 Task: Plan a trip to West Memphis, United States from 9th November, 2023 to 16th November, 2023 for 2 adults.2 bedrooms having 2 beds and 1 bathroom. Property type can be flat. Look for 4 properties as per requirement.
Action: Mouse moved to (443, 79)
Screenshot: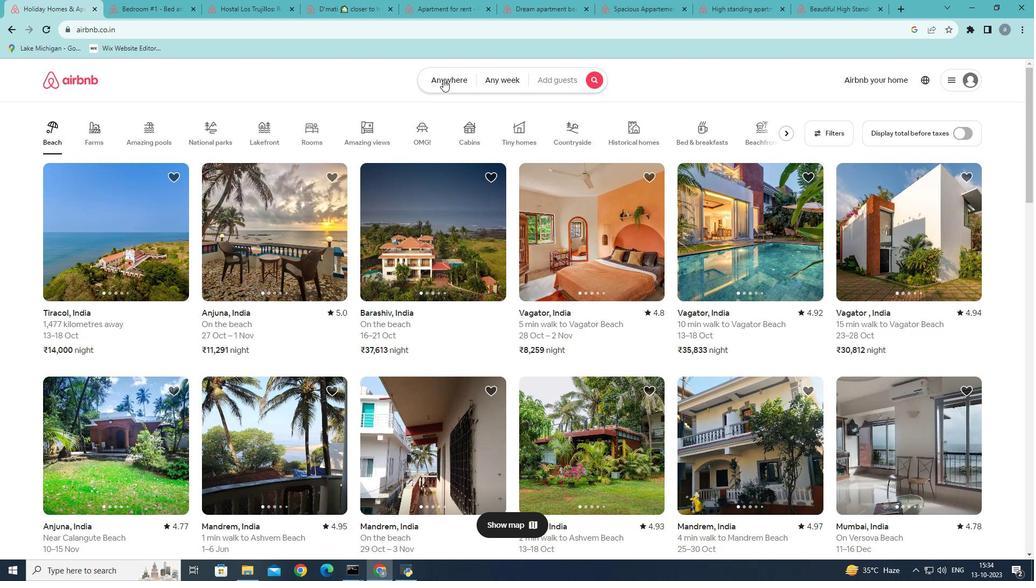 
Action: Mouse pressed left at (443, 79)
Screenshot: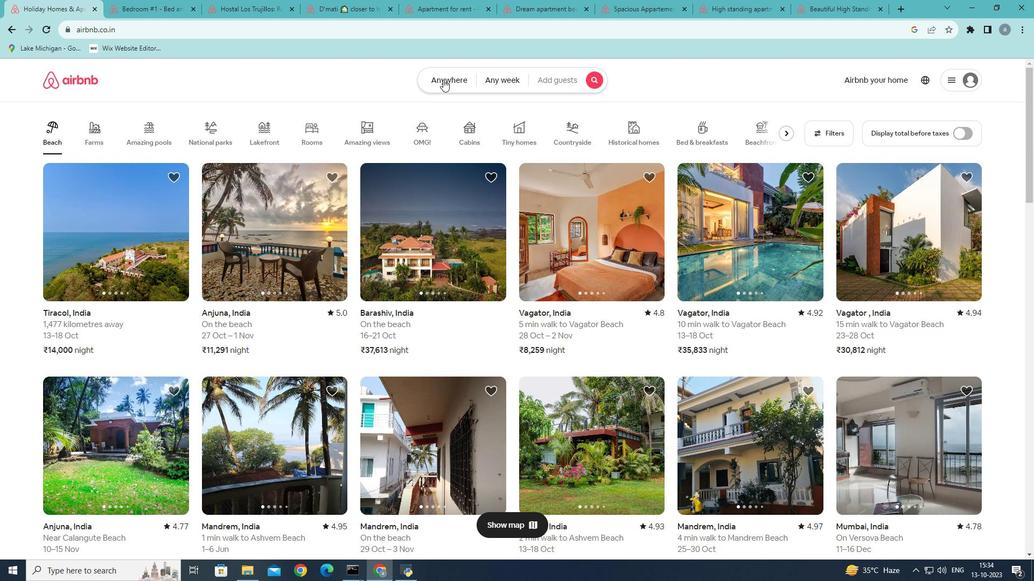 
Action: Mouse moved to (366, 128)
Screenshot: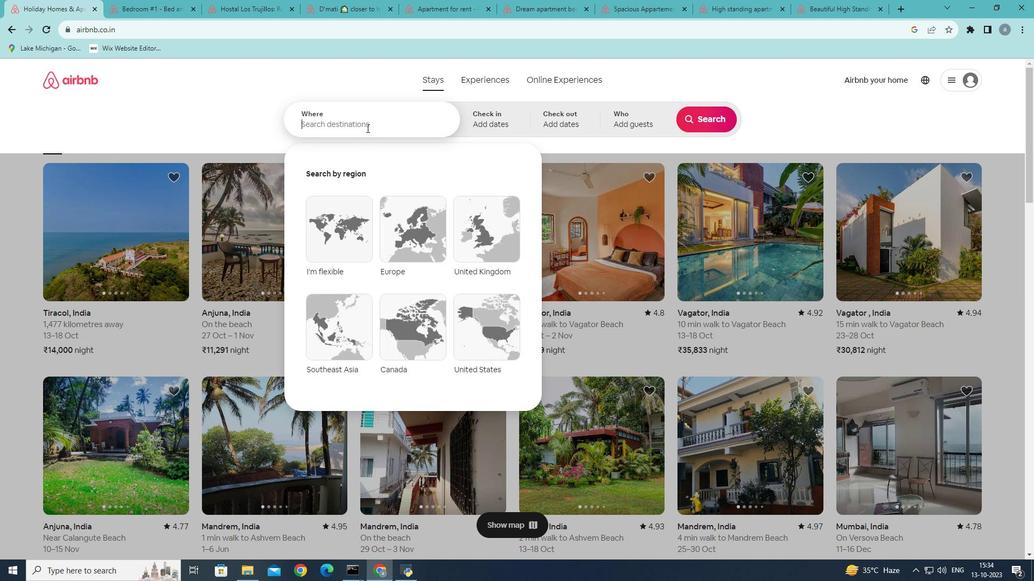 
Action: Mouse pressed left at (366, 128)
Screenshot: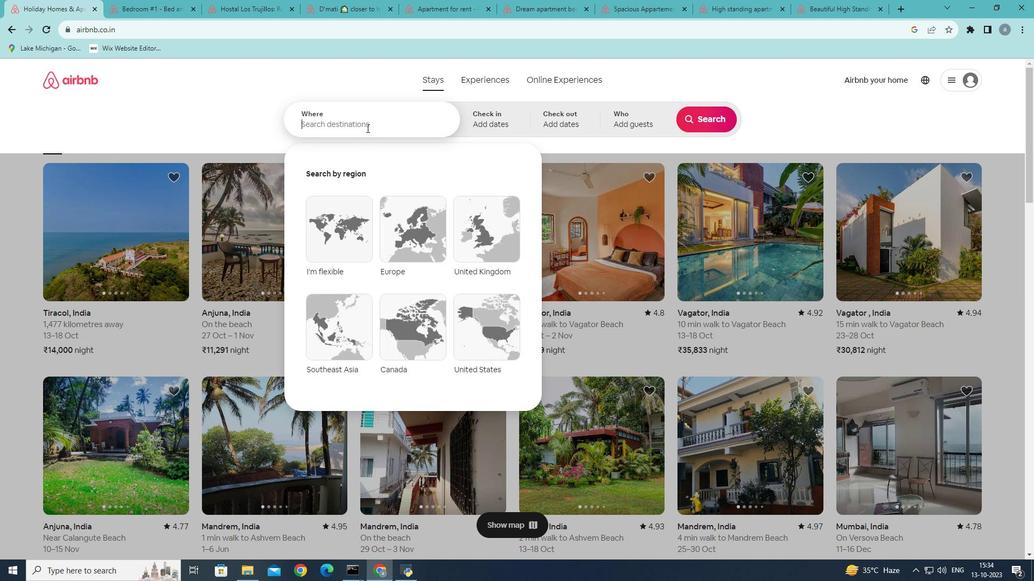 
Action: Mouse moved to (440, 117)
Screenshot: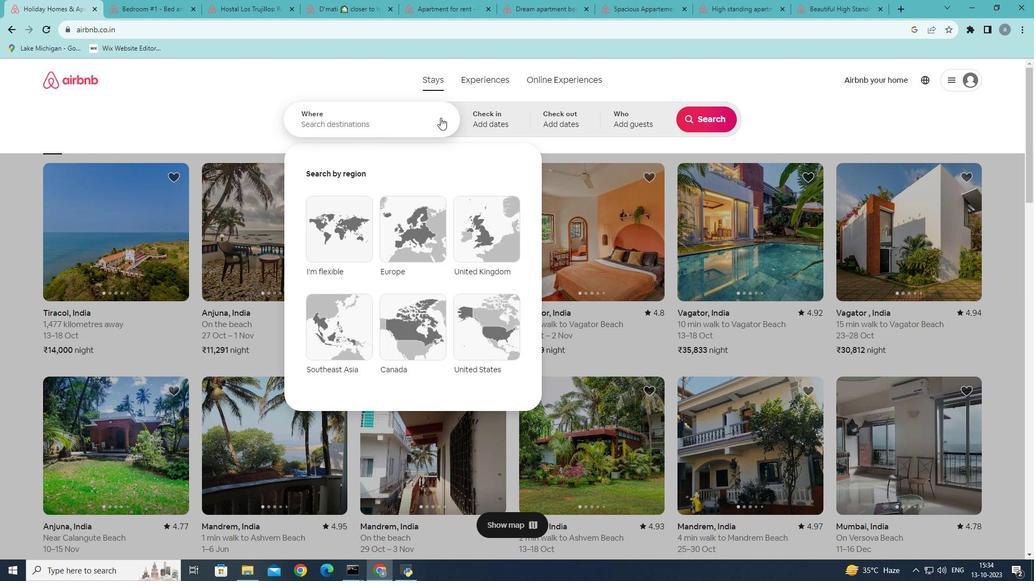 
Action: Key pressed <Key.shift>West<Key.space><Key.shift>Memphis
Screenshot: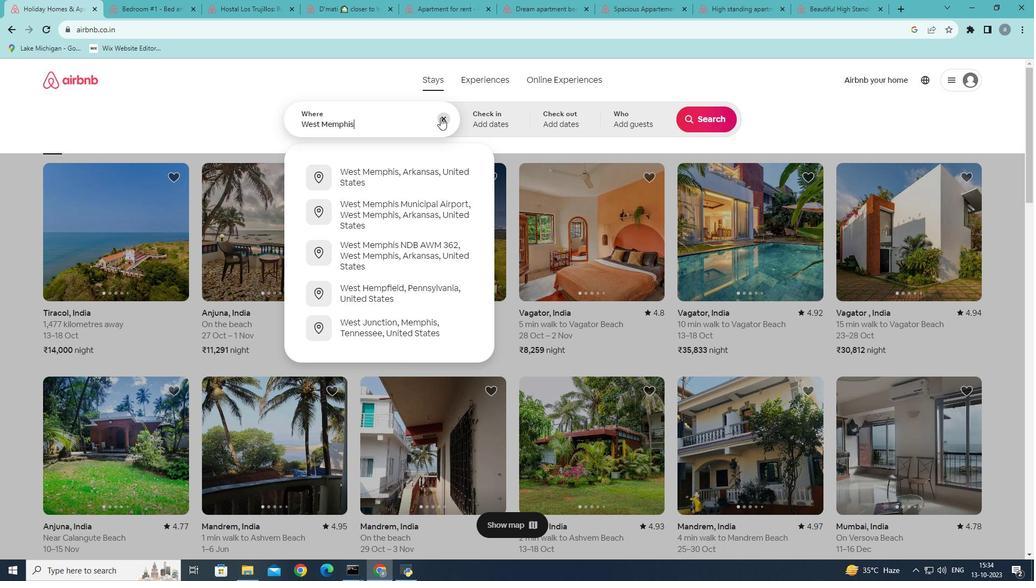 
Action: Mouse moved to (439, 182)
Screenshot: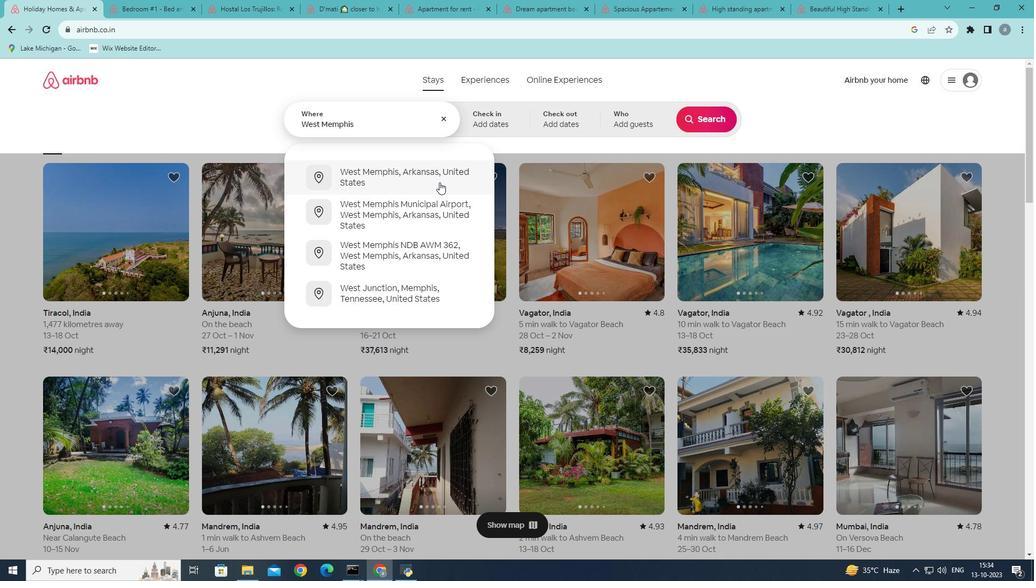 
Action: Mouse pressed left at (439, 182)
Screenshot: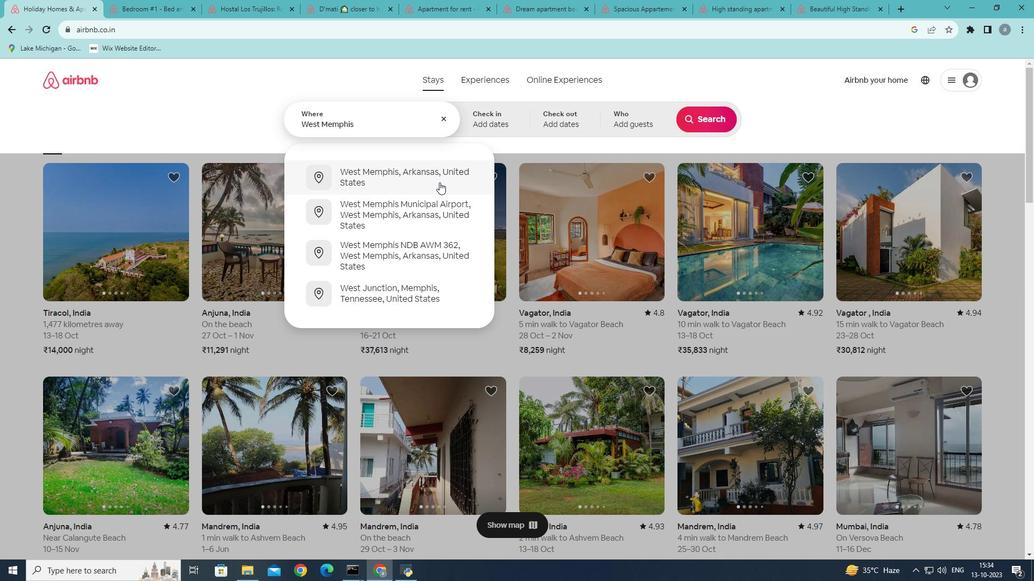
Action: Mouse moved to (690, 210)
Screenshot: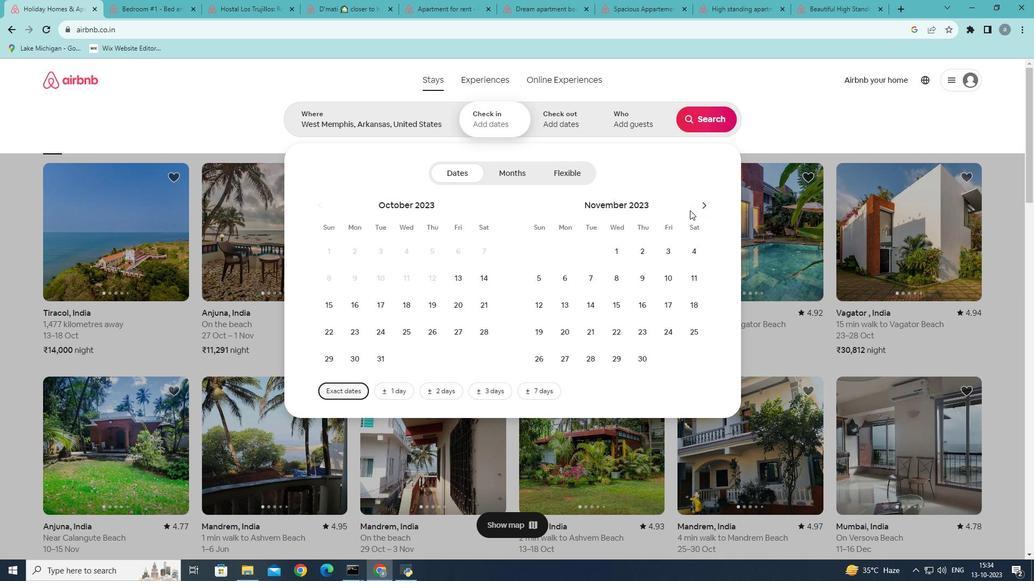 
Action: Mouse pressed left at (690, 210)
Screenshot: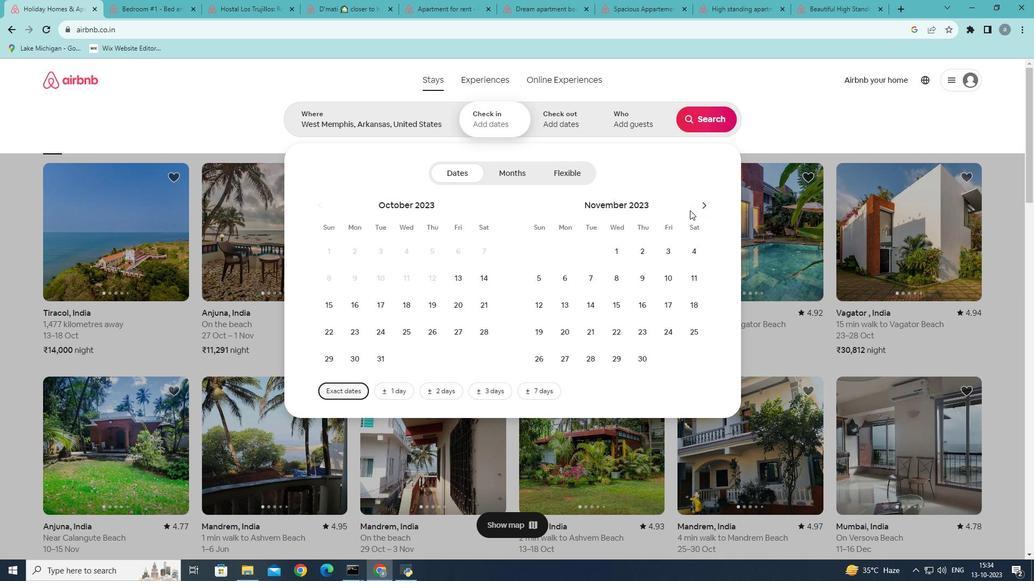 
Action: Mouse moved to (634, 277)
Screenshot: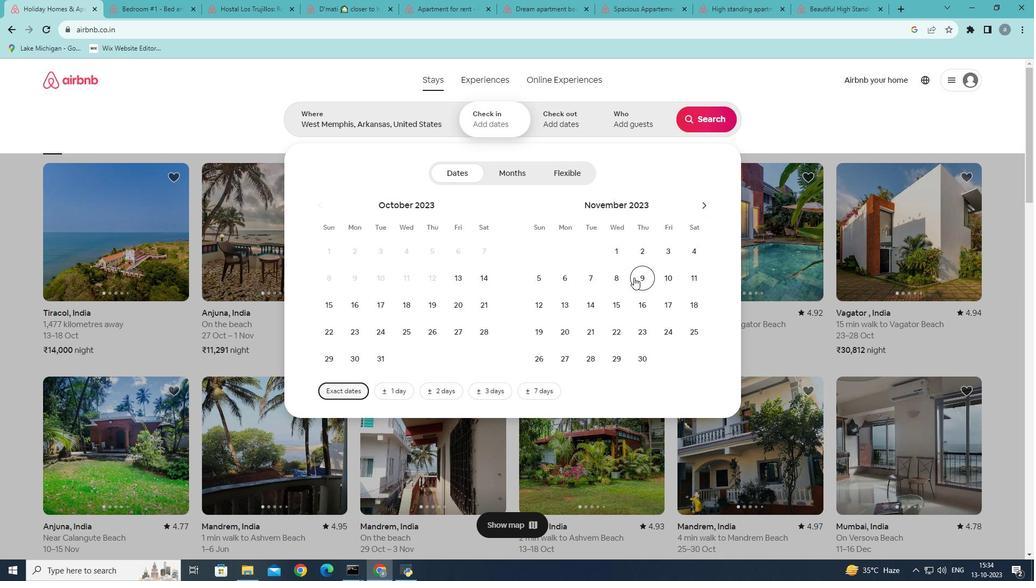 
Action: Mouse pressed left at (634, 277)
Screenshot: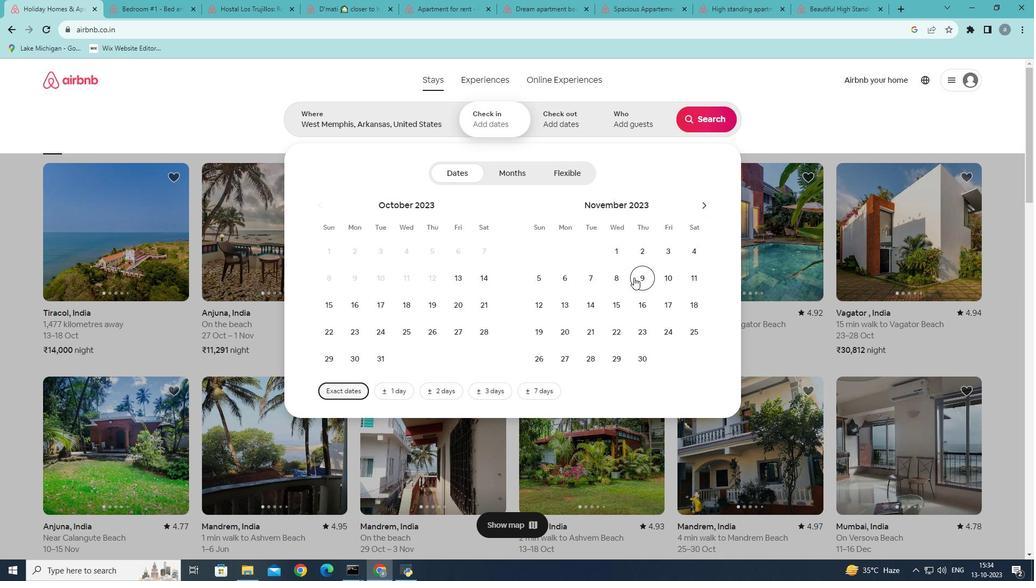 
Action: Mouse moved to (643, 303)
Screenshot: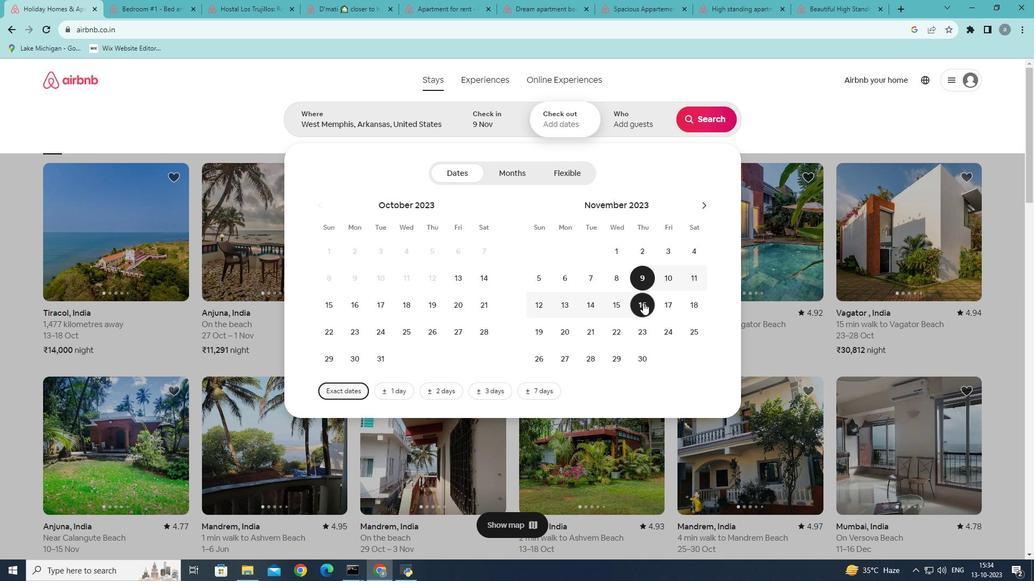 
Action: Mouse pressed left at (643, 303)
Screenshot: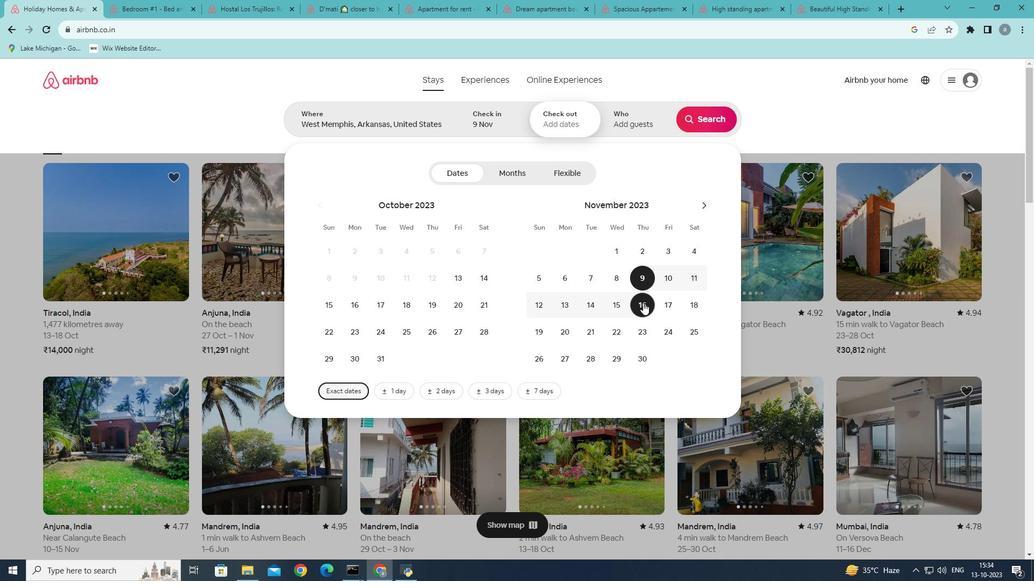 
Action: Mouse moved to (652, 121)
Screenshot: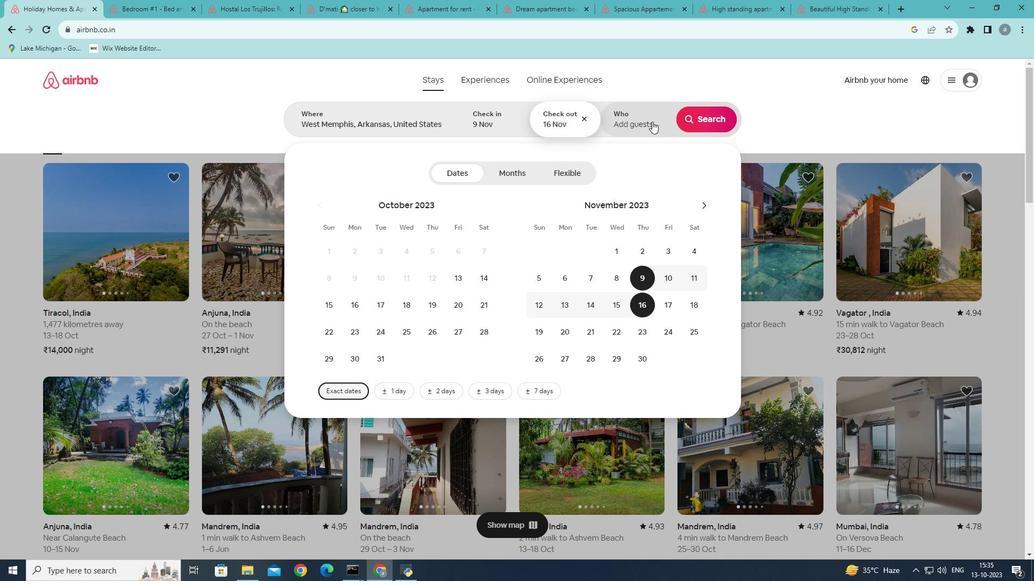 
Action: Mouse pressed left at (652, 121)
Screenshot: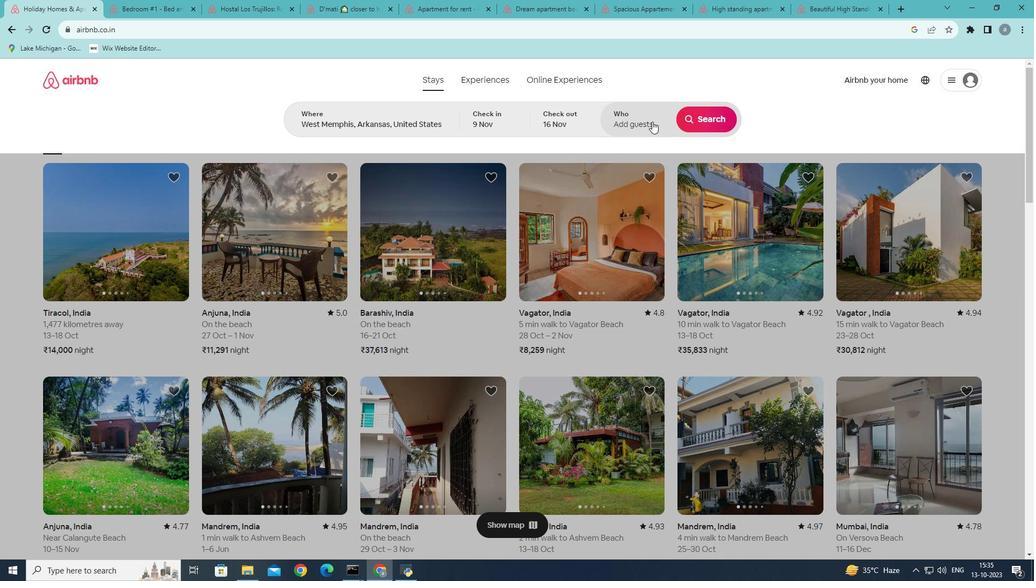 
Action: Mouse moved to (708, 175)
Screenshot: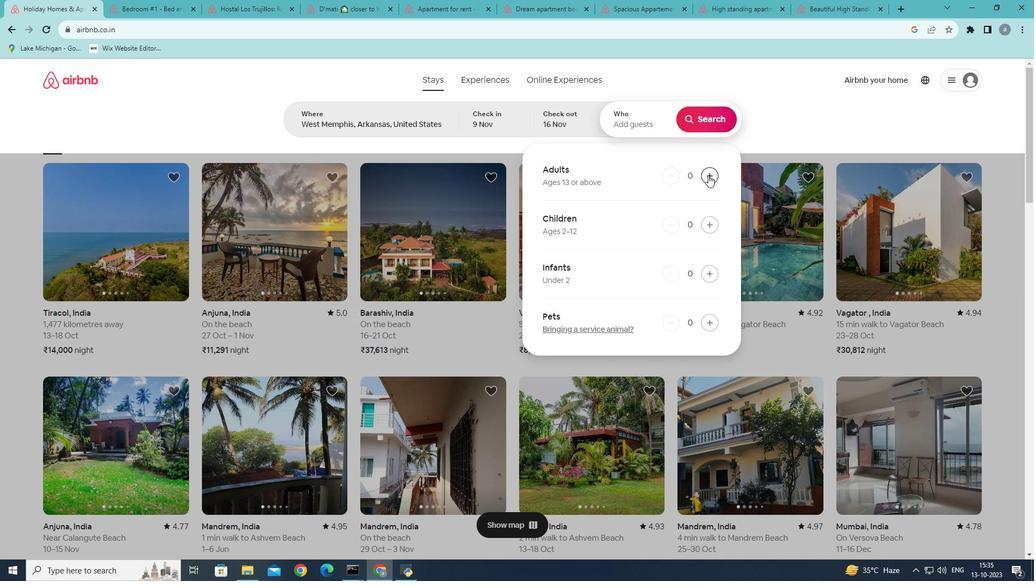
Action: Mouse pressed left at (708, 175)
Screenshot: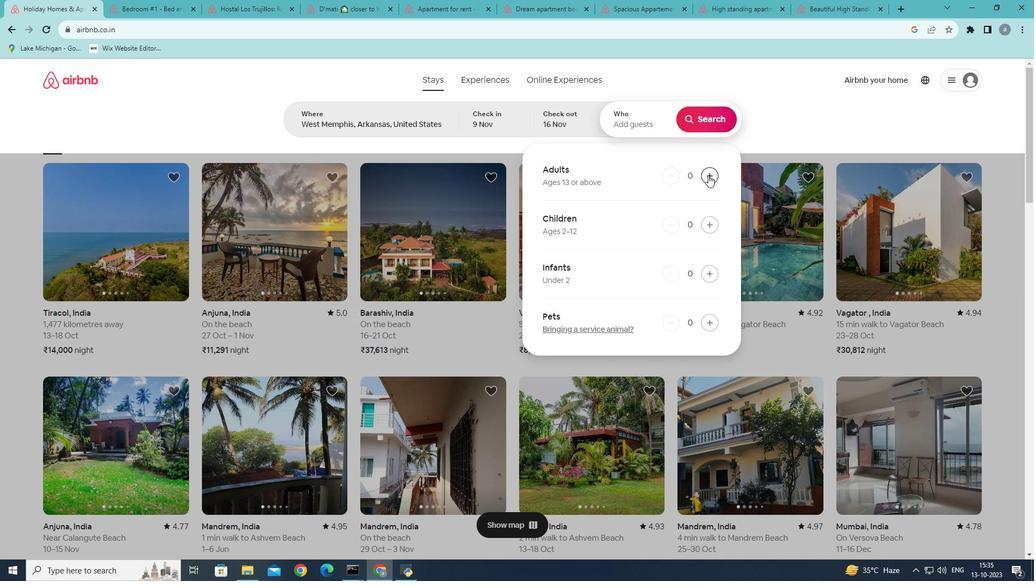 
Action: Mouse pressed left at (708, 175)
Screenshot: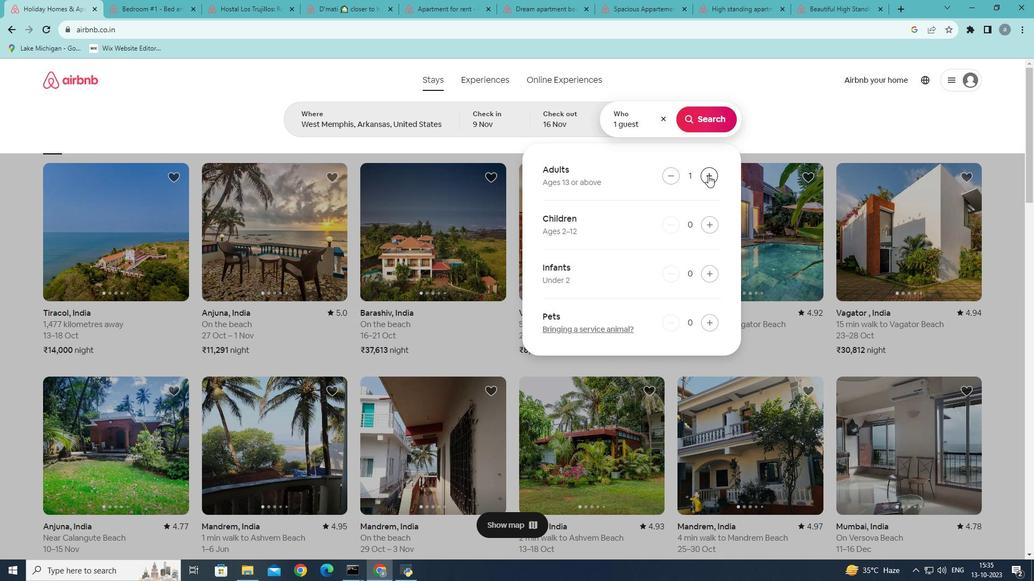 
Action: Mouse moved to (729, 124)
Screenshot: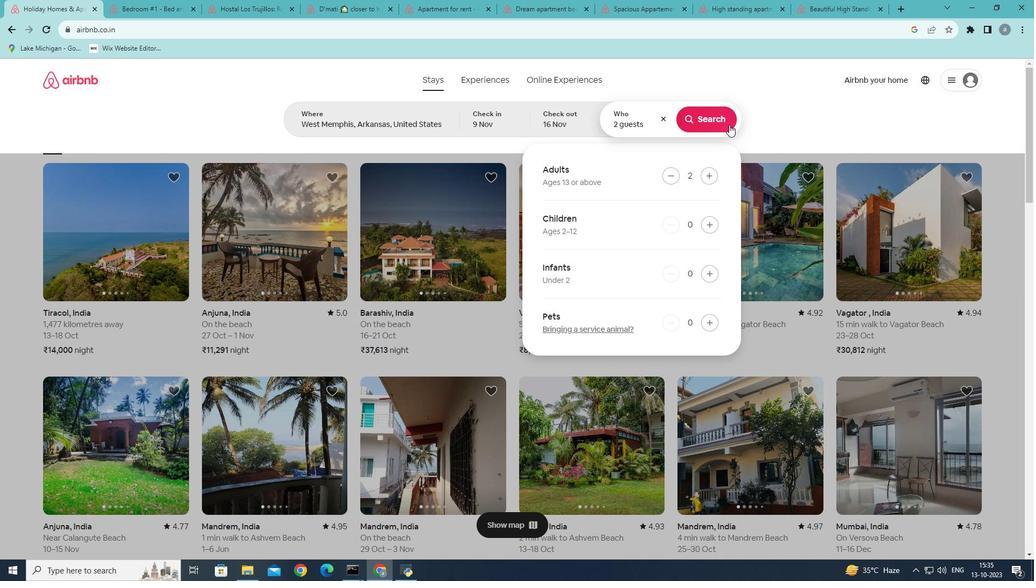 
Action: Mouse pressed left at (729, 124)
Screenshot: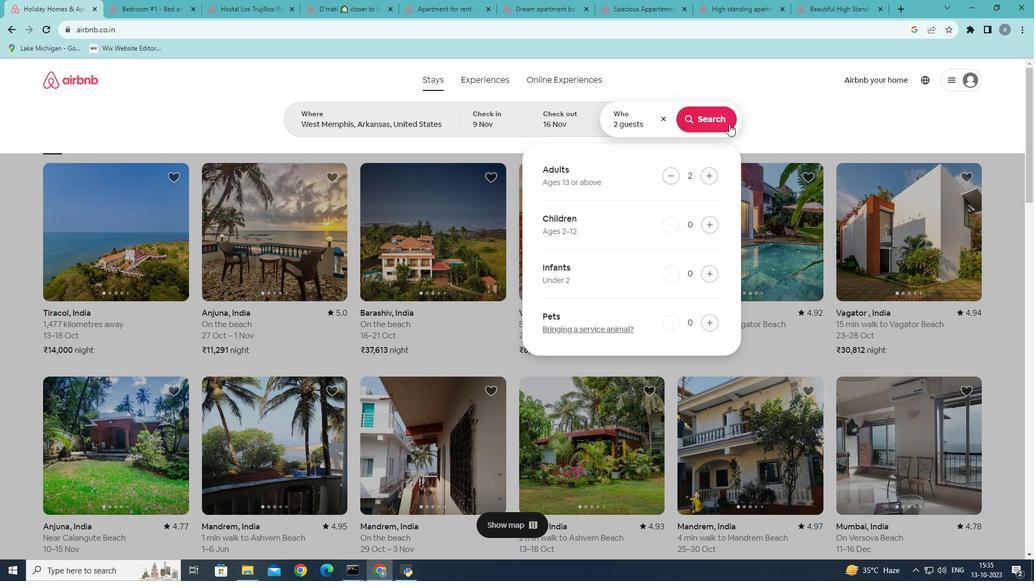 
Action: Mouse moved to (866, 124)
Screenshot: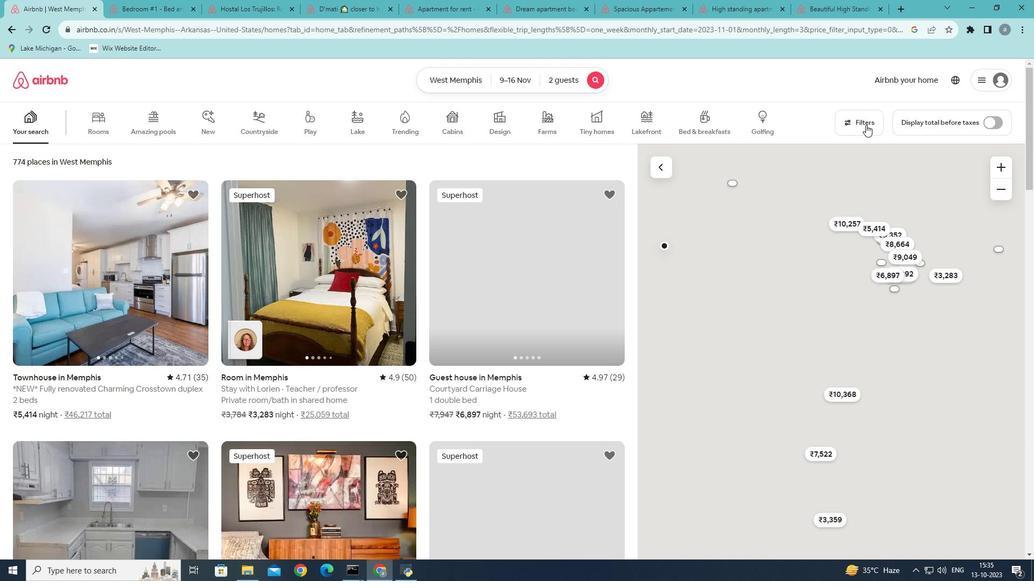 
Action: Mouse pressed left at (866, 124)
Screenshot: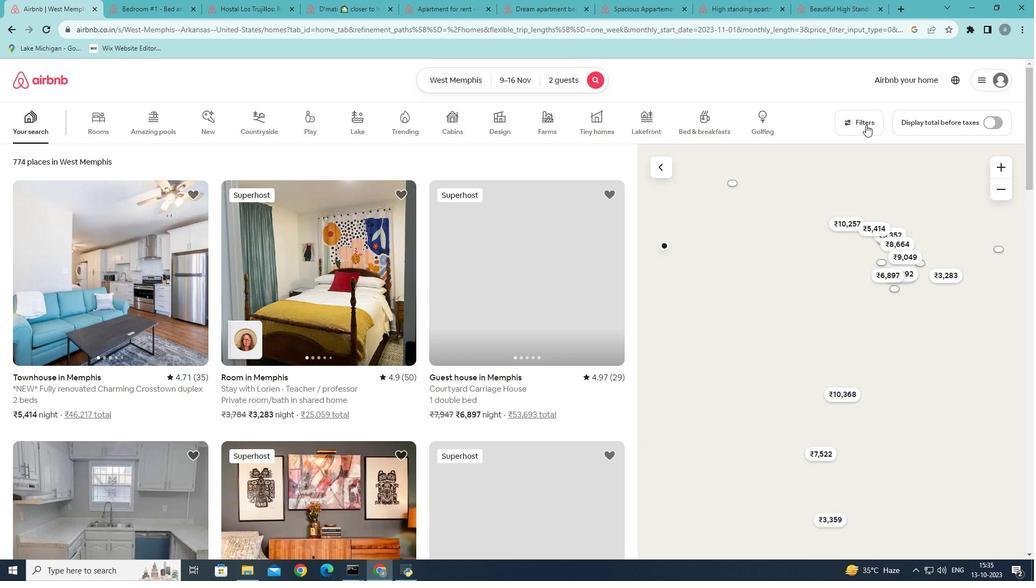 
Action: Mouse moved to (614, 345)
Screenshot: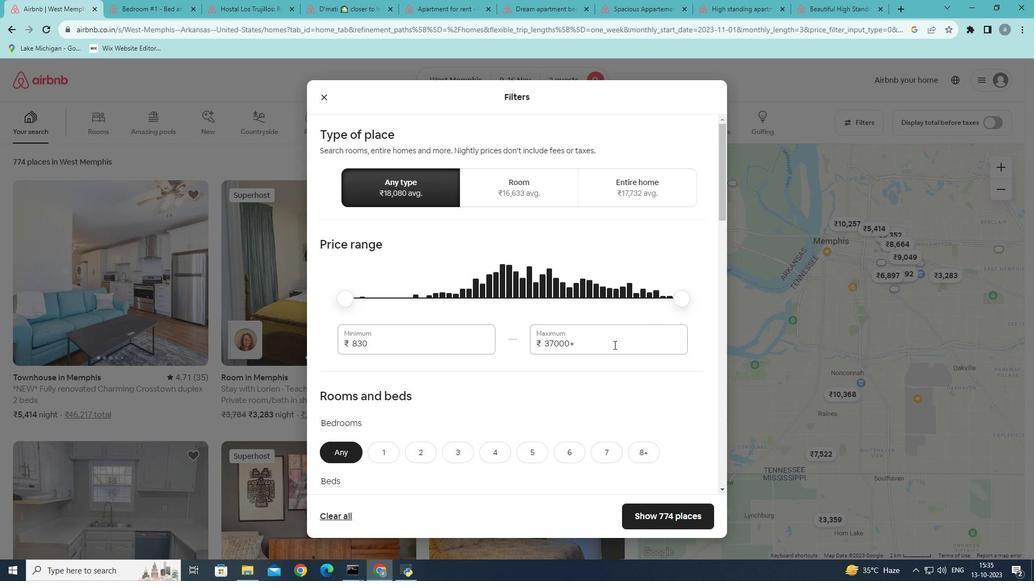 
Action: Mouse scrolled (614, 344) with delta (0, 0)
Screenshot: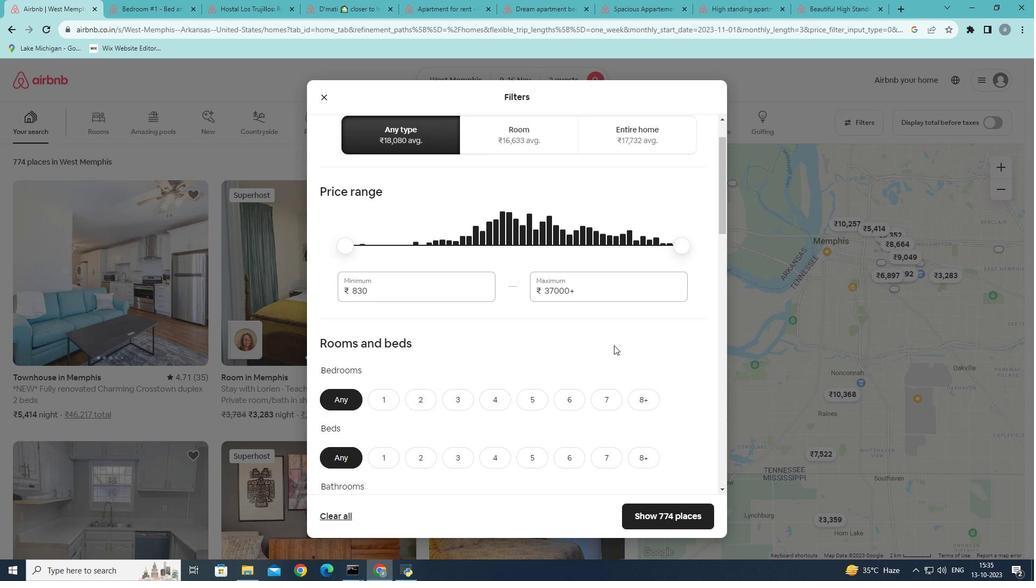 
Action: Mouse scrolled (614, 344) with delta (0, 0)
Screenshot: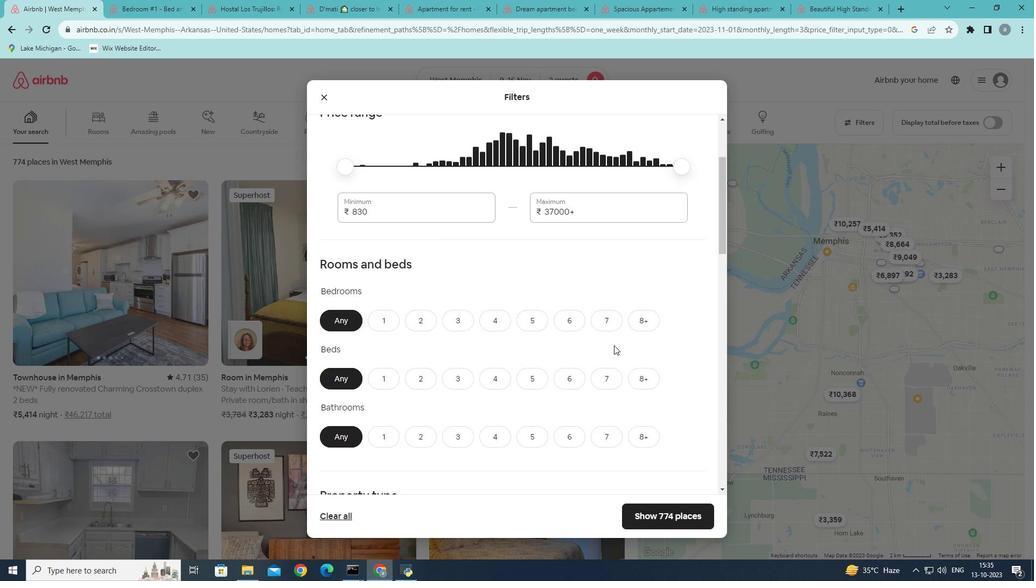 
Action: Mouse moved to (614, 345)
Screenshot: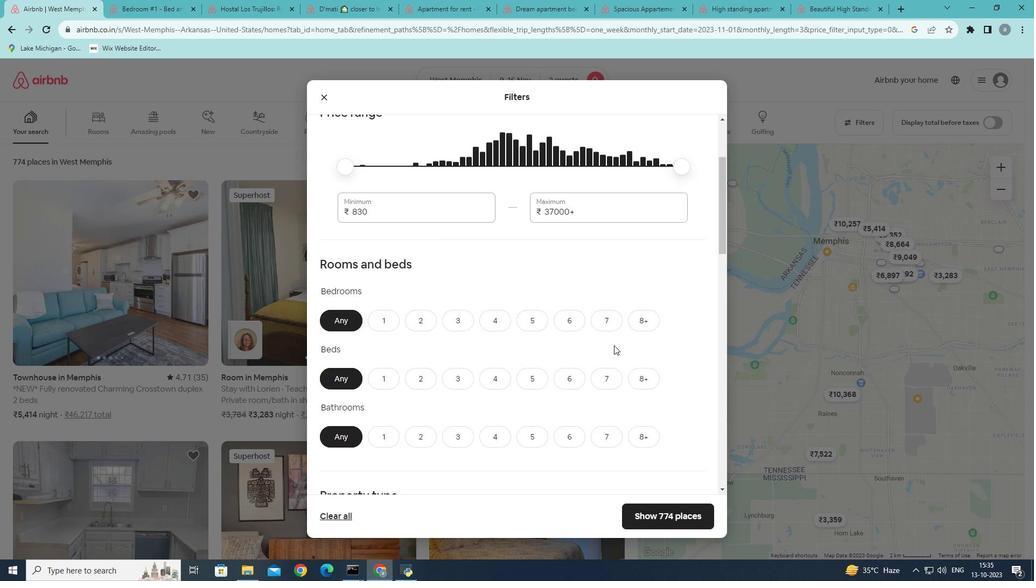 
Action: Mouse scrolled (614, 345) with delta (0, 0)
Screenshot: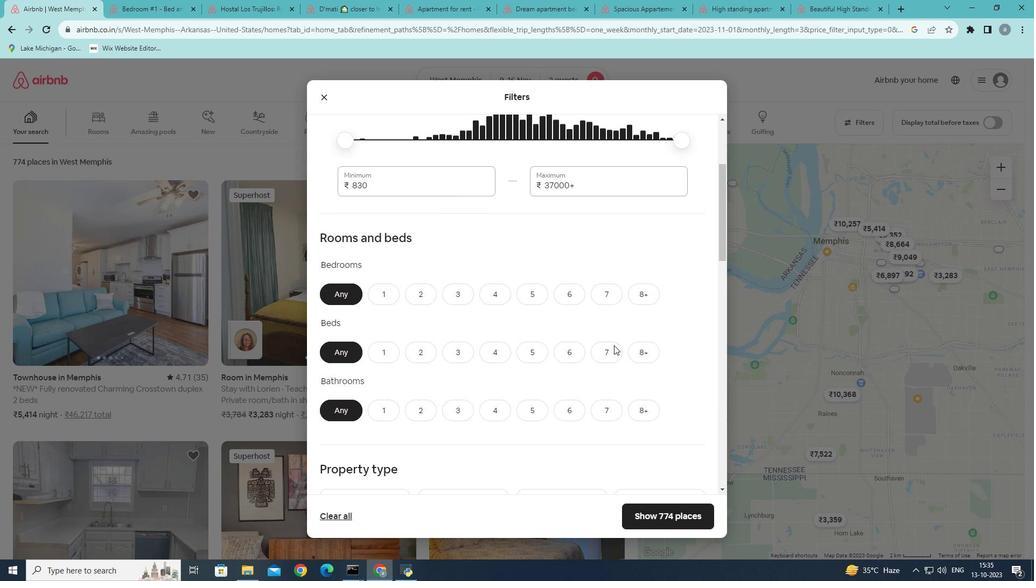
Action: Mouse moved to (411, 291)
Screenshot: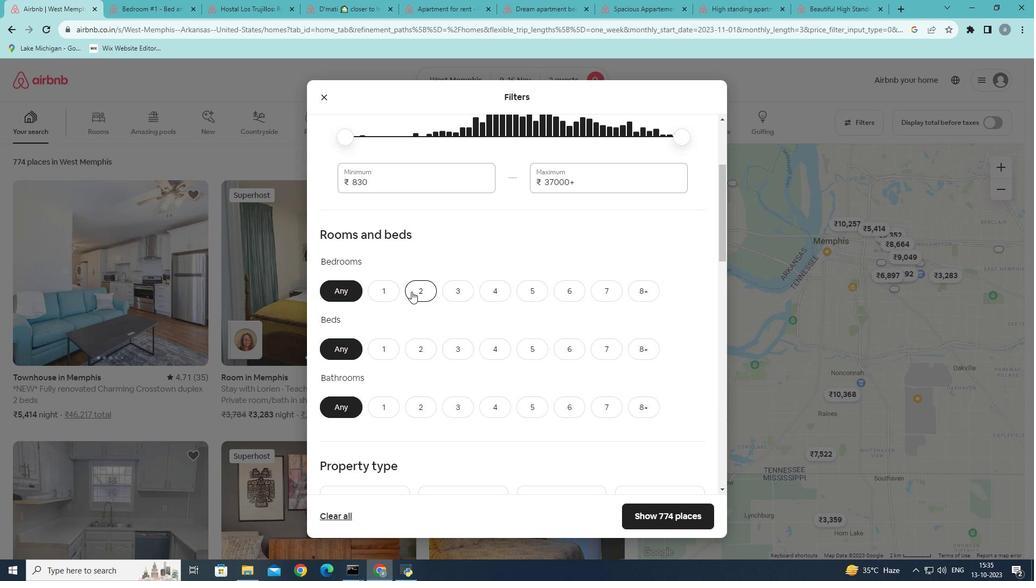 
Action: Mouse pressed left at (411, 291)
Screenshot: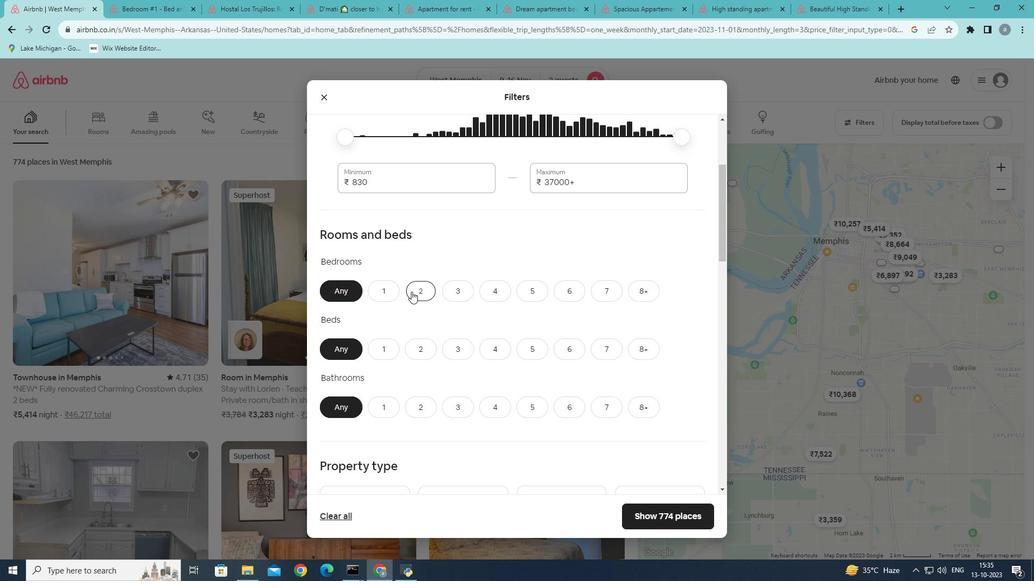 
Action: Mouse moved to (429, 349)
Screenshot: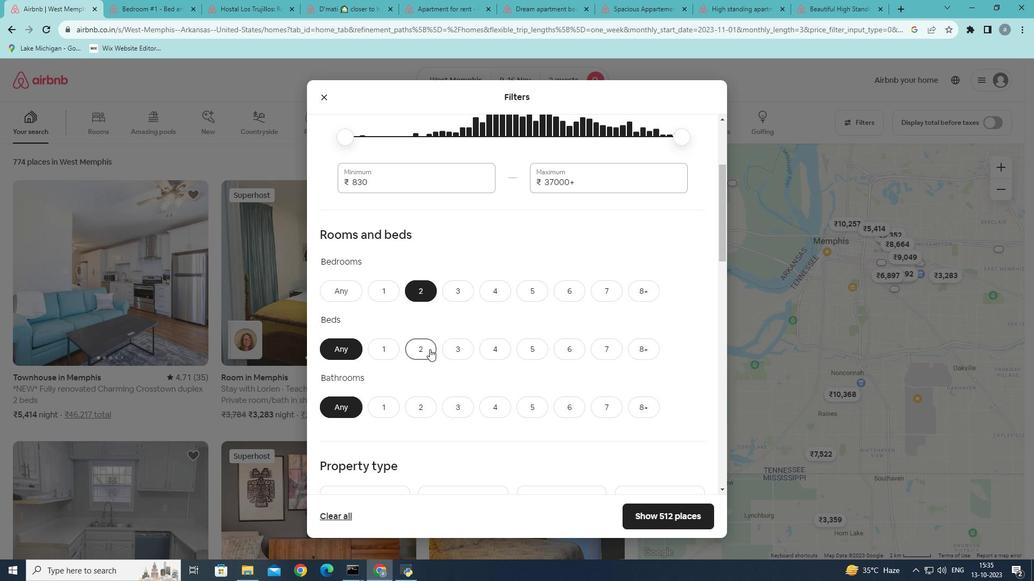 
Action: Mouse pressed left at (429, 349)
Screenshot: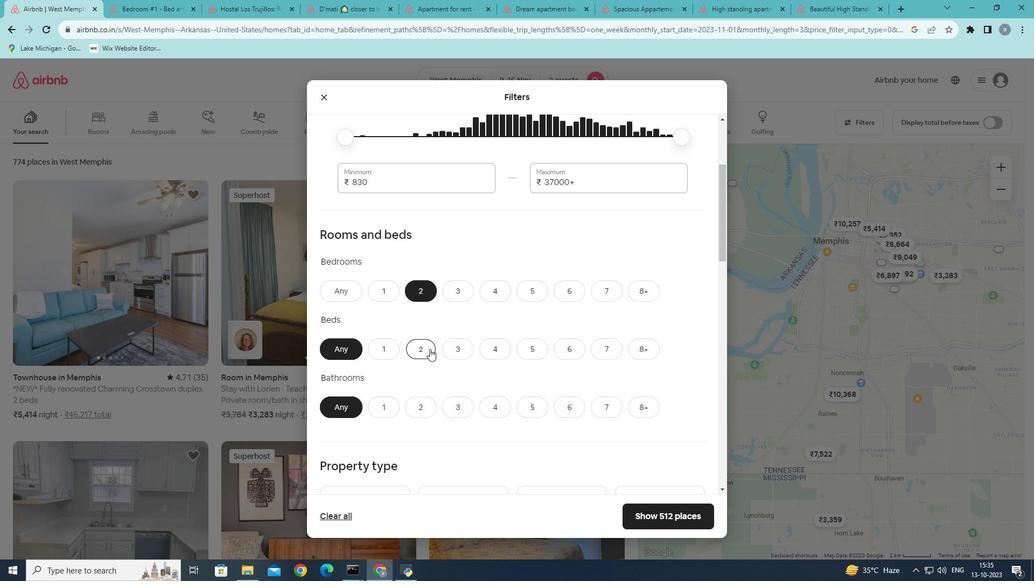 
Action: Mouse moved to (387, 408)
Screenshot: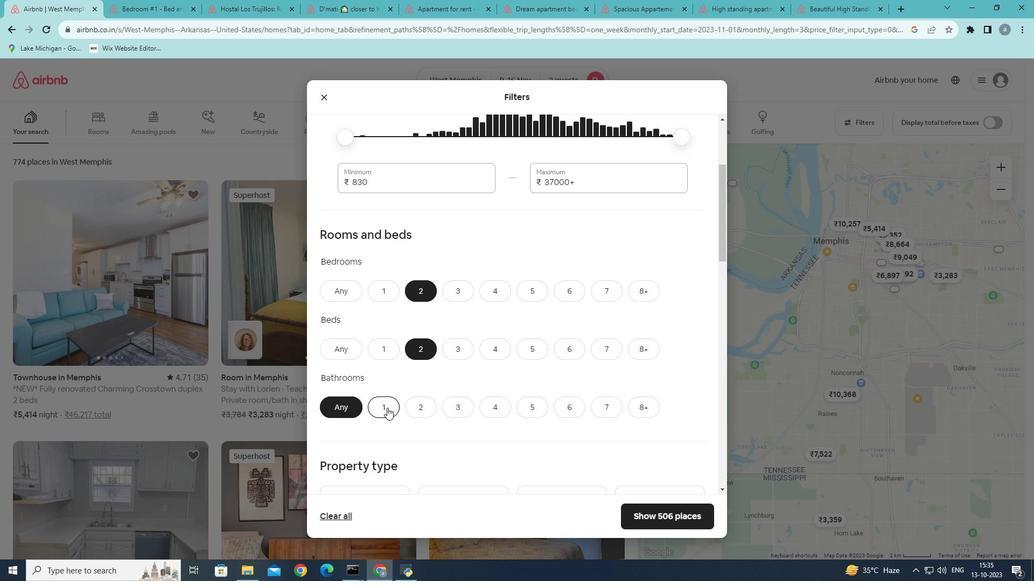 
Action: Mouse pressed left at (387, 408)
Screenshot: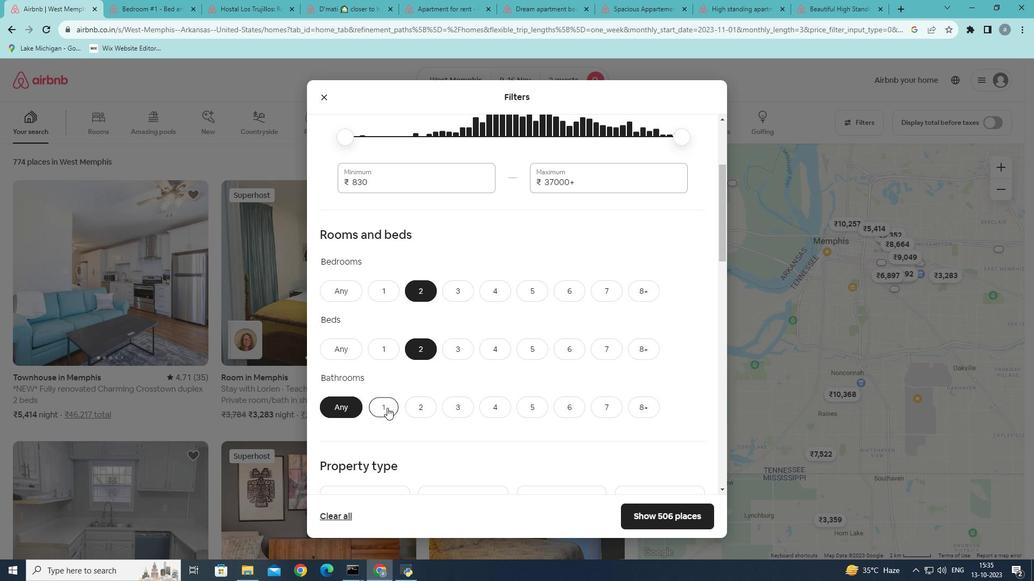 
Action: Mouse moved to (466, 355)
Screenshot: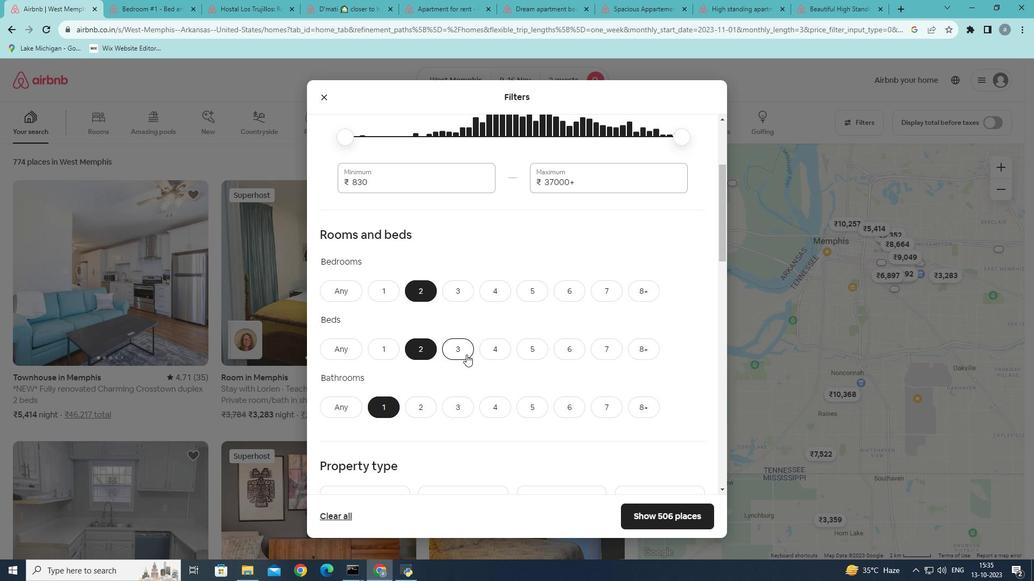 
Action: Mouse scrolled (466, 354) with delta (0, 0)
Screenshot: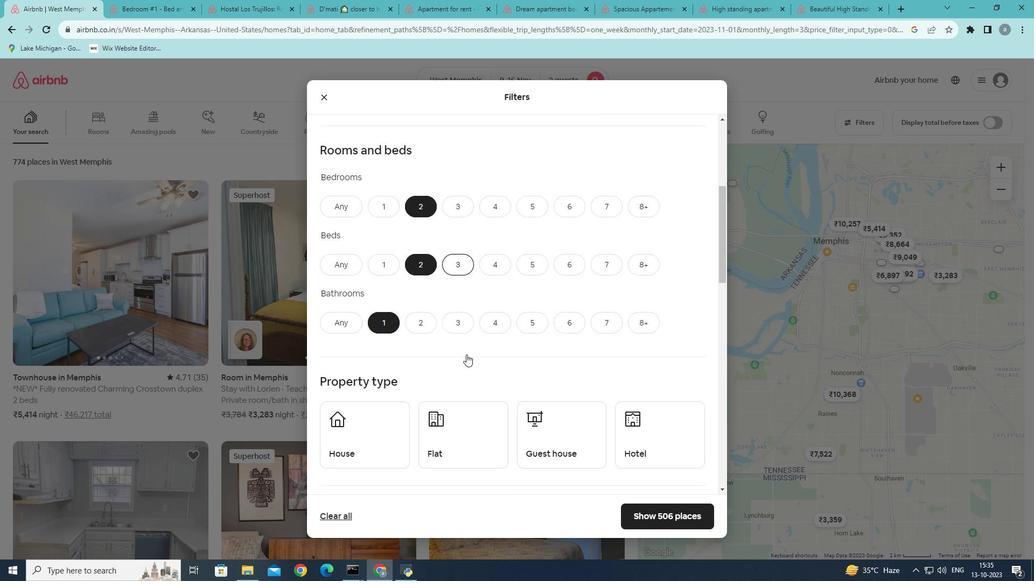 
Action: Mouse scrolled (466, 354) with delta (0, 0)
Screenshot: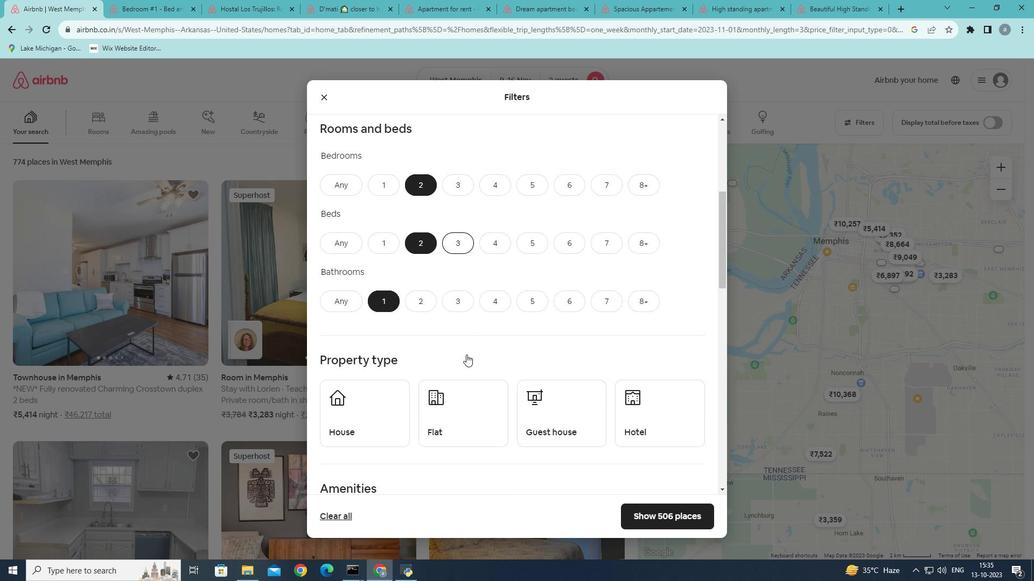 
Action: Mouse scrolled (466, 354) with delta (0, 0)
Screenshot: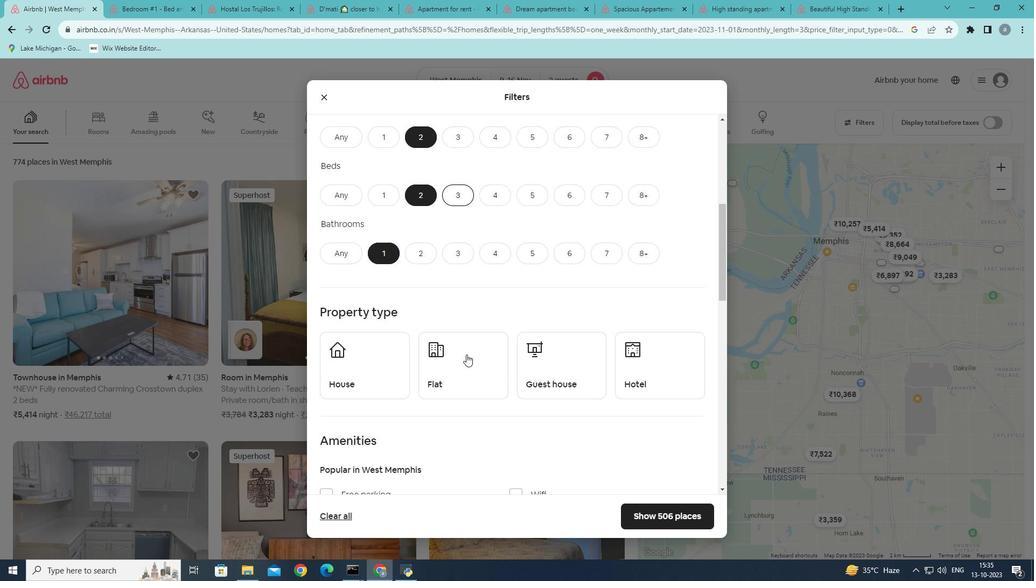 
Action: Mouse moved to (478, 374)
Screenshot: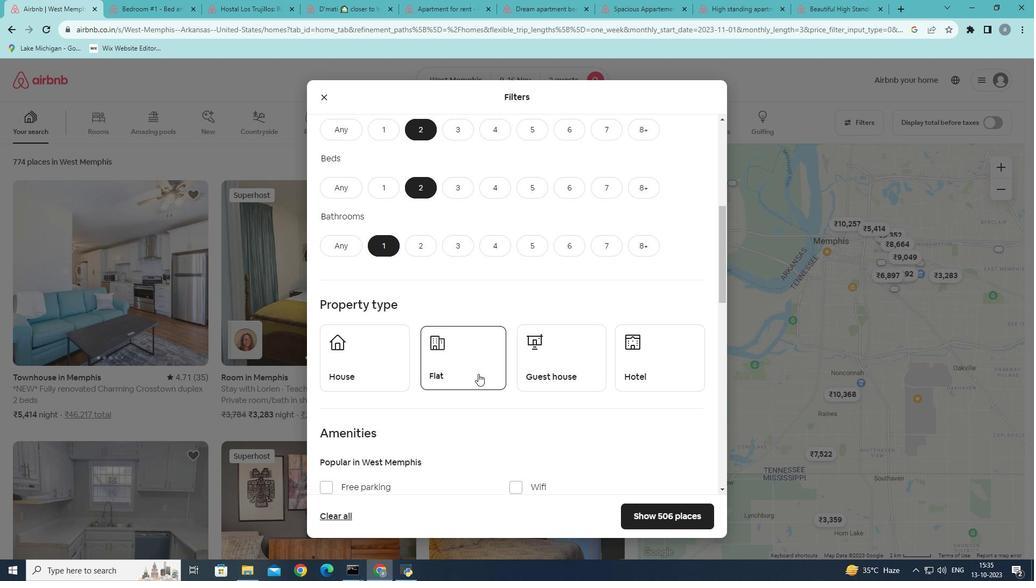 
Action: Mouse pressed left at (478, 374)
Screenshot: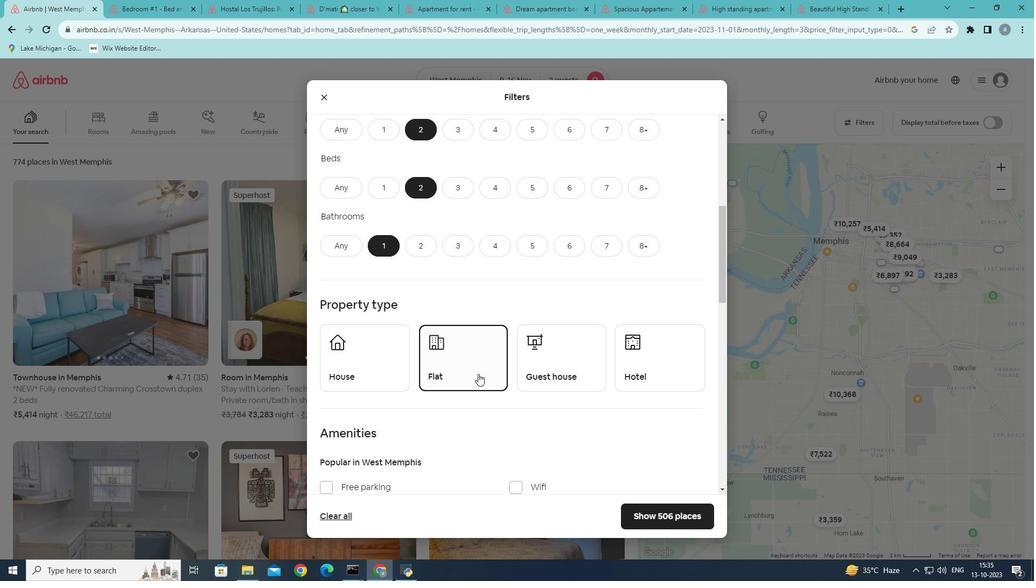 
Action: Mouse moved to (412, 437)
Screenshot: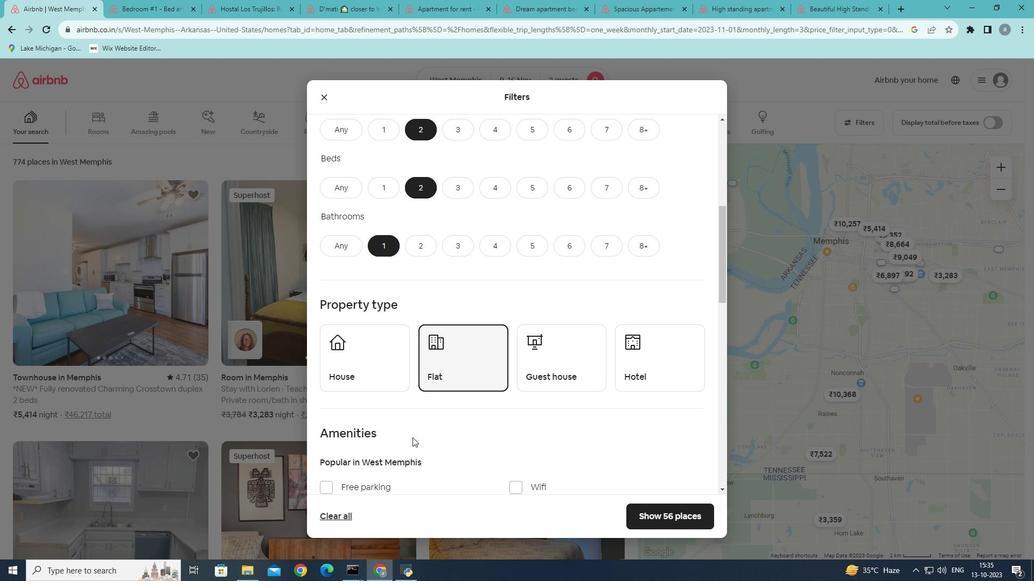 
Action: Mouse scrolled (412, 437) with delta (0, 0)
Screenshot: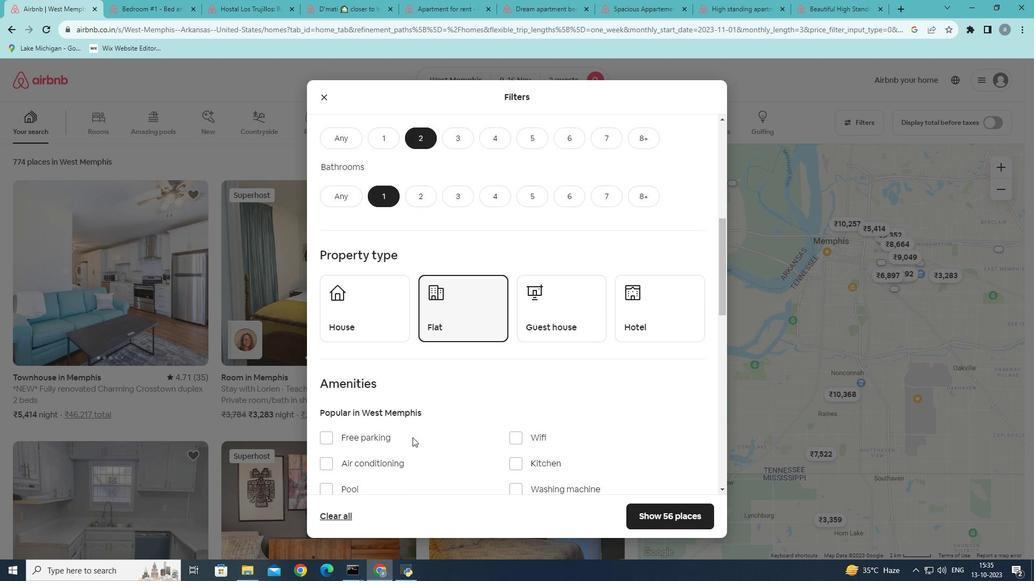 
Action: Mouse scrolled (412, 437) with delta (0, 0)
Screenshot: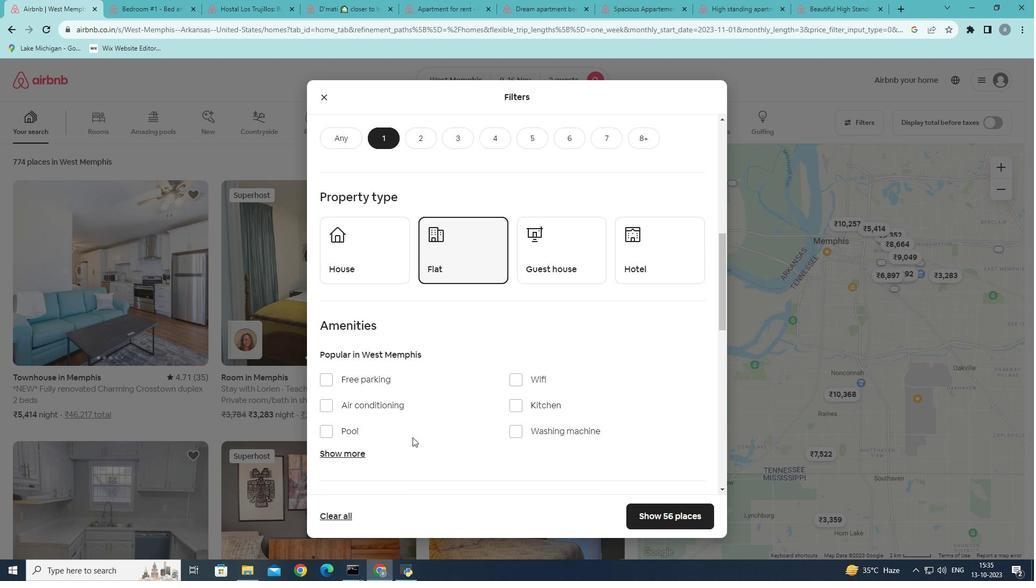 
Action: Mouse scrolled (412, 437) with delta (0, 0)
Screenshot: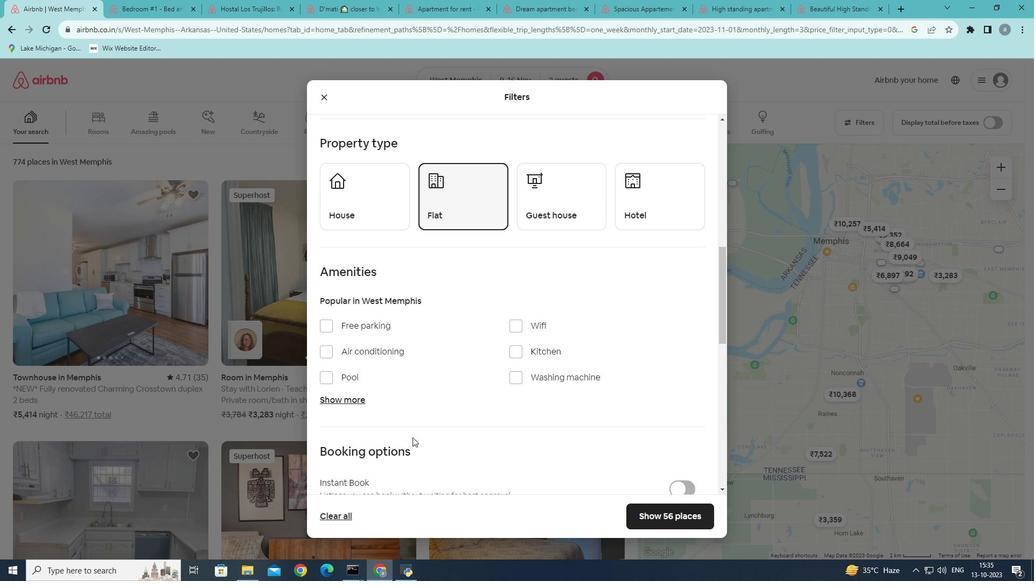 
Action: Mouse scrolled (412, 437) with delta (0, 0)
Screenshot: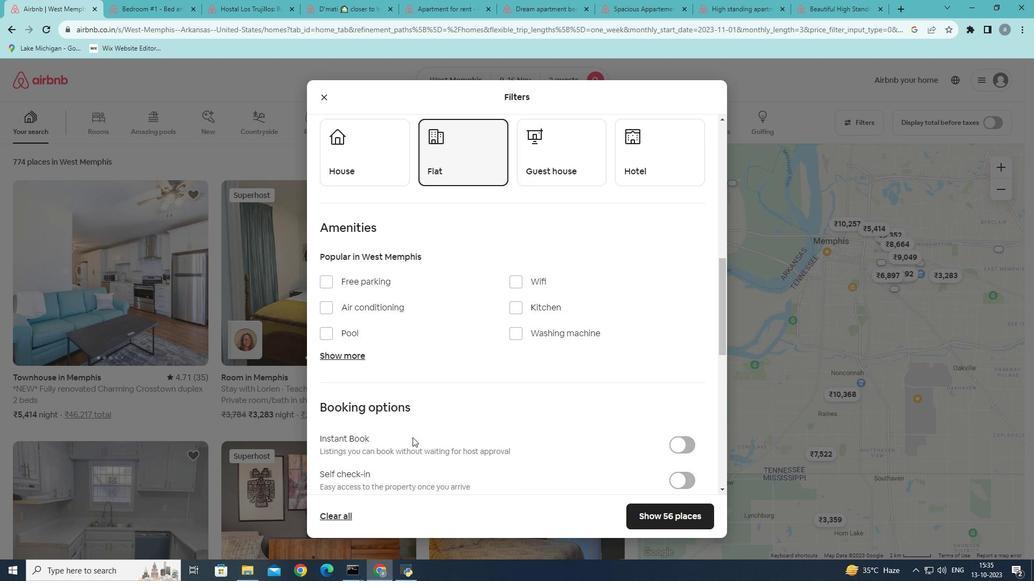 
Action: Mouse scrolled (412, 437) with delta (0, 0)
Screenshot: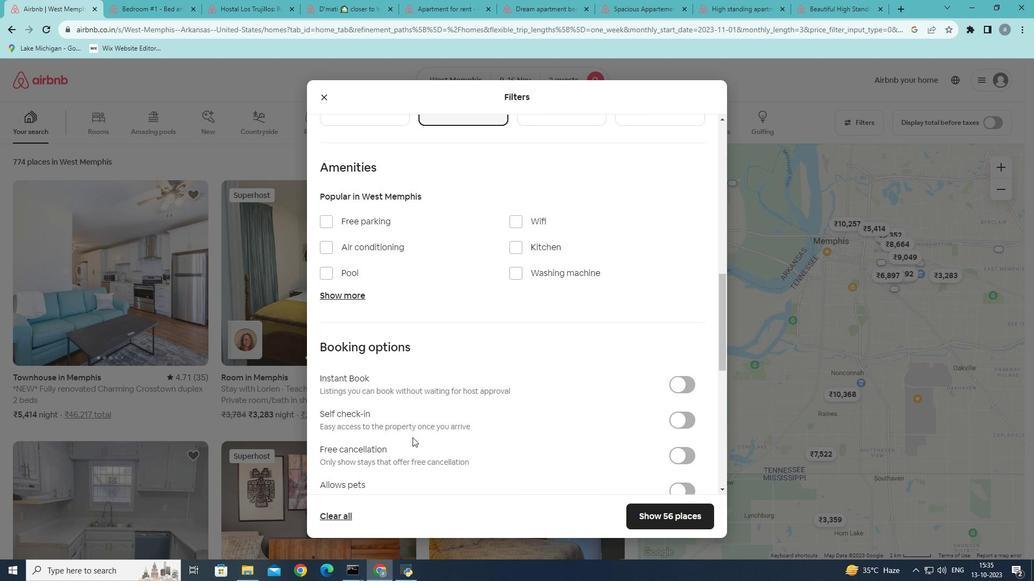 
Action: Mouse scrolled (412, 437) with delta (0, 0)
Screenshot: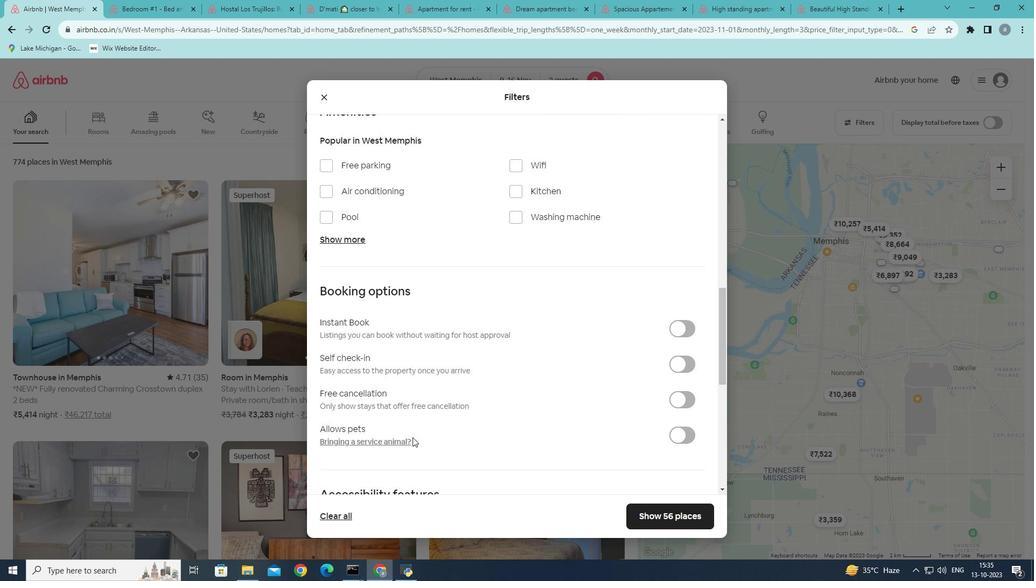 
Action: Mouse moved to (683, 516)
Screenshot: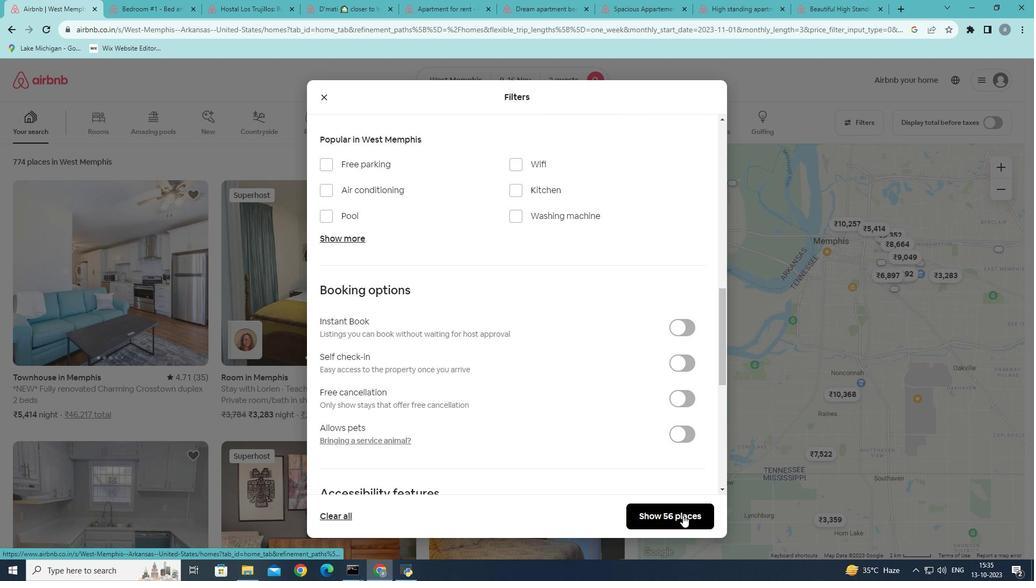 
Action: Mouse pressed left at (683, 516)
Screenshot: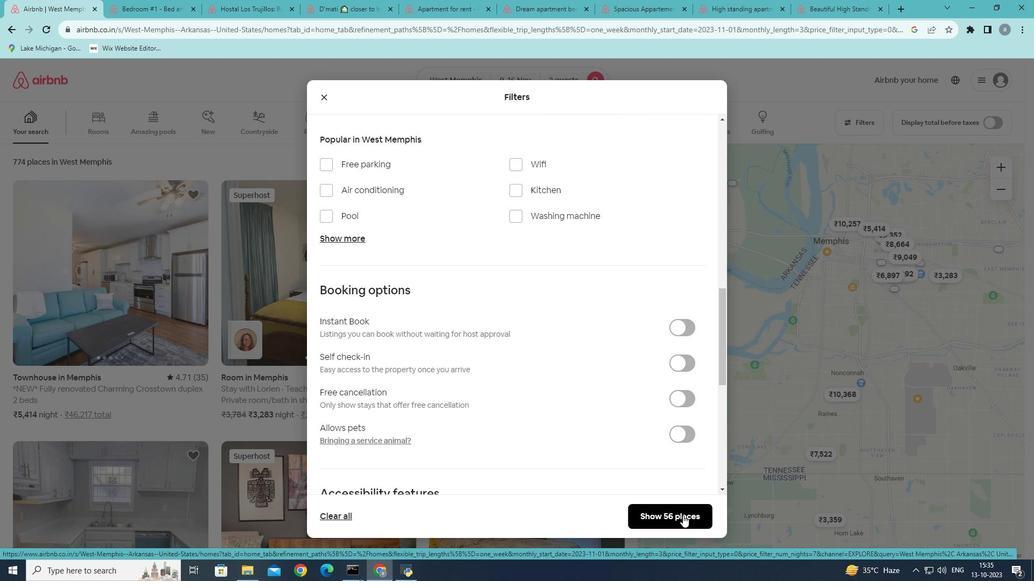 
Action: Mouse moved to (166, 304)
Screenshot: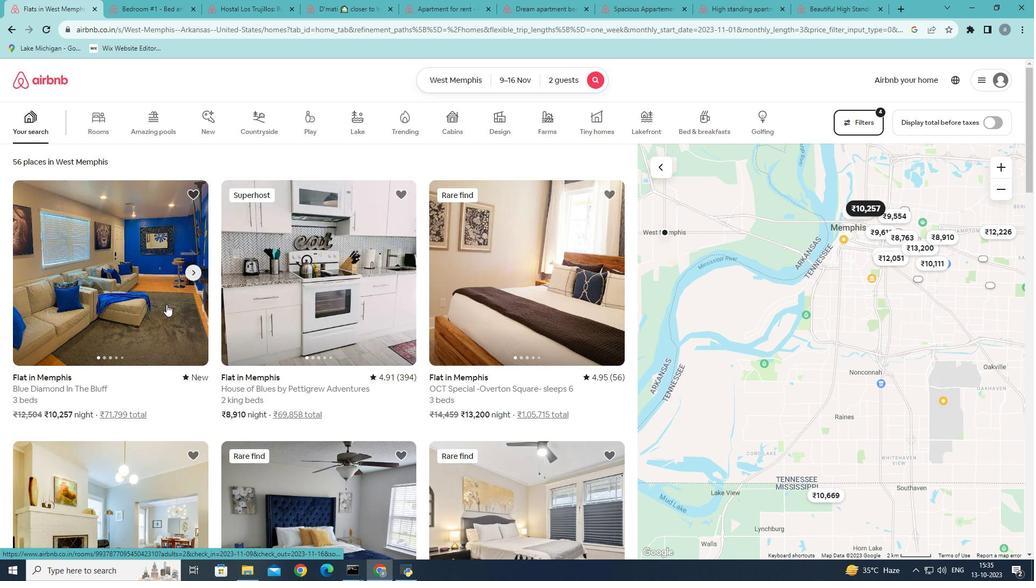 
Action: Mouse pressed left at (166, 304)
Screenshot: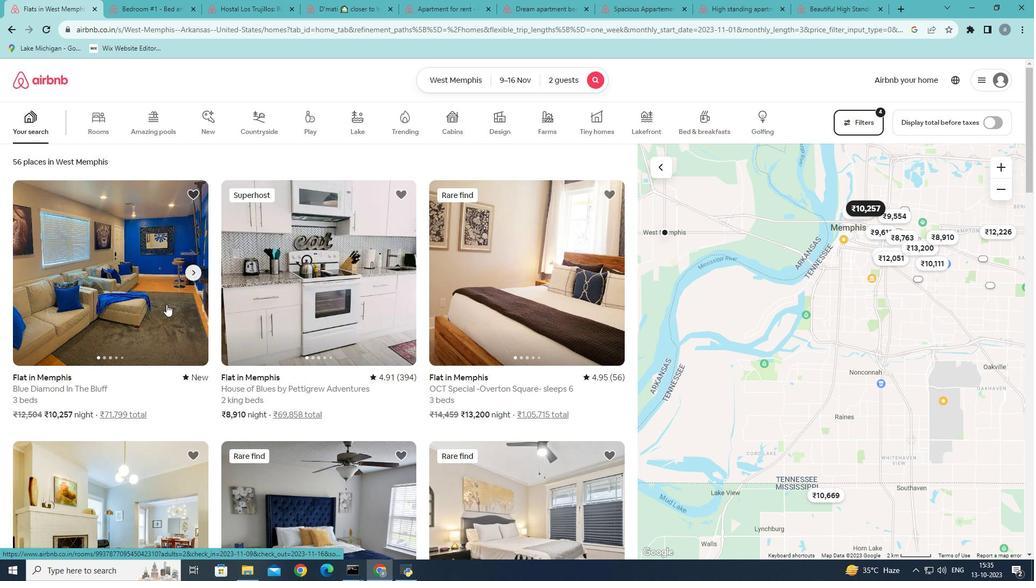 
Action: Mouse moved to (783, 408)
Screenshot: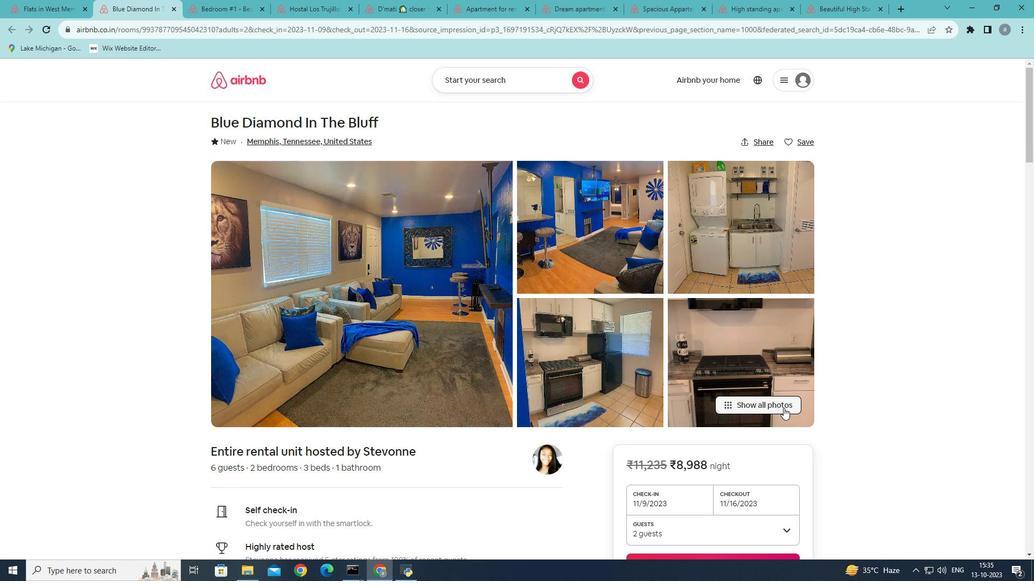
Action: Mouse pressed left at (783, 408)
Screenshot: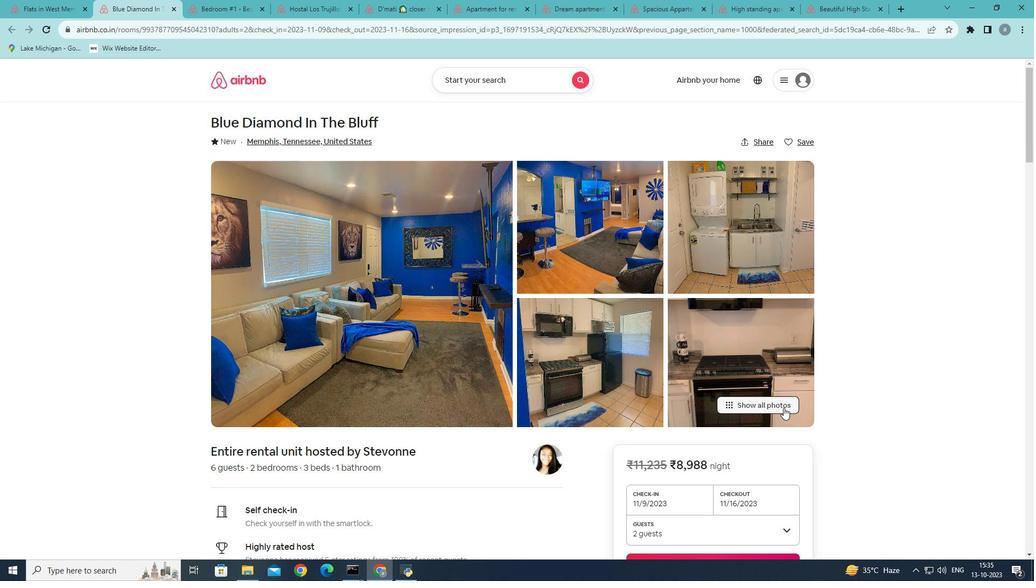 
Action: Mouse moved to (622, 351)
Screenshot: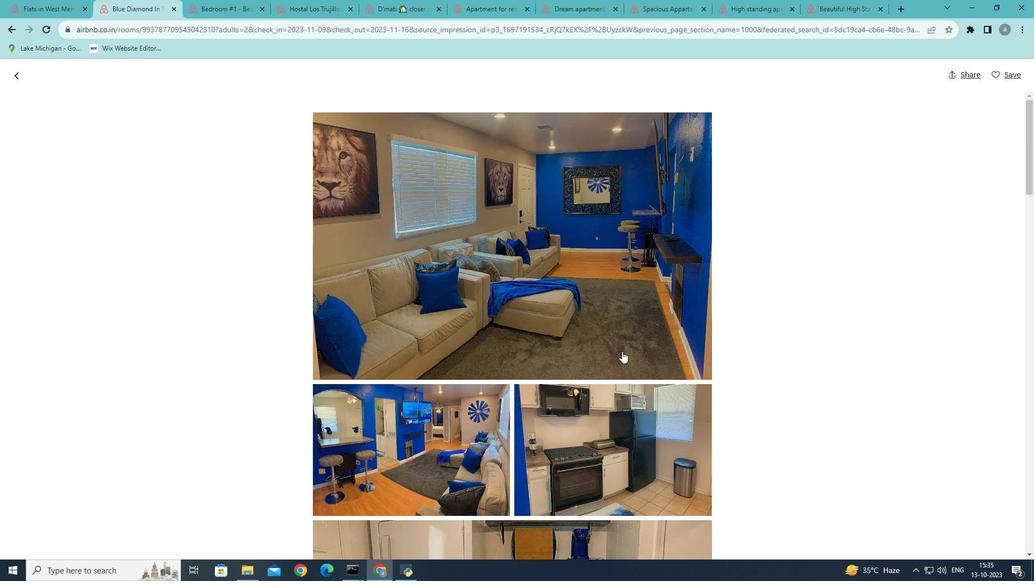 
Action: Mouse scrolled (622, 351) with delta (0, 0)
Screenshot: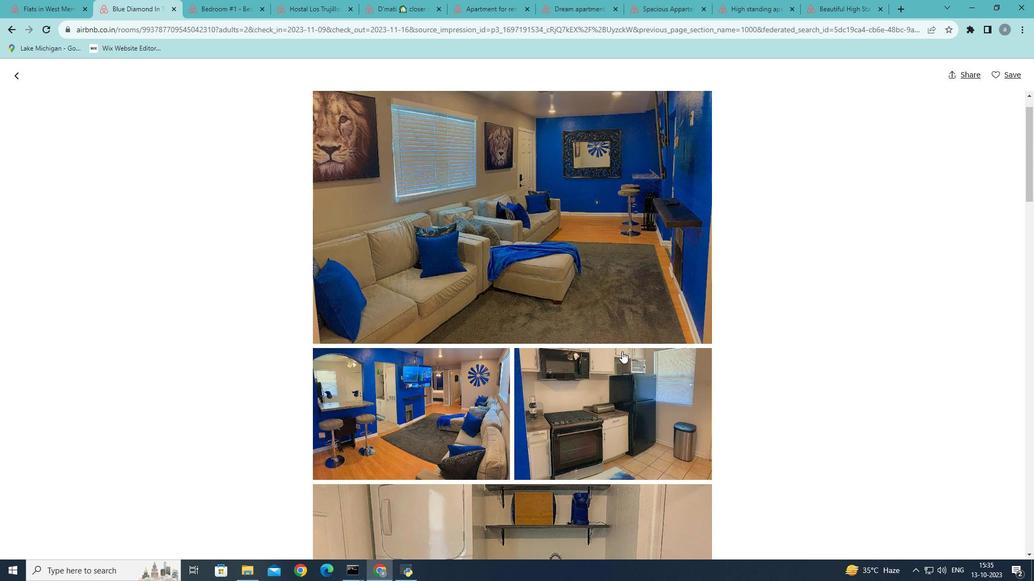 
Action: Mouse scrolled (622, 351) with delta (0, 0)
Screenshot: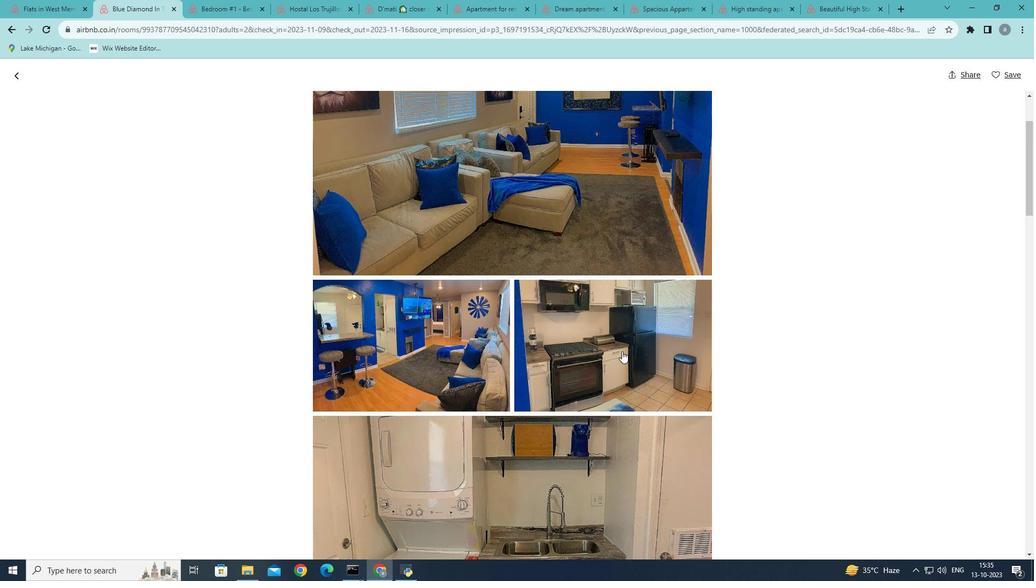 
Action: Mouse scrolled (622, 351) with delta (0, 0)
Screenshot: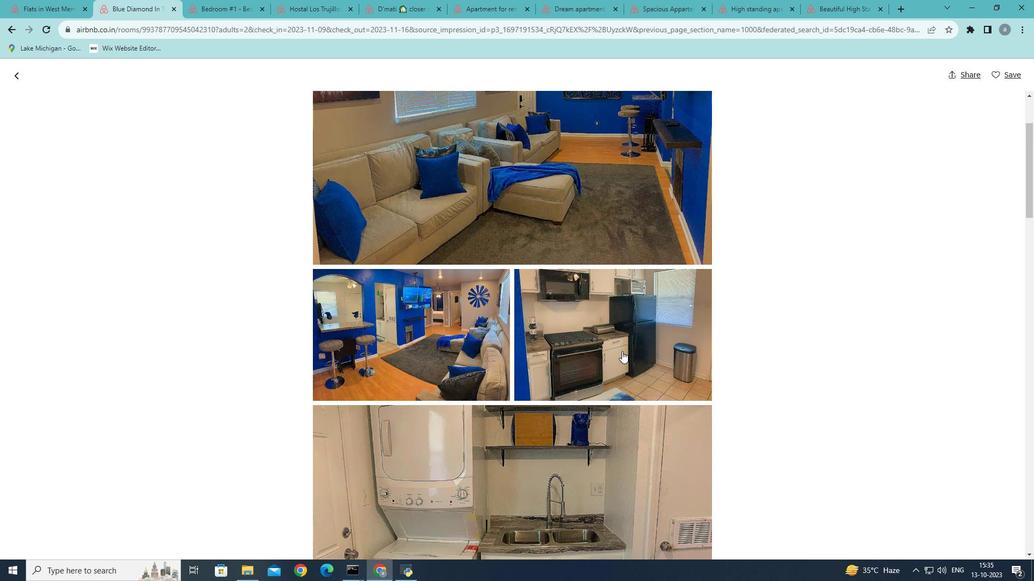 
Action: Mouse scrolled (622, 351) with delta (0, 0)
Screenshot: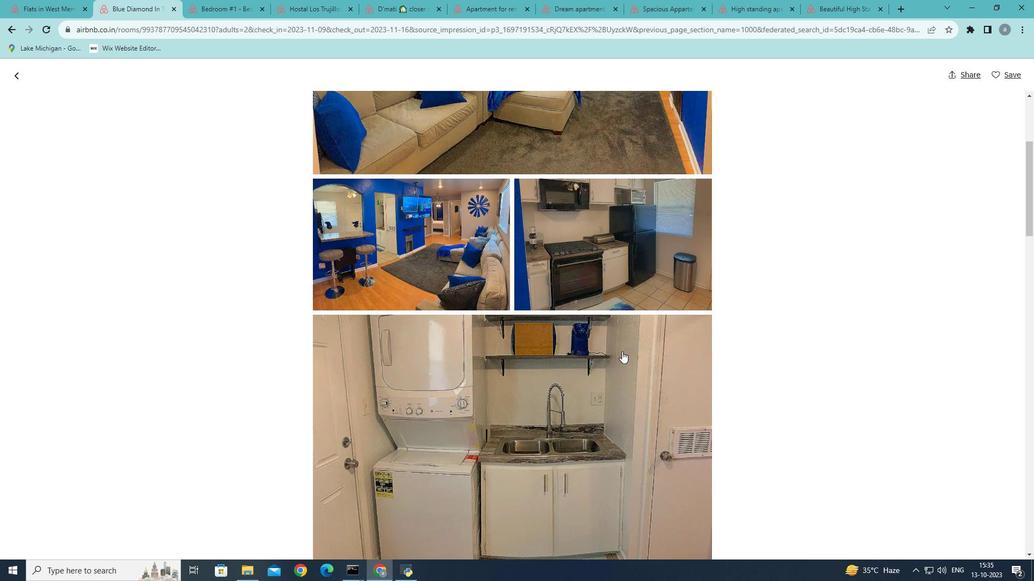 
Action: Mouse scrolled (622, 351) with delta (0, 0)
Screenshot: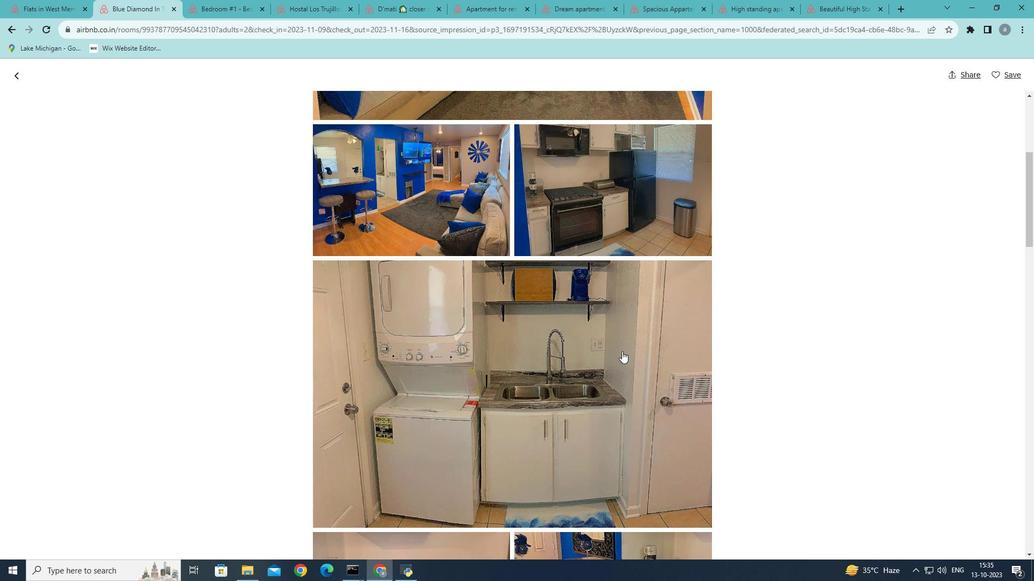 
Action: Mouse scrolled (622, 351) with delta (0, 0)
Screenshot: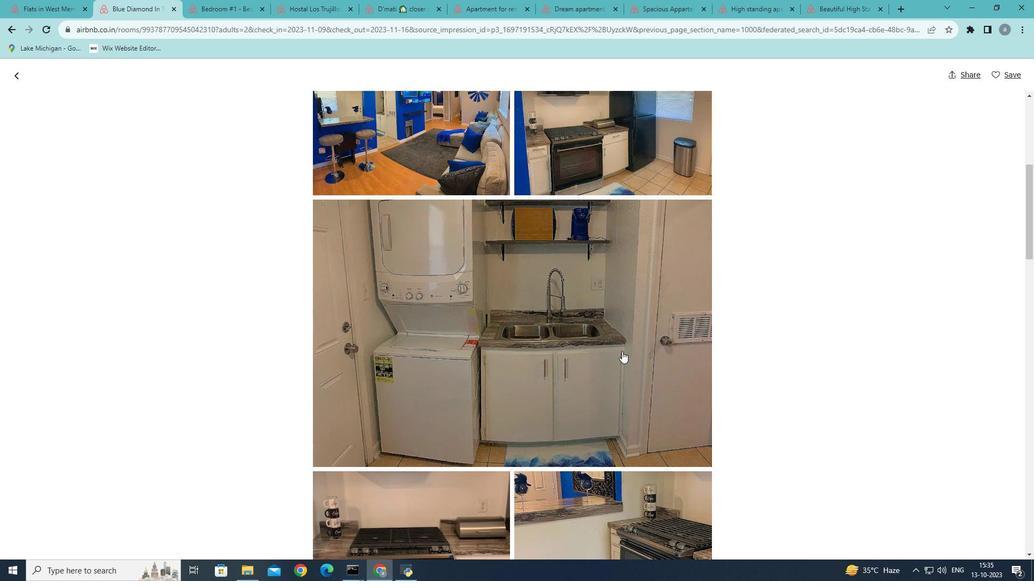 
Action: Mouse scrolled (622, 351) with delta (0, 0)
Screenshot: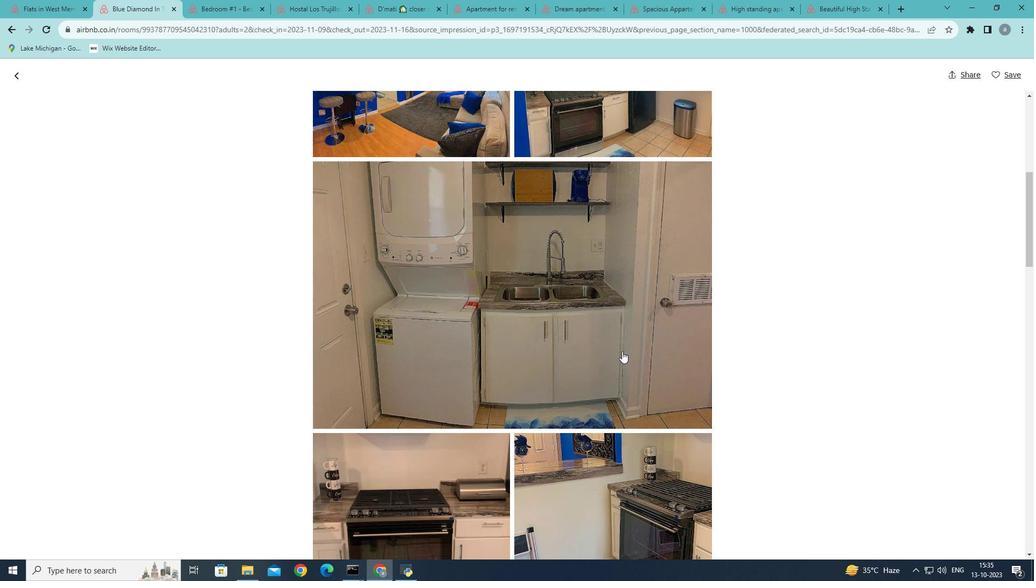
Action: Mouse scrolled (622, 351) with delta (0, 0)
Screenshot: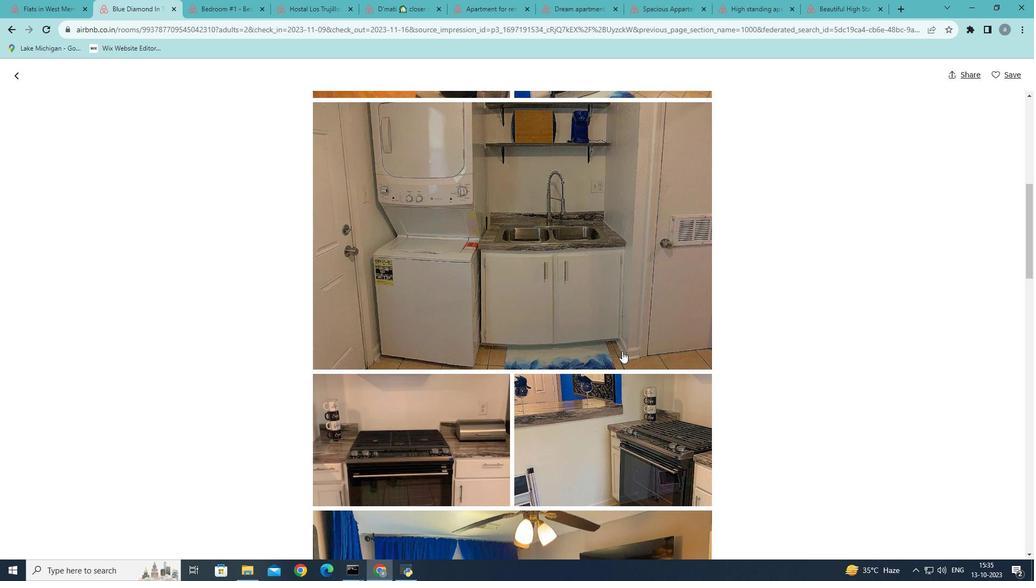 
Action: Mouse scrolled (622, 351) with delta (0, 0)
Screenshot: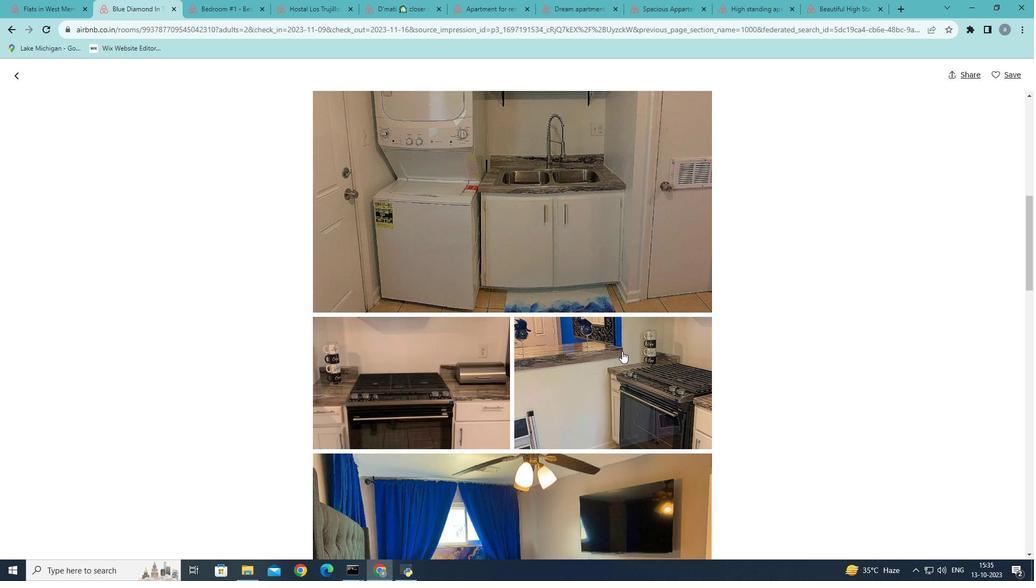 
Action: Mouse scrolled (622, 351) with delta (0, 0)
Screenshot: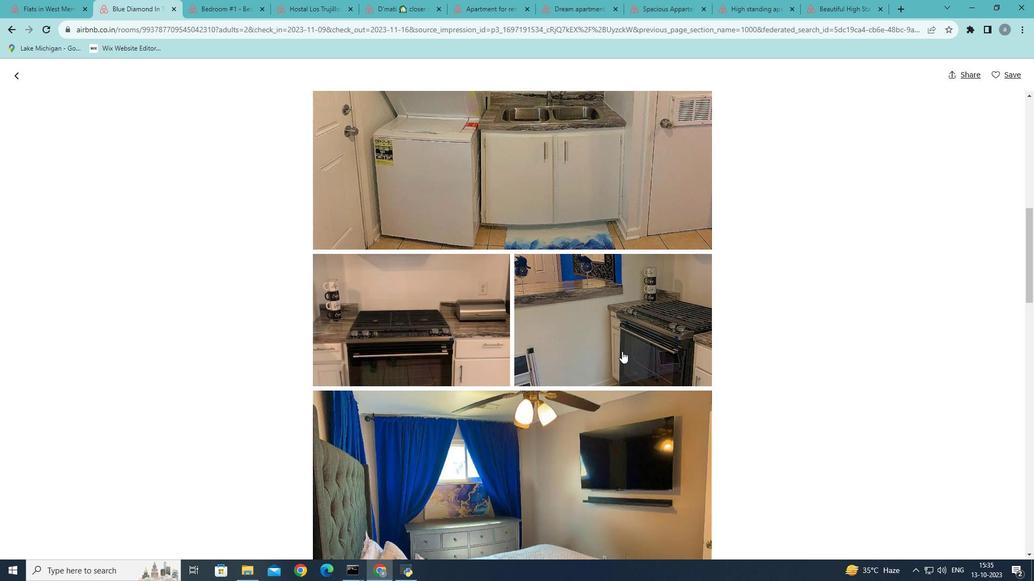 
Action: Mouse scrolled (622, 351) with delta (0, 0)
Screenshot: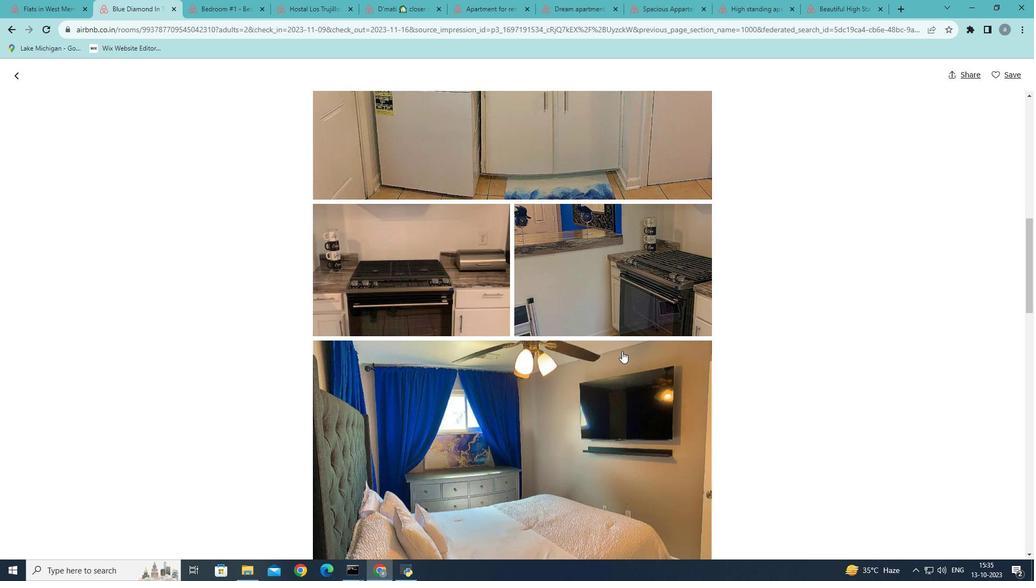 
Action: Mouse scrolled (622, 351) with delta (0, 0)
Screenshot: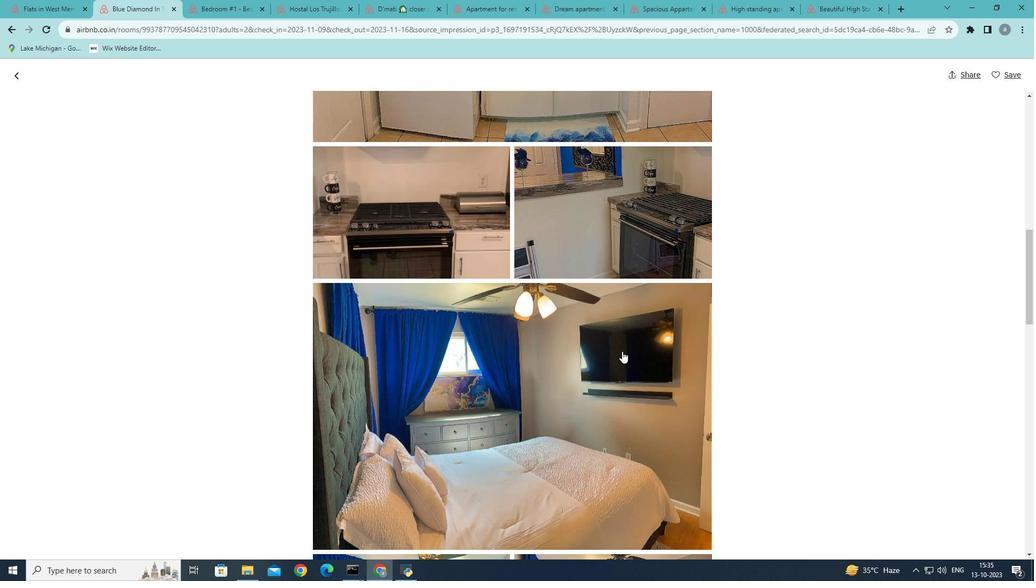 
Action: Mouse scrolled (622, 351) with delta (0, 0)
Screenshot: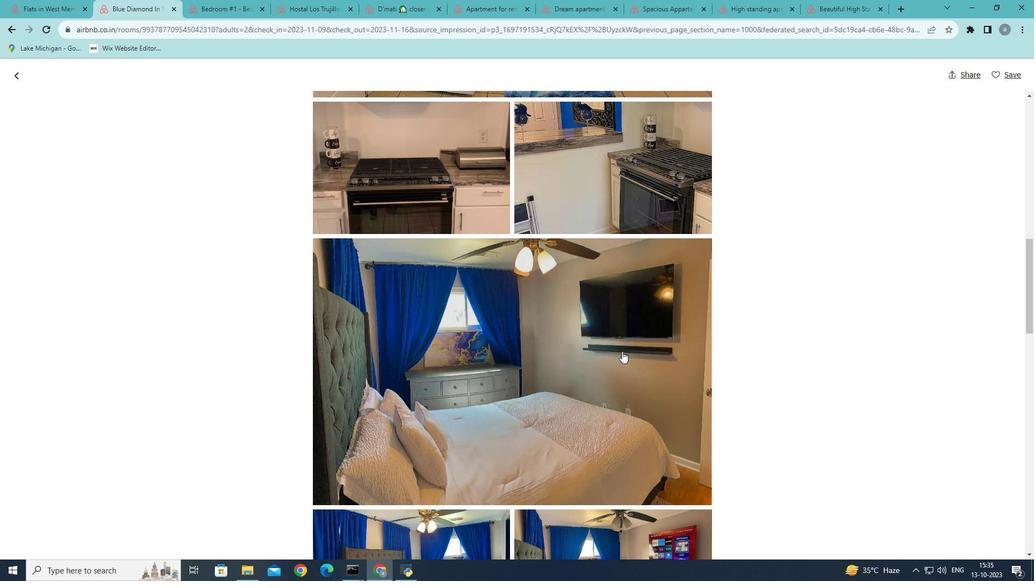 
Action: Mouse scrolled (622, 351) with delta (0, 0)
Screenshot: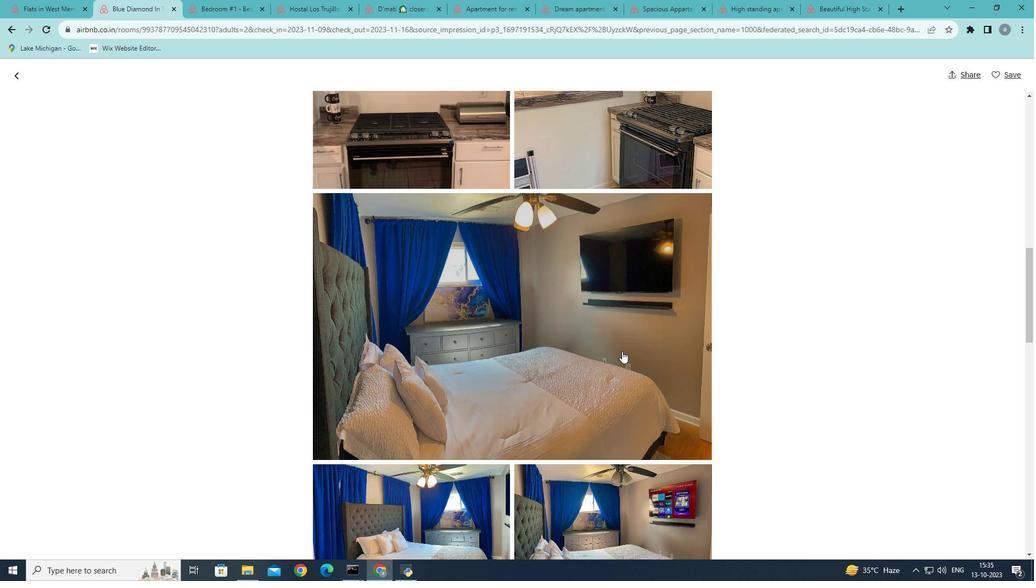 
Action: Mouse scrolled (622, 351) with delta (0, 0)
Screenshot: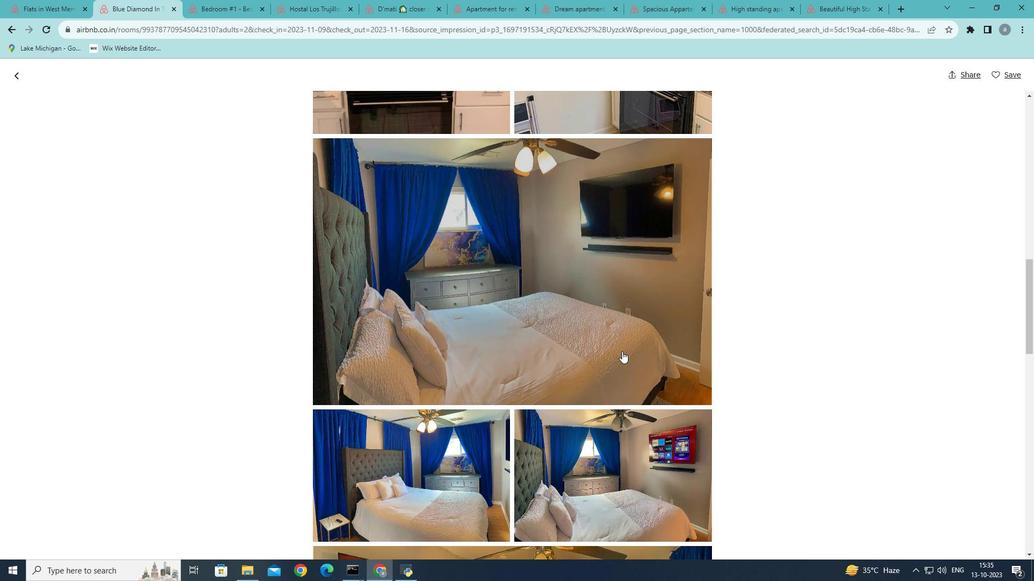 
Action: Mouse scrolled (622, 351) with delta (0, 0)
Screenshot: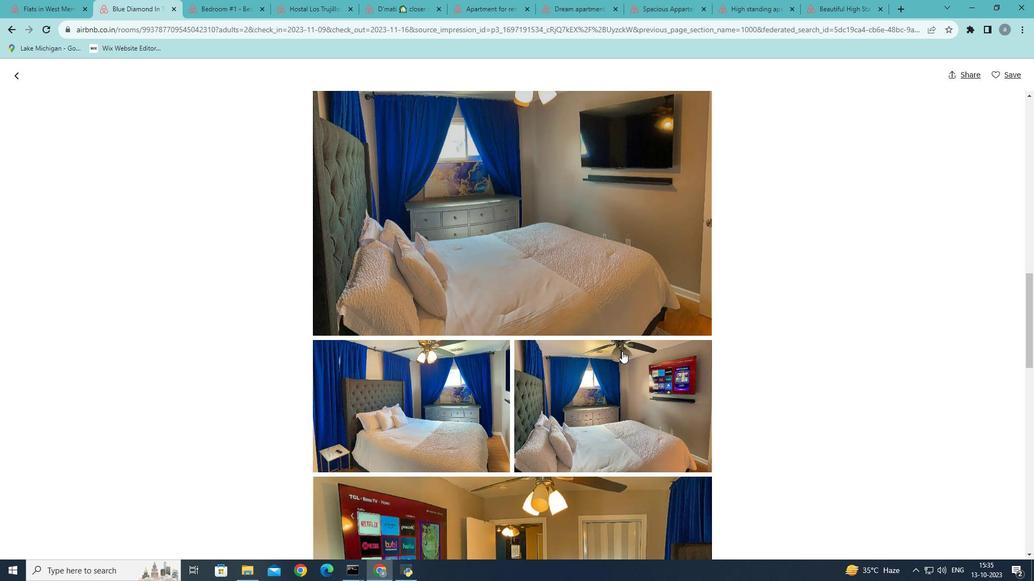 
Action: Mouse scrolled (622, 351) with delta (0, 0)
Screenshot: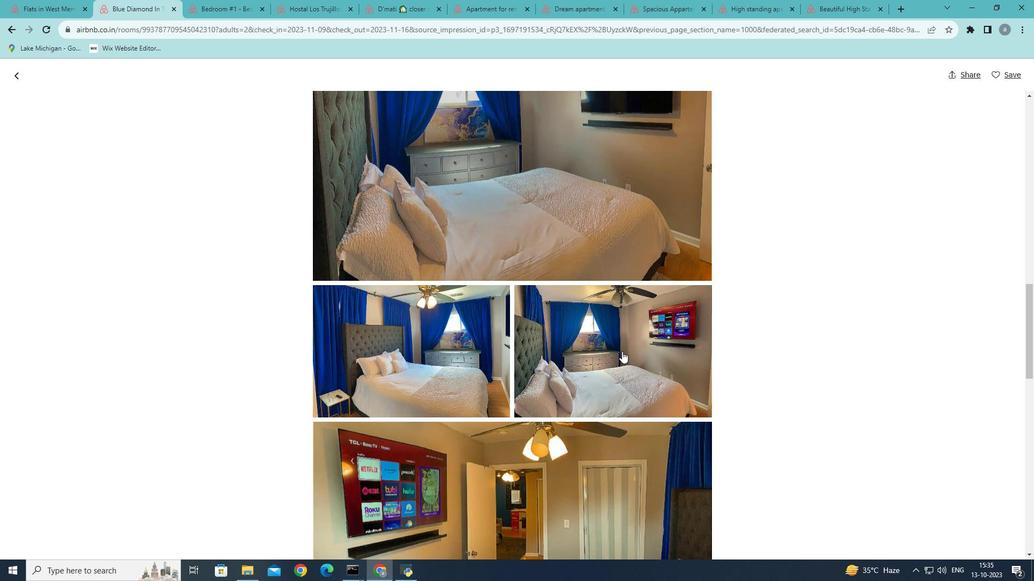 
Action: Mouse scrolled (622, 351) with delta (0, 0)
Screenshot: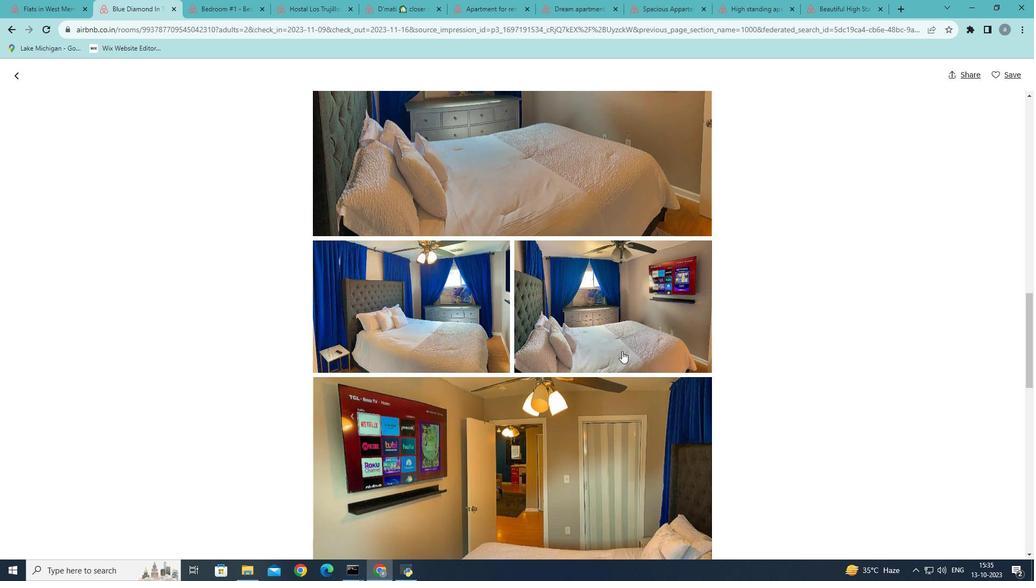 
Action: Mouse scrolled (622, 351) with delta (0, 0)
Screenshot: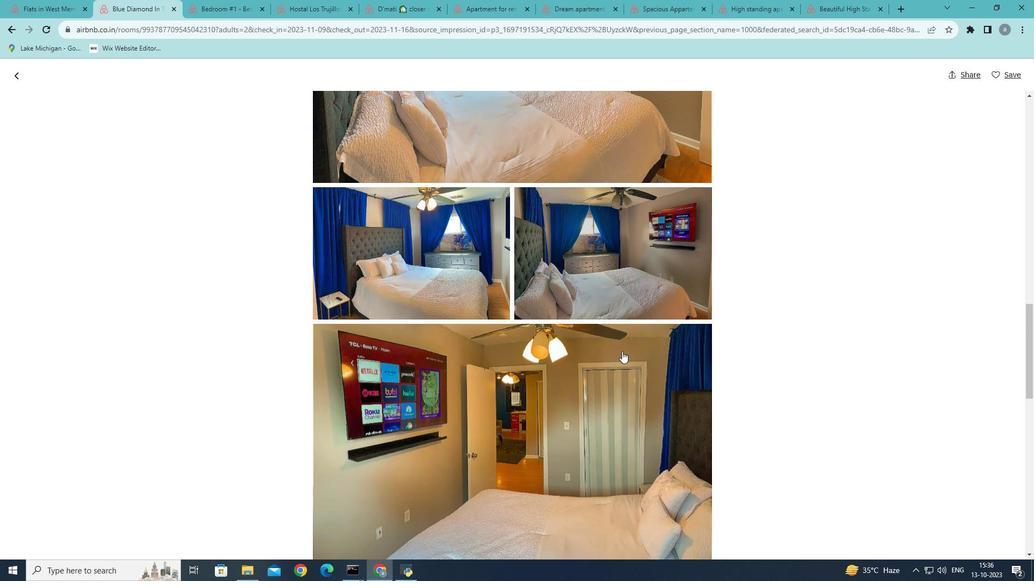 
Action: Mouse scrolled (622, 351) with delta (0, 0)
Screenshot: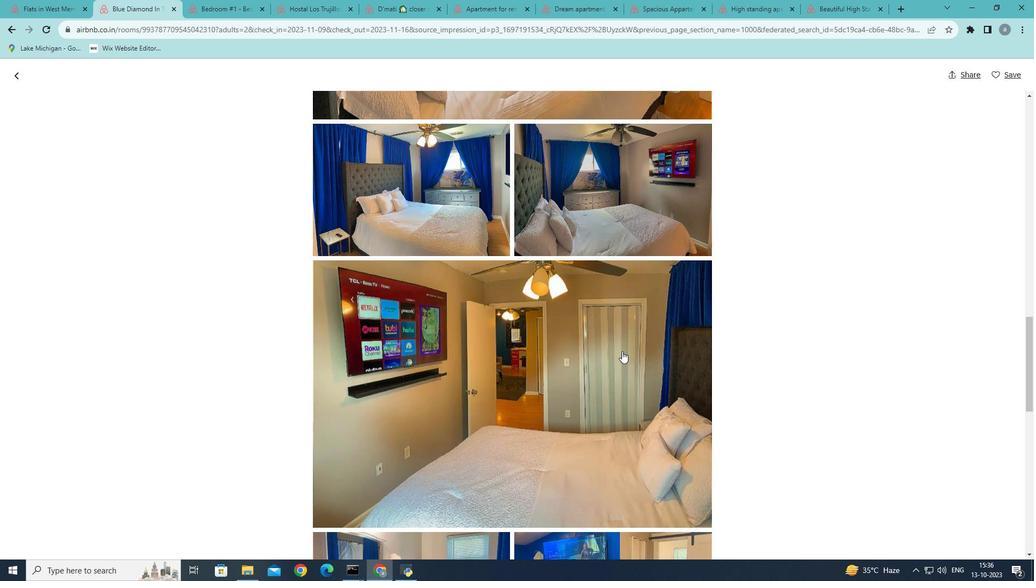 
Action: Mouse scrolled (622, 351) with delta (0, 0)
Screenshot: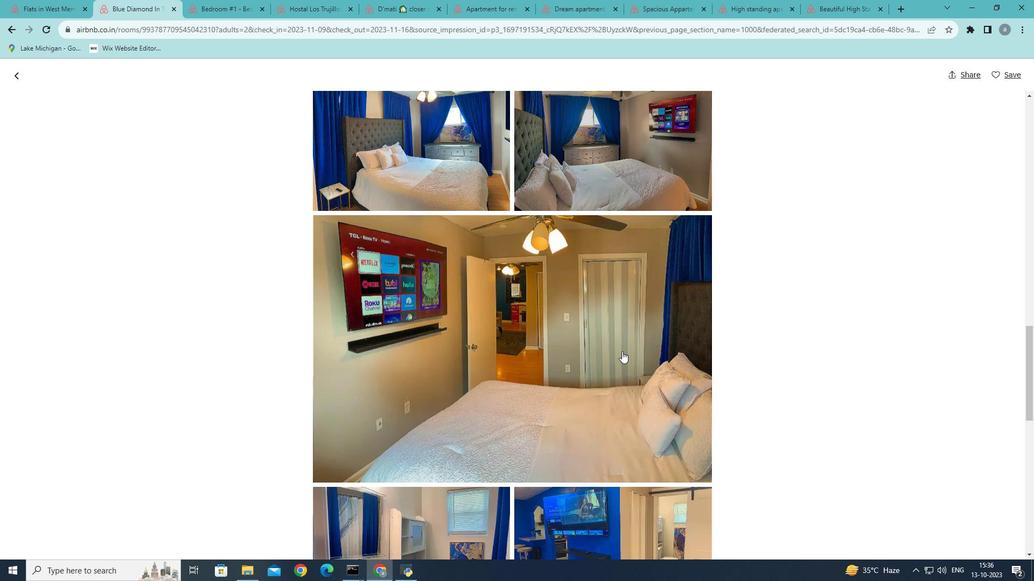 
Action: Mouse scrolled (622, 351) with delta (0, 0)
Screenshot: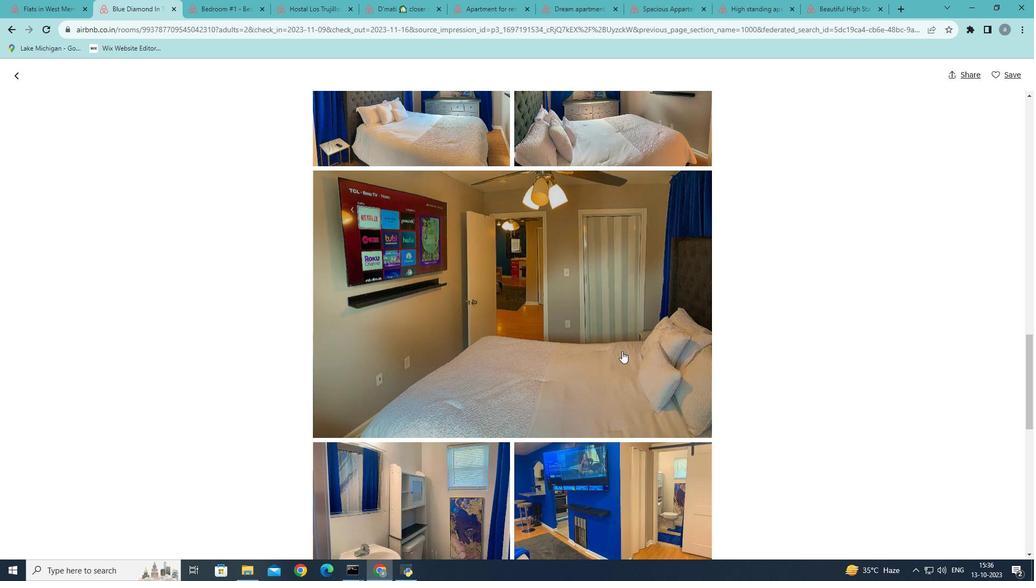 
Action: Mouse scrolled (622, 351) with delta (0, 0)
Screenshot: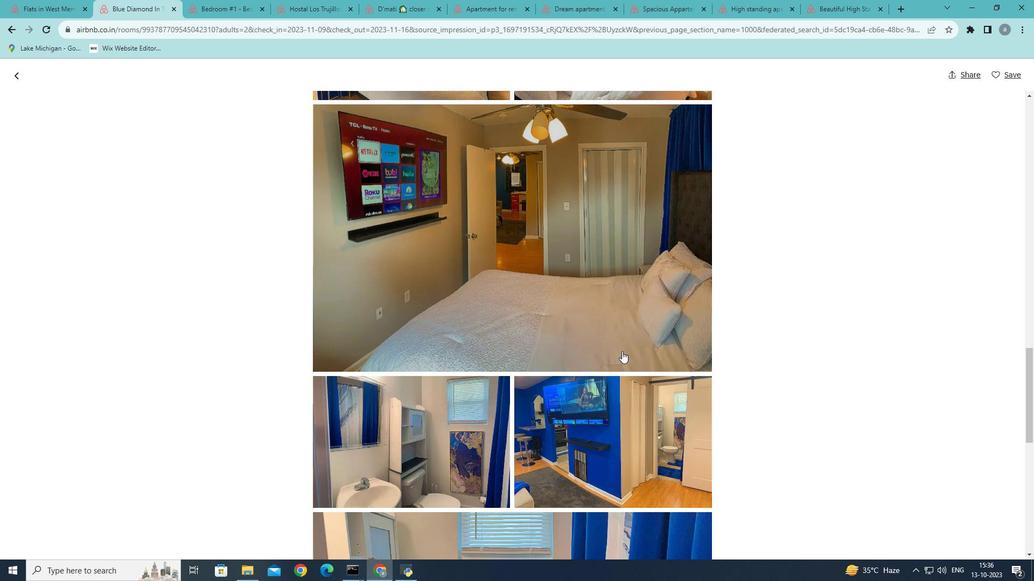 
Action: Mouse scrolled (622, 351) with delta (0, 0)
Screenshot: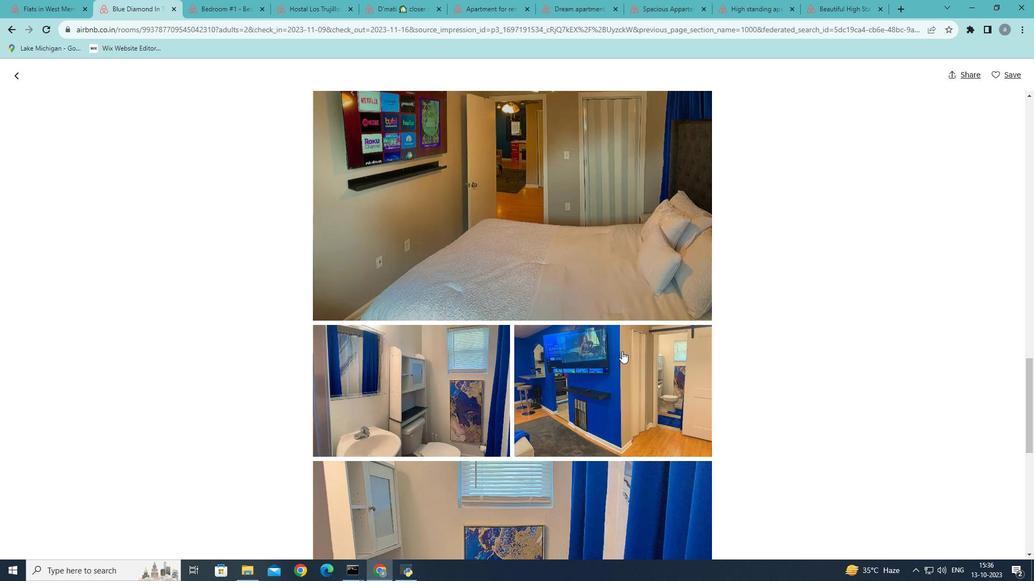 
Action: Mouse scrolled (622, 351) with delta (0, 0)
Screenshot: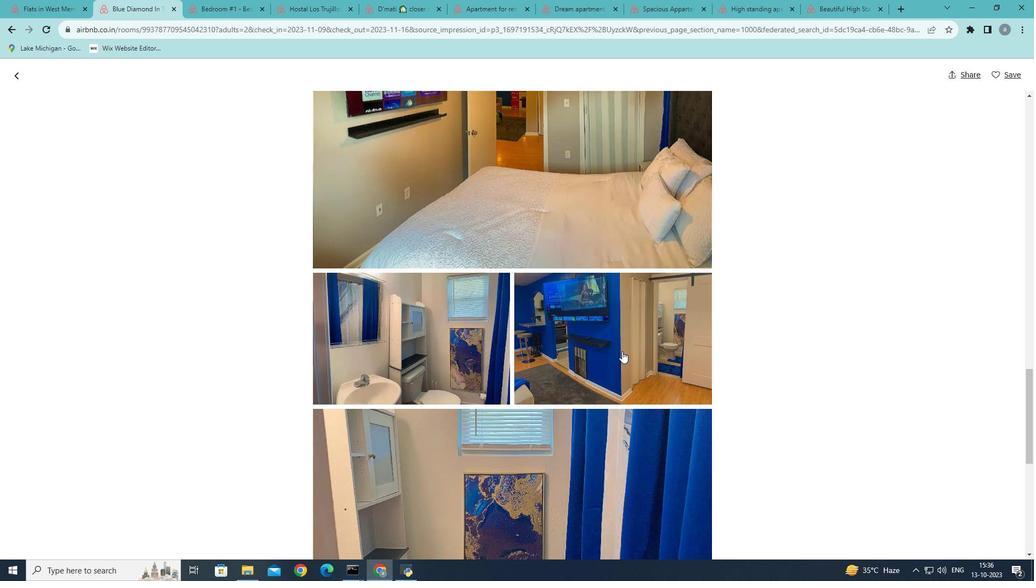 
Action: Mouse scrolled (622, 351) with delta (0, 0)
Screenshot: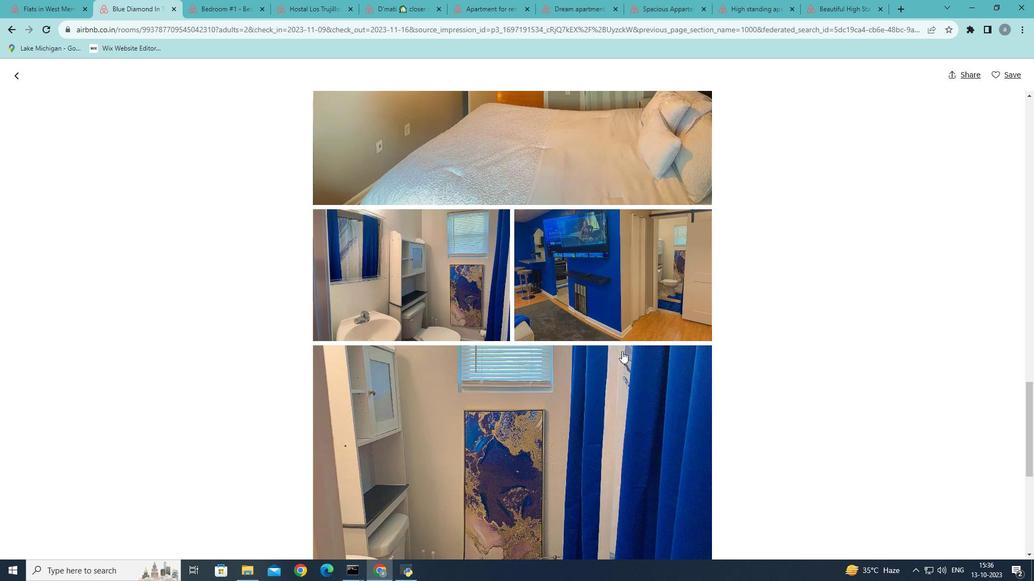
Action: Mouse scrolled (622, 351) with delta (0, 0)
Screenshot: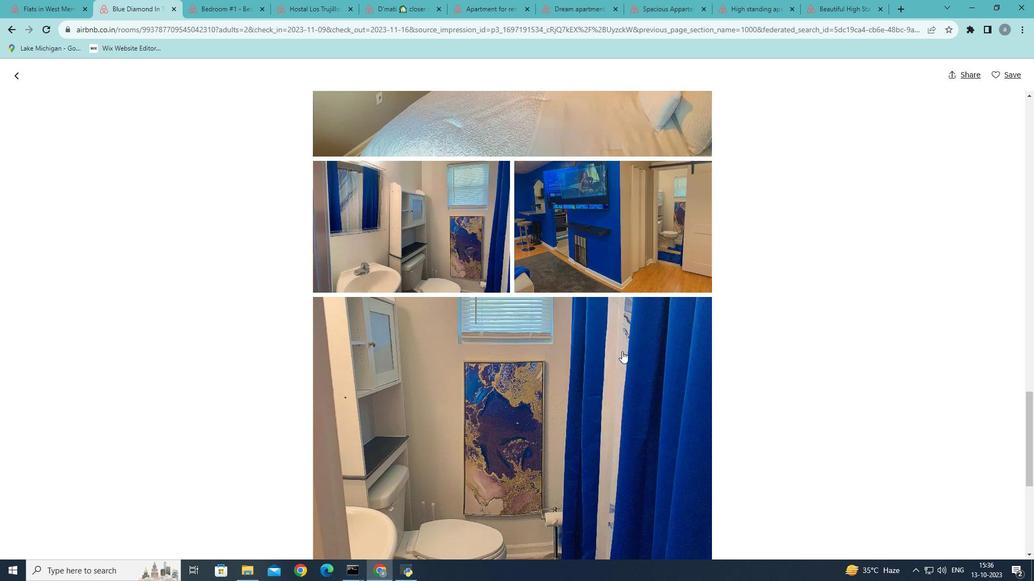 
Action: Mouse scrolled (622, 351) with delta (0, 0)
Screenshot: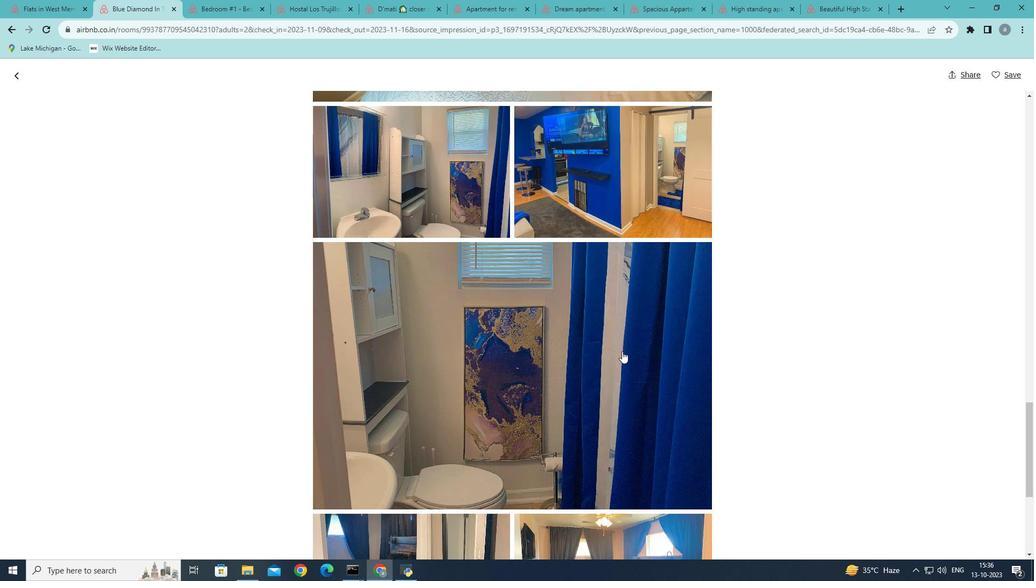 
Action: Mouse scrolled (622, 351) with delta (0, 0)
Screenshot: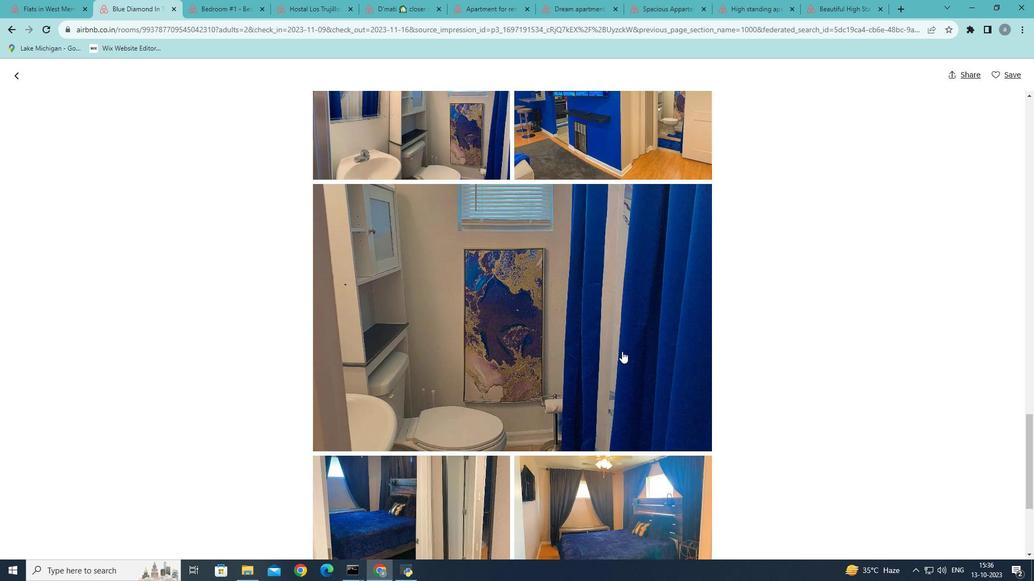 
Action: Mouse scrolled (622, 351) with delta (0, 0)
Screenshot: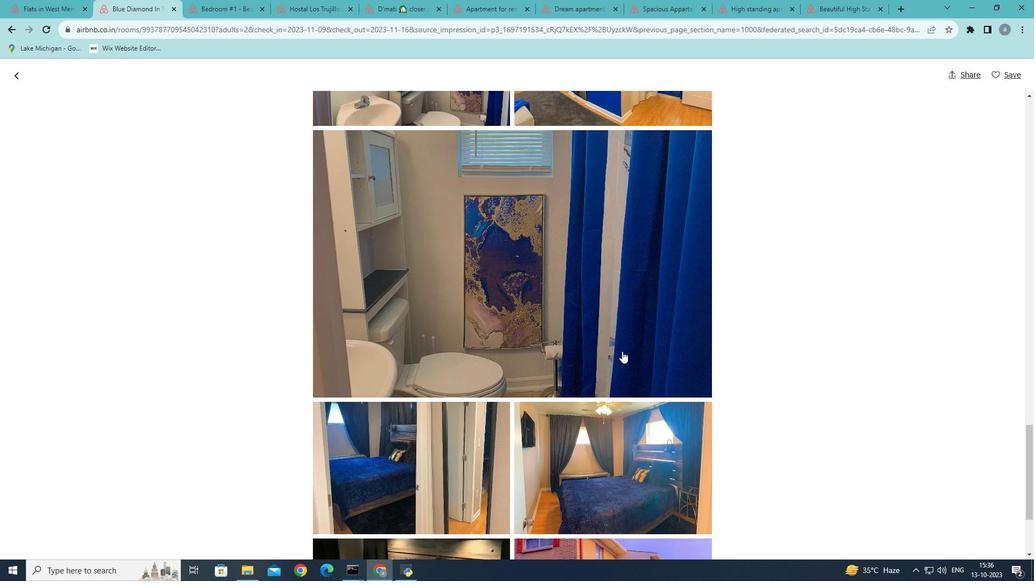 
Action: Mouse scrolled (622, 351) with delta (0, 0)
Screenshot: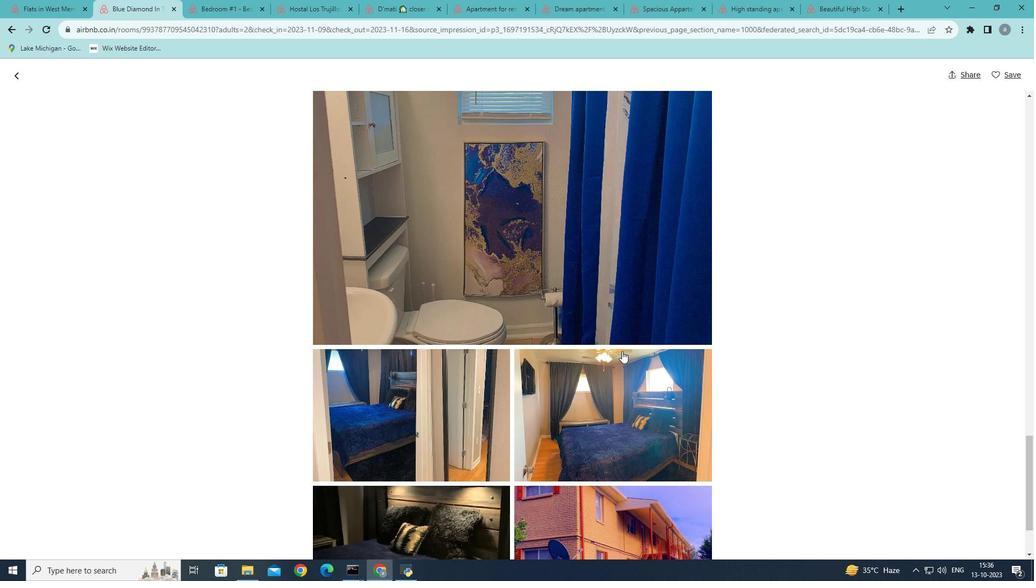 
Action: Mouse scrolled (622, 351) with delta (0, 0)
Screenshot: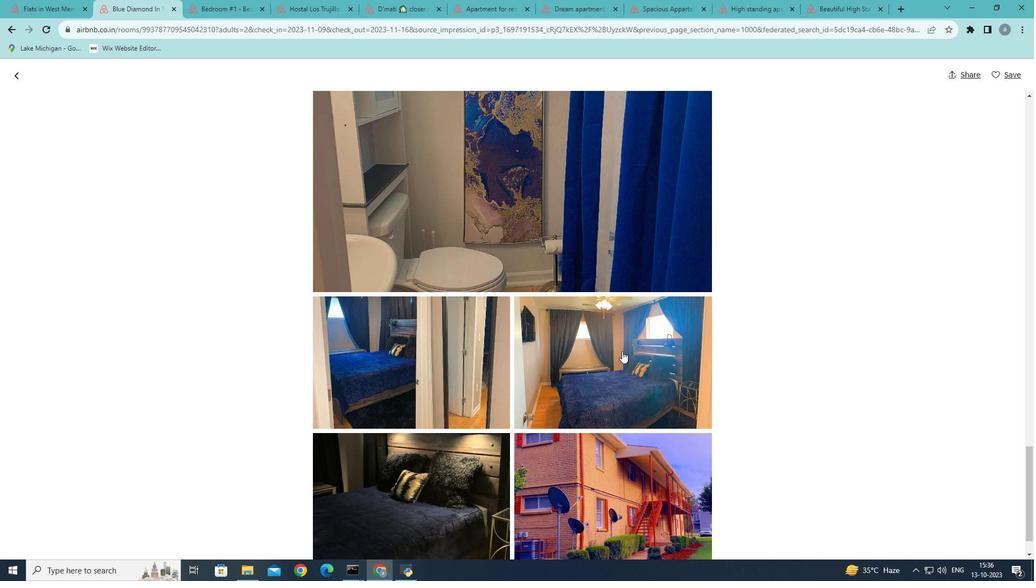 
Action: Mouse scrolled (622, 351) with delta (0, 0)
Screenshot: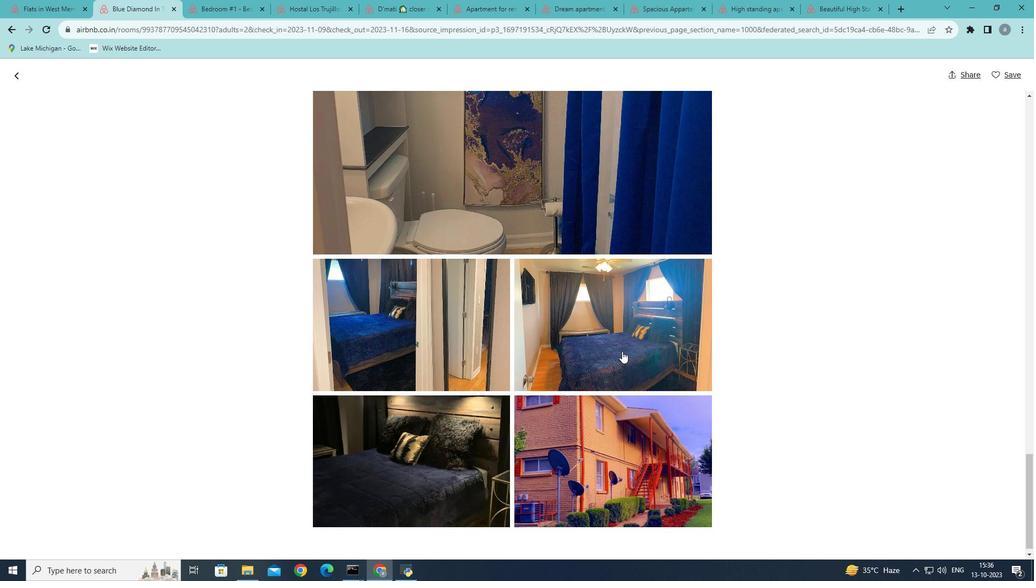 
Action: Mouse scrolled (622, 351) with delta (0, 0)
Screenshot: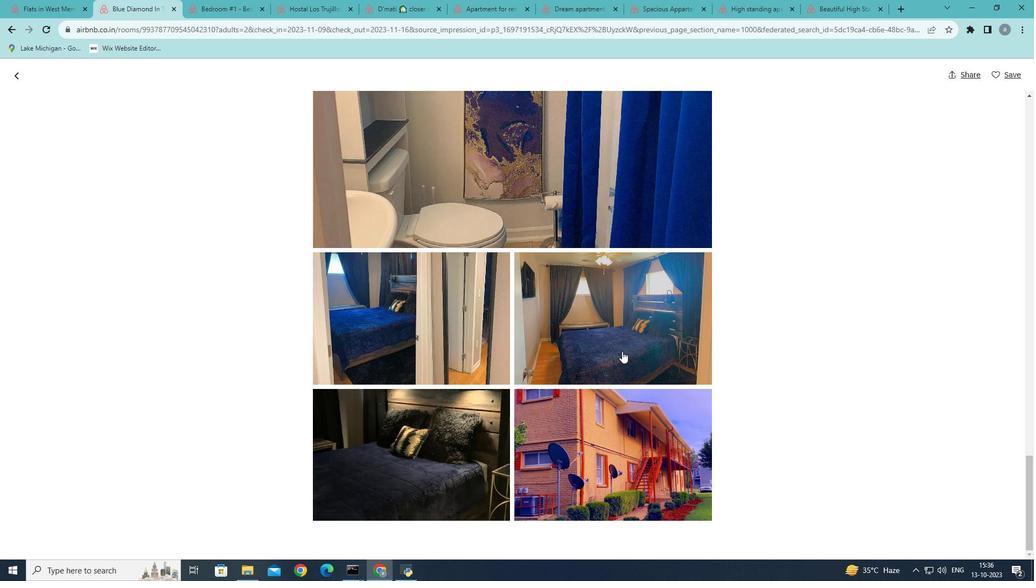 
Action: Mouse scrolled (622, 351) with delta (0, 0)
Screenshot: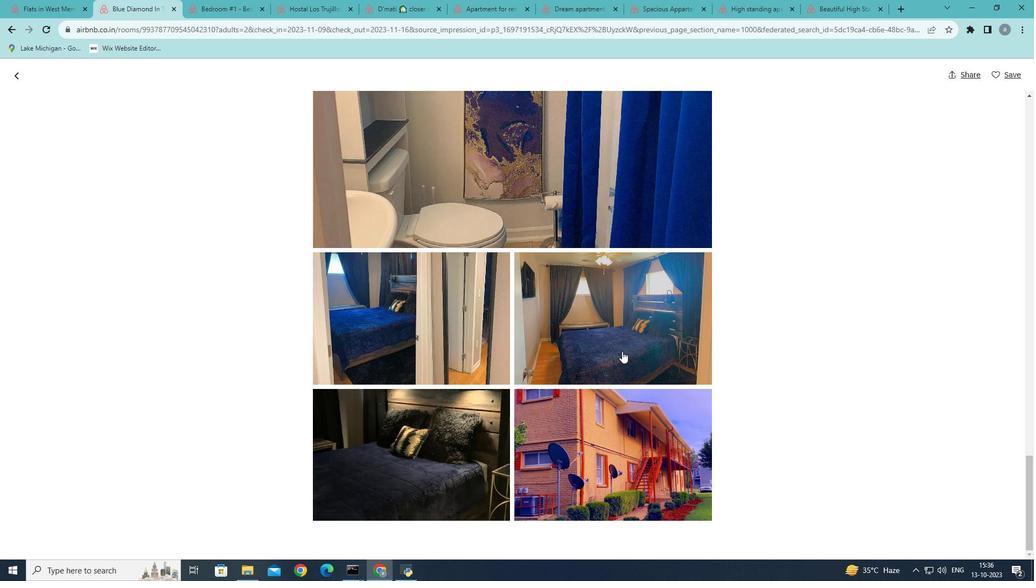 
Action: Mouse scrolled (622, 351) with delta (0, 0)
Screenshot: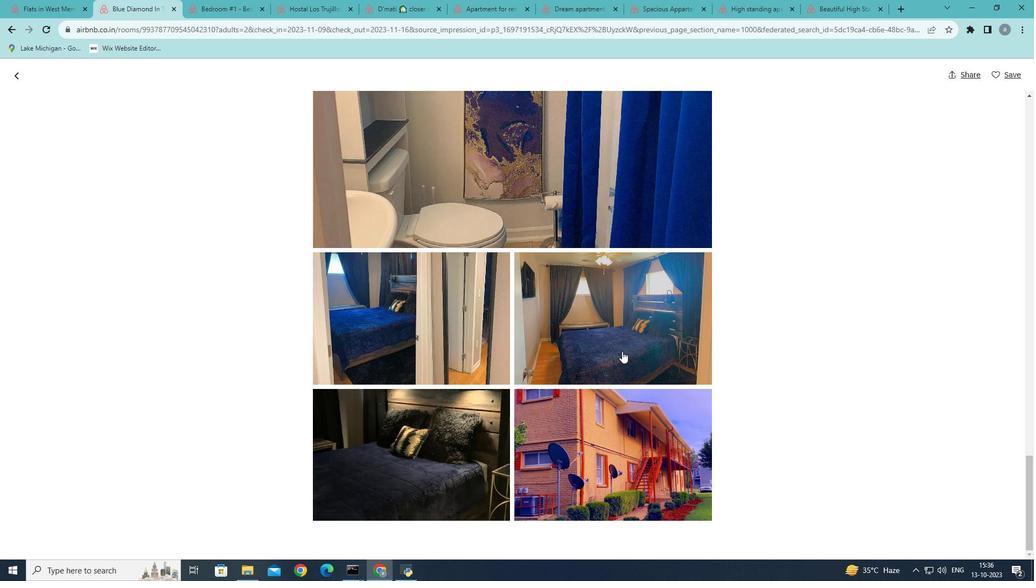 
Action: Mouse scrolled (622, 351) with delta (0, 0)
Screenshot: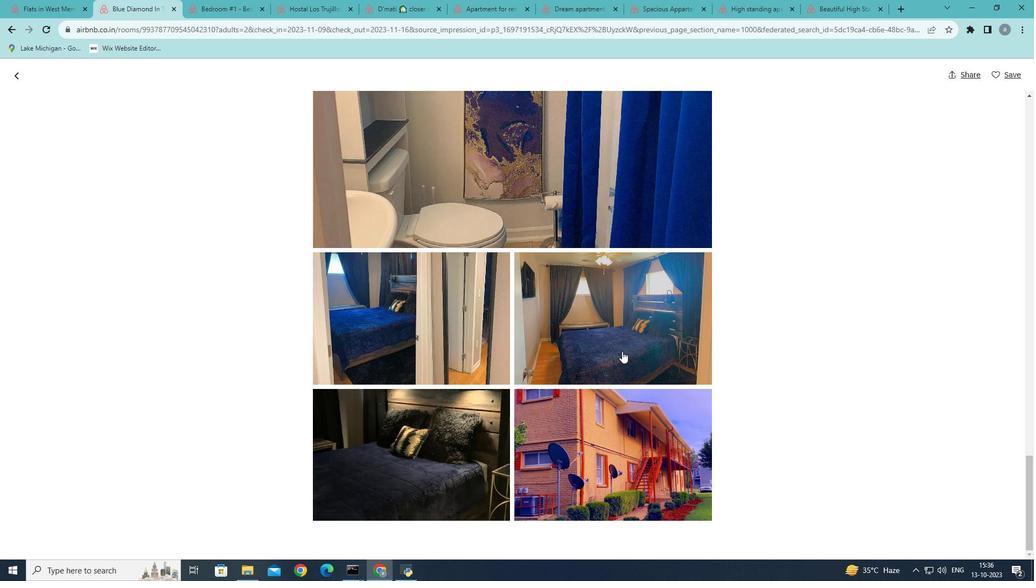 
Action: Mouse moved to (13, 74)
Screenshot: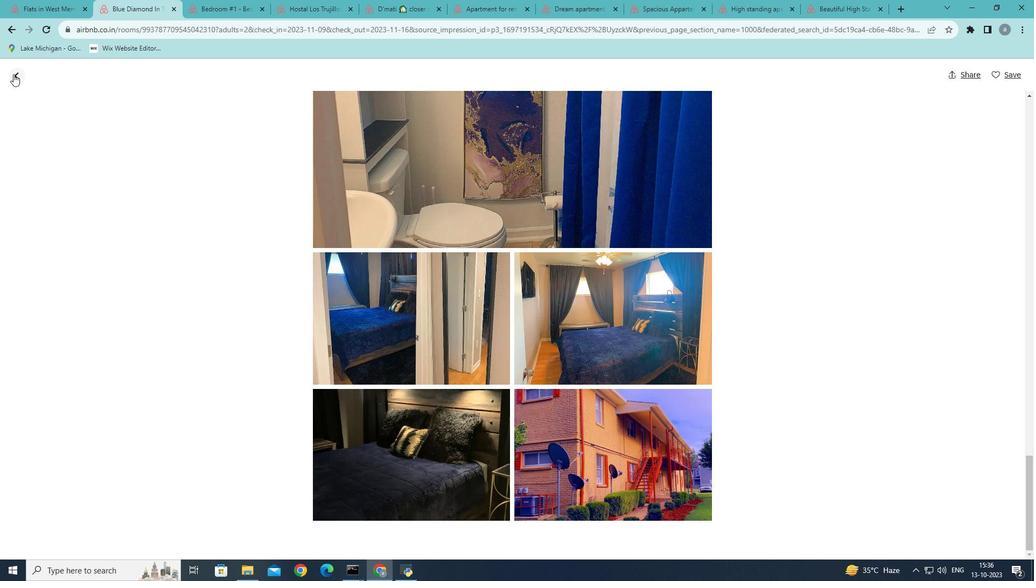 
Action: Mouse pressed left at (13, 74)
Screenshot: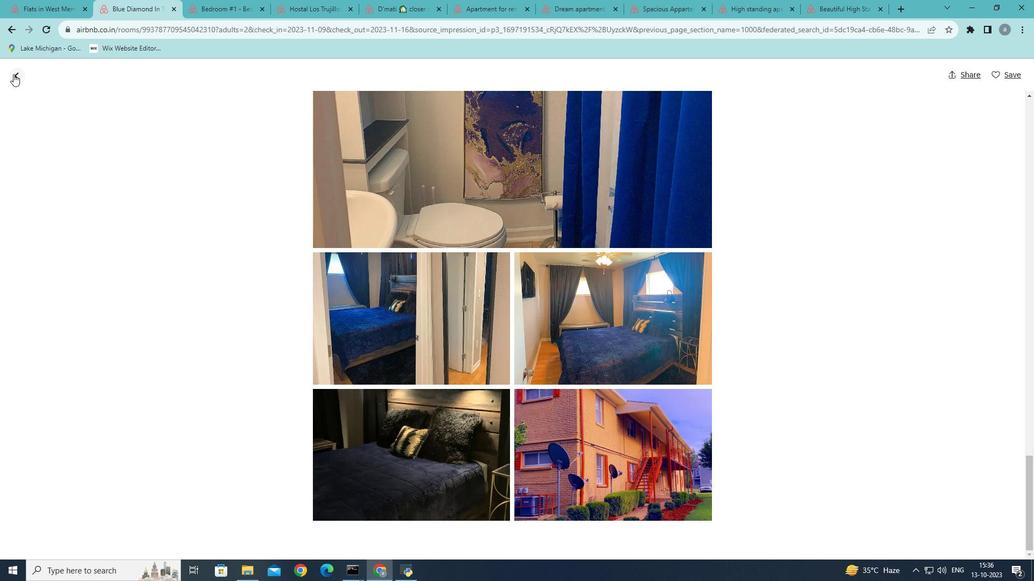 
Action: Mouse moved to (596, 436)
Screenshot: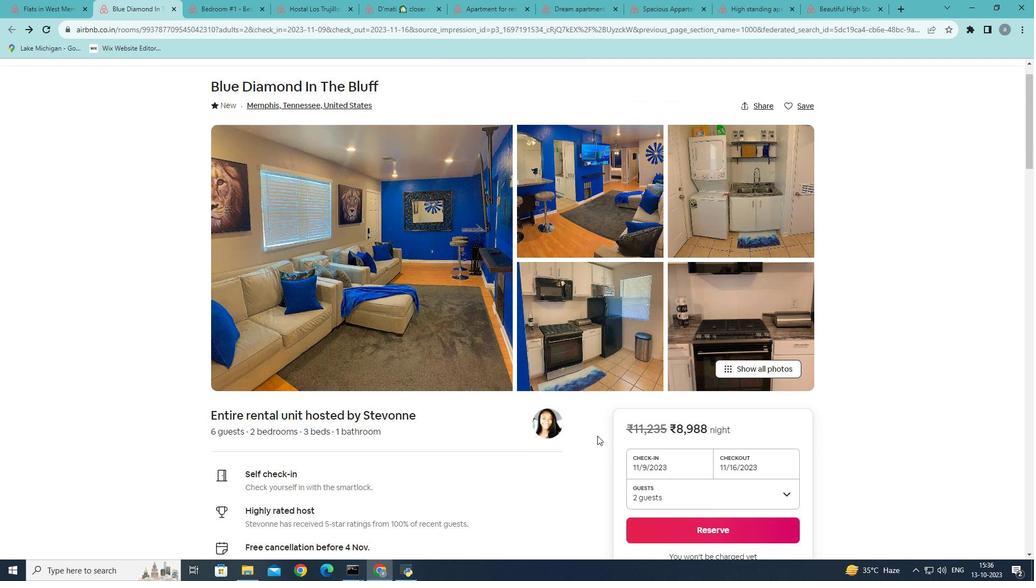 
Action: Mouse scrolled (596, 435) with delta (0, 0)
Screenshot: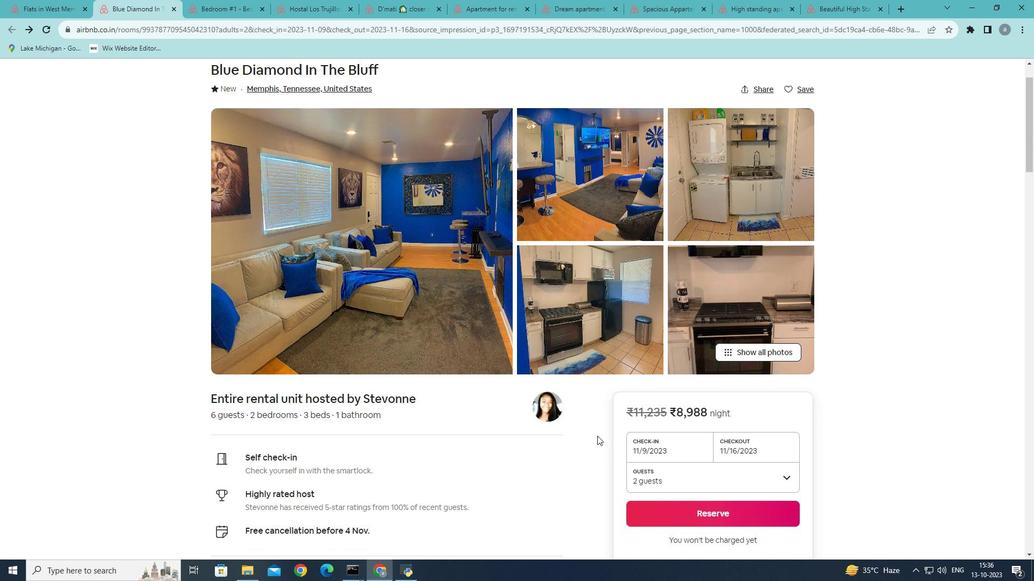 
Action: Mouse moved to (597, 436)
Screenshot: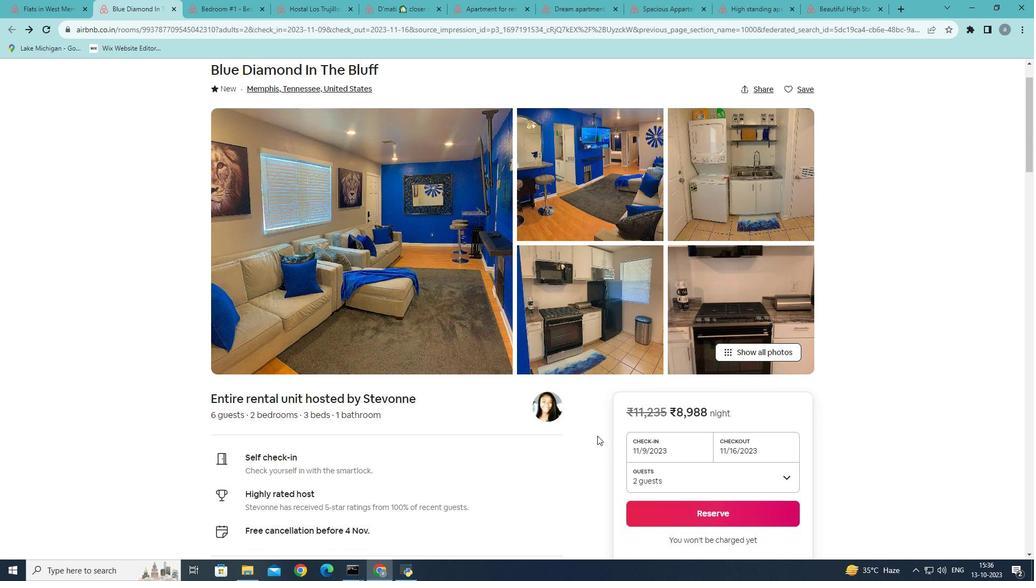 
Action: Mouse scrolled (597, 435) with delta (0, 0)
Screenshot: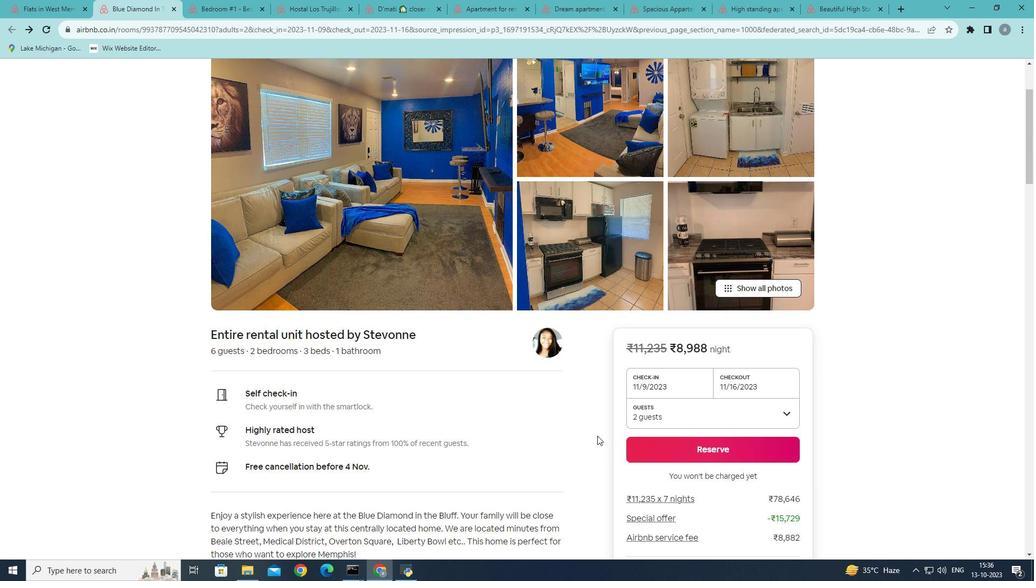 
Action: Mouse scrolled (597, 435) with delta (0, 0)
Screenshot: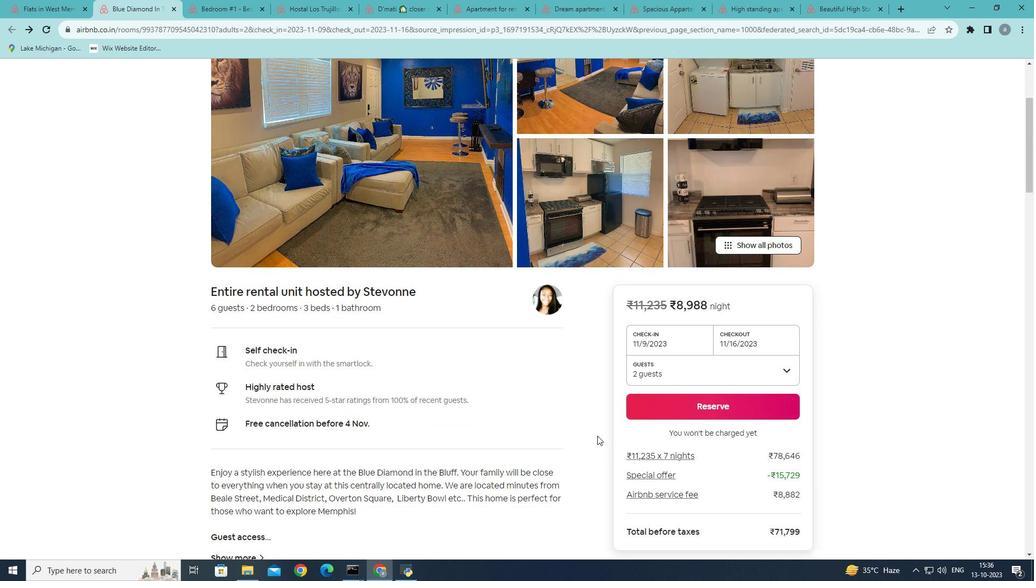 
Action: Mouse scrolled (597, 435) with delta (0, 0)
Screenshot: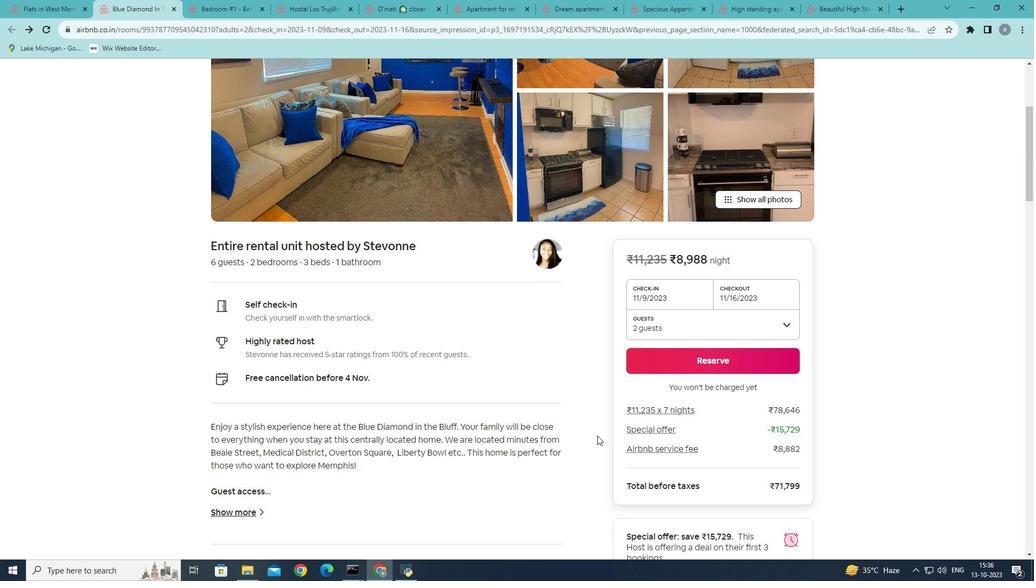 
Action: Mouse scrolled (597, 435) with delta (0, 0)
Screenshot: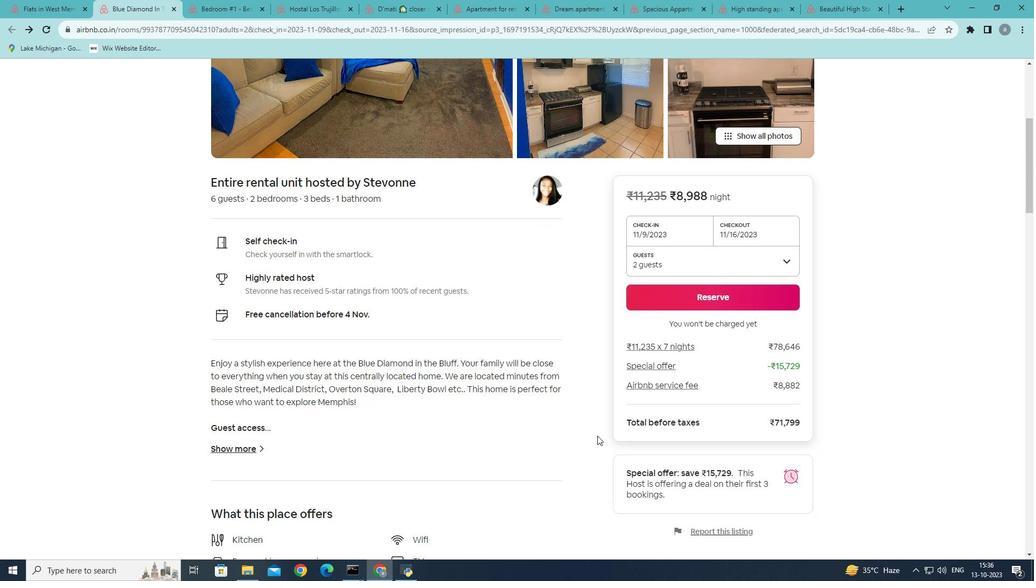 
Action: Mouse scrolled (597, 435) with delta (0, 0)
Screenshot: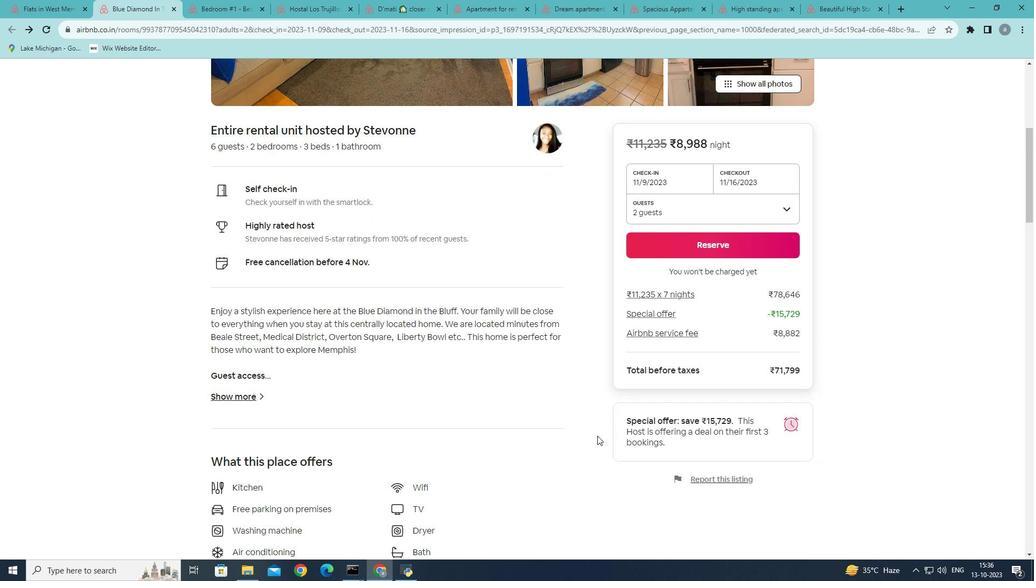 
Action: Mouse scrolled (597, 435) with delta (0, 0)
Screenshot: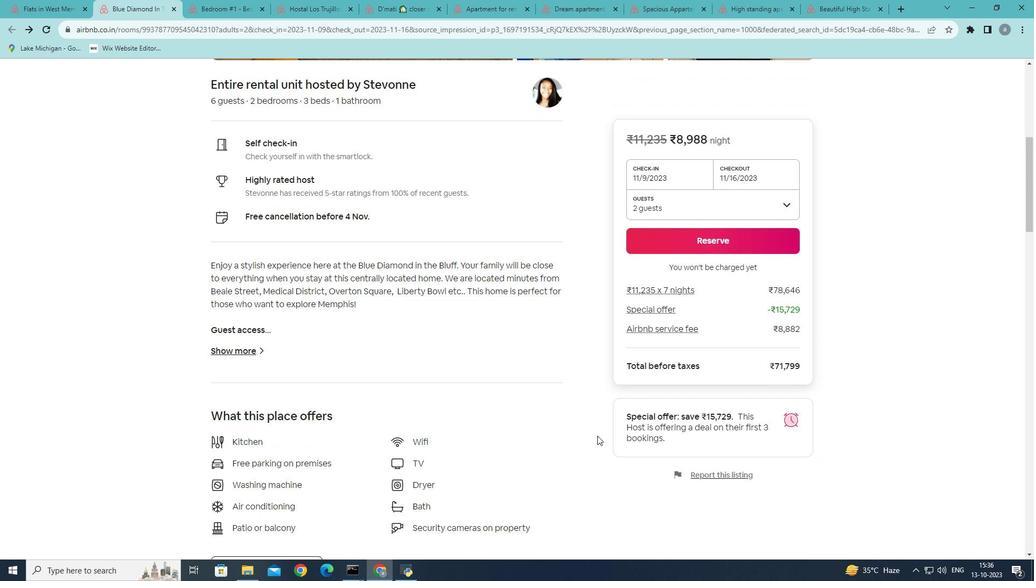 
Action: Mouse moved to (493, 421)
Screenshot: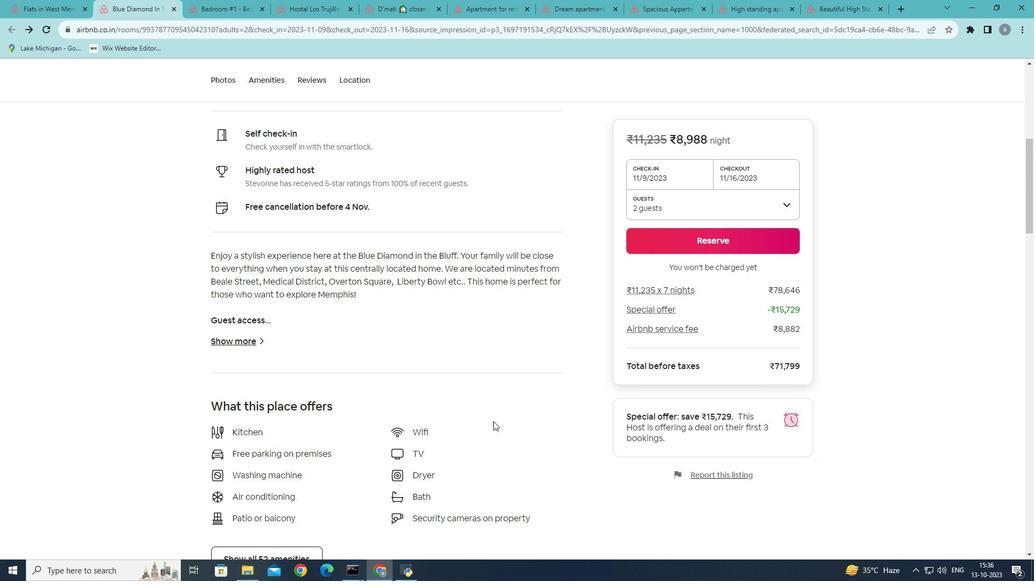 
Action: Mouse scrolled (493, 421) with delta (0, 0)
Screenshot: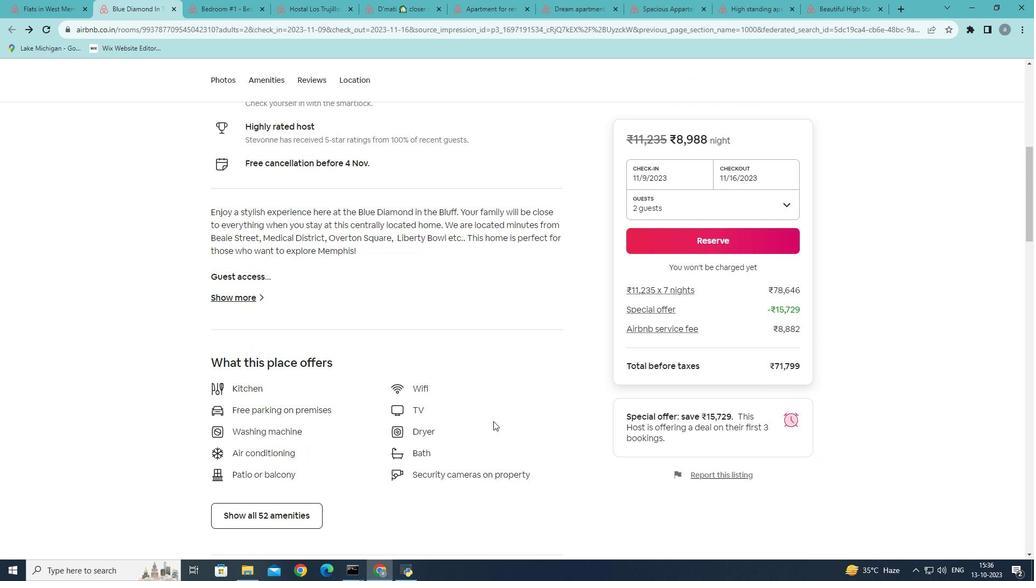 
Action: Mouse scrolled (493, 421) with delta (0, 0)
Screenshot: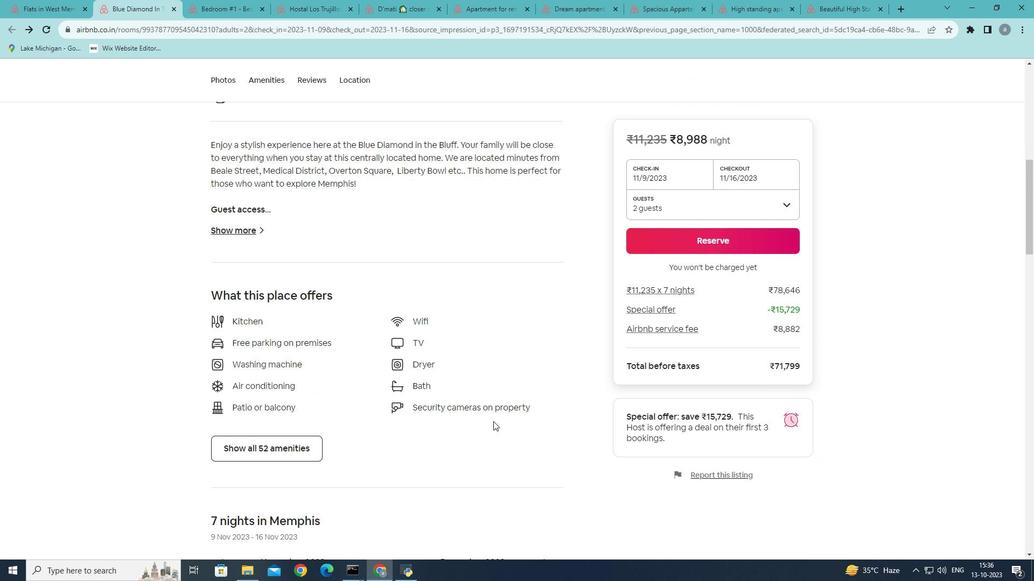 
Action: Mouse scrolled (493, 421) with delta (0, 0)
Screenshot: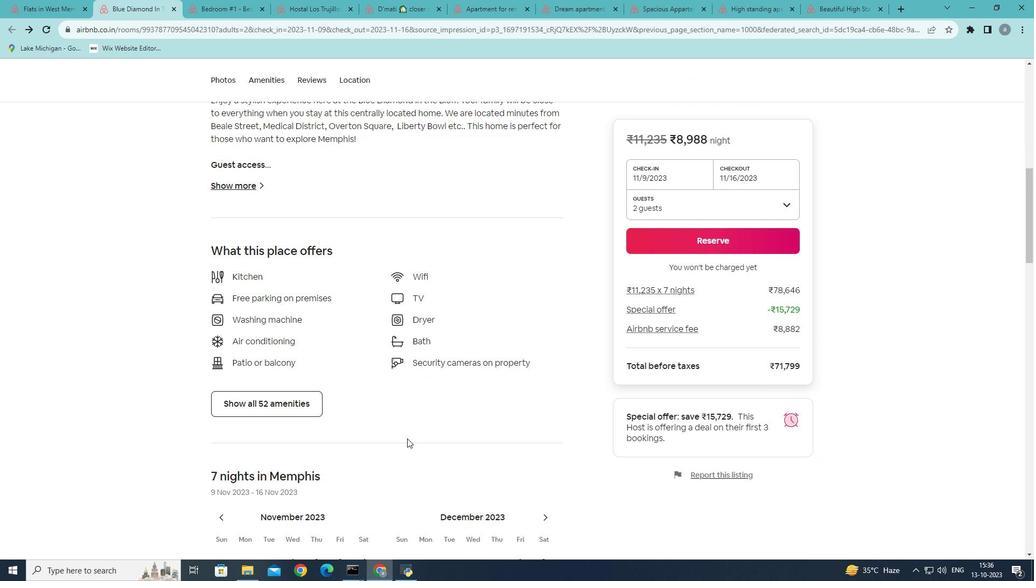 
Action: Mouse moved to (295, 403)
Screenshot: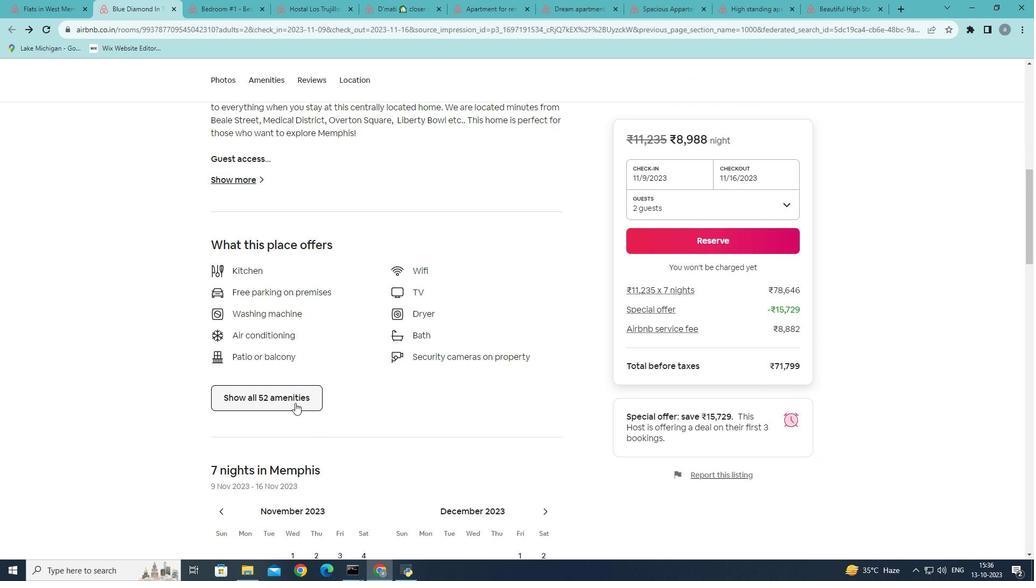 
Action: Mouse pressed left at (295, 403)
Screenshot: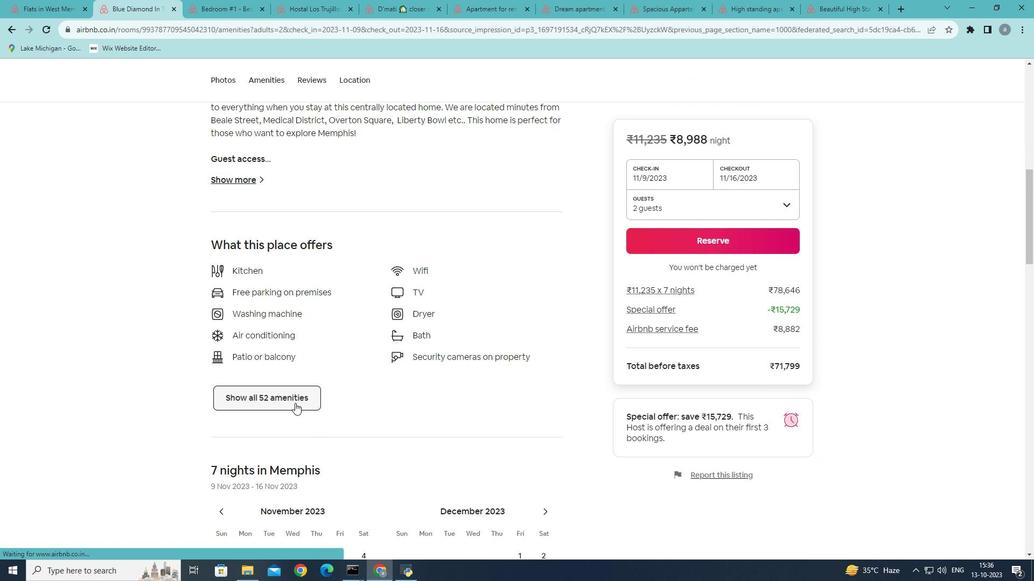 
Action: Mouse moved to (527, 178)
Screenshot: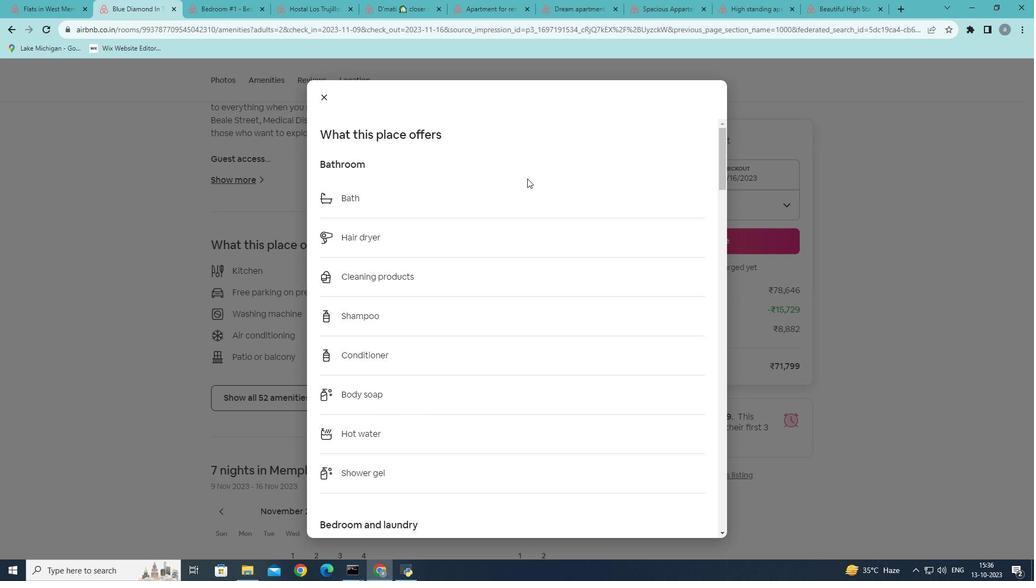 
Action: Mouse scrolled (527, 178) with delta (0, 0)
Screenshot: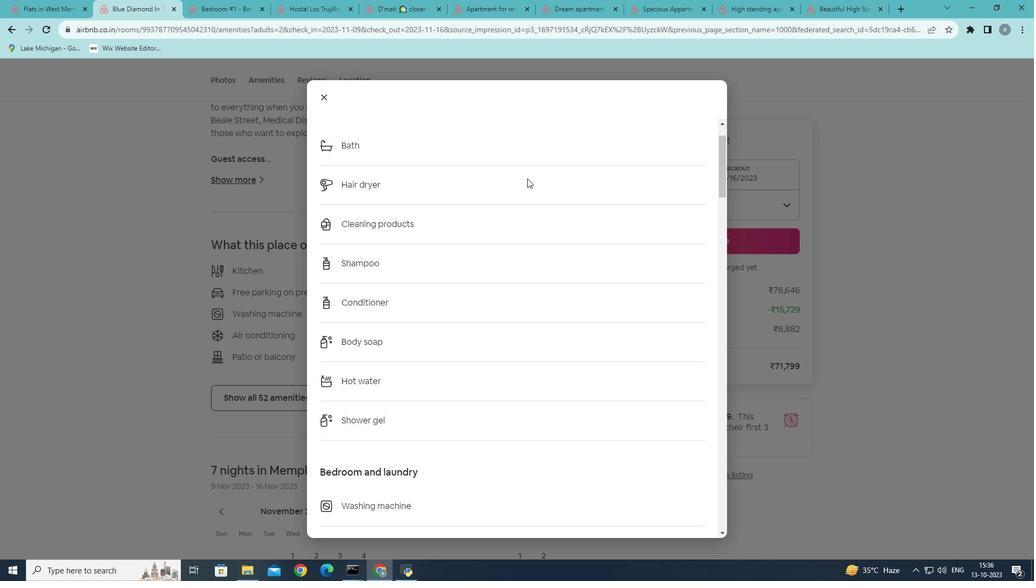 
Action: Mouse scrolled (527, 178) with delta (0, 0)
Screenshot: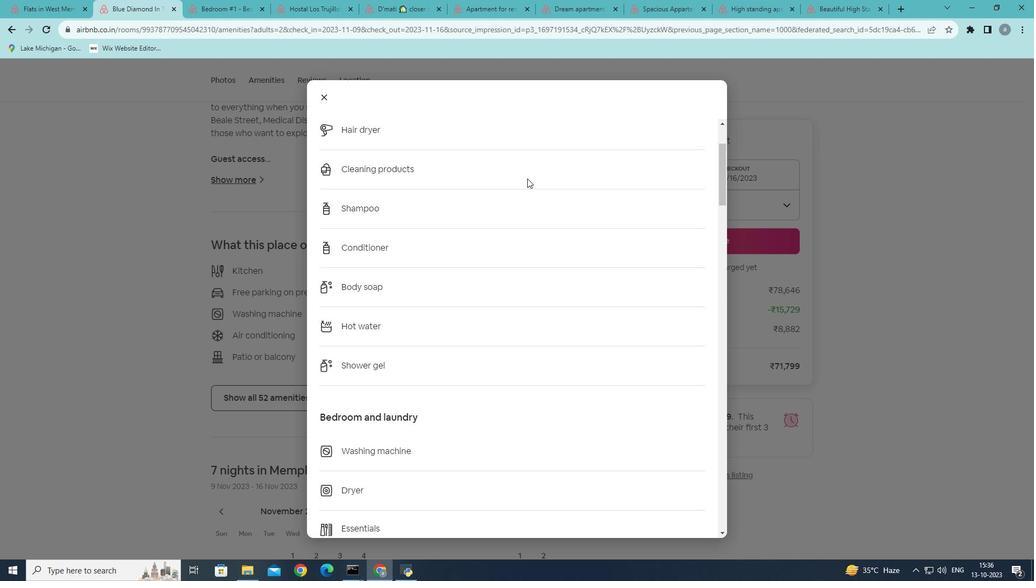 
Action: Mouse scrolled (527, 178) with delta (0, 0)
Screenshot: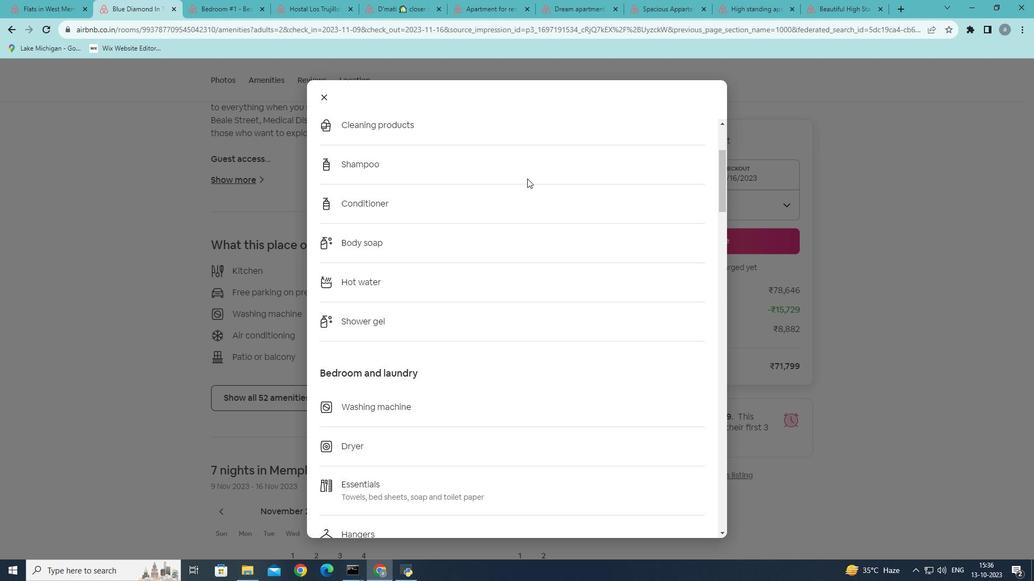 
Action: Mouse scrolled (527, 178) with delta (0, 0)
Screenshot: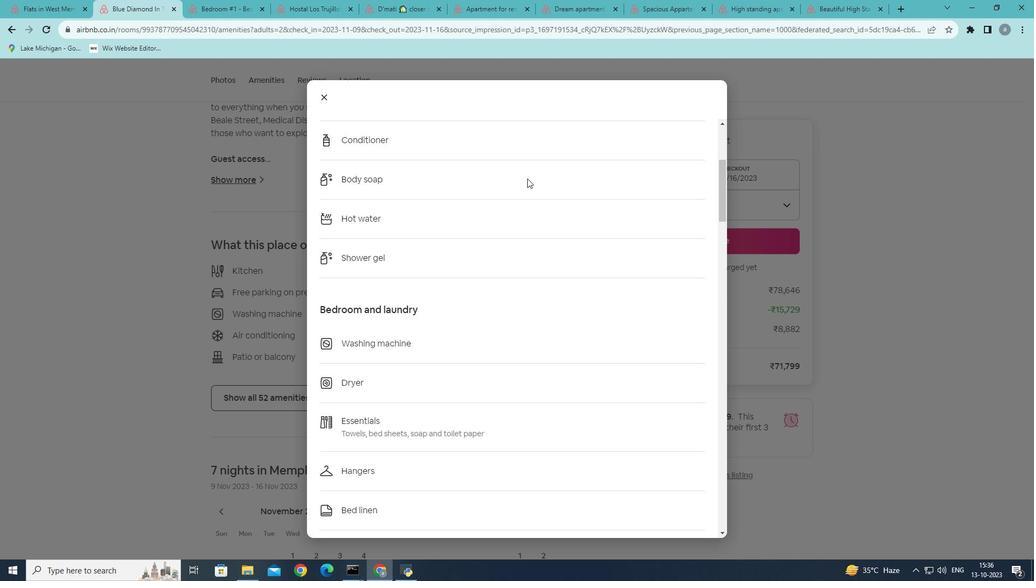 
Action: Mouse scrolled (527, 178) with delta (0, 0)
Screenshot: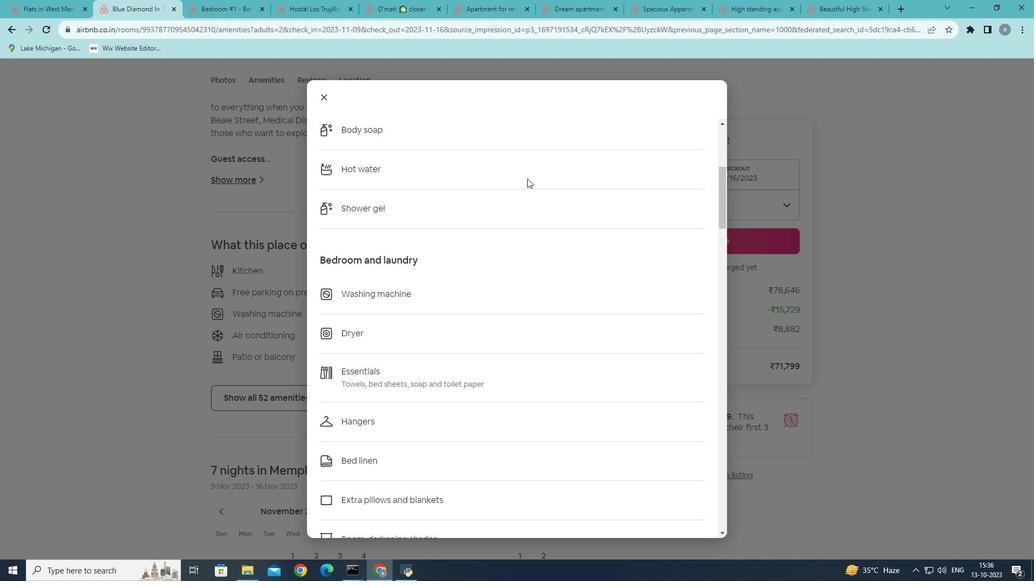 
Action: Mouse scrolled (527, 178) with delta (0, 0)
Screenshot: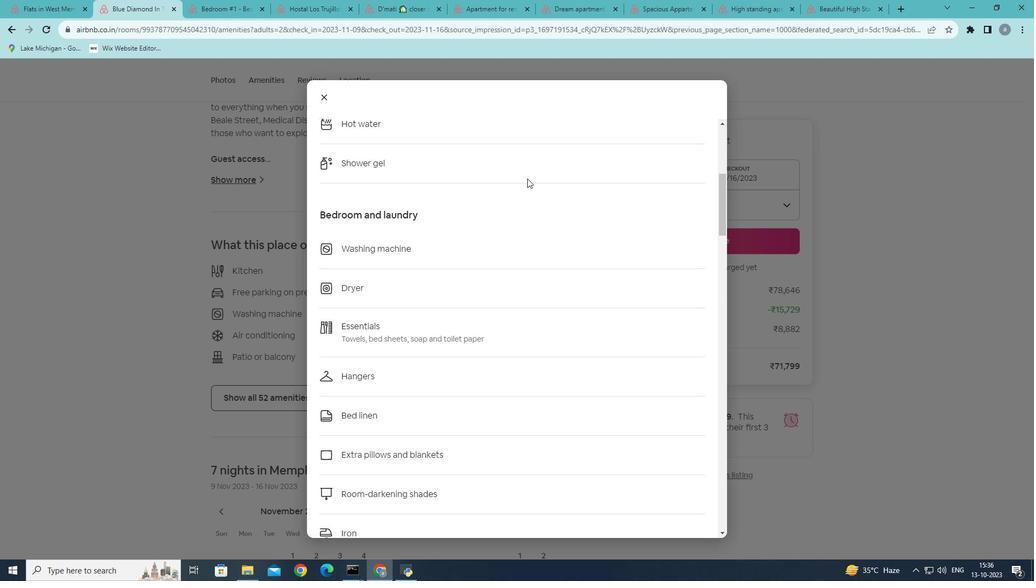 
Action: Mouse scrolled (527, 178) with delta (0, 0)
Screenshot: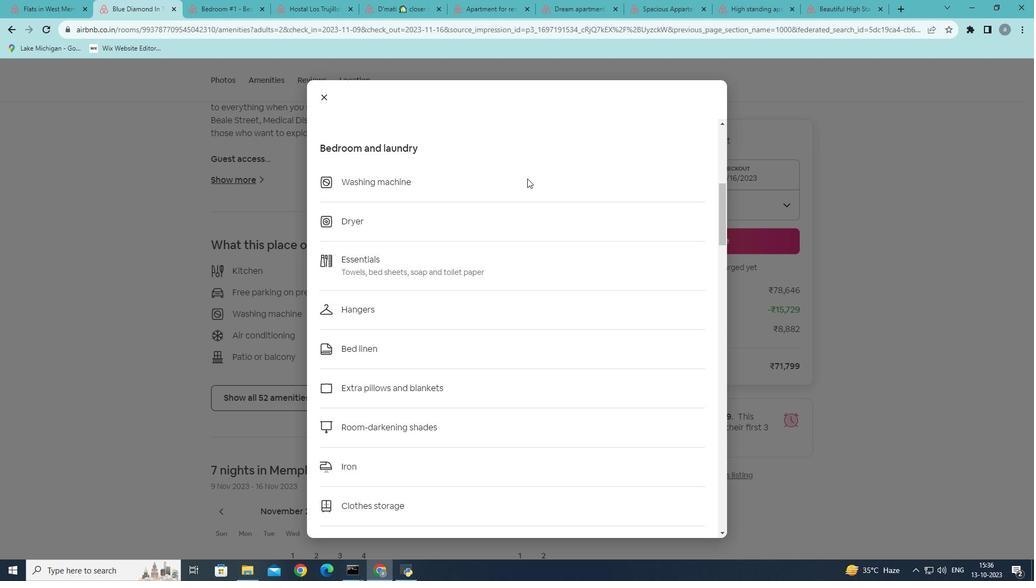 
Action: Mouse scrolled (527, 178) with delta (0, 0)
Screenshot: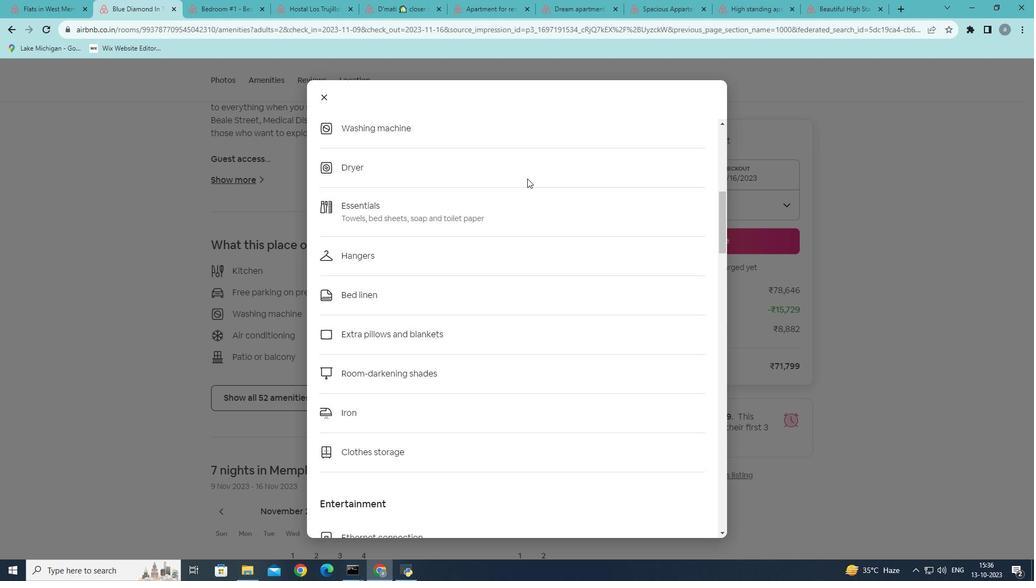 
Action: Mouse scrolled (527, 178) with delta (0, 0)
Screenshot: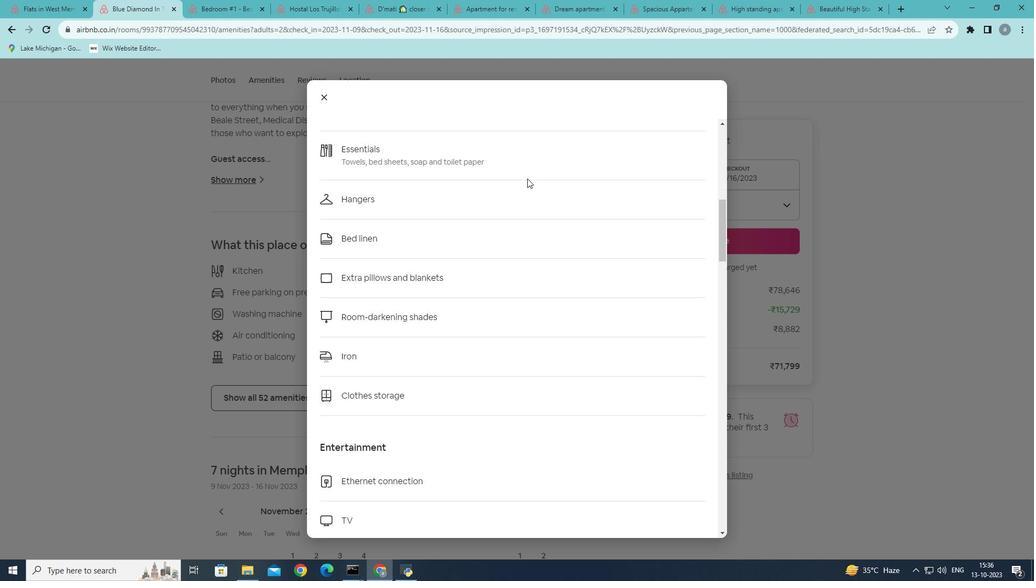 
Action: Mouse scrolled (527, 178) with delta (0, 0)
Screenshot: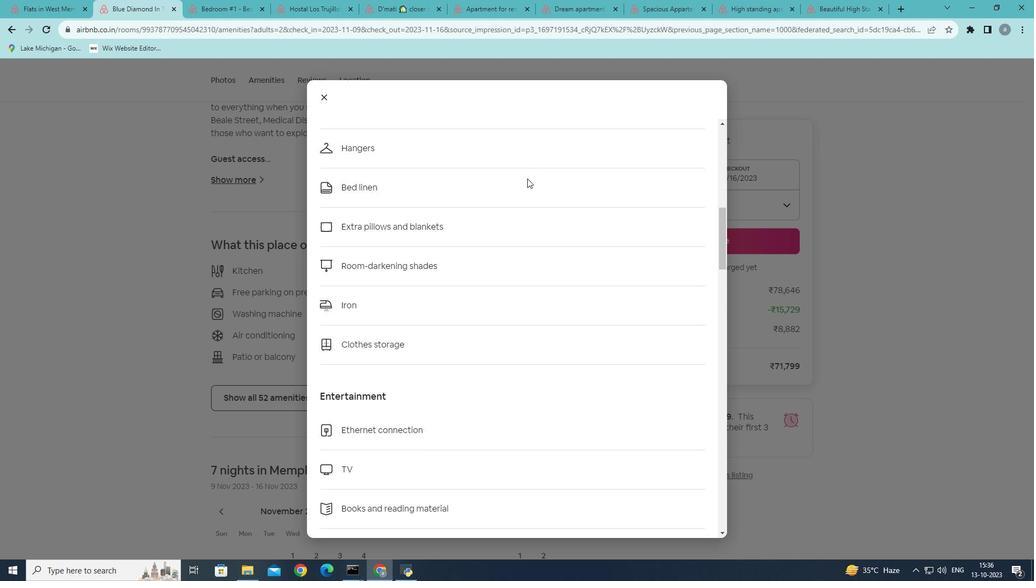 
Action: Mouse scrolled (527, 178) with delta (0, 0)
Screenshot: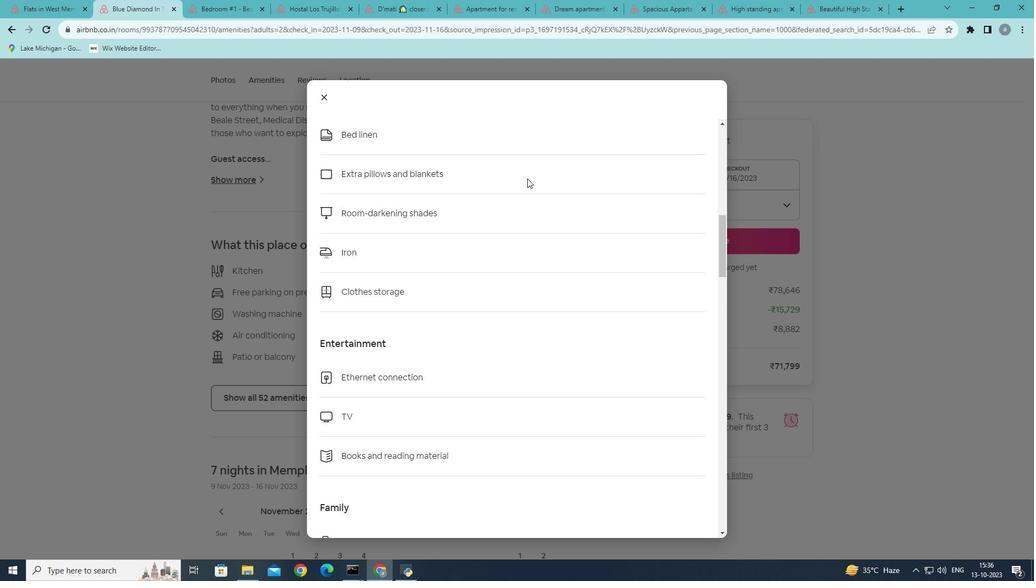 
Action: Mouse scrolled (527, 178) with delta (0, 0)
Screenshot: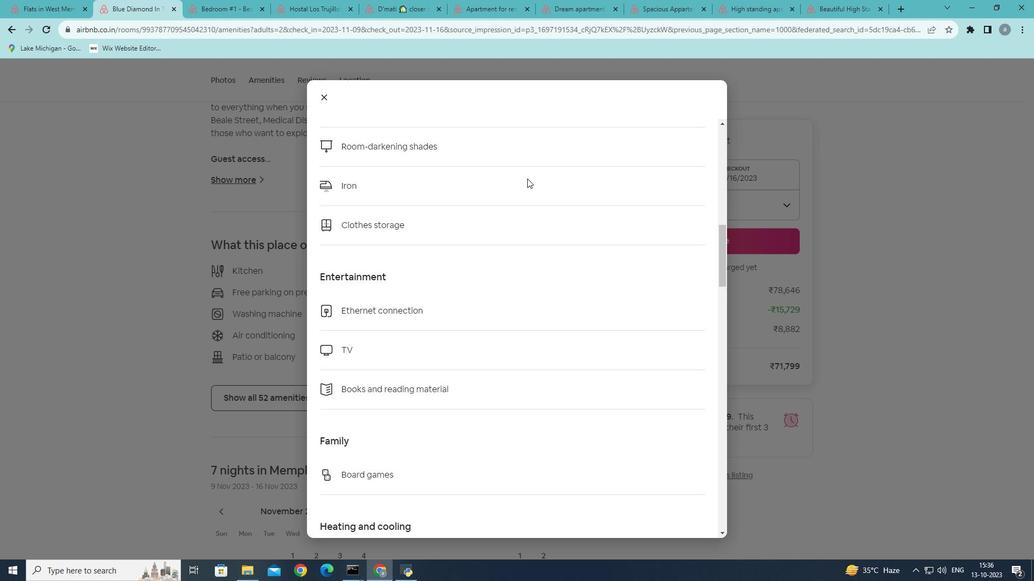 
Action: Mouse scrolled (527, 178) with delta (0, 0)
Screenshot: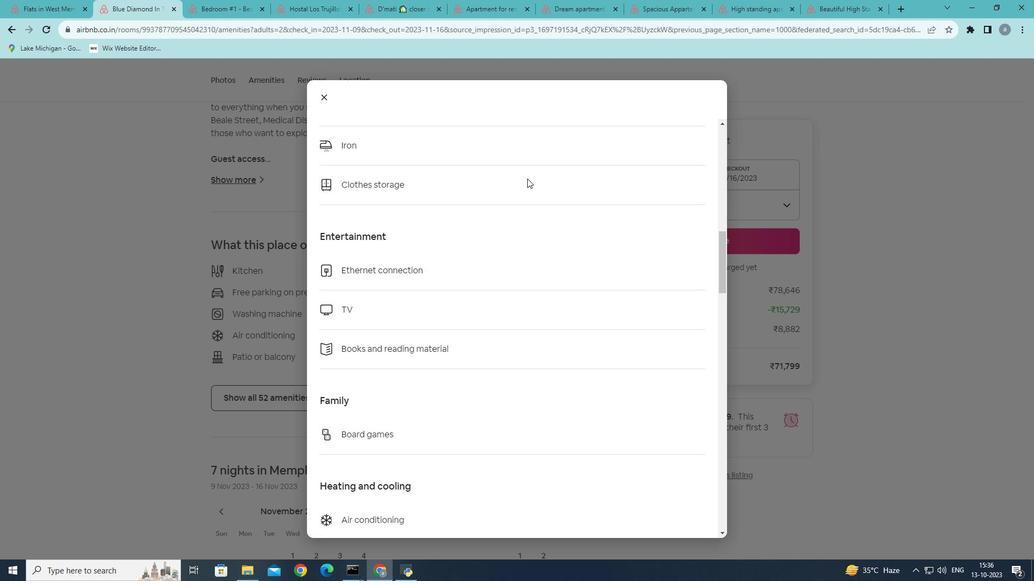 
Action: Mouse scrolled (527, 178) with delta (0, 0)
Screenshot: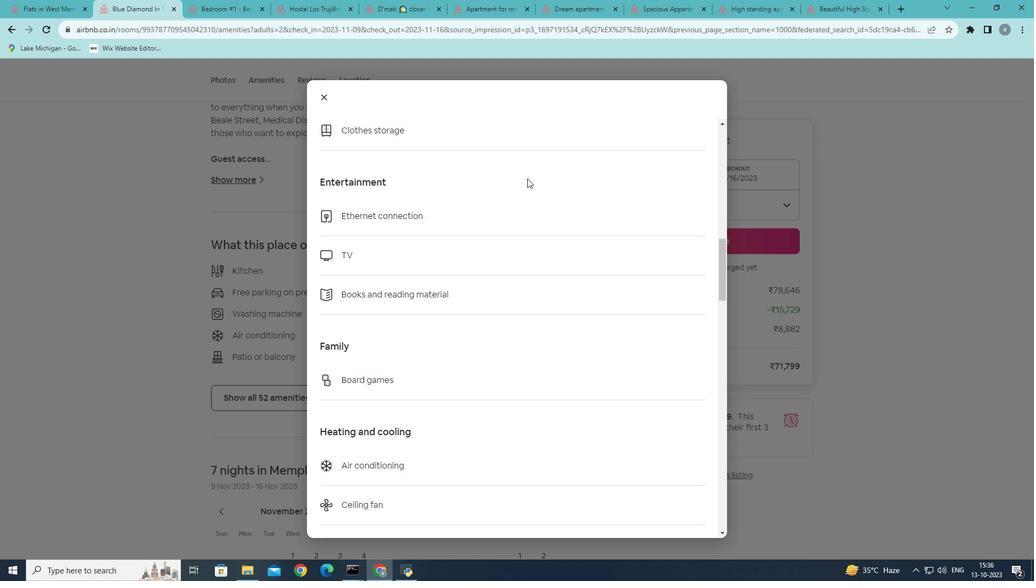 
Action: Mouse scrolled (527, 178) with delta (0, 0)
Screenshot: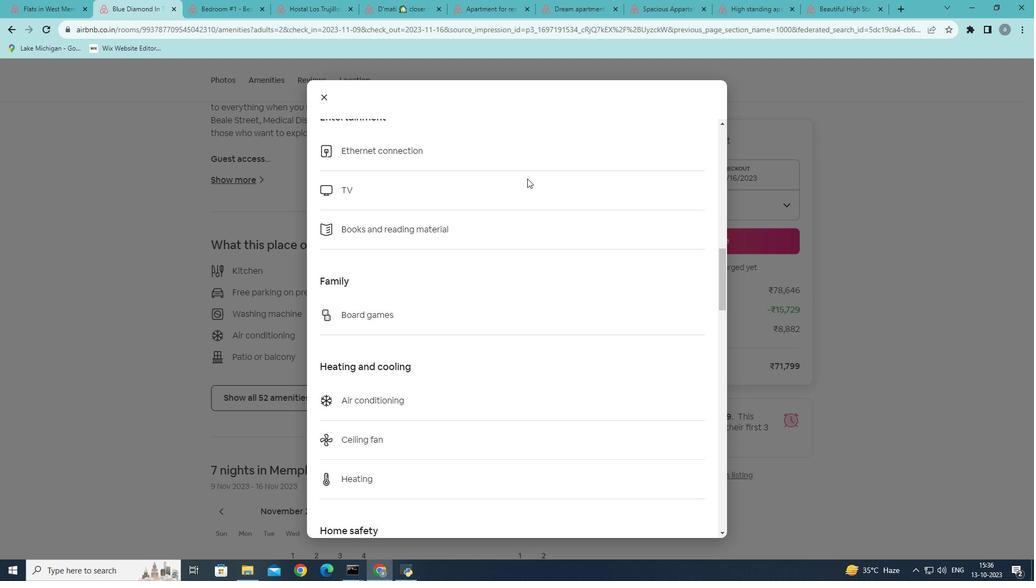 
Action: Mouse scrolled (527, 178) with delta (0, 0)
Screenshot: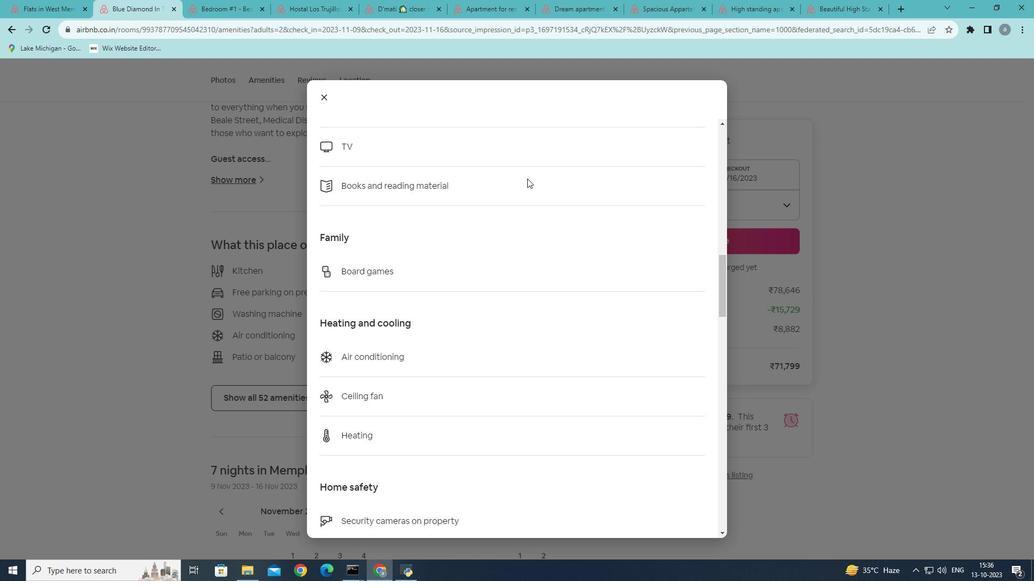 
Action: Mouse scrolled (527, 178) with delta (0, 0)
Screenshot: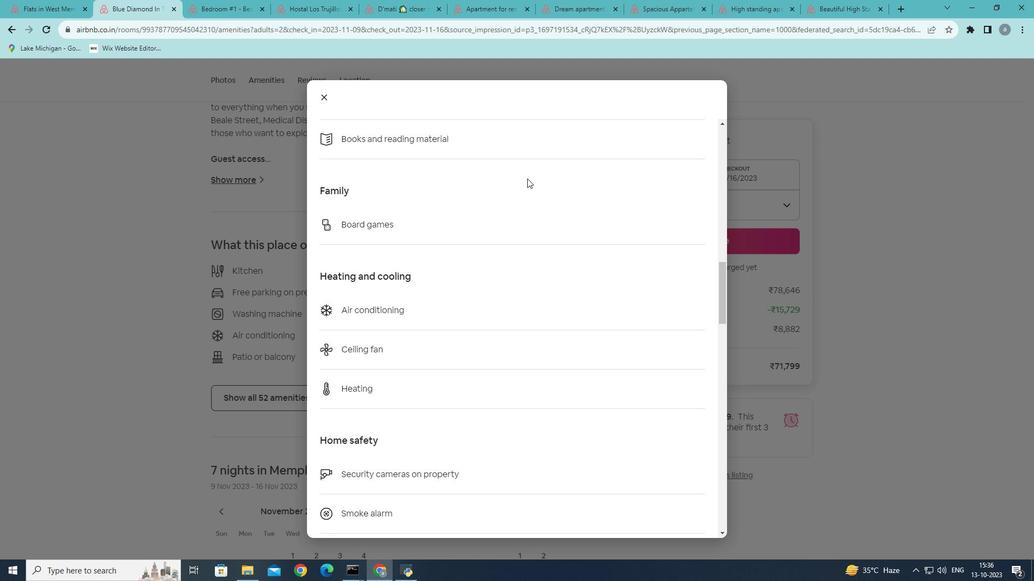 
Action: Mouse scrolled (527, 178) with delta (0, 0)
Screenshot: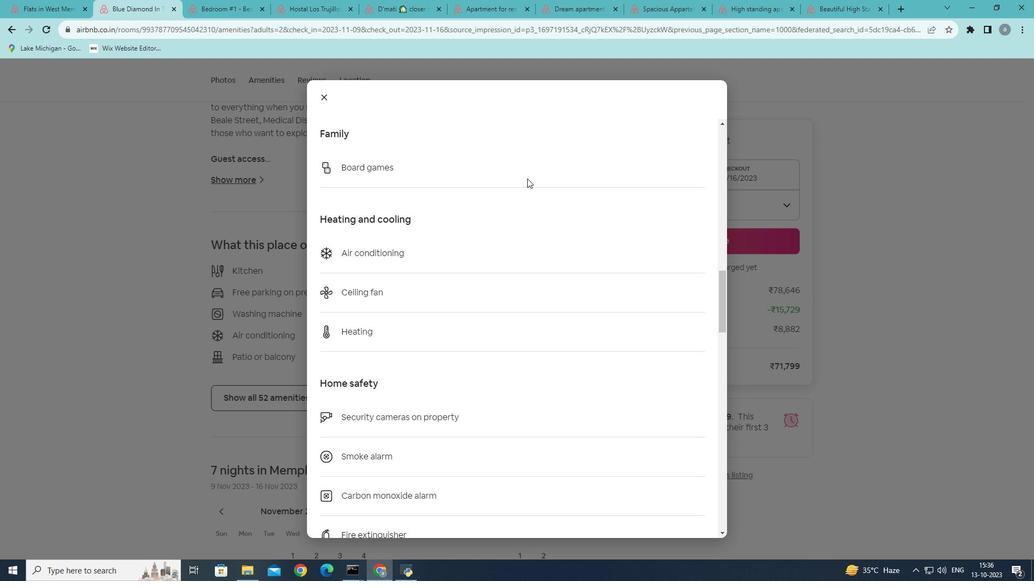 
Action: Mouse scrolled (527, 178) with delta (0, 0)
Screenshot: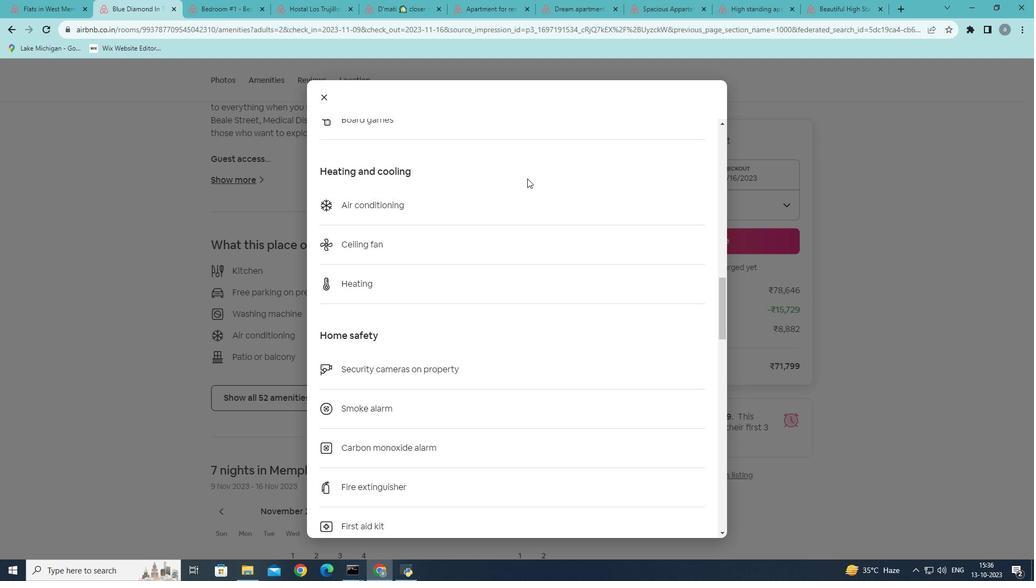 
Action: Mouse scrolled (527, 178) with delta (0, 0)
Screenshot: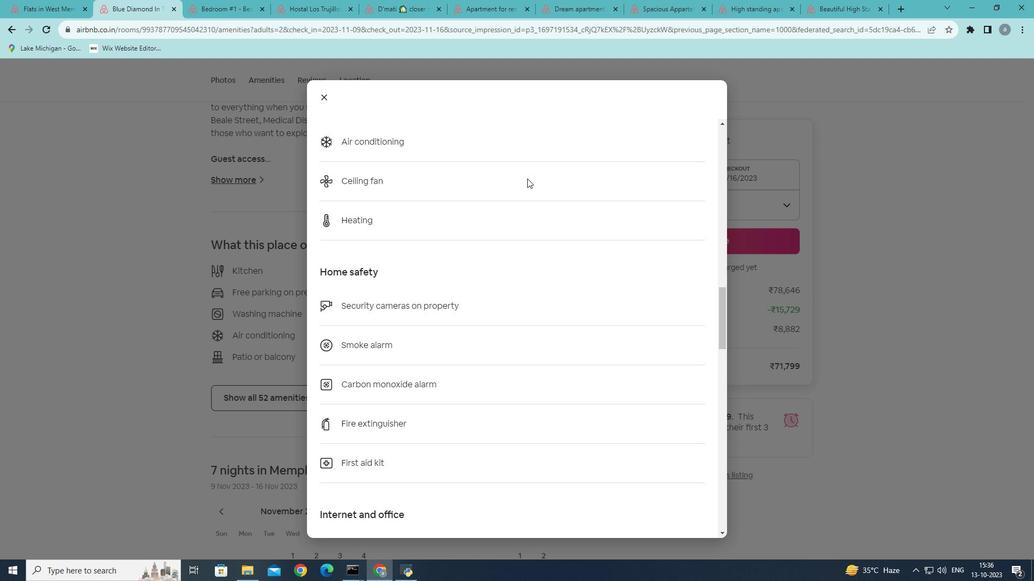 
Action: Mouse scrolled (527, 178) with delta (0, 0)
Screenshot: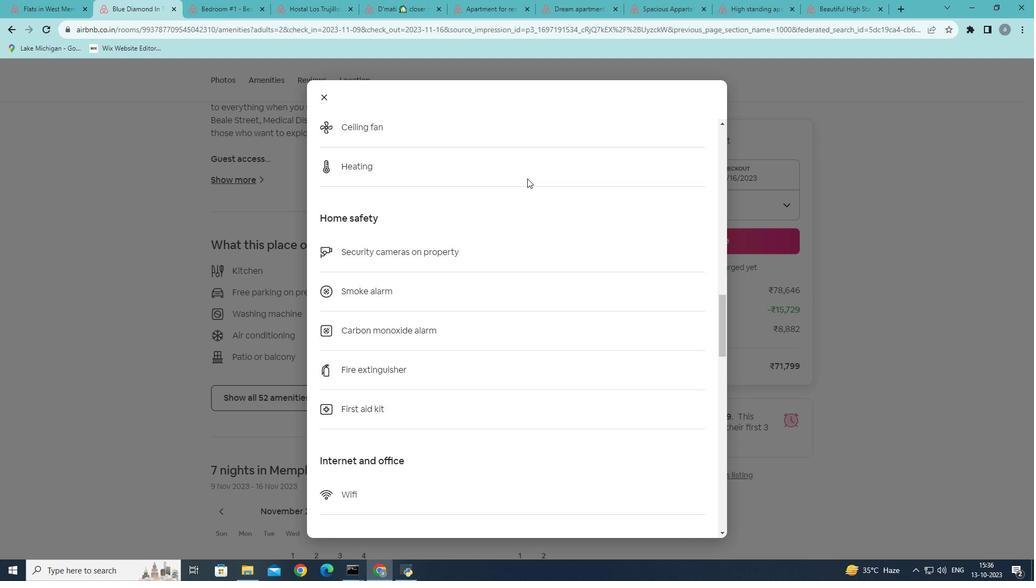 
Action: Mouse scrolled (527, 178) with delta (0, 0)
Screenshot: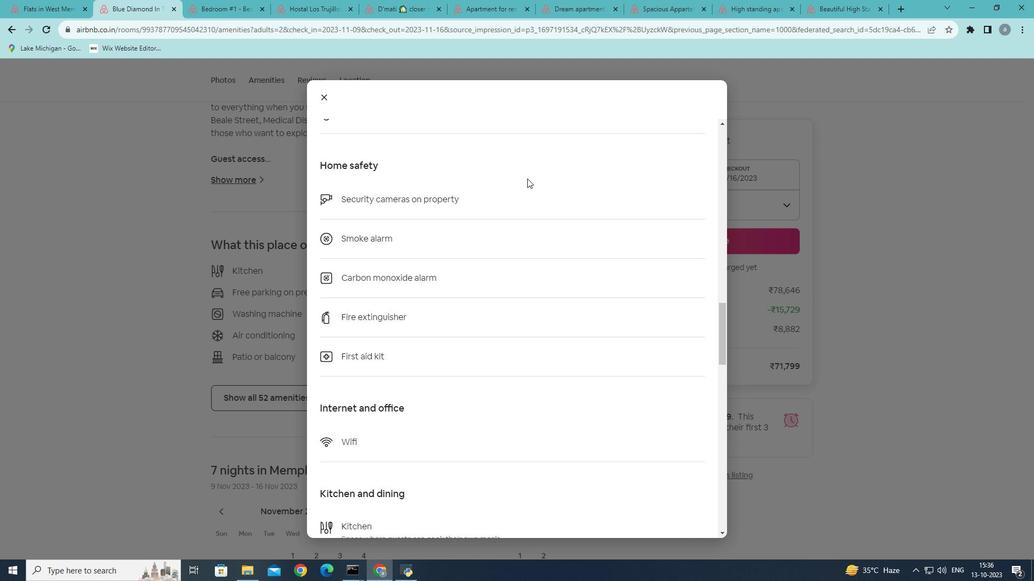 
Action: Mouse scrolled (527, 178) with delta (0, 0)
Screenshot: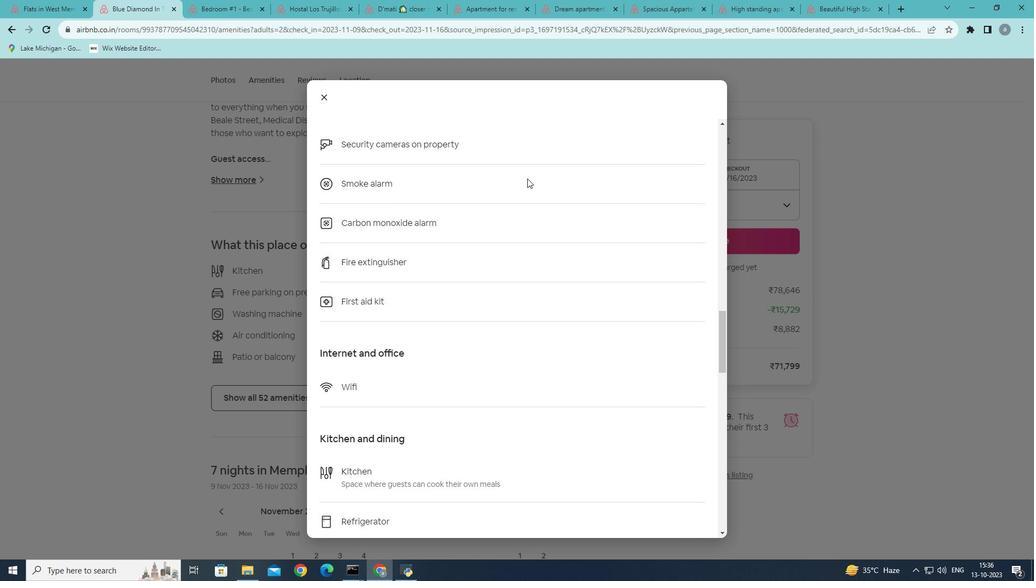 
Action: Mouse scrolled (527, 178) with delta (0, 0)
Screenshot: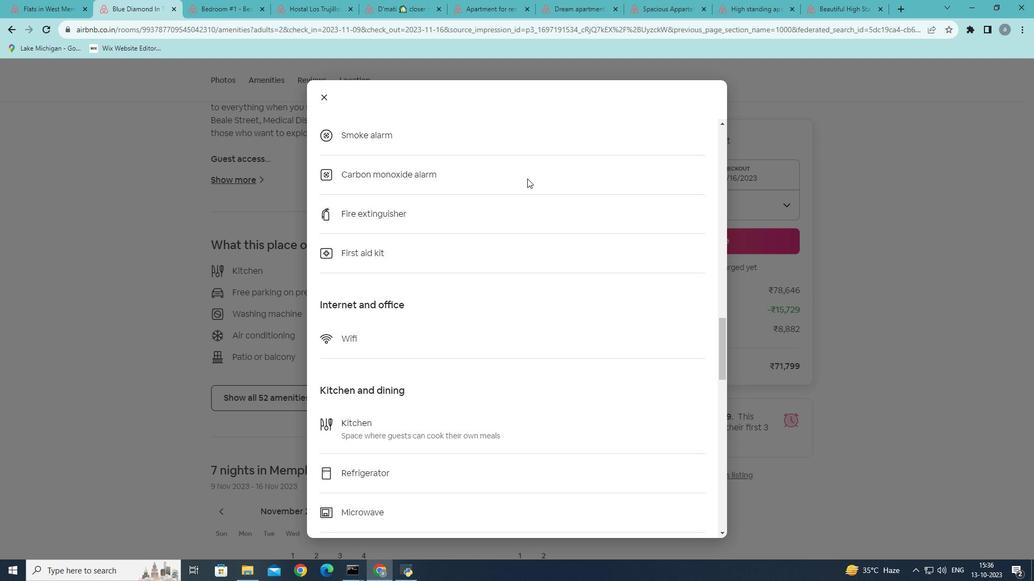 
Action: Mouse scrolled (527, 178) with delta (0, 0)
Screenshot: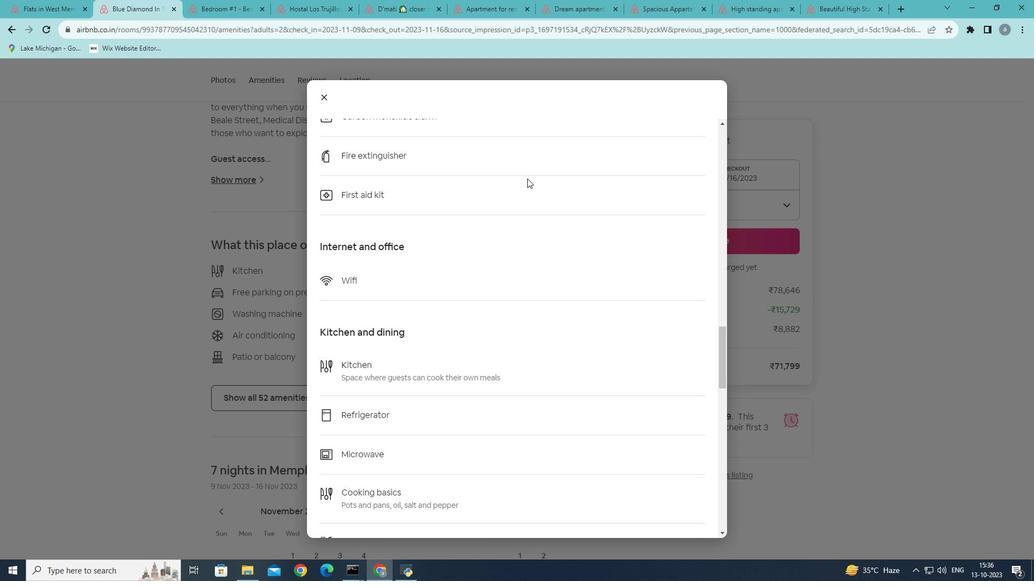 
Action: Mouse scrolled (527, 178) with delta (0, 0)
Screenshot: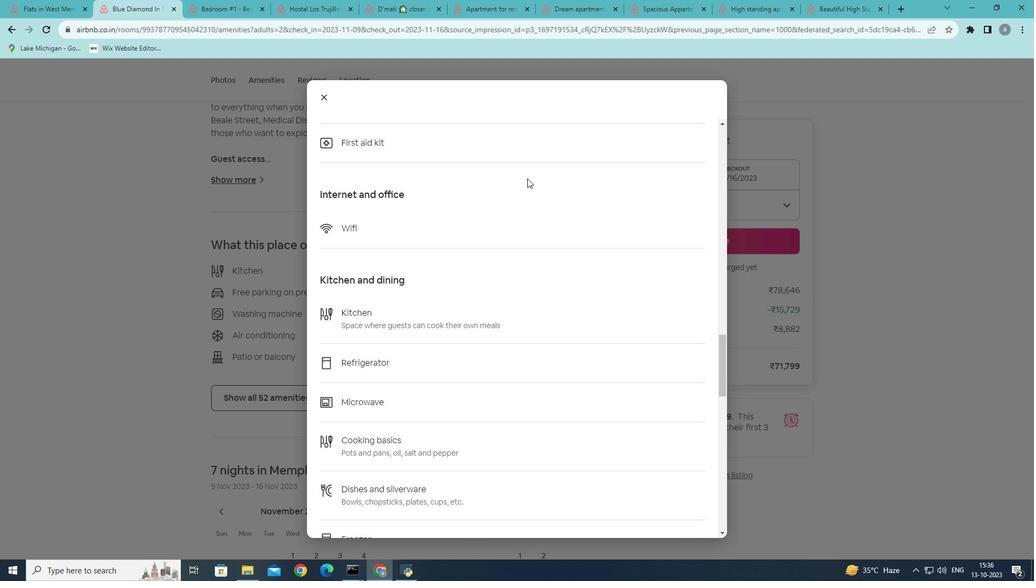 
Action: Mouse scrolled (527, 178) with delta (0, 0)
Screenshot: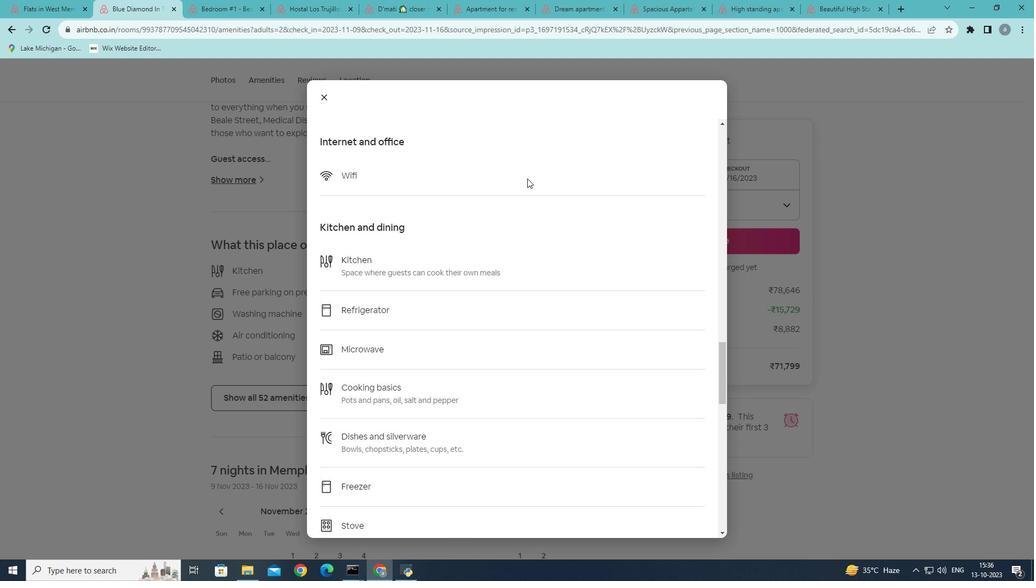 
Action: Mouse scrolled (527, 178) with delta (0, 0)
Screenshot: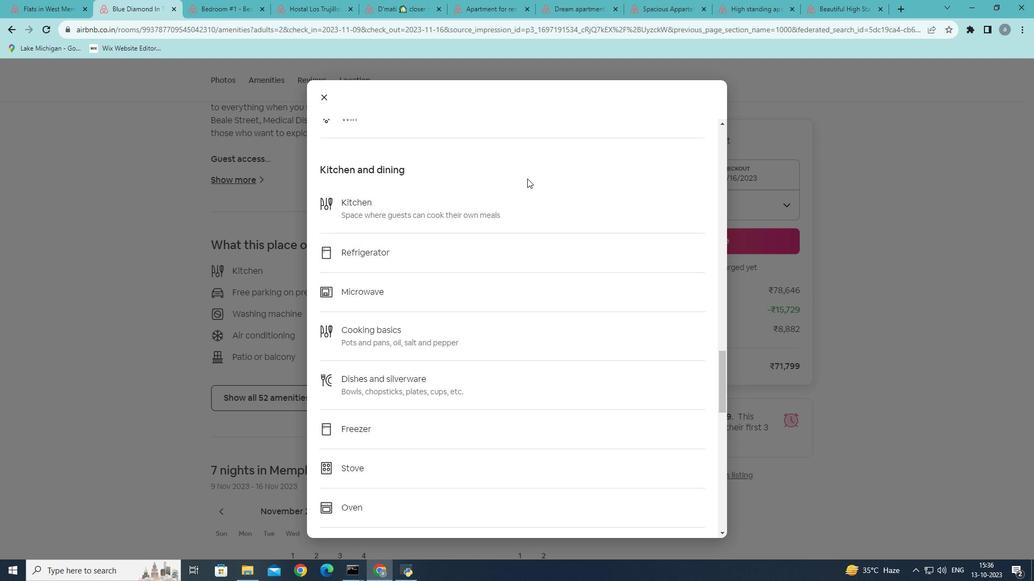 
Action: Mouse scrolled (527, 178) with delta (0, 0)
Screenshot: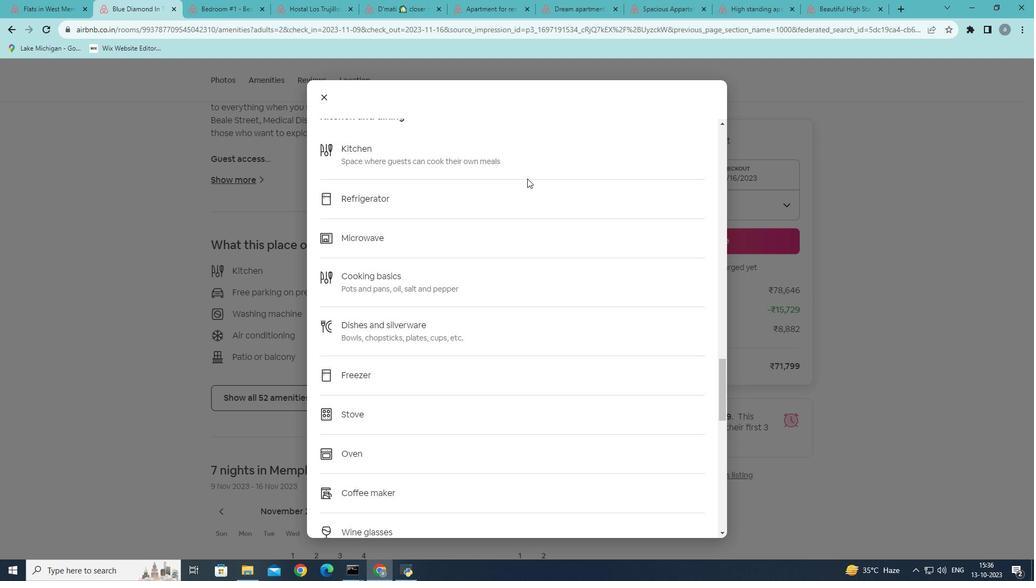 
Action: Mouse scrolled (527, 178) with delta (0, 0)
Screenshot: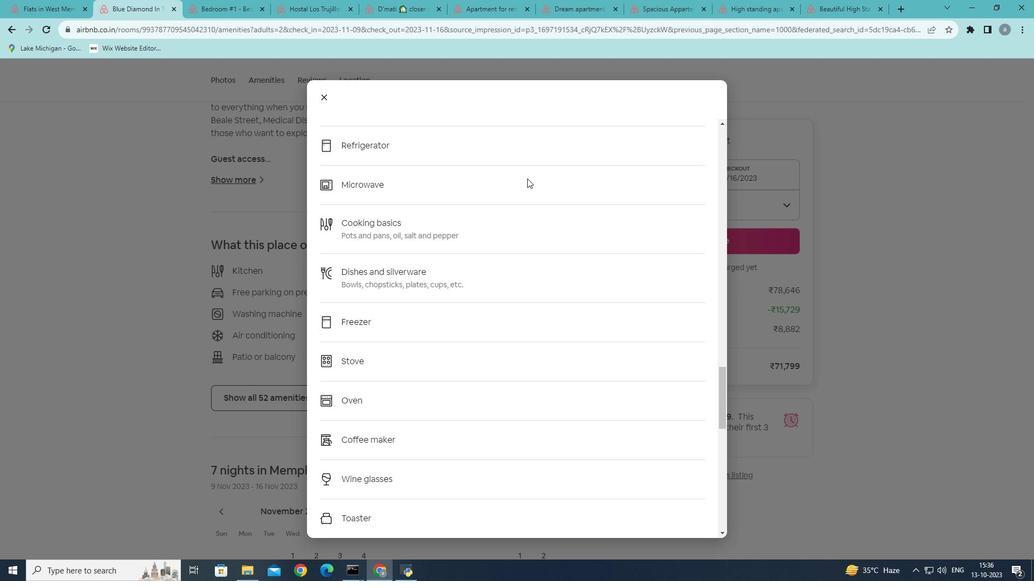 
Action: Mouse scrolled (527, 178) with delta (0, 0)
Screenshot: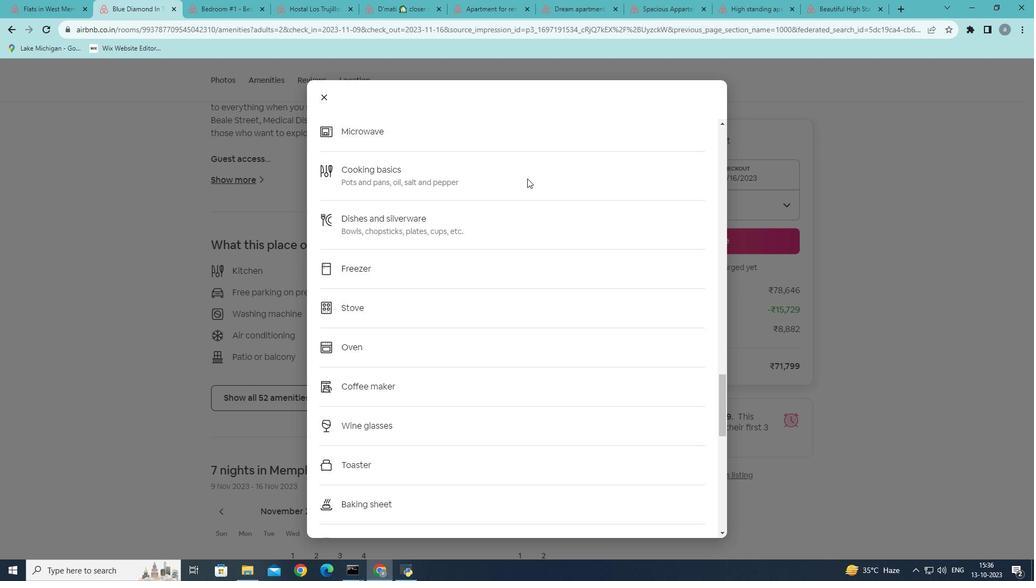 
Action: Mouse scrolled (527, 178) with delta (0, 0)
Screenshot: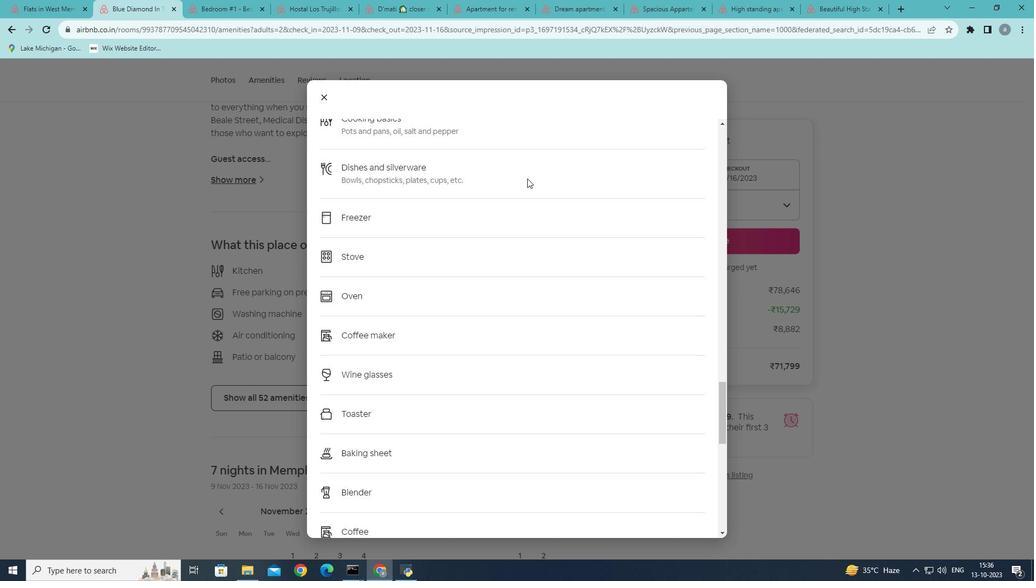 
Action: Mouse scrolled (527, 178) with delta (0, 0)
Screenshot: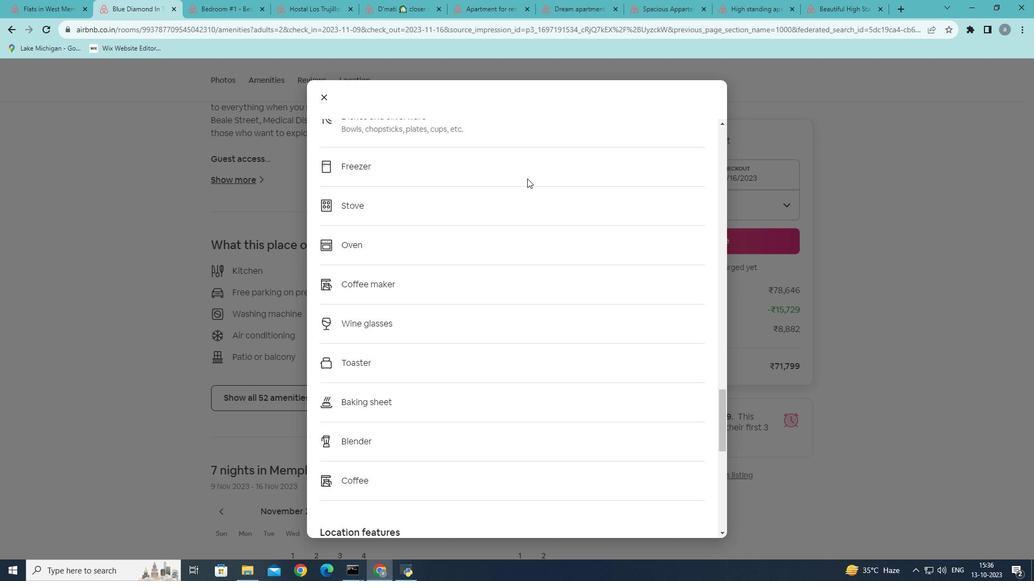 
Action: Mouse scrolled (527, 178) with delta (0, 0)
Screenshot: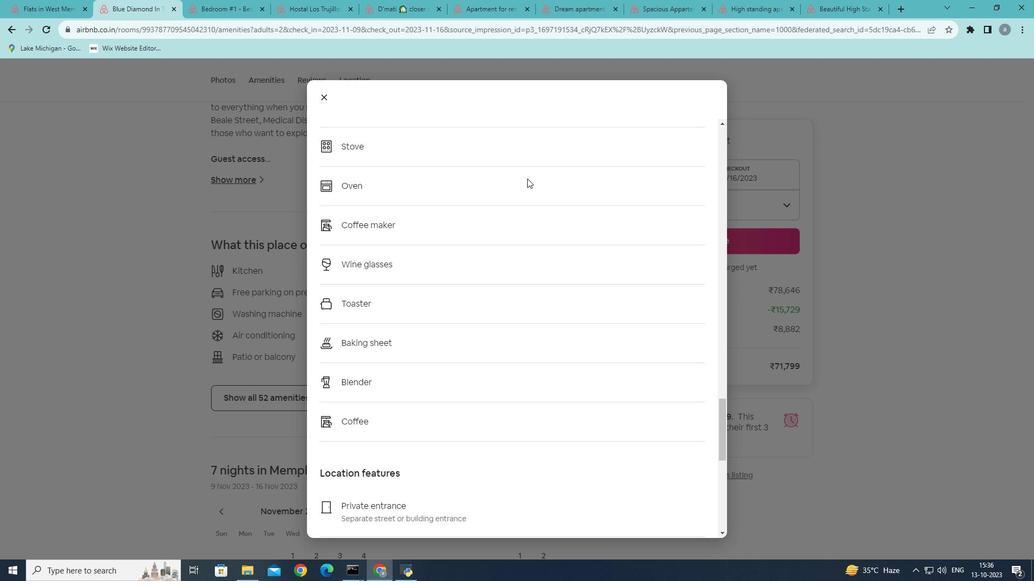 
Action: Mouse scrolled (527, 178) with delta (0, 0)
Screenshot: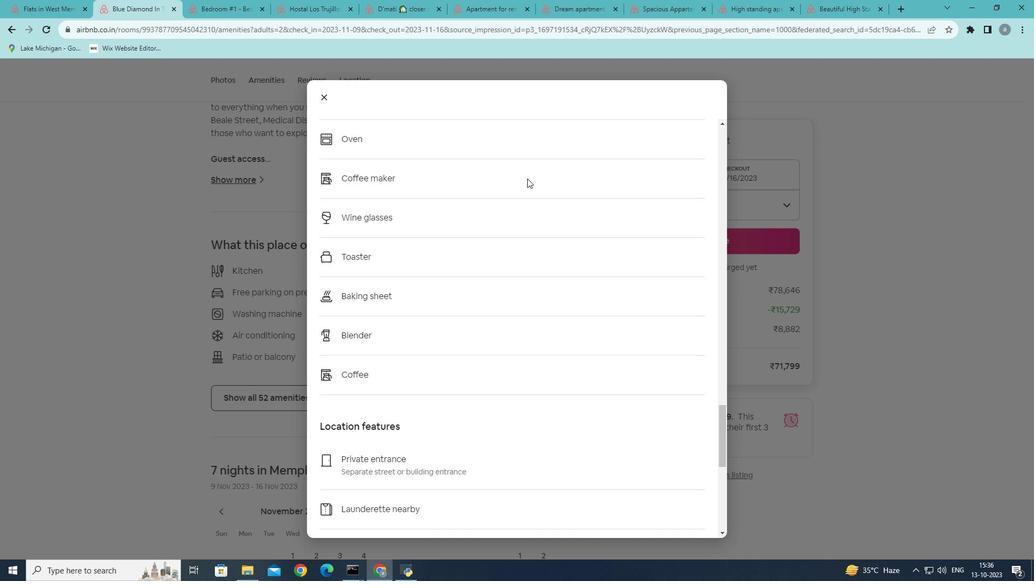 
Action: Mouse scrolled (527, 178) with delta (0, 0)
Screenshot: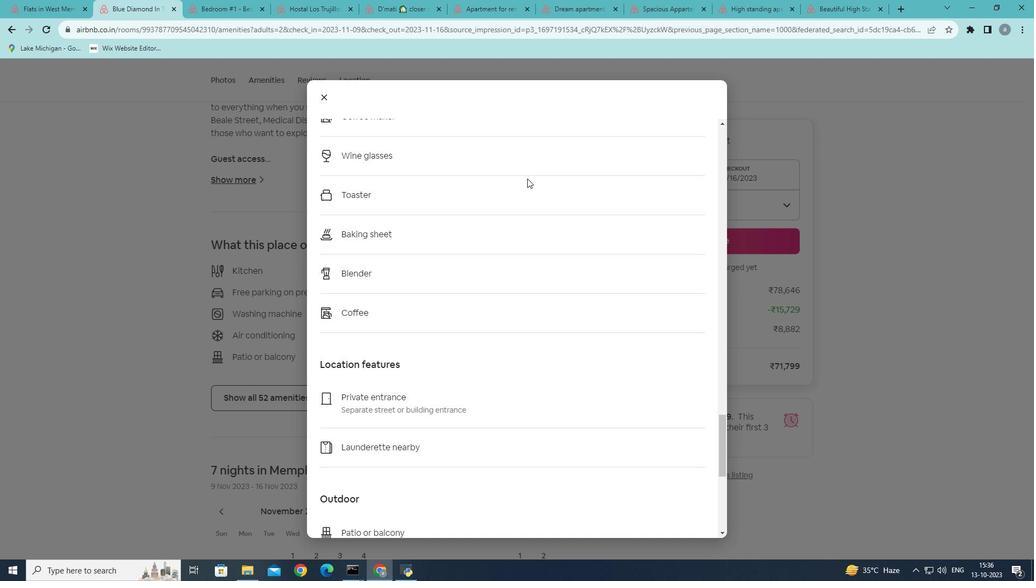 
Action: Mouse scrolled (527, 178) with delta (0, 0)
Screenshot: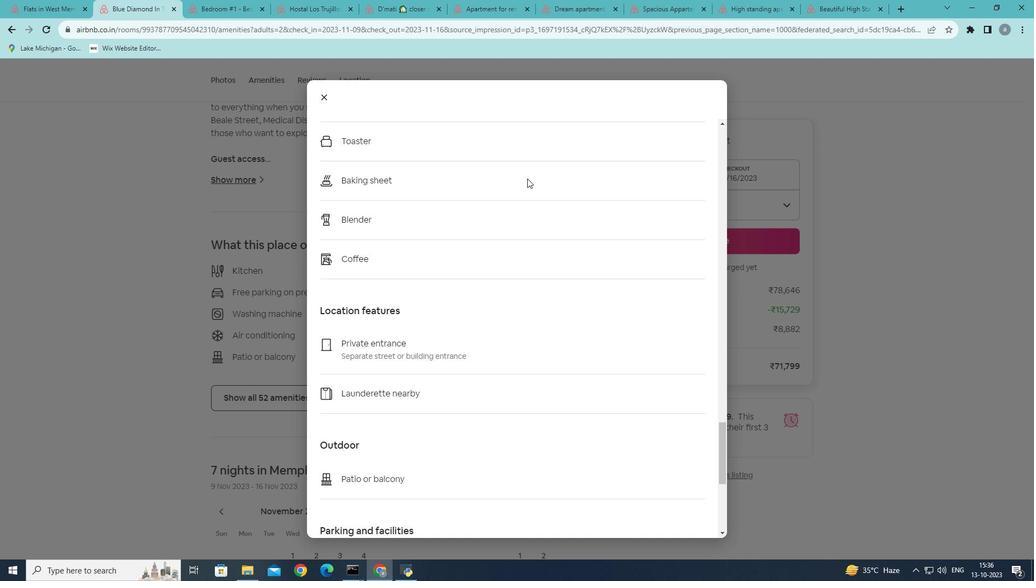 
Action: Mouse scrolled (527, 178) with delta (0, 0)
Screenshot: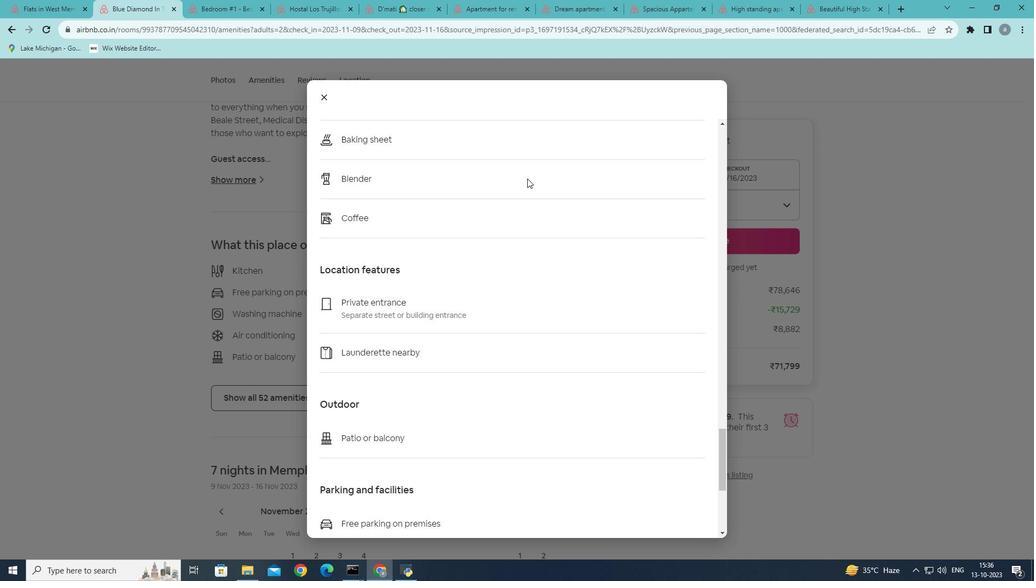
Action: Mouse scrolled (527, 178) with delta (0, 0)
Screenshot: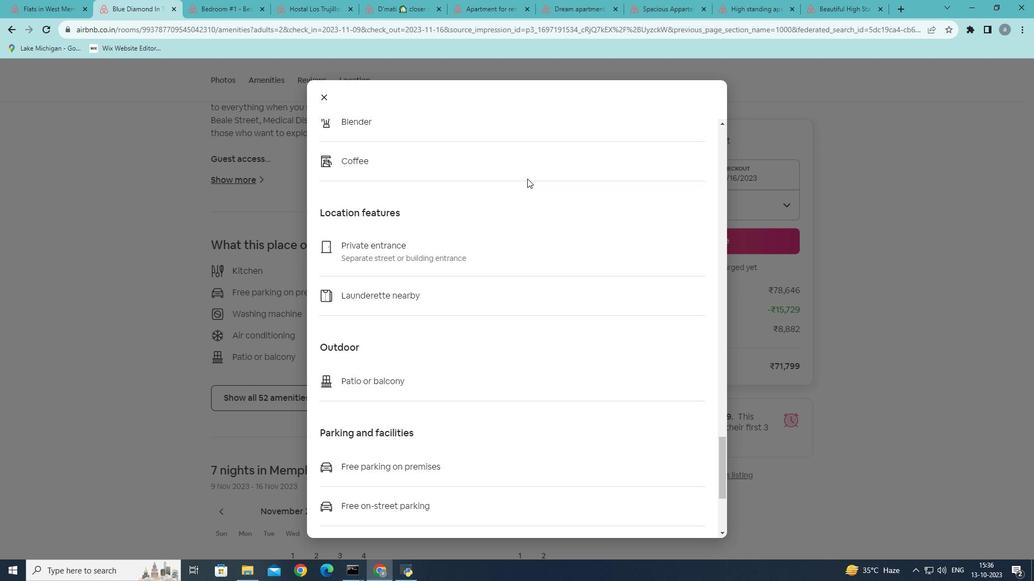 
Action: Mouse scrolled (527, 178) with delta (0, 0)
Screenshot: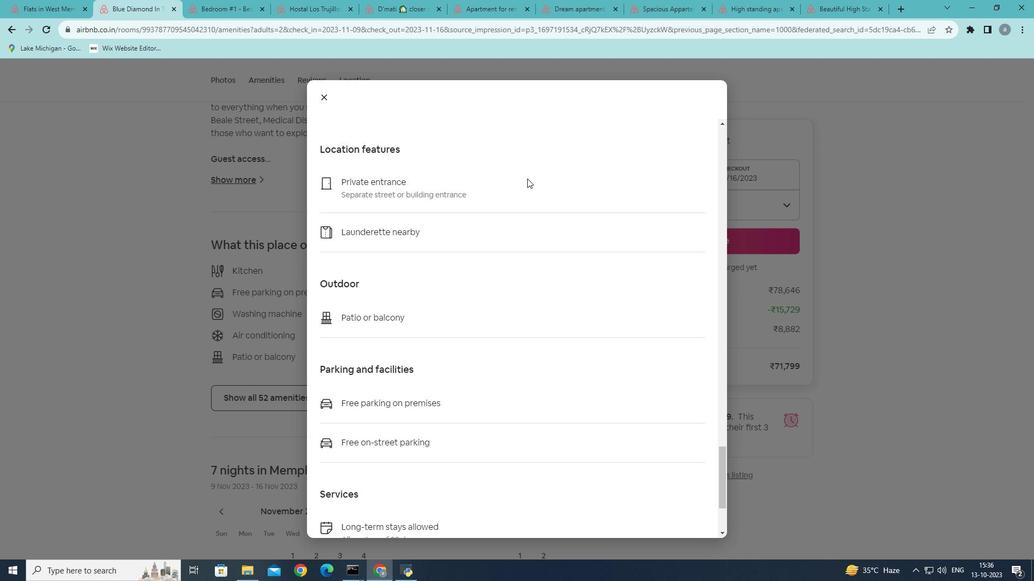 
Action: Mouse scrolled (527, 178) with delta (0, 0)
Screenshot: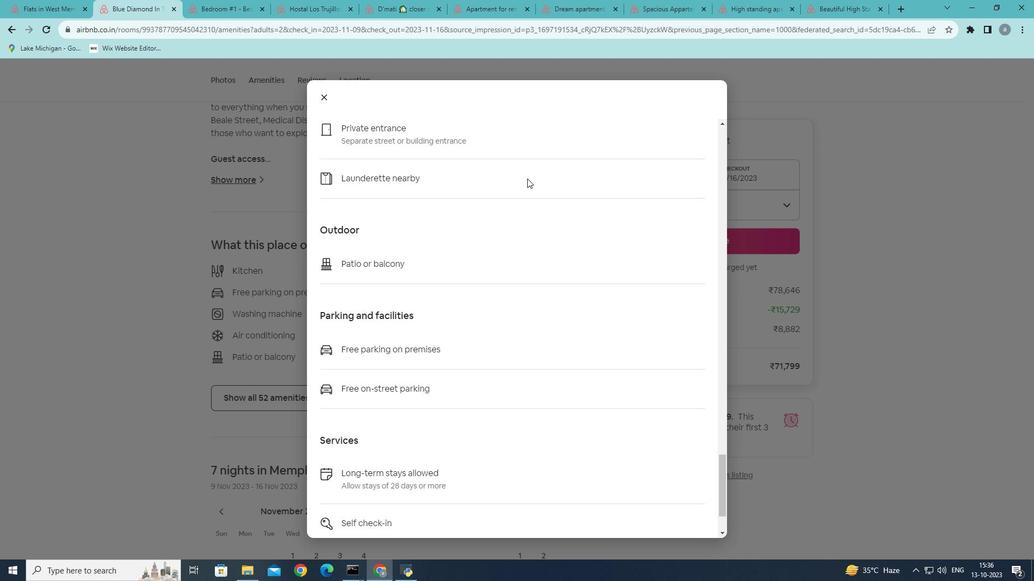 
Action: Mouse scrolled (527, 178) with delta (0, 0)
Screenshot: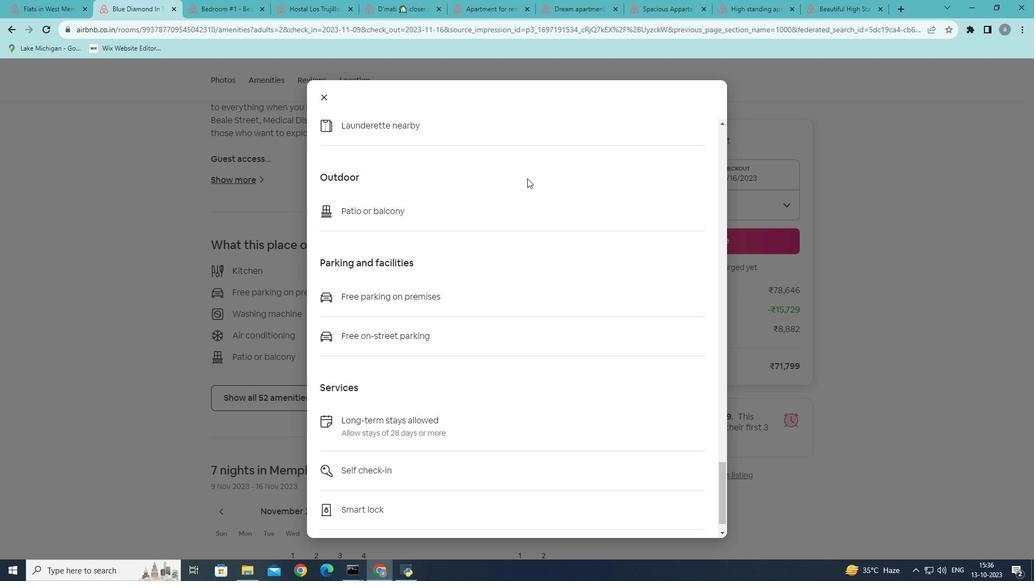 
Action: Mouse scrolled (527, 178) with delta (0, 0)
Screenshot: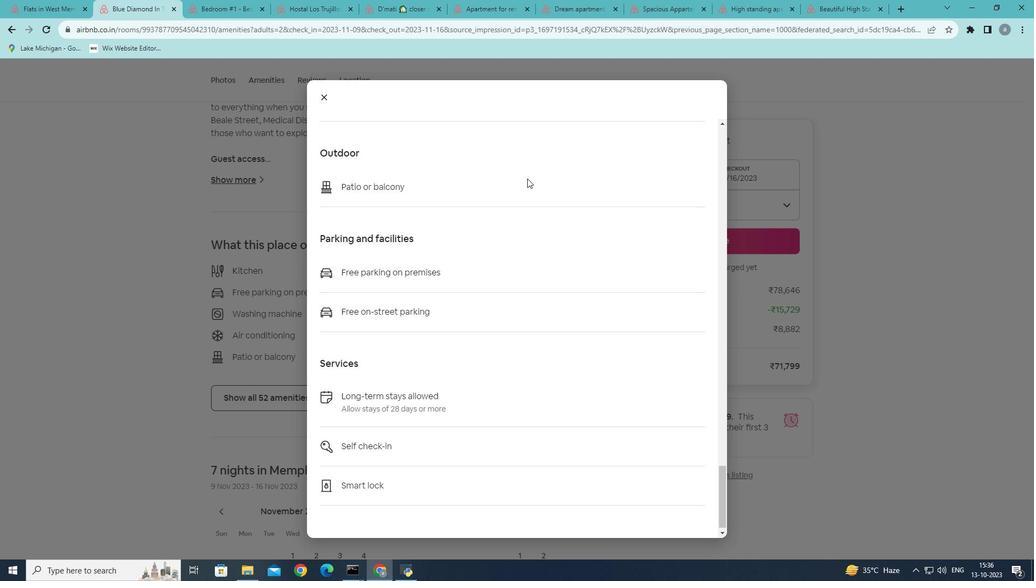 
Action: Mouse scrolled (527, 178) with delta (0, 0)
Screenshot: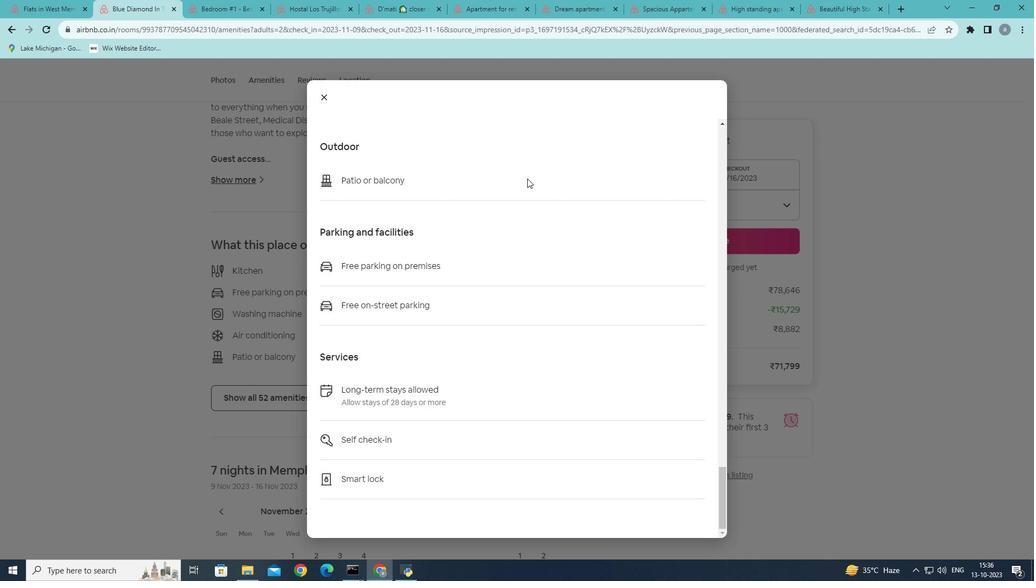
Action: Mouse scrolled (527, 178) with delta (0, 0)
Screenshot: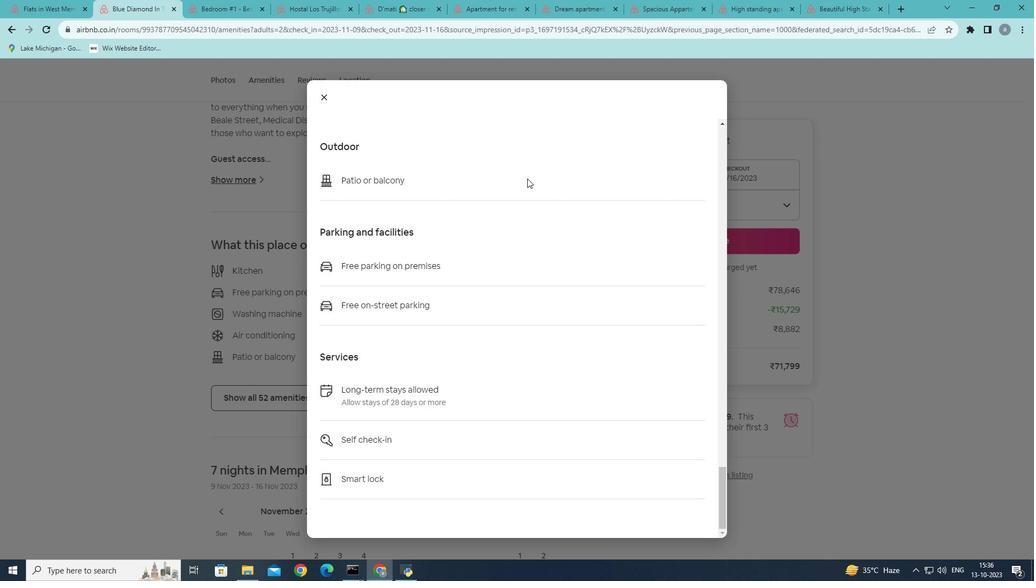 
Action: Mouse scrolled (527, 178) with delta (0, 0)
Screenshot: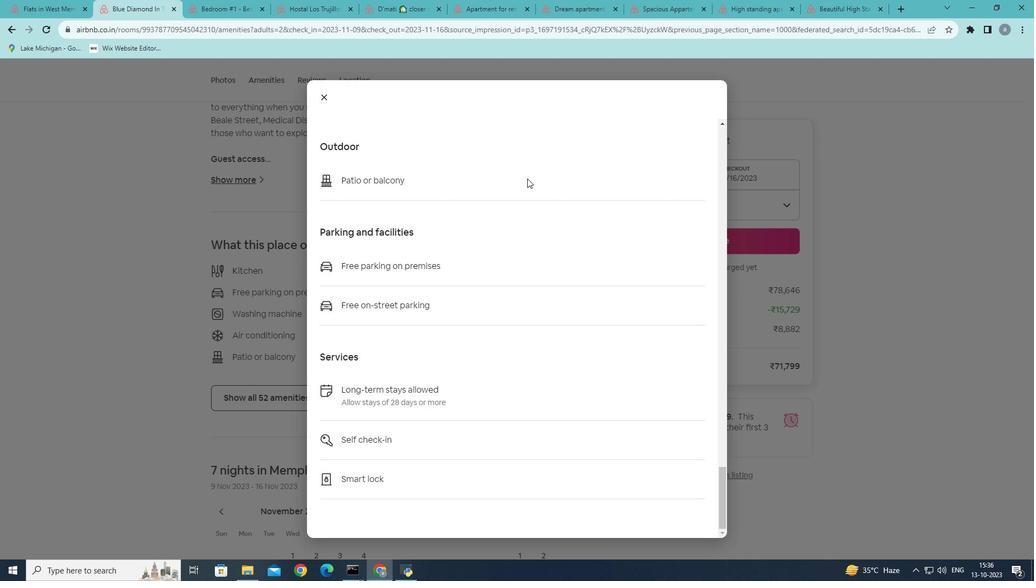
Action: Mouse moved to (437, 192)
Screenshot: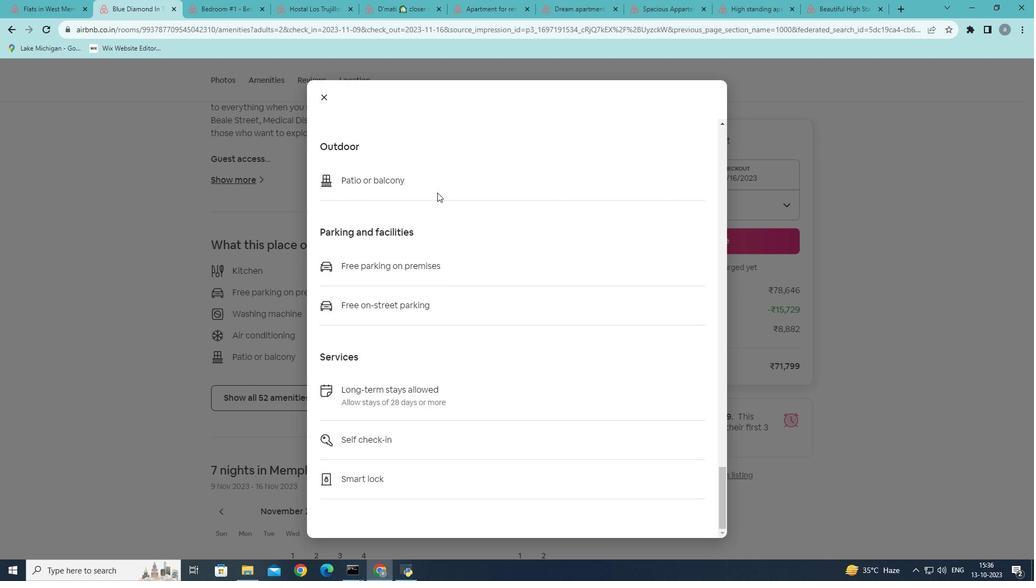 
Action: Mouse scrolled (437, 192) with delta (0, 0)
Screenshot: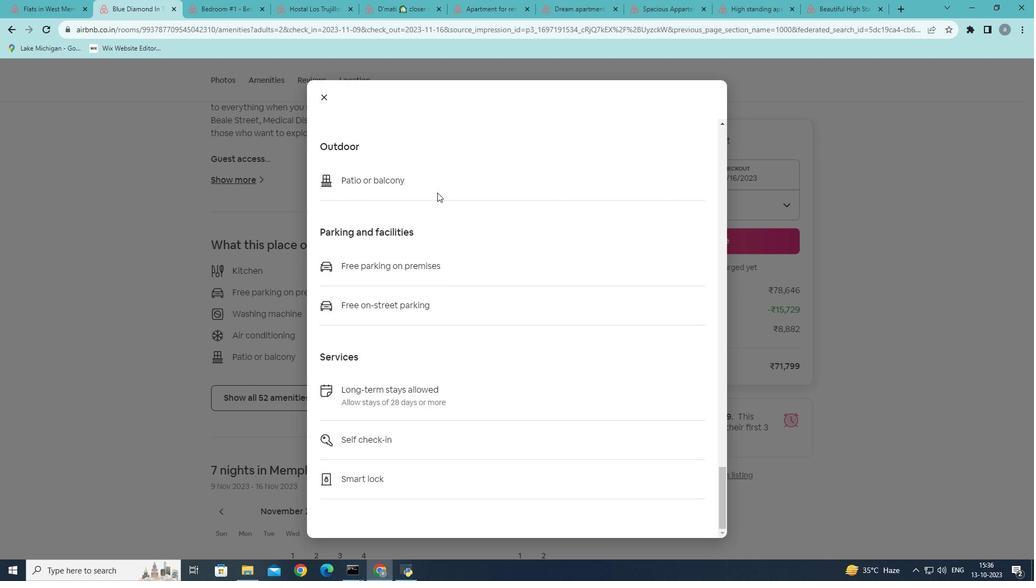 
Action: Mouse scrolled (437, 192) with delta (0, 0)
Screenshot: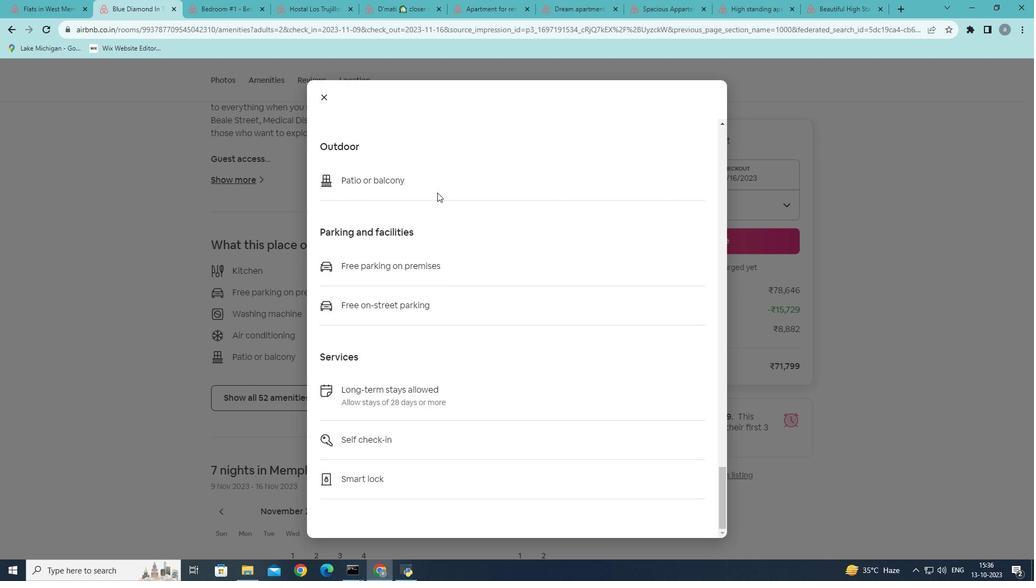 
Action: Mouse scrolled (437, 192) with delta (0, 0)
Screenshot: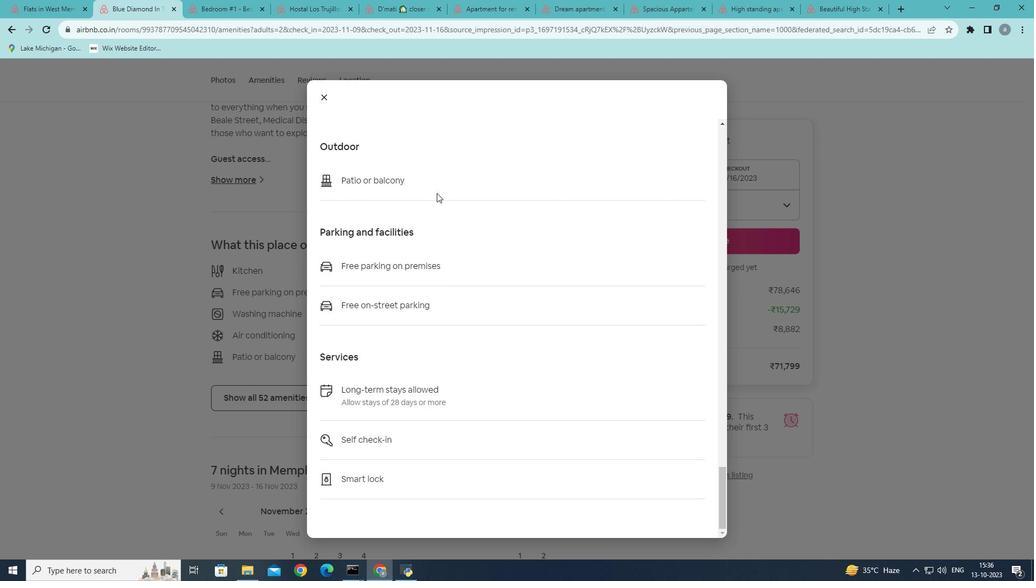 
Action: Mouse moved to (325, 96)
Screenshot: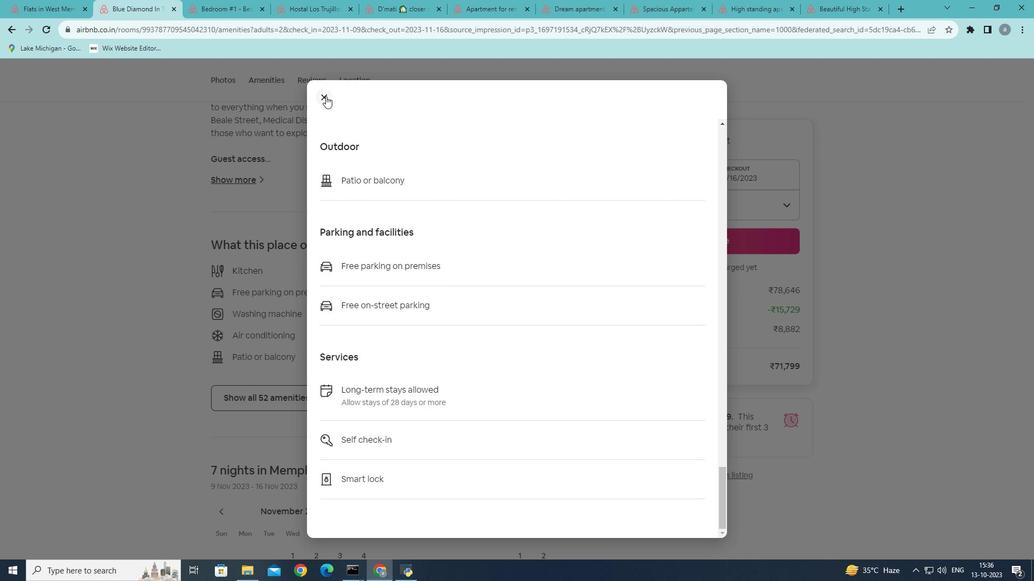 
Action: Mouse pressed left at (325, 96)
Screenshot: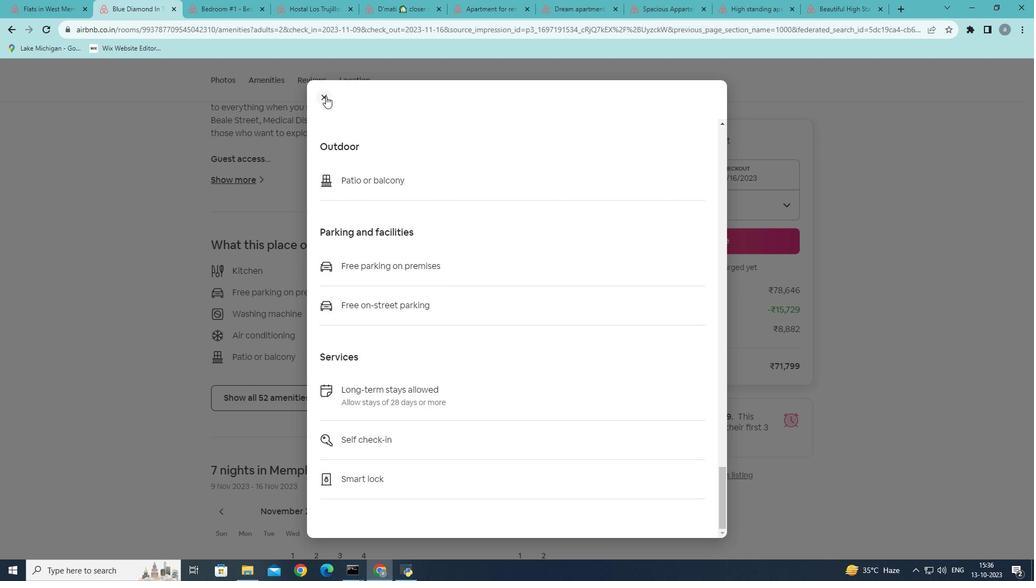 
Action: Mouse moved to (497, 296)
Screenshot: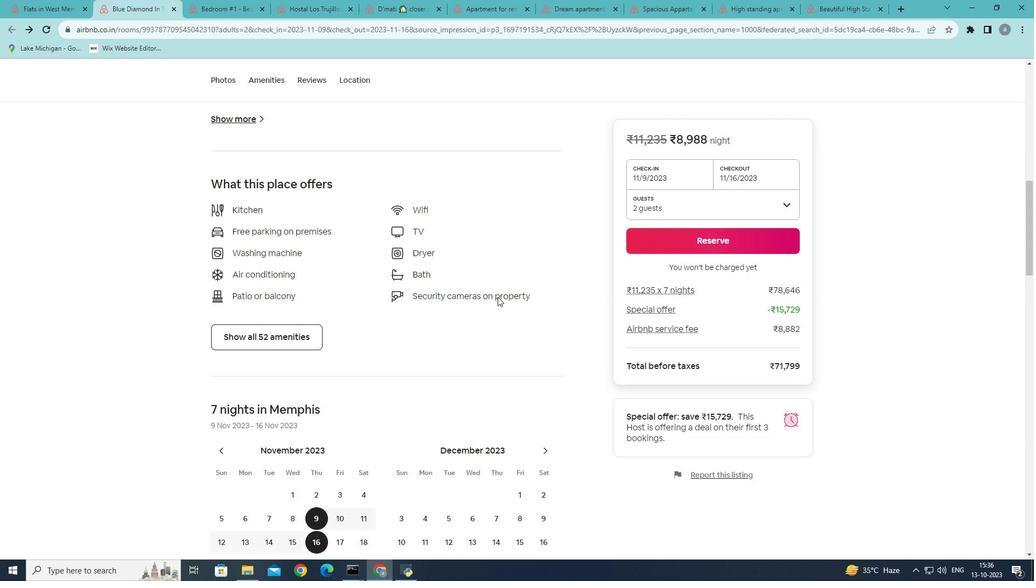 
Action: Mouse scrolled (497, 296) with delta (0, 0)
Screenshot: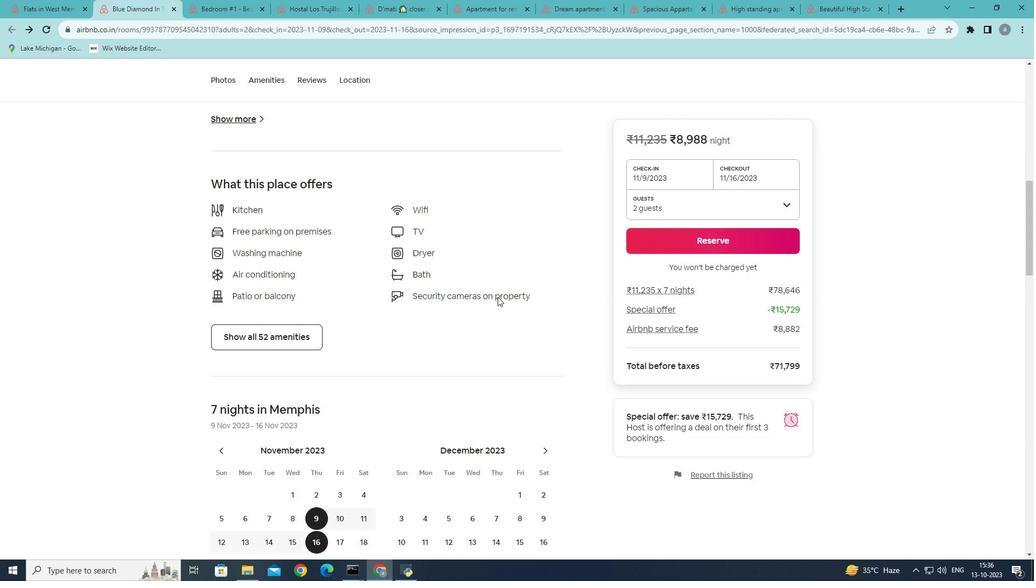
Action: Mouse moved to (497, 297)
Screenshot: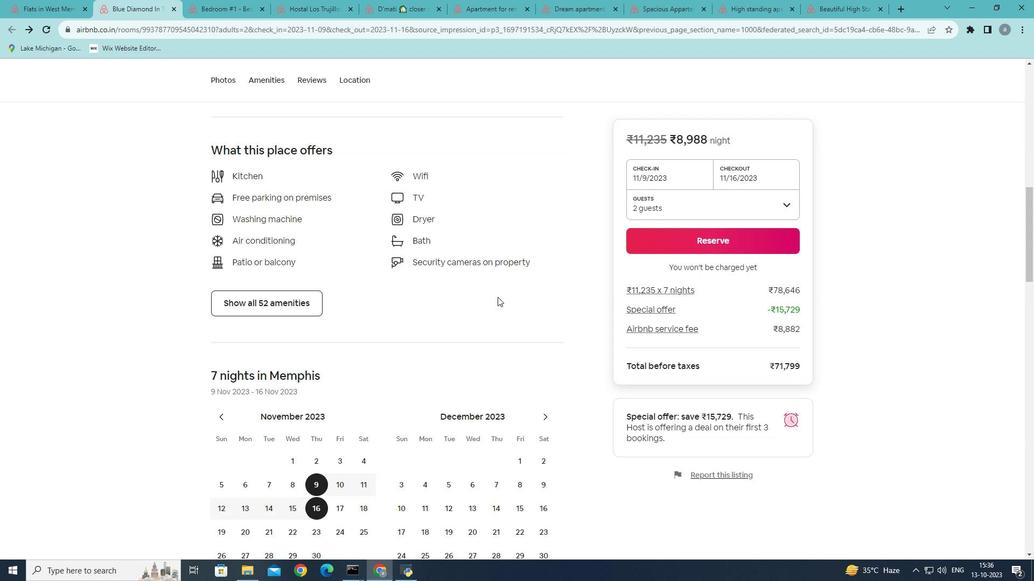 
Action: Mouse scrolled (497, 296) with delta (0, 0)
Screenshot: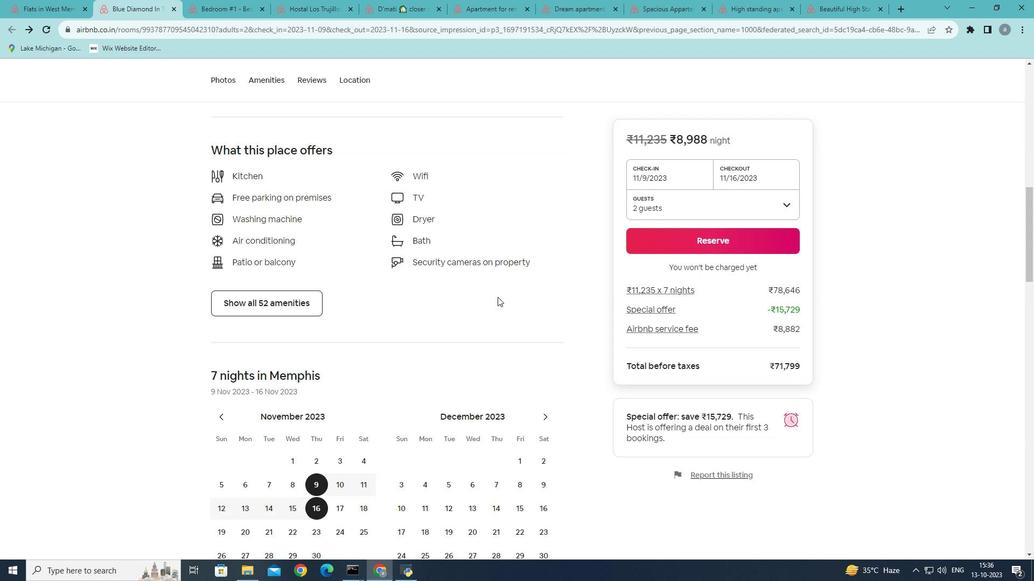 
Action: Mouse scrolled (497, 296) with delta (0, 0)
Screenshot: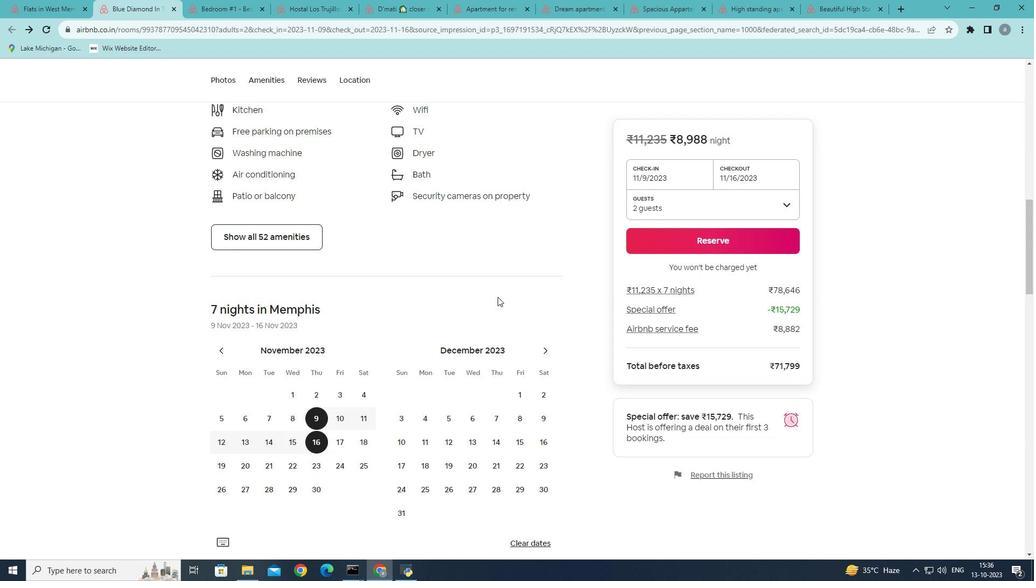 
Action: Mouse scrolled (497, 296) with delta (0, 0)
Screenshot: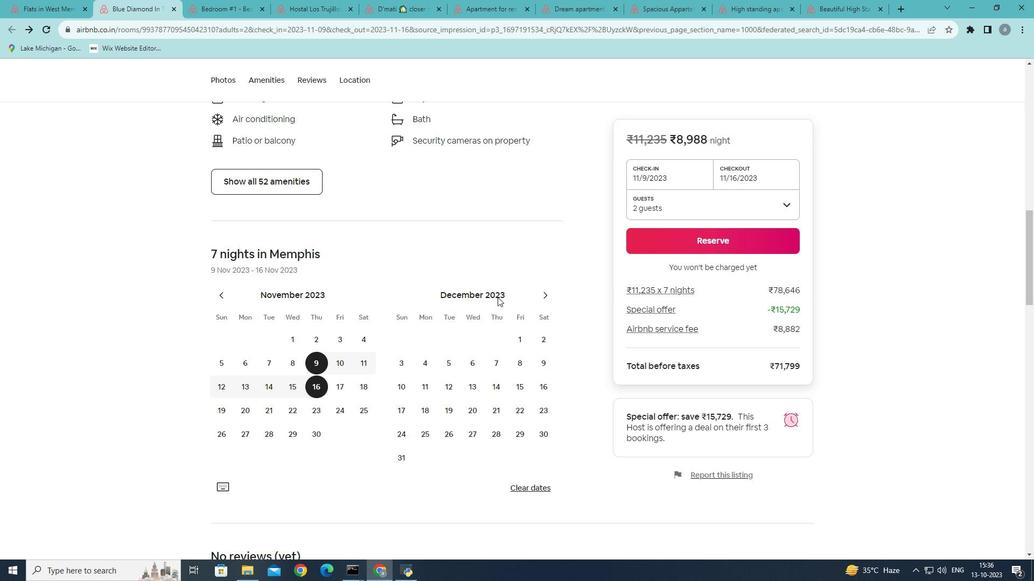 
Action: Mouse scrolled (497, 296) with delta (0, 0)
Screenshot: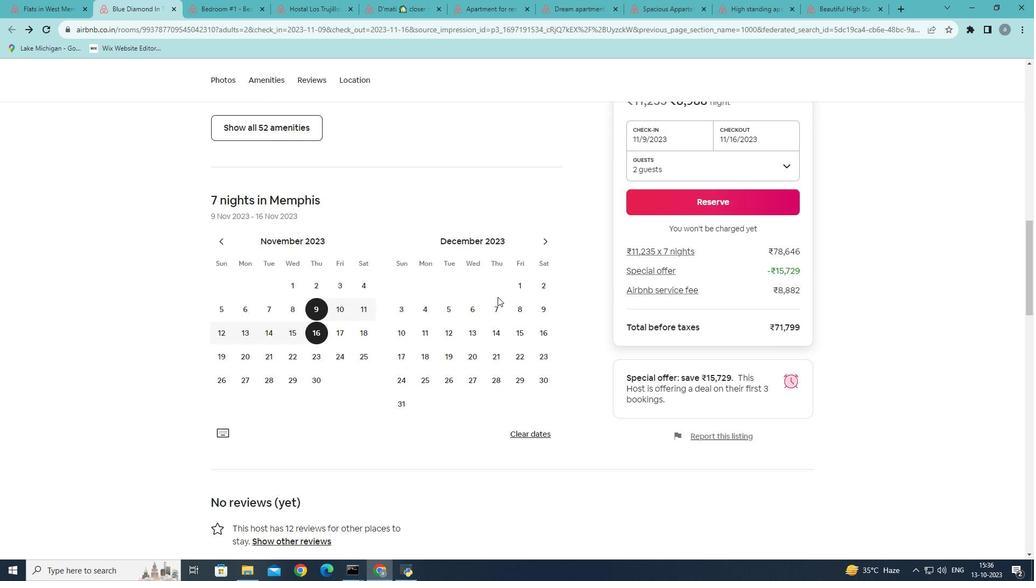 
Action: Mouse scrolled (497, 296) with delta (0, 0)
Screenshot: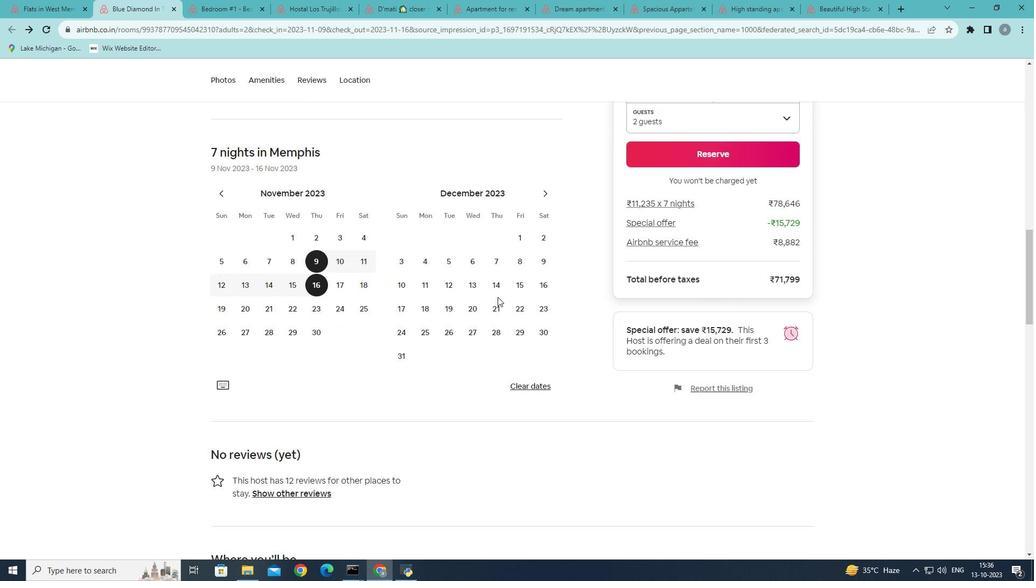 
Action: Mouse scrolled (497, 296) with delta (0, 0)
Screenshot: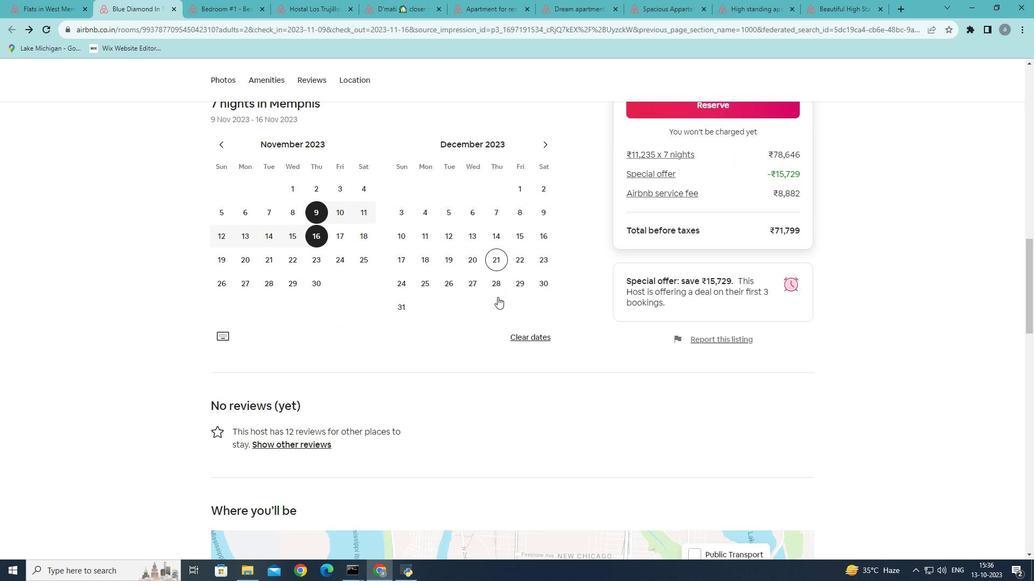 
Action: Mouse scrolled (497, 296) with delta (0, 0)
Screenshot: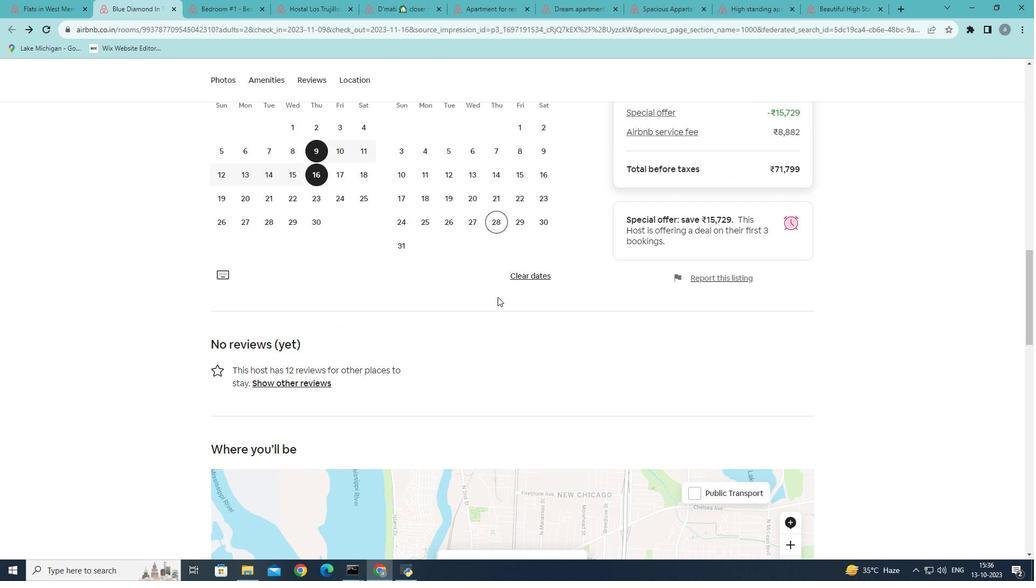 
Action: Mouse scrolled (497, 296) with delta (0, 0)
Screenshot: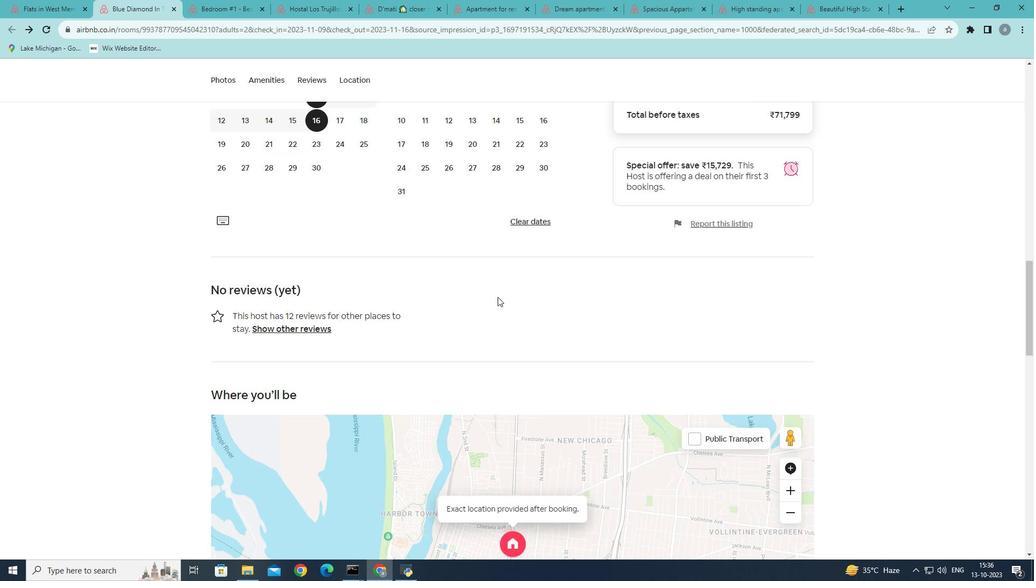 
Action: Mouse moved to (497, 297)
Screenshot: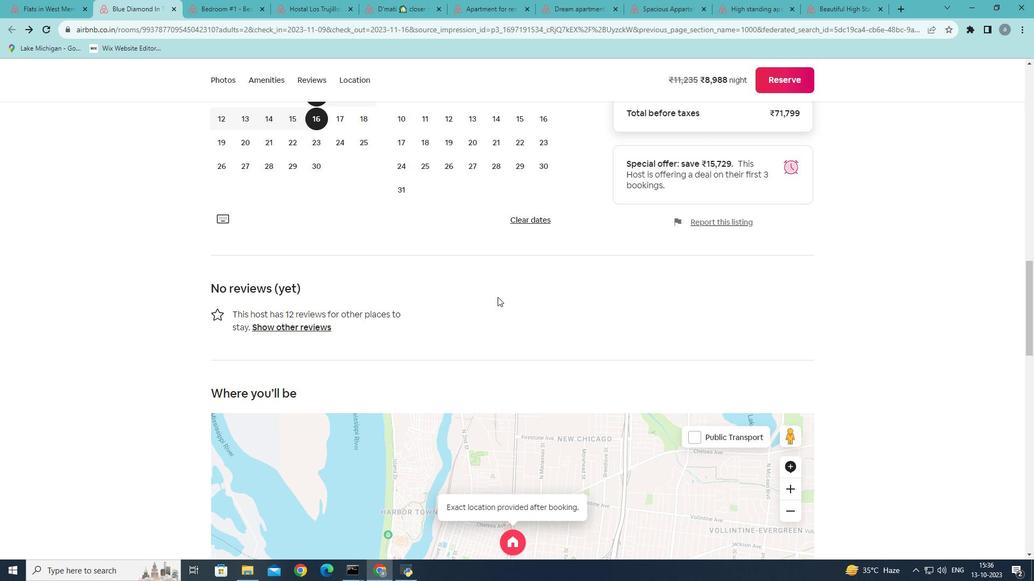 
Action: Mouse scrolled (497, 296) with delta (0, 0)
Screenshot: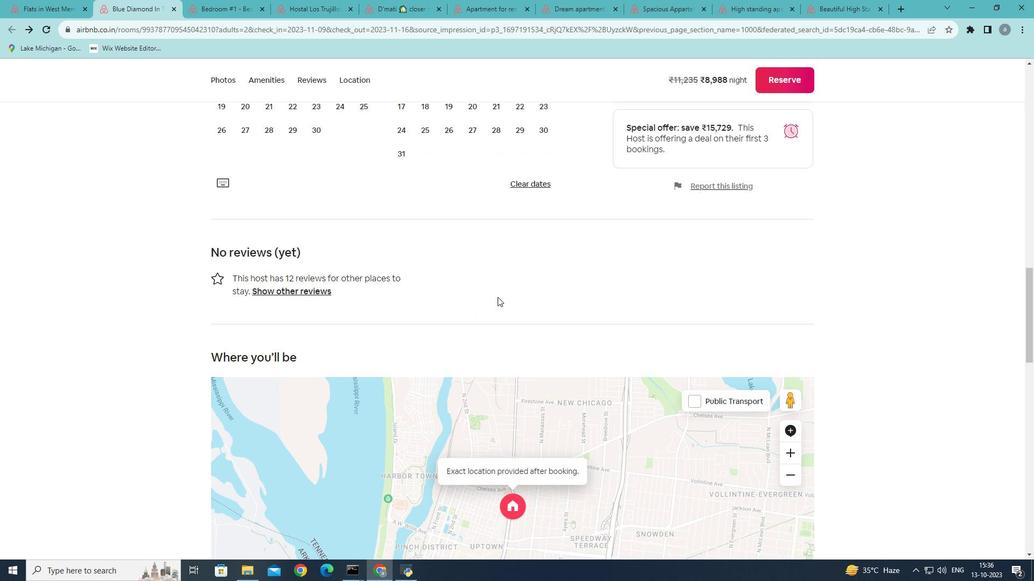 
Action: Mouse scrolled (497, 296) with delta (0, 0)
Screenshot: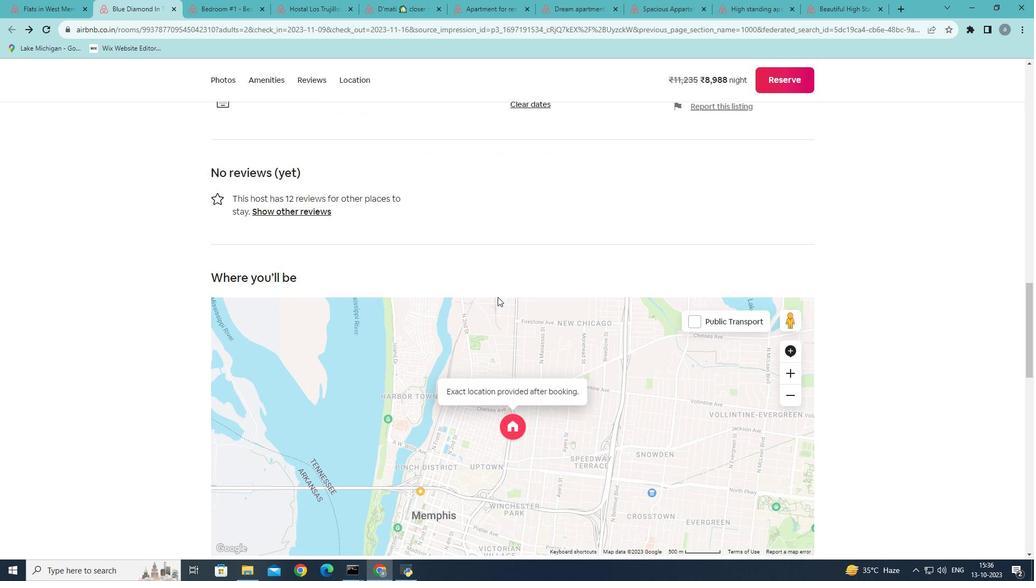 
Action: Mouse scrolled (497, 296) with delta (0, 0)
Screenshot: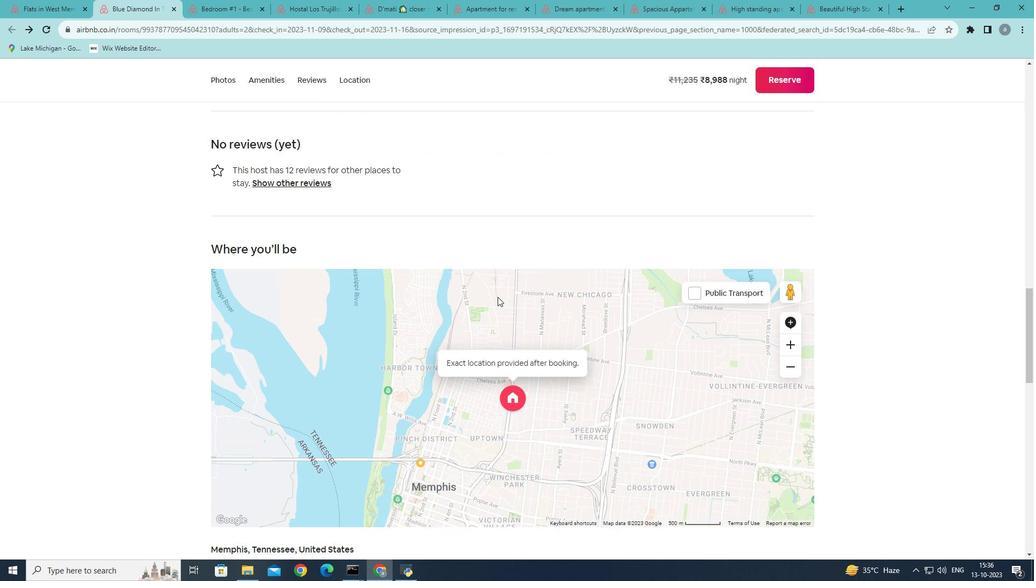 
Action: Mouse scrolled (497, 296) with delta (0, 0)
Screenshot: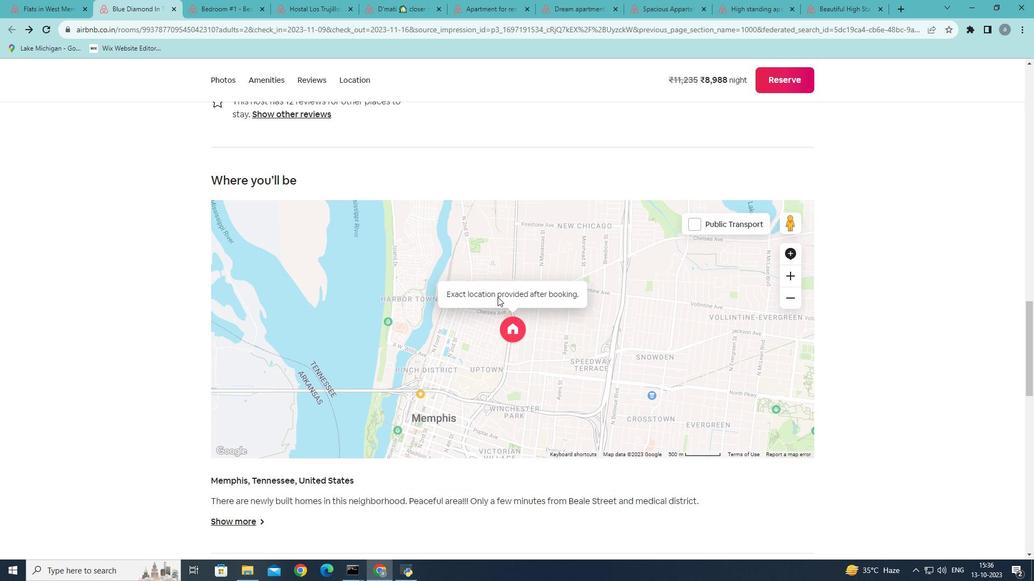 
Action: Mouse scrolled (497, 296) with delta (0, 0)
Screenshot: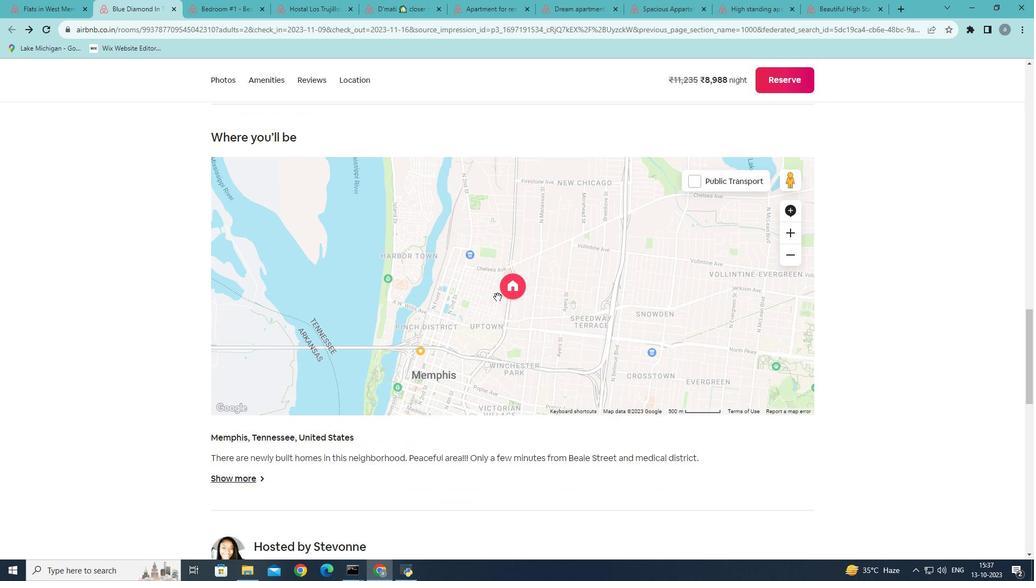 
Action: Mouse scrolled (497, 296) with delta (0, 0)
Screenshot: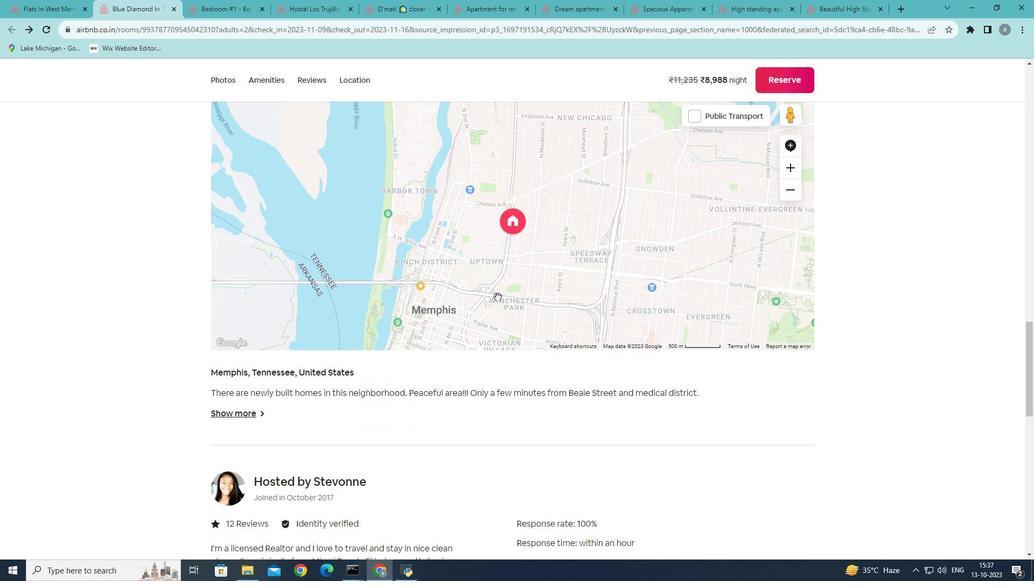
Action: Mouse scrolled (497, 296) with delta (0, 0)
Screenshot: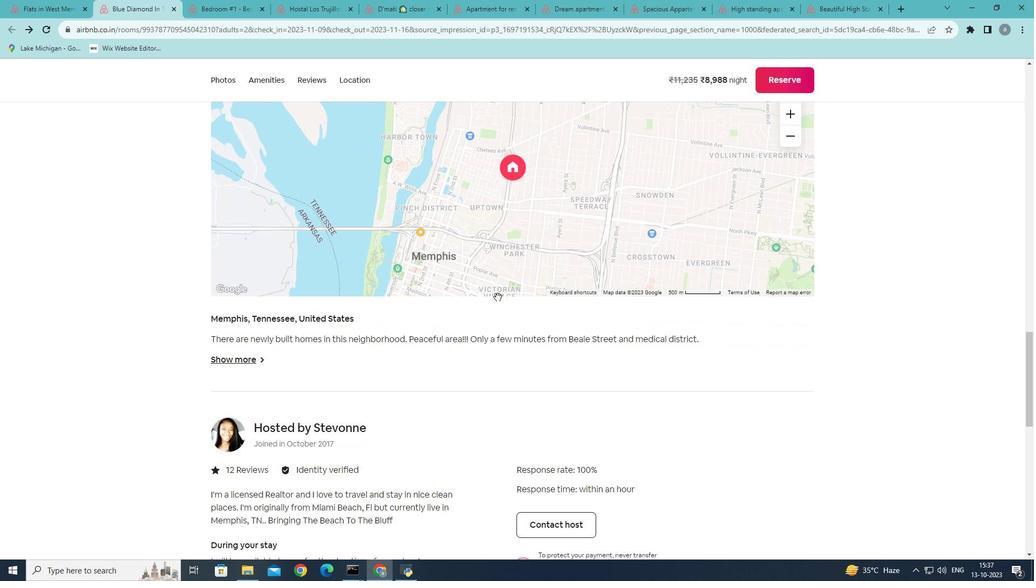 
Action: Mouse scrolled (497, 296) with delta (0, 0)
Screenshot: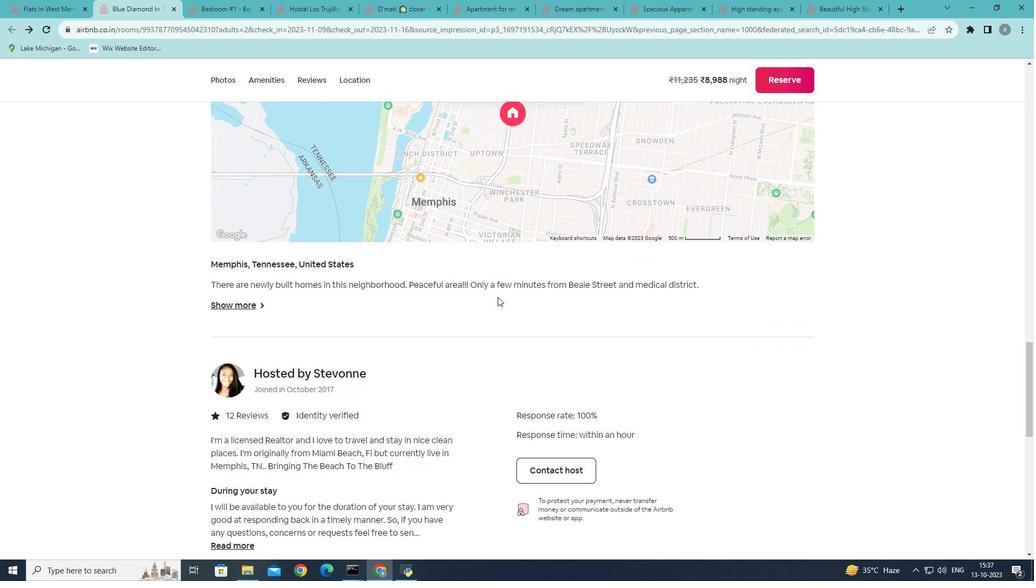 
Action: Mouse scrolled (497, 296) with delta (0, 0)
Screenshot: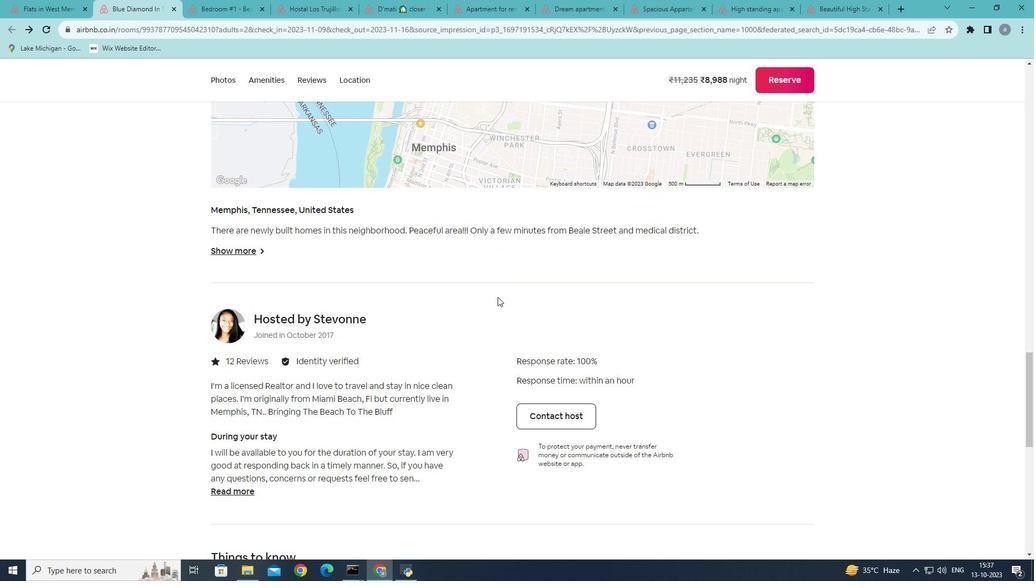 
Action: Mouse scrolled (497, 296) with delta (0, 0)
Screenshot: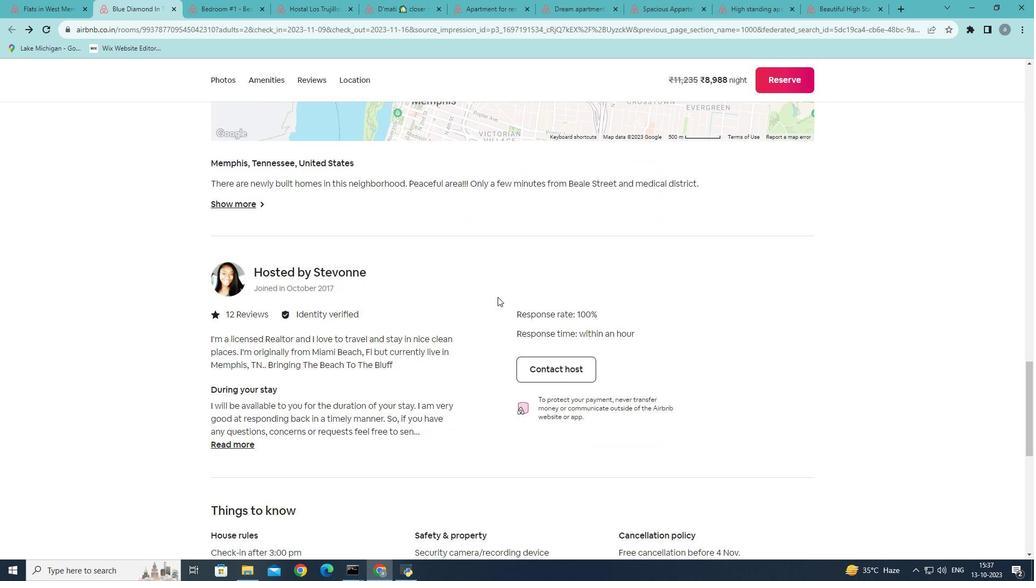 
Action: Mouse scrolled (497, 296) with delta (0, 0)
Screenshot: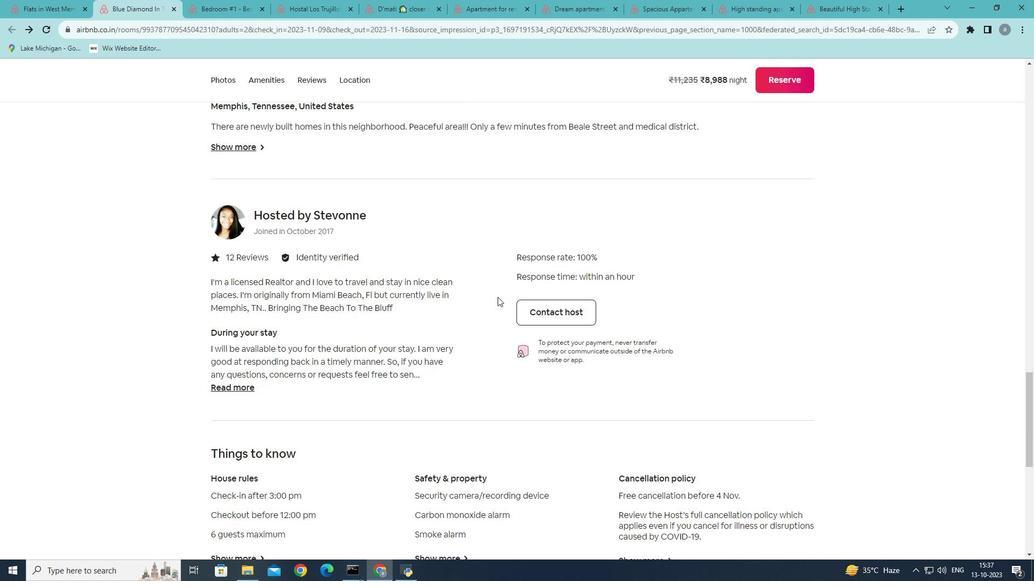 
Action: Mouse scrolled (497, 296) with delta (0, 0)
Screenshot: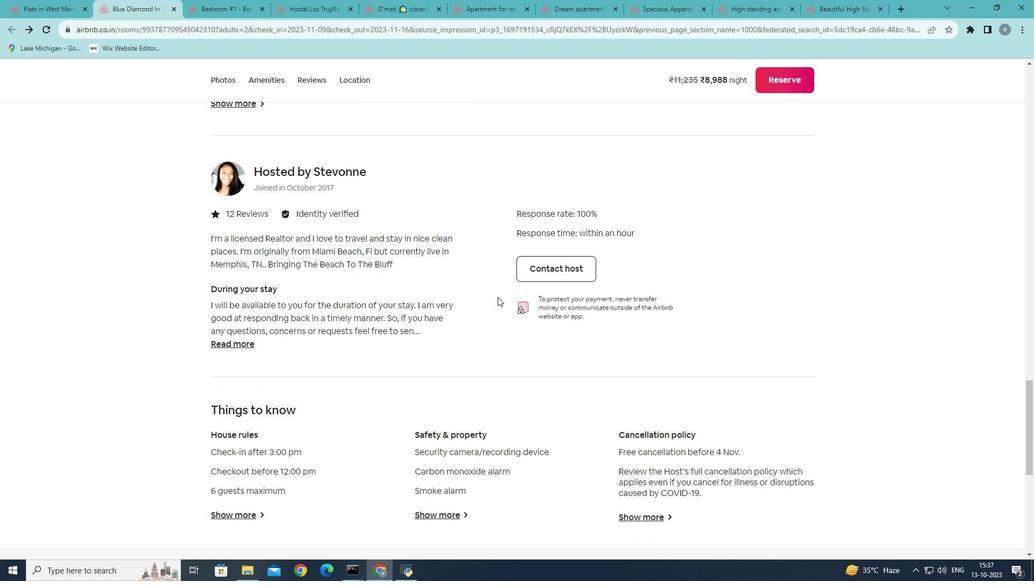 
Action: Mouse scrolled (497, 296) with delta (0, 0)
Screenshot: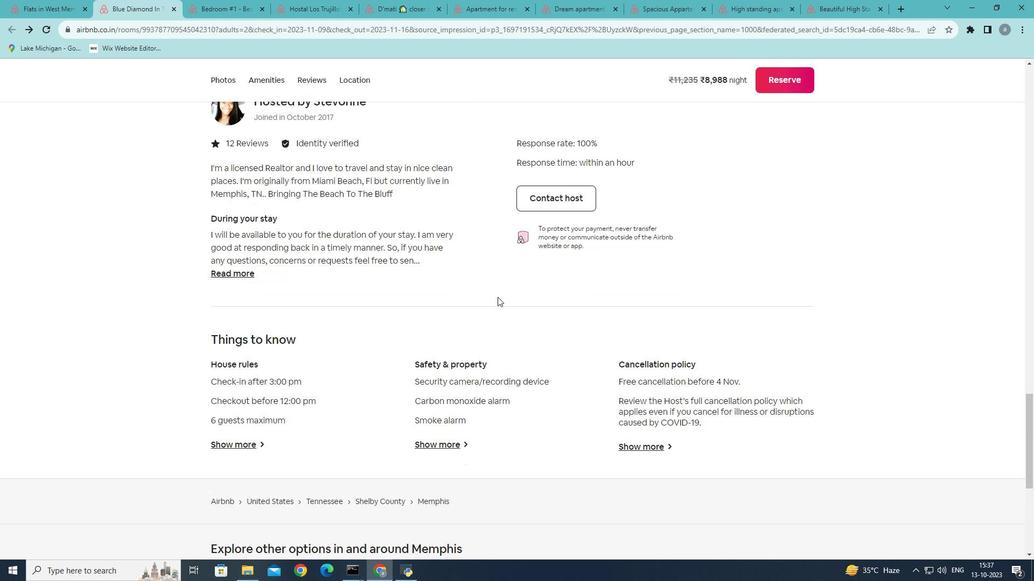 
Action: Mouse scrolled (497, 296) with delta (0, 0)
Screenshot: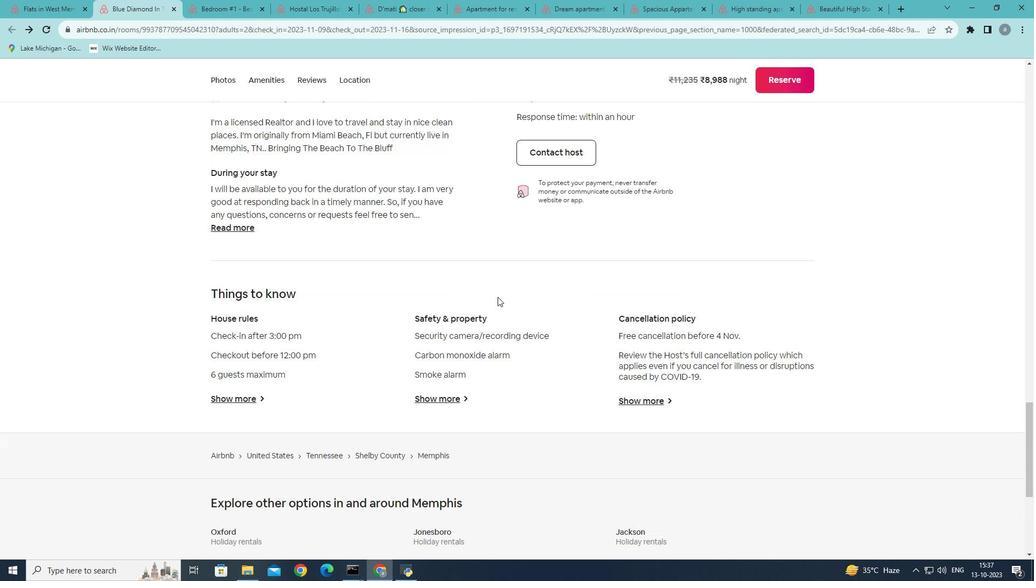 
Action: Mouse scrolled (497, 296) with delta (0, 0)
Screenshot: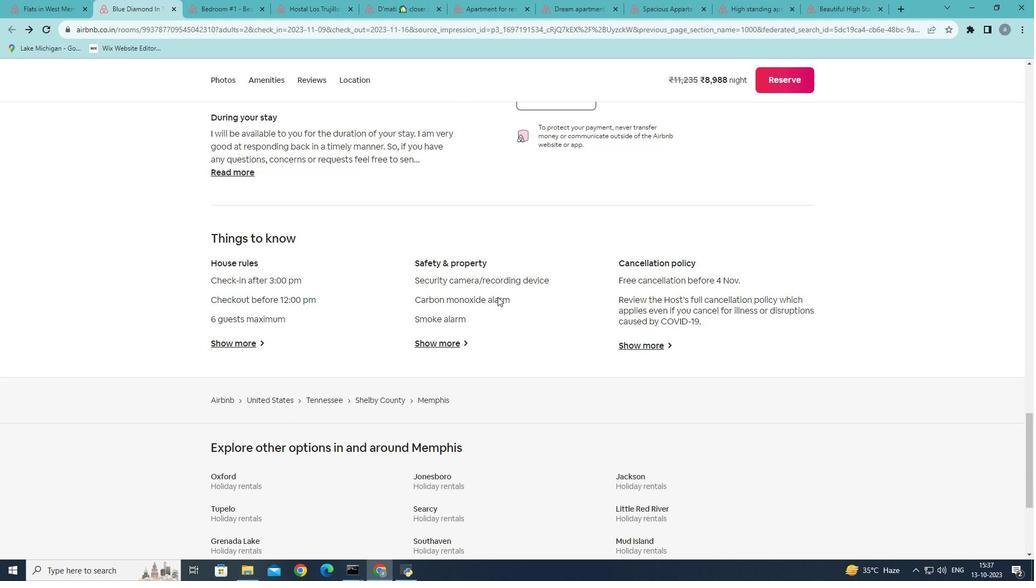 
Action: Mouse scrolled (497, 296) with delta (0, 0)
Screenshot: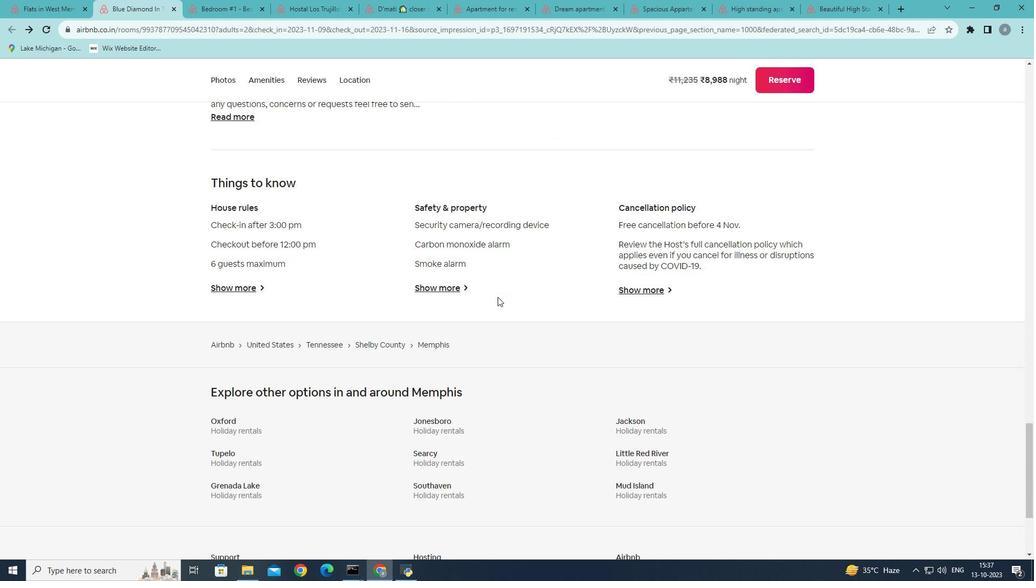 
Action: Mouse moved to (496, 301)
Screenshot: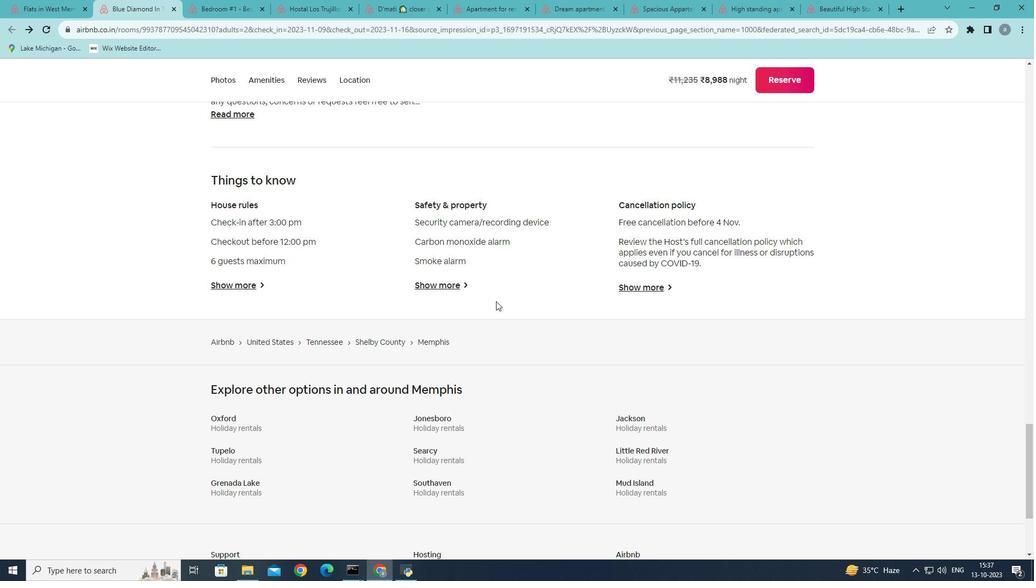 
Action: Mouse scrolled (496, 301) with delta (0, 0)
Screenshot: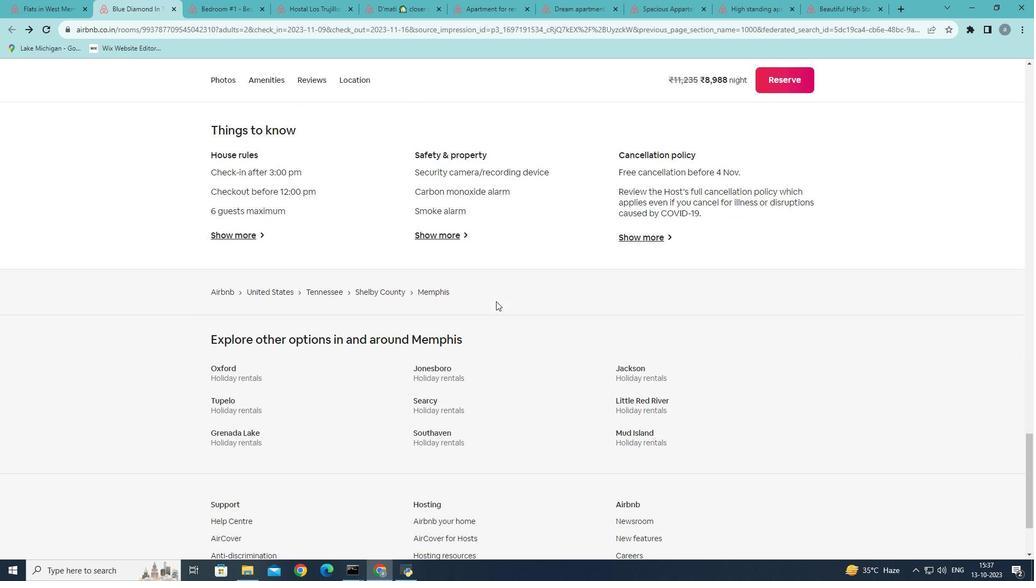 
Action: Mouse scrolled (496, 301) with delta (0, 0)
Screenshot: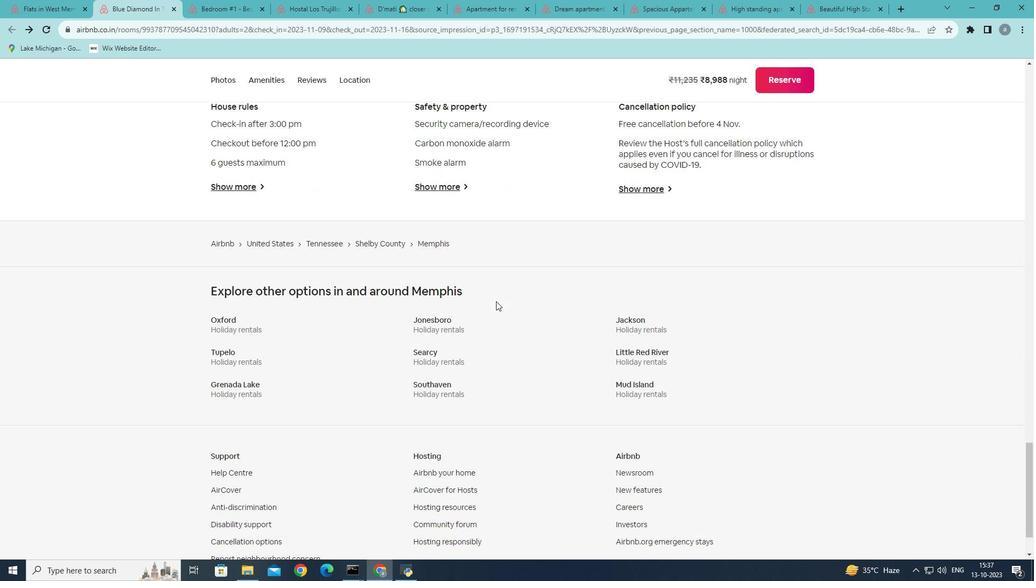 
Action: Mouse scrolled (496, 301) with delta (0, 0)
Screenshot: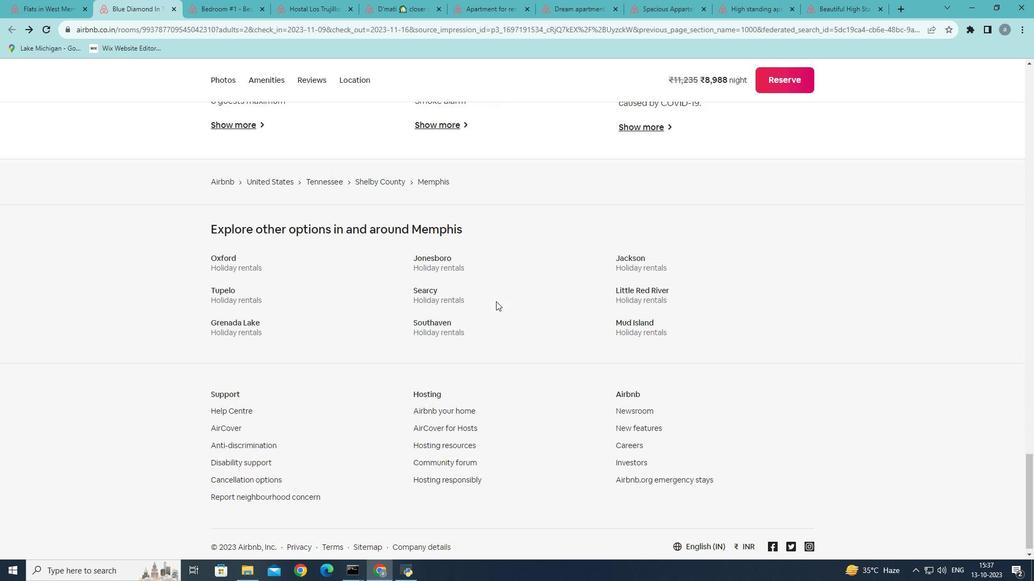 
Action: Mouse scrolled (496, 301) with delta (0, 0)
Screenshot: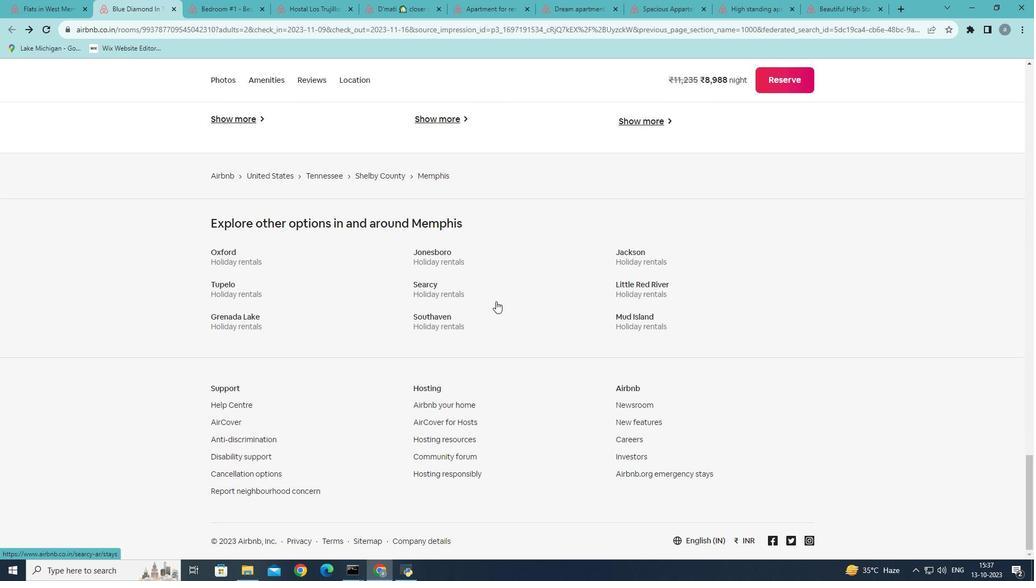 
Action: Mouse scrolled (496, 301) with delta (0, 0)
Screenshot: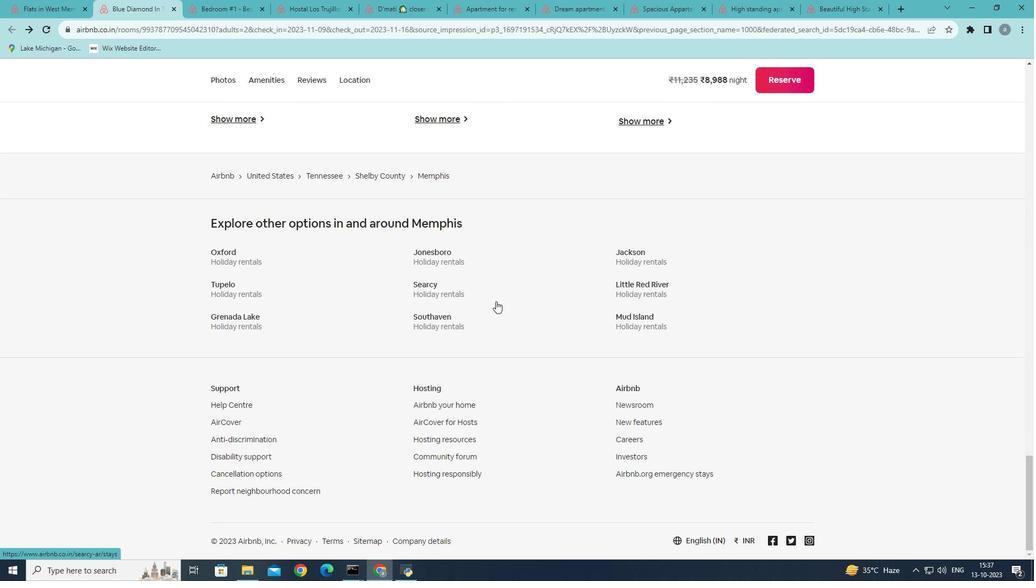 
Action: Mouse scrolled (496, 301) with delta (0, 0)
Screenshot: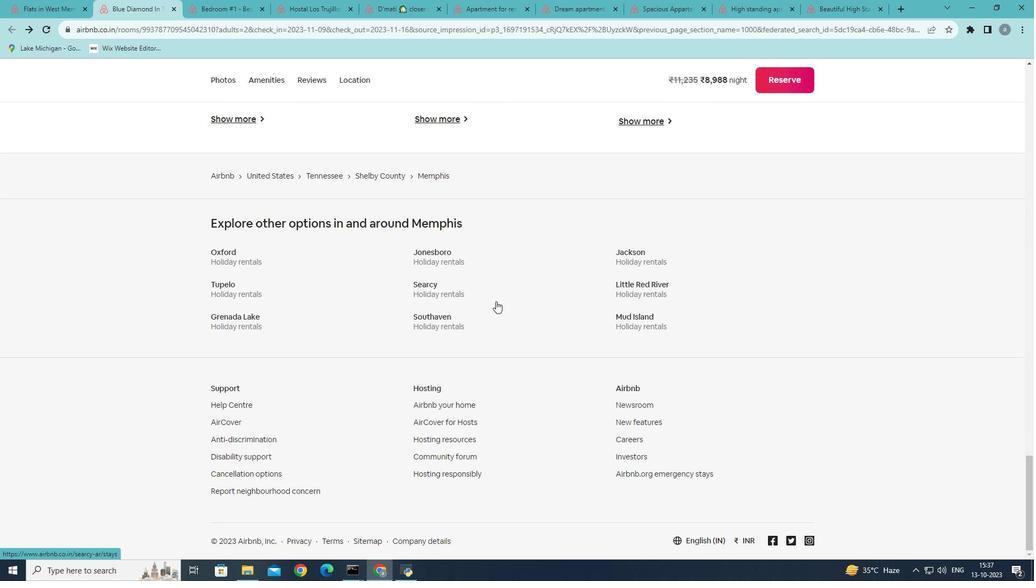 
Action: Mouse scrolled (496, 301) with delta (0, 0)
Screenshot: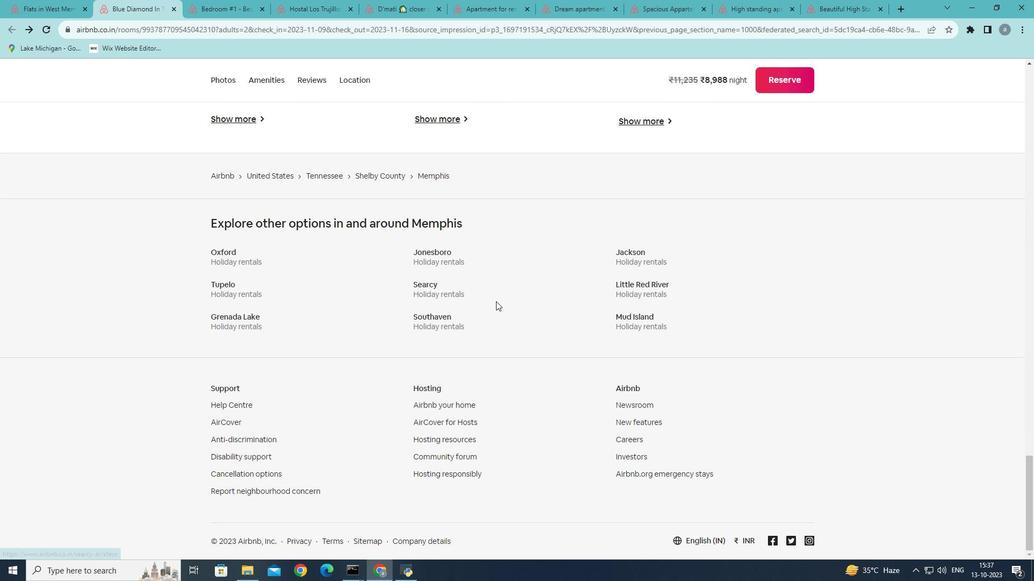 
Action: Mouse scrolled (496, 301) with delta (0, 0)
Screenshot: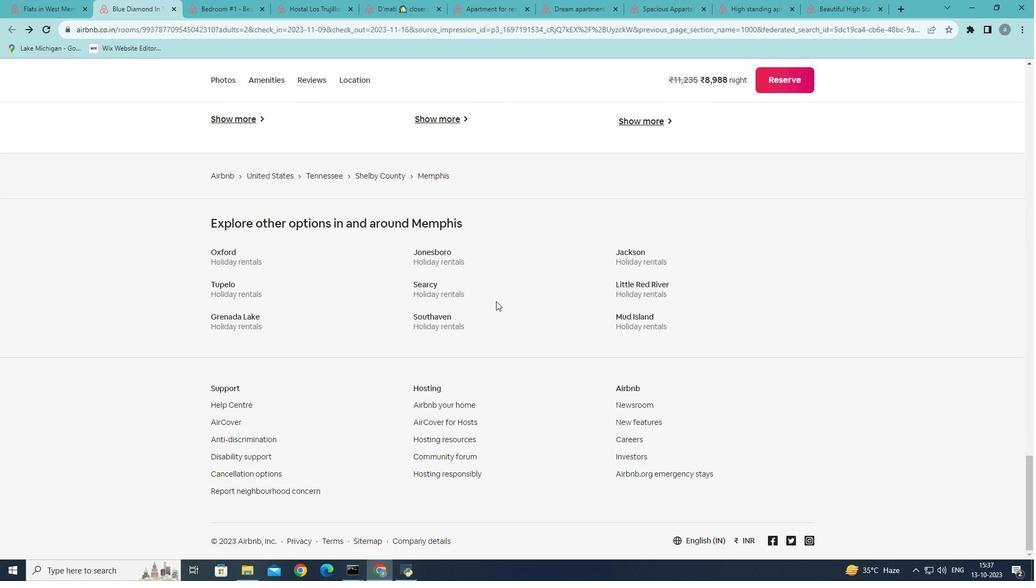 
Action: Mouse scrolled (496, 301) with delta (0, 0)
Screenshot: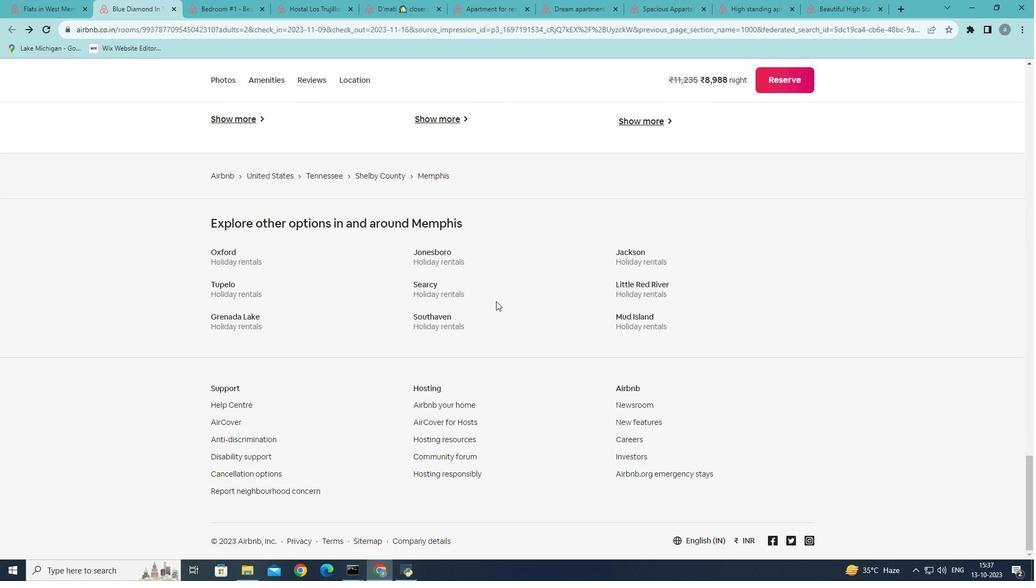 
Action: Mouse moved to (75, 10)
Screenshot: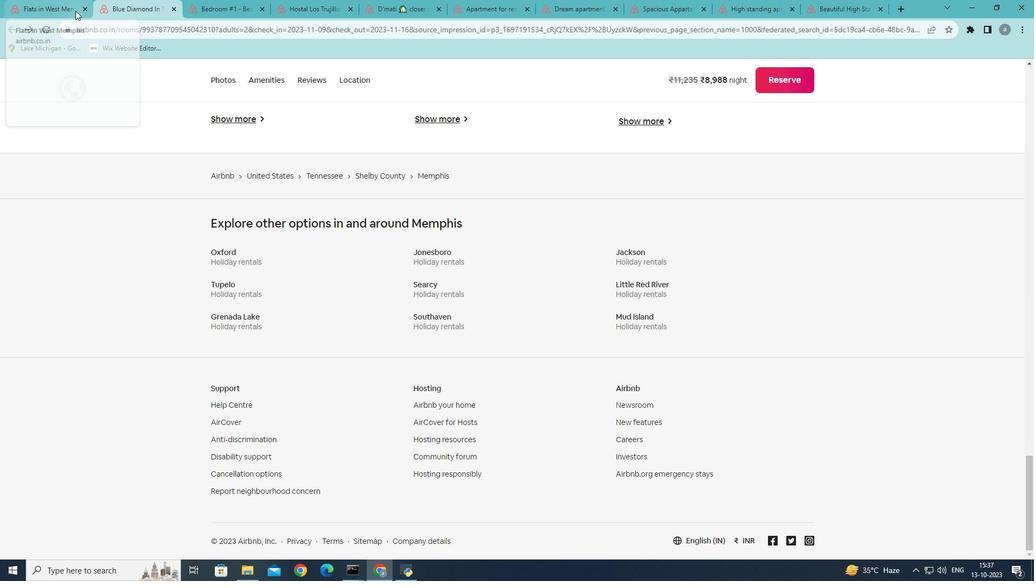 
Action: Mouse pressed left at (75, 10)
Screenshot: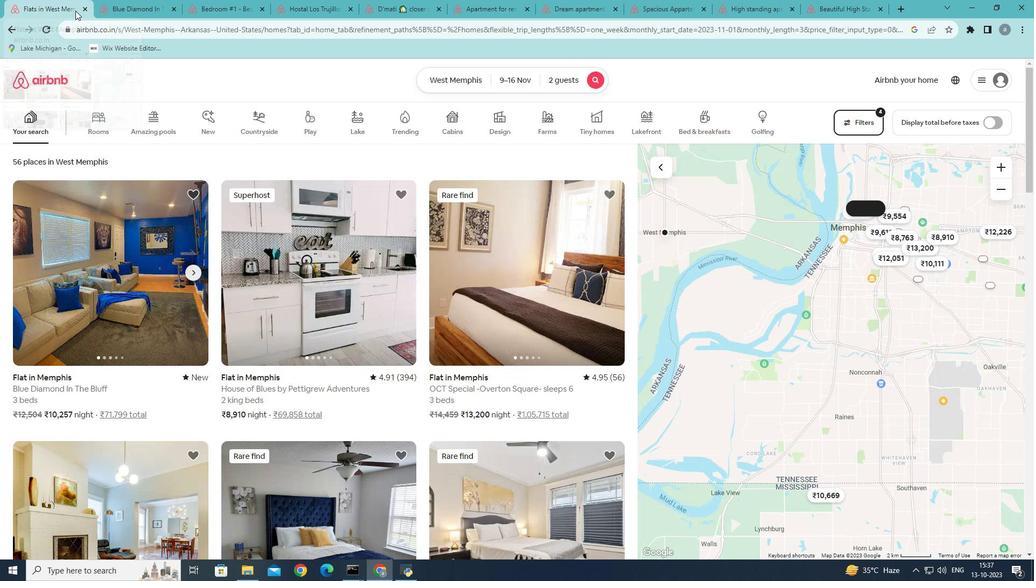 
Action: Mouse moved to (307, 297)
Screenshot: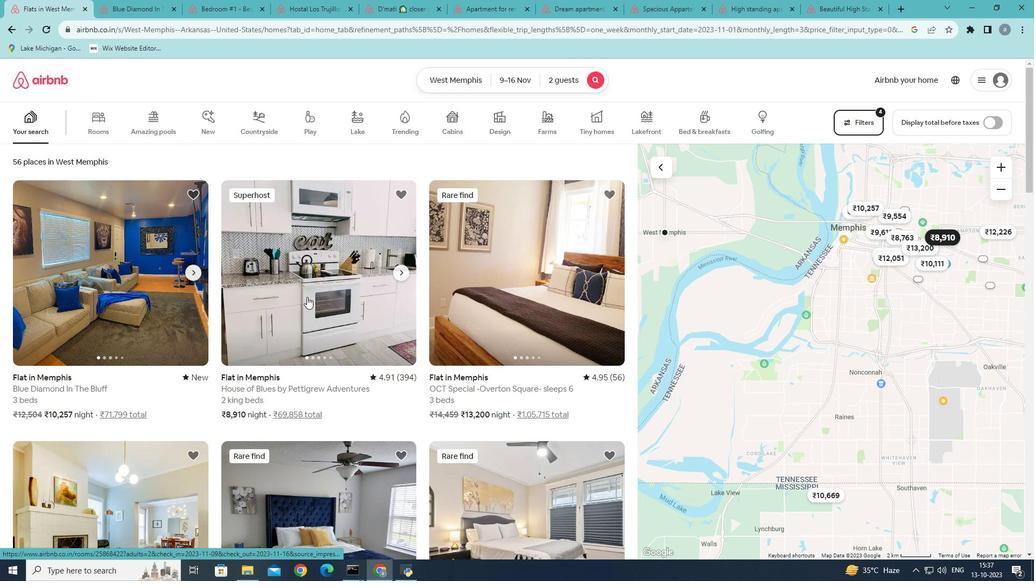 
Action: Mouse scrolled (307, 296) with delta (0, 0)
Screenshot: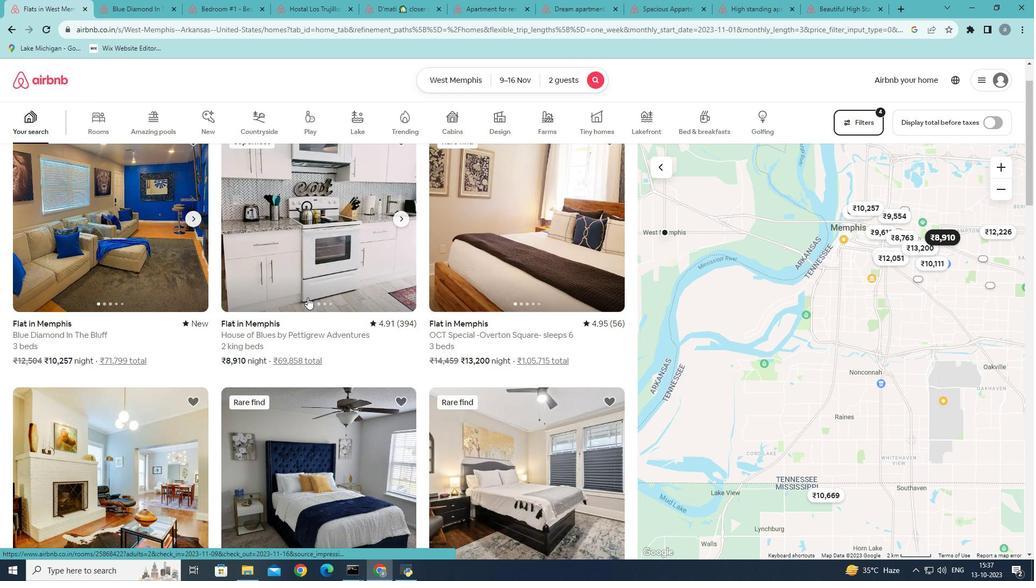 
Action: Mouse moved to (307, 297)
Screenshot: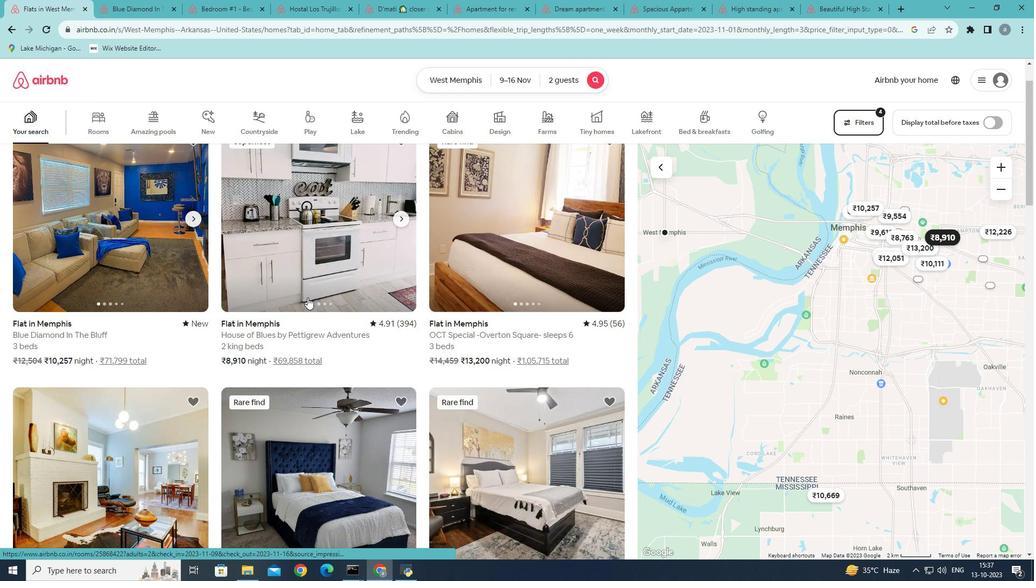 
Action: Mouse pressed left at (307, 297)
Screenshot: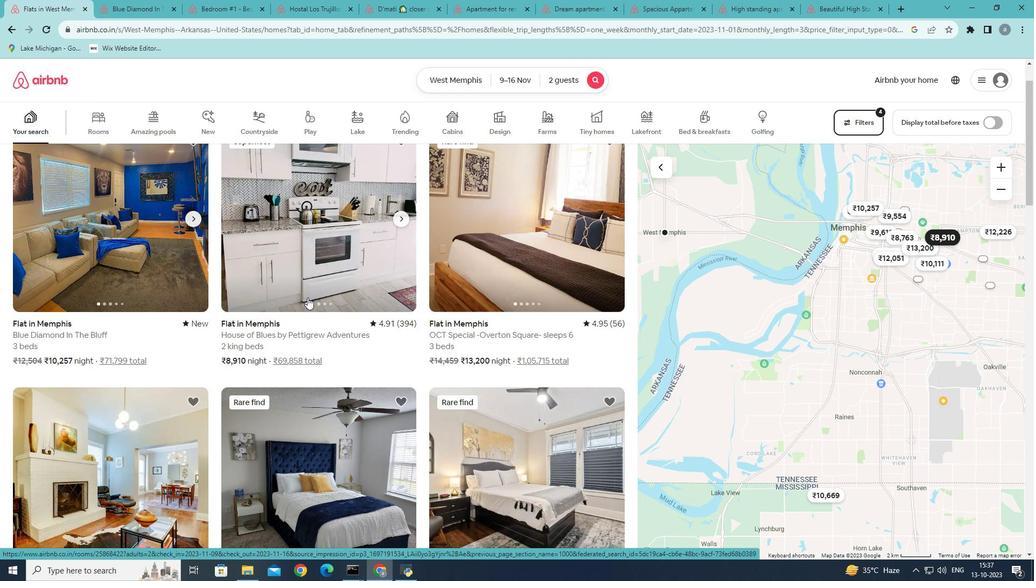 
Action: Mouse moved to (750, 407)
Screenshot: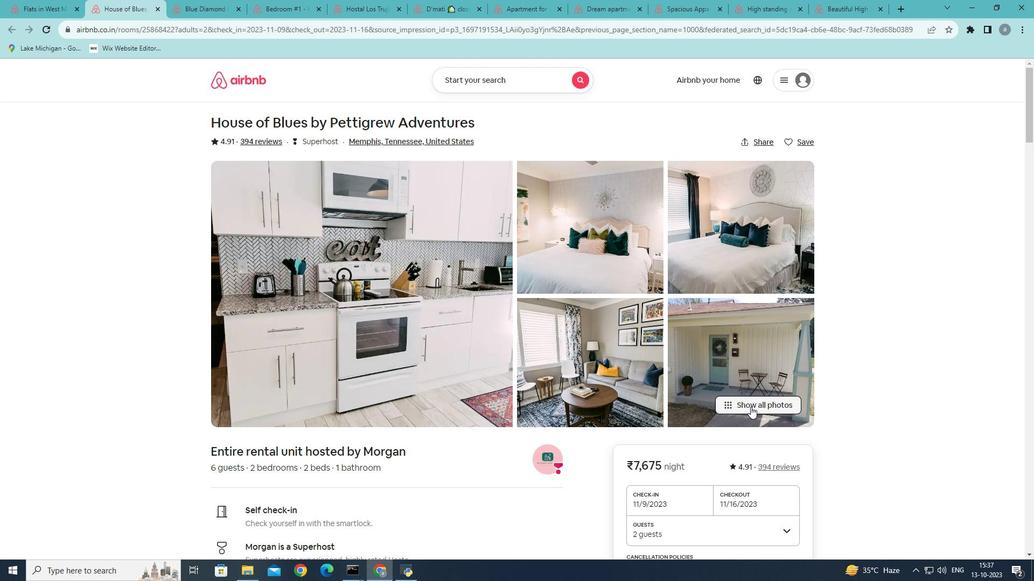 
Action: Mouse pressed left at (750, 407)
Screenshot: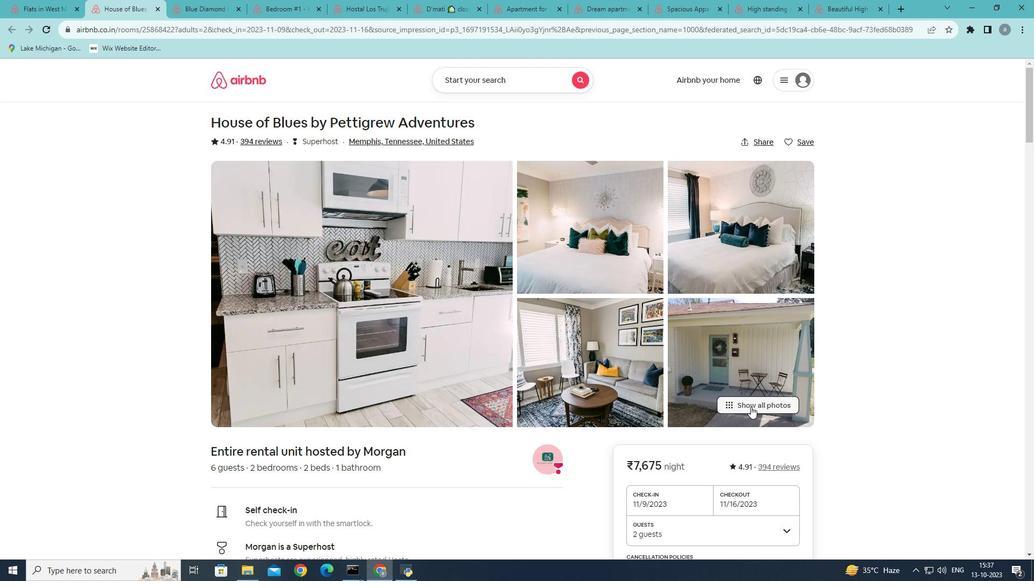 
Action: Mouse moved to (708, 372)
Screenshot: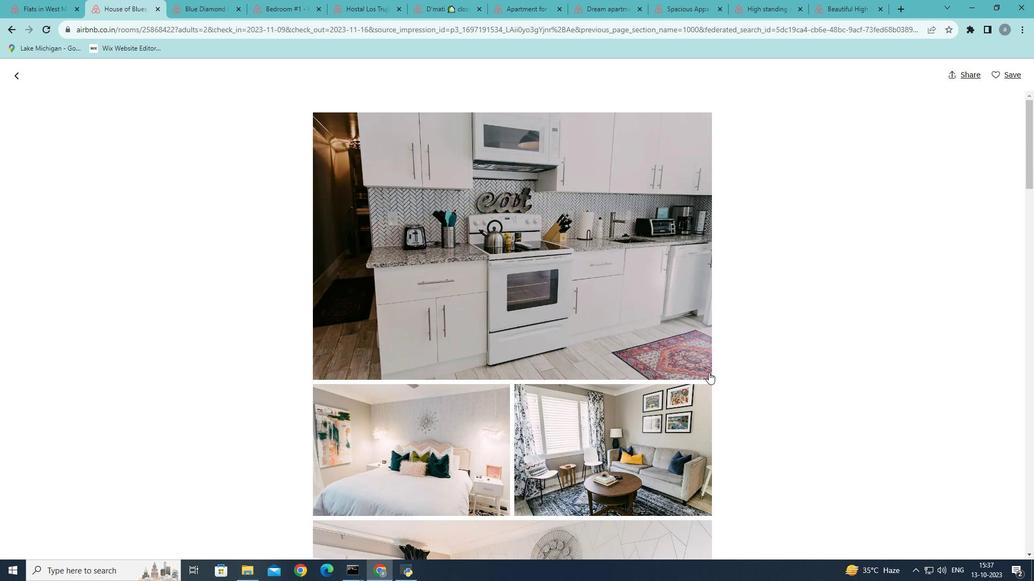
Action: Mouse scrolled (708, 372) with delta (0, 0)
Screenshot: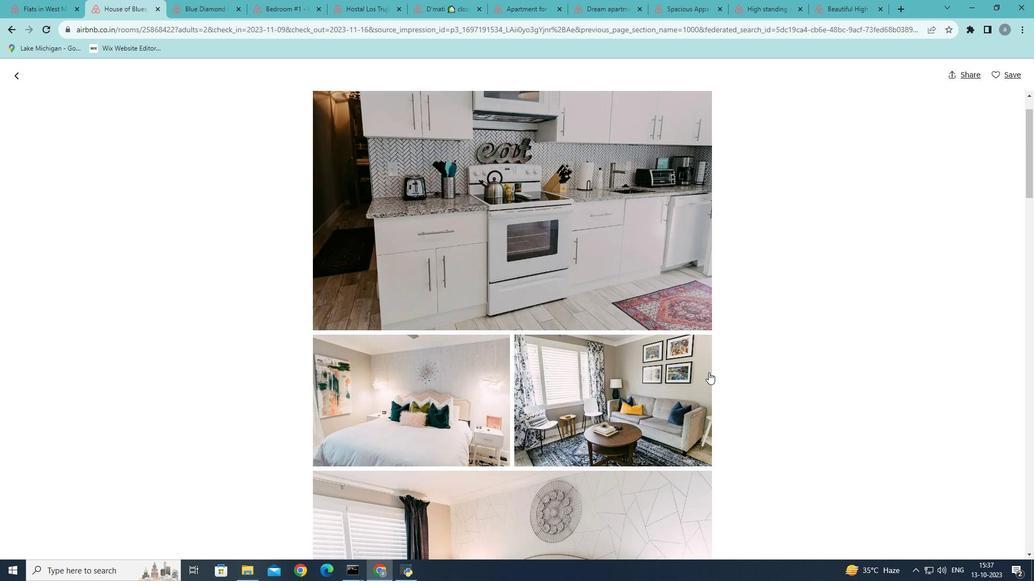 
Action: Mouse scrolled (708, 372) with delta (0, 0)
Screenshot: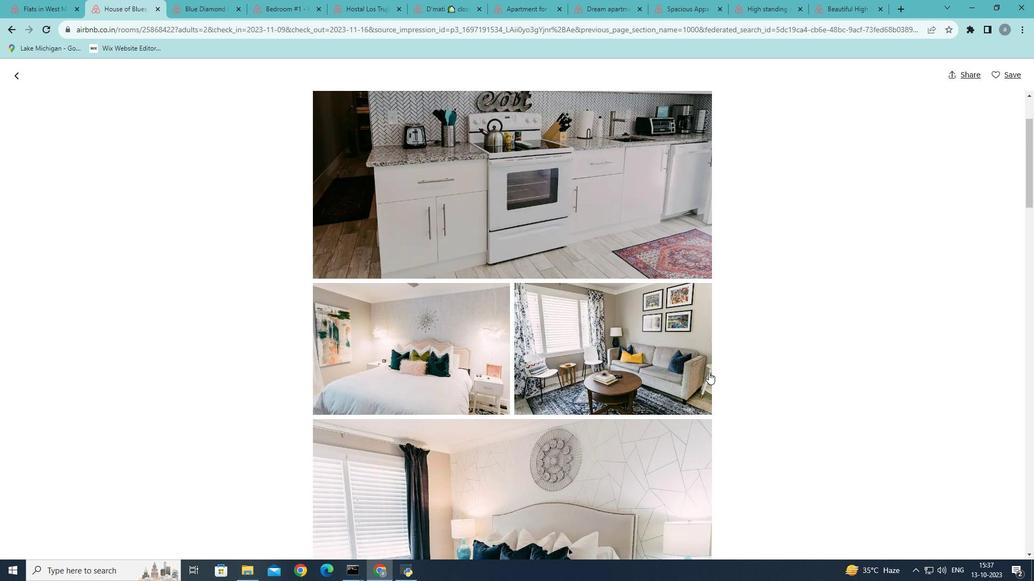 
Action: Mouse scrolled (708, 372) with delta (0, 0)
Screenshot: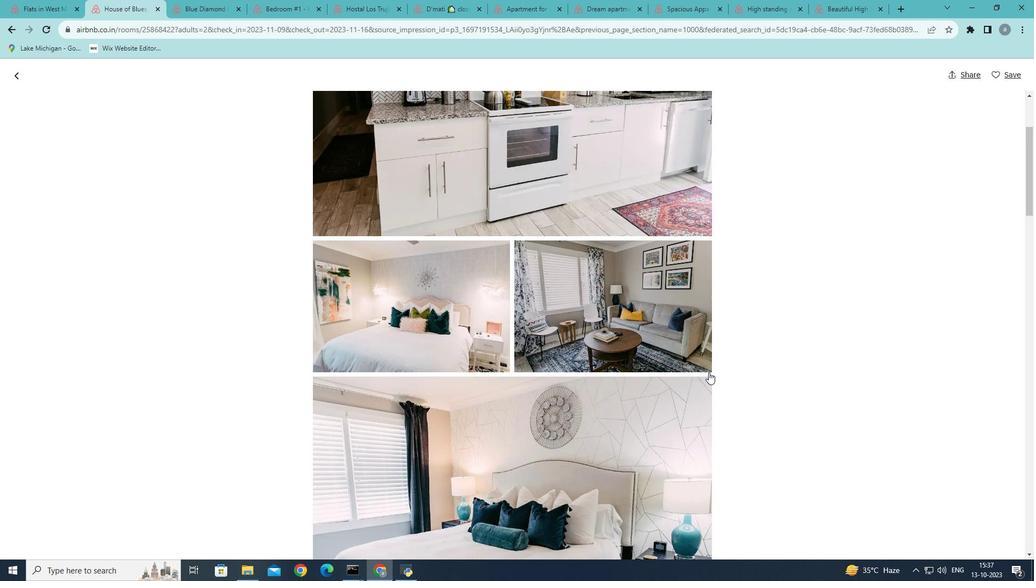 
Action: Mouse scrolled (708, 372) with delta (0, 0)
Screenshot: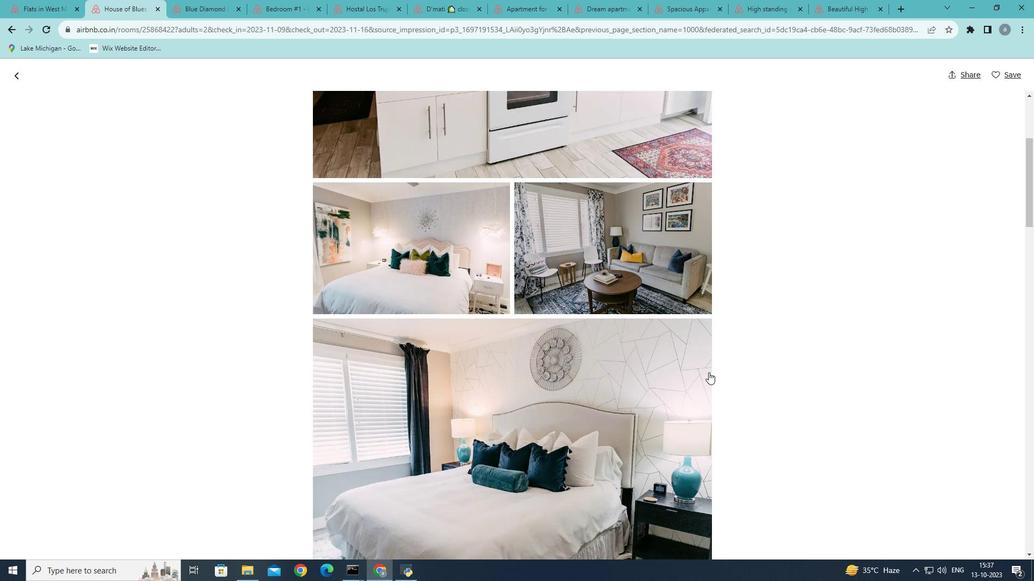 
Action: Mouse scrolled (708, 372) with delta (0, 0)
Screenshot: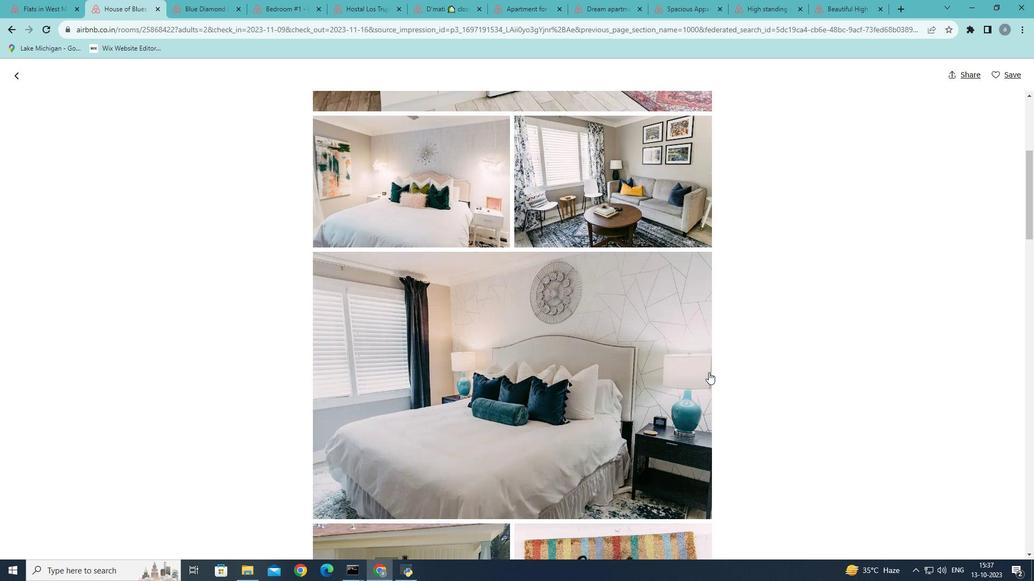 
Action: Mouse scrolled (708, 372) with delta (0, 0)
Screenshot: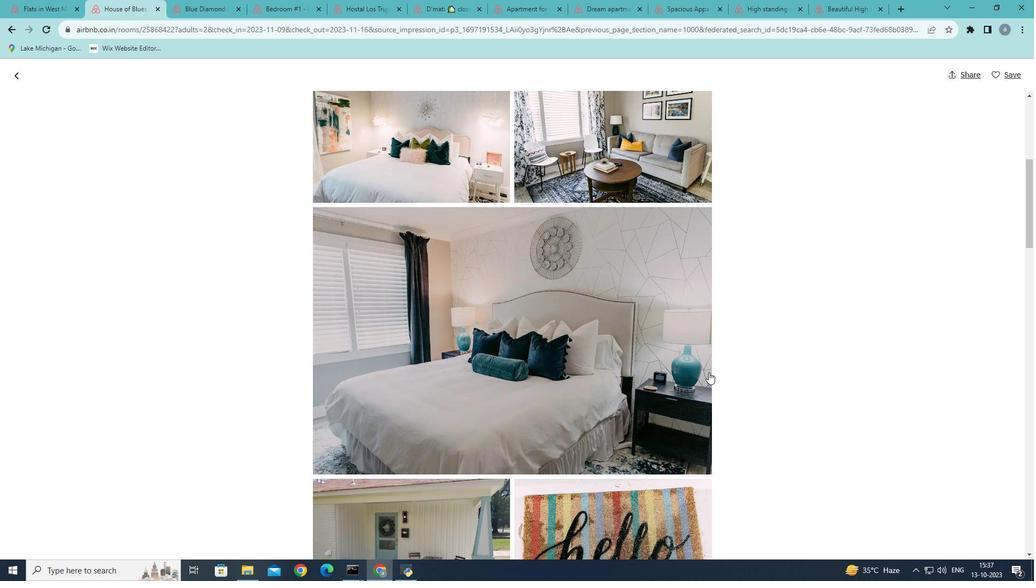 
Action: Mouse scrolled (708, 372) with delta (0, 0)
Screenshot: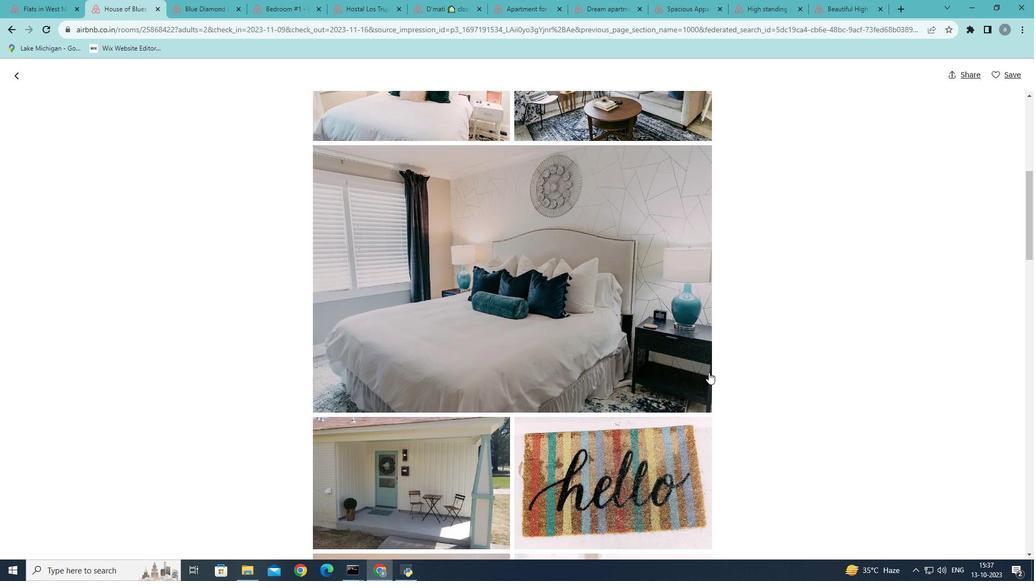 
Action: Mouse scrolled (708, 372) with delta (0, 0)
Screenshot: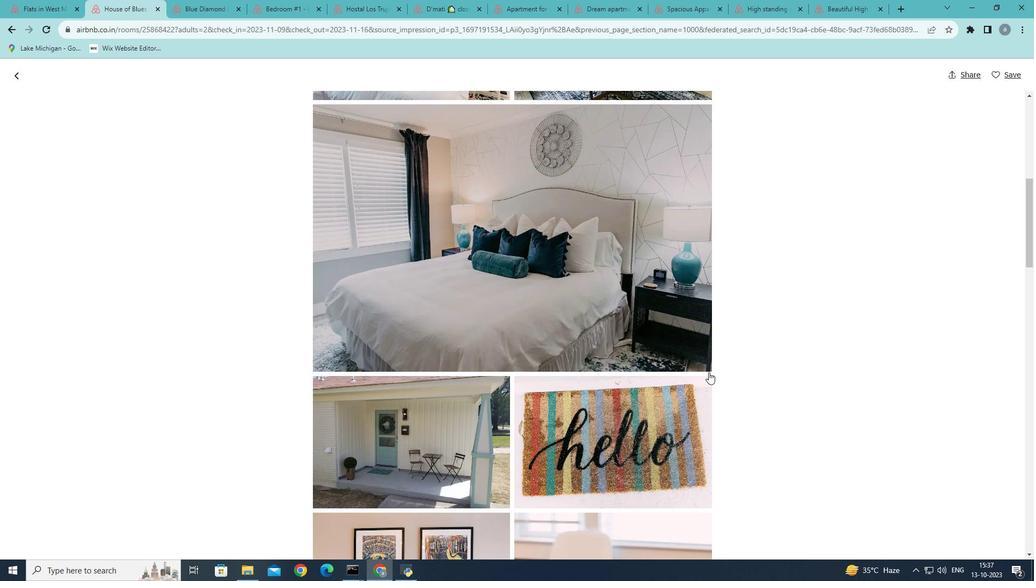 
Action: Mouse scrolled (708, 372) with delta (0, 0)
Screenshot: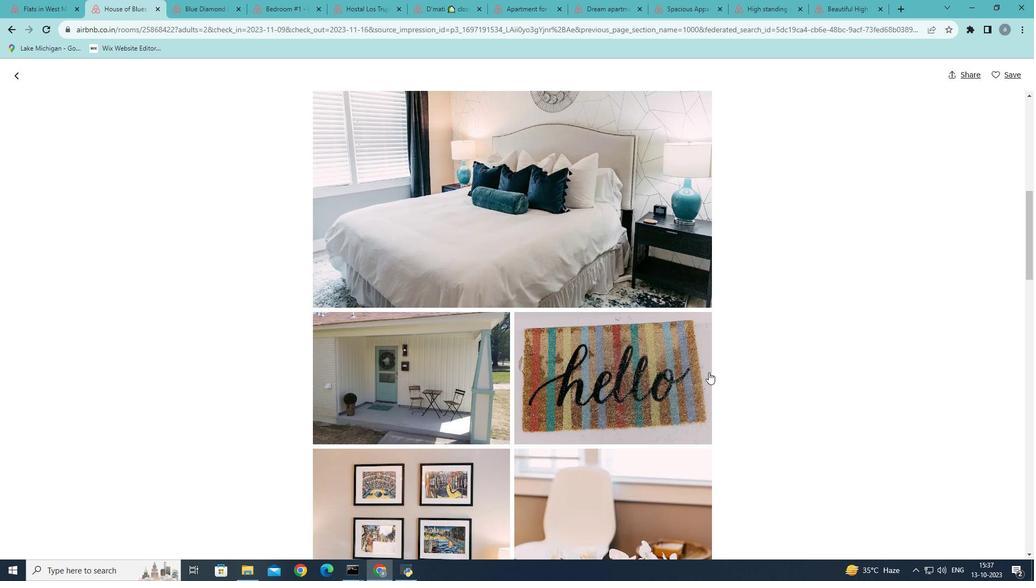 
Action: Mouse scrolled (708, 372) with delta (0, 0)
Screenshot: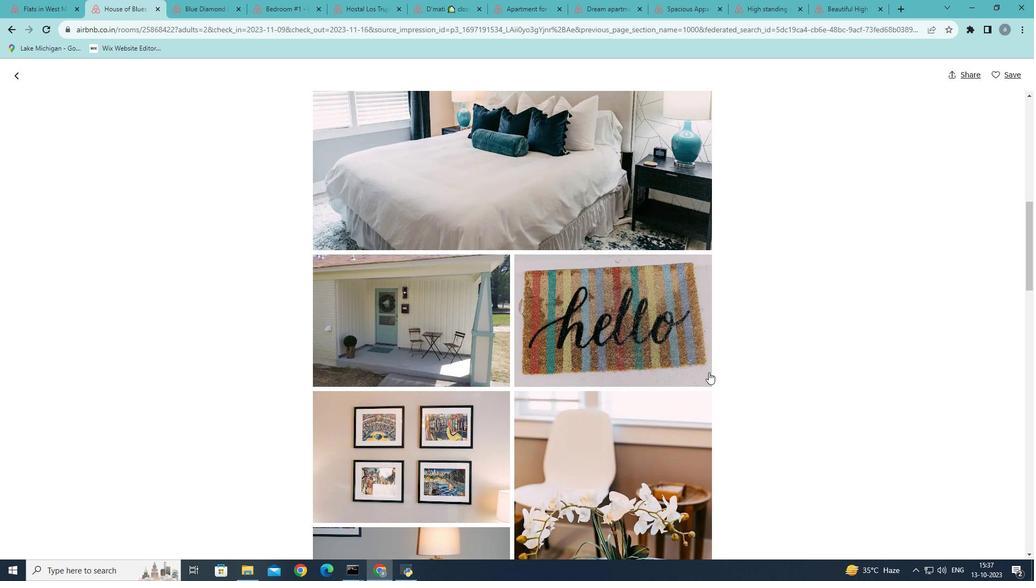 
Action: Mouse scrolled (708, 372) with delta (0, 0)
Screenshot: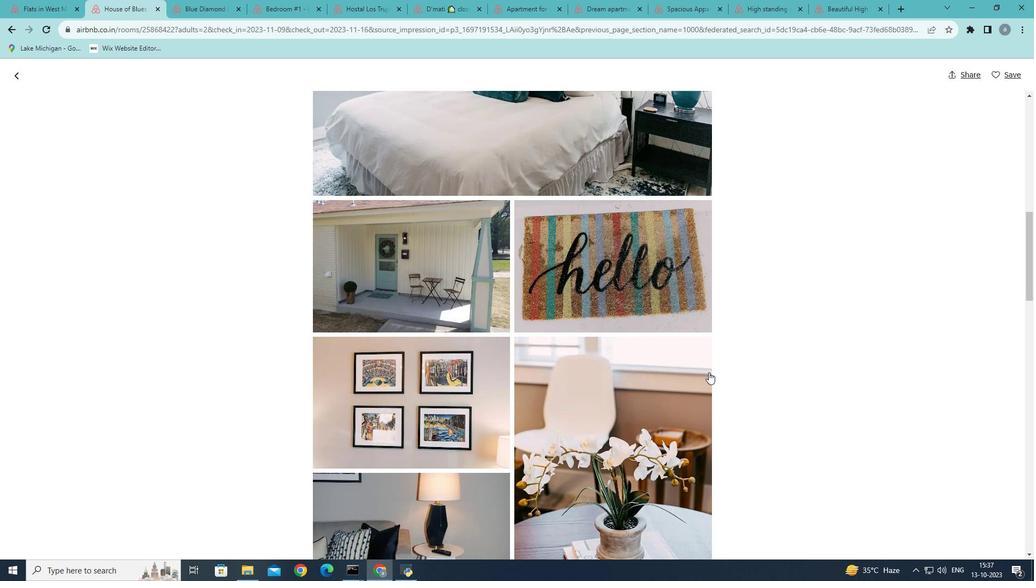 
Action: Mouse scrolled (708, 372) with delta (0, 0)
Screenshot: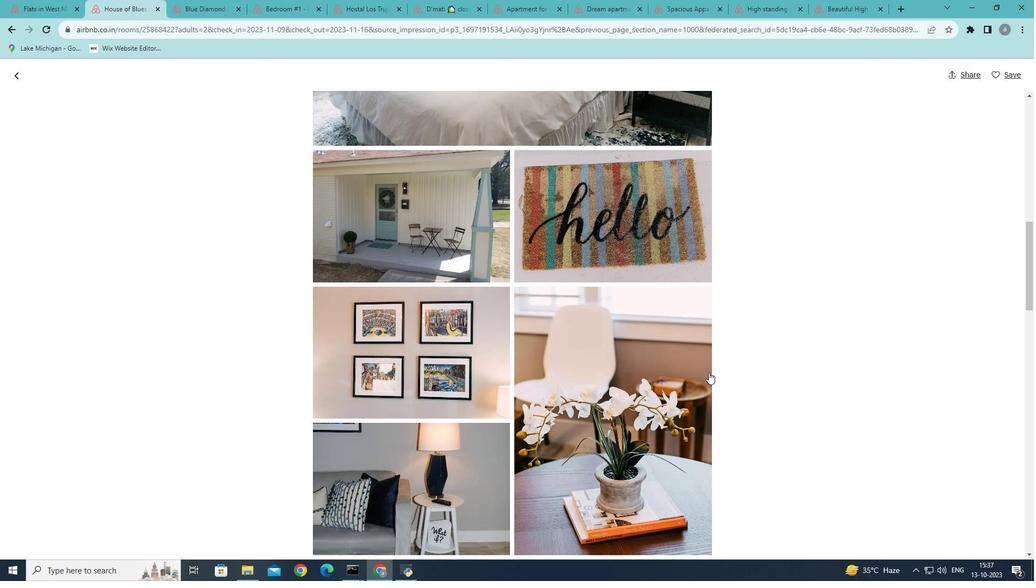 
Action: Mouse scrolled (708, 372) with delta (0, 0)
Screenshot: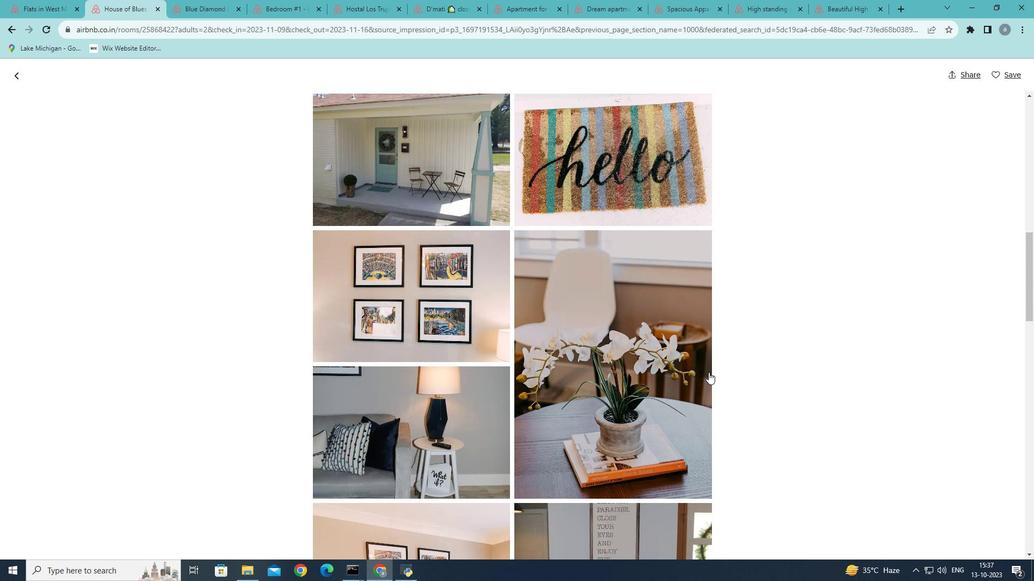 
Action: Mouse scrolled (708, 372) with delta (0, 0)
Screenshot: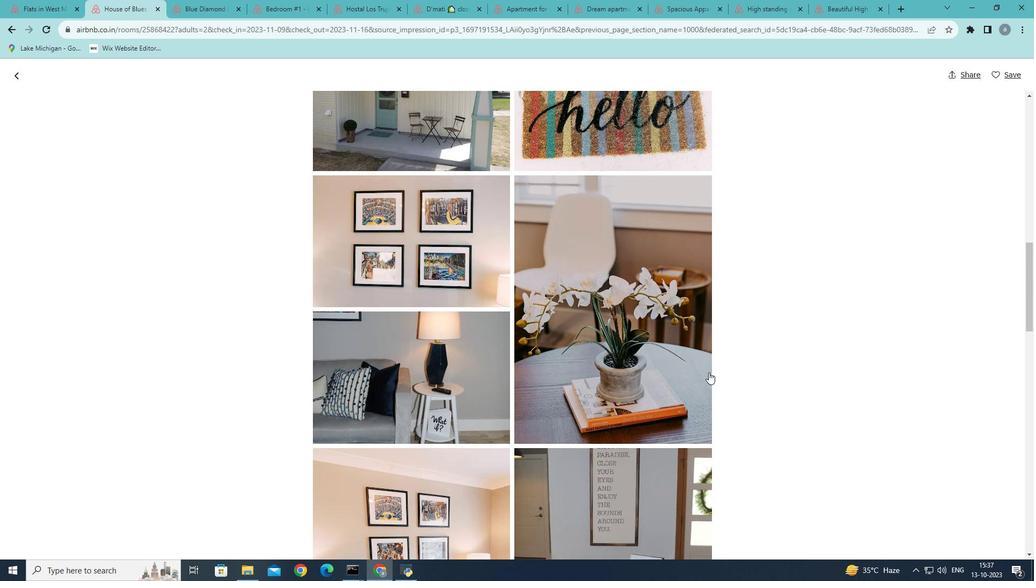 
Action: Mouse scrolled (708, 372) with delta (0, 0)
Screenshot: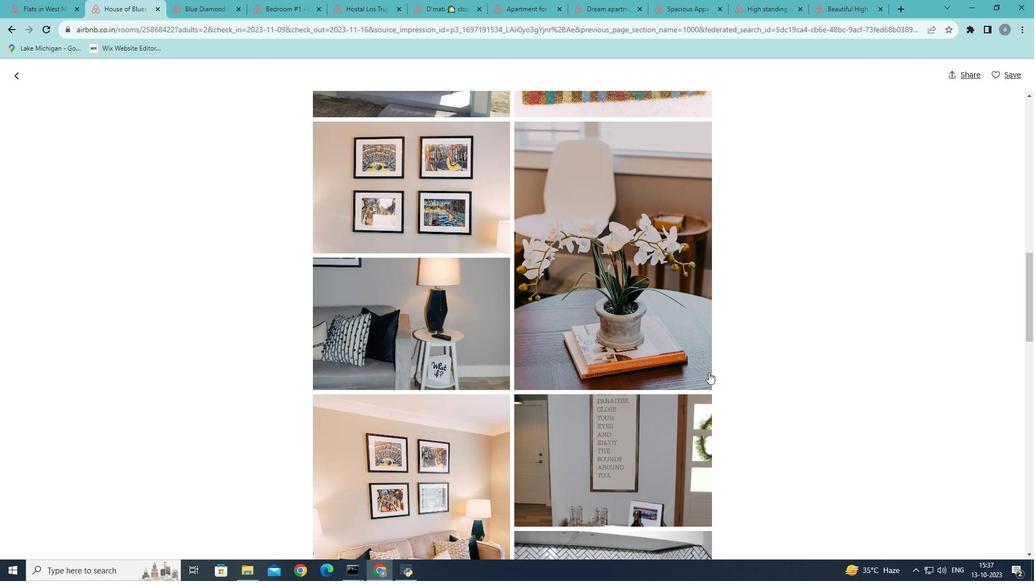 
Action: Mouse scrolled (708, 372) with delta (0, 0)
Screenshot: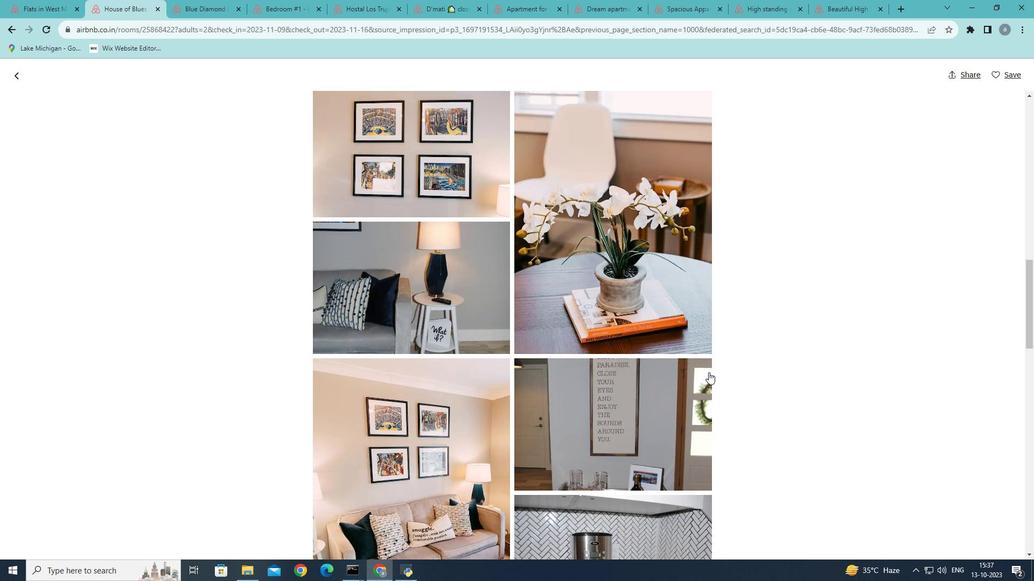 
Action: Mouse scrolled (708, 372) with delta (0, 0)
Screenshot: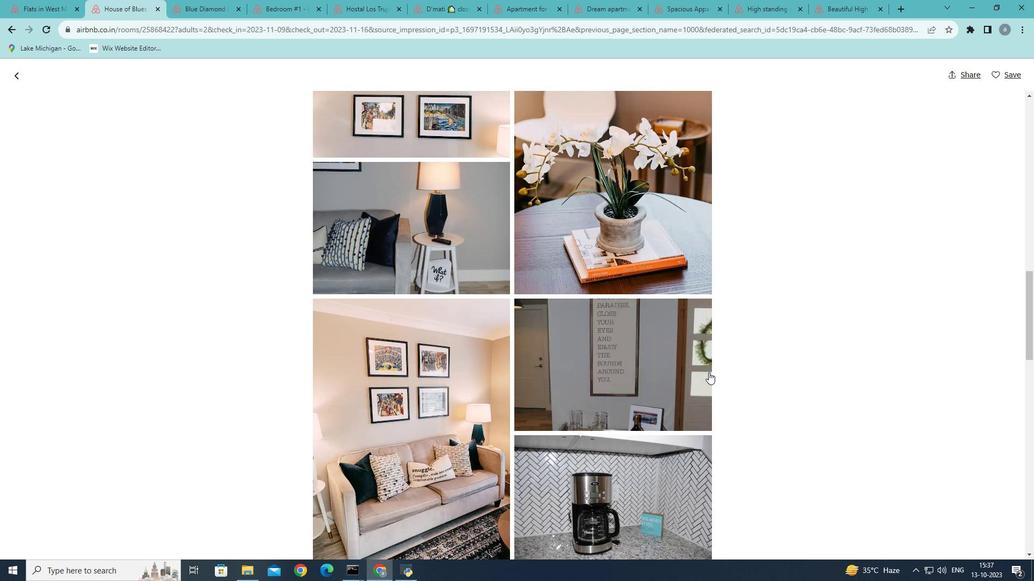 
Action: Mouse scrolled (708, 372) with delta (0, 0)
Screenshot: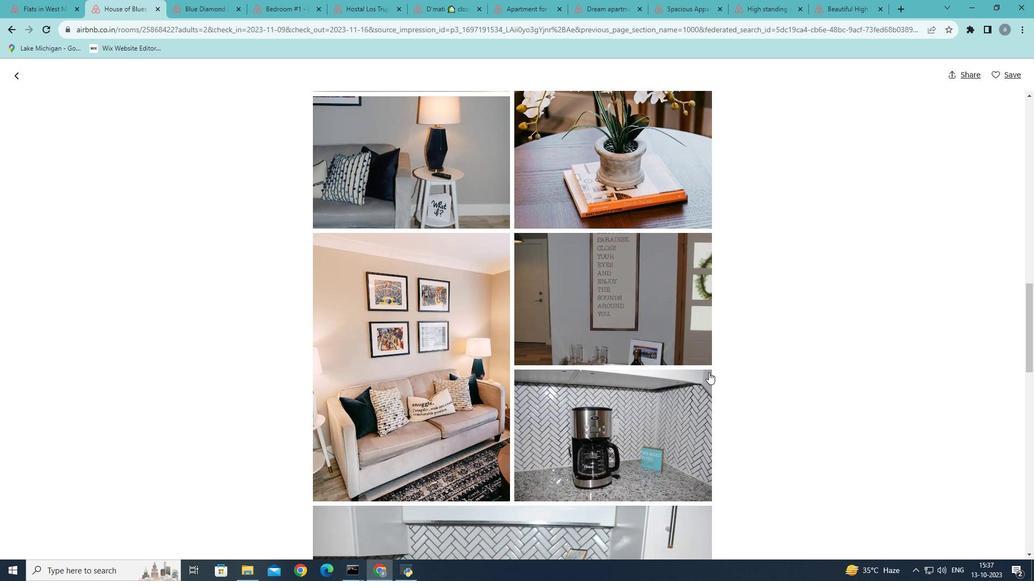 
Action: Mouse scrolled (708, 372) with delta (0, 0)
Screenshot: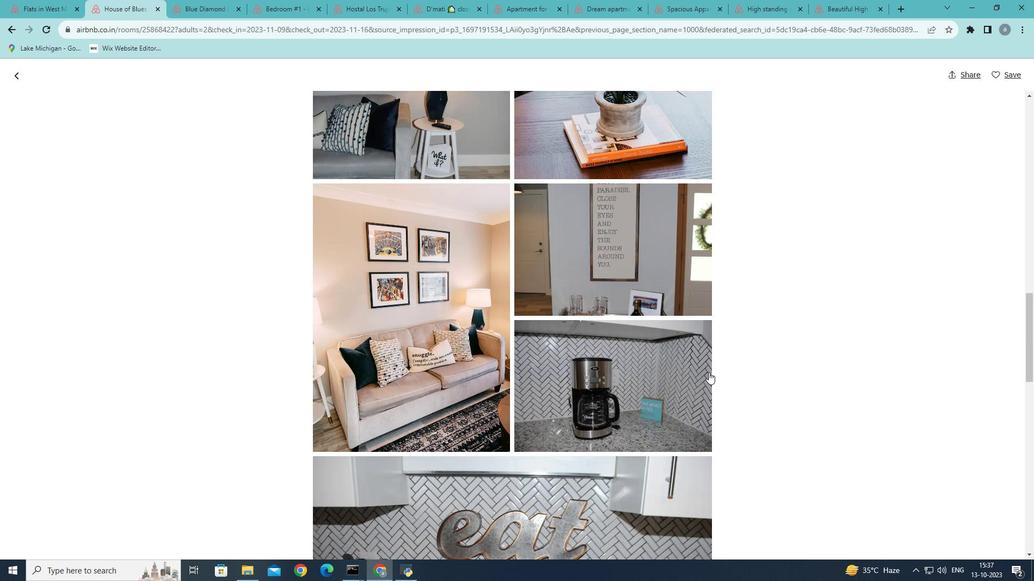 
Action: Mouse scrolled (708, 372) with delta (0, 0)
Screenshot: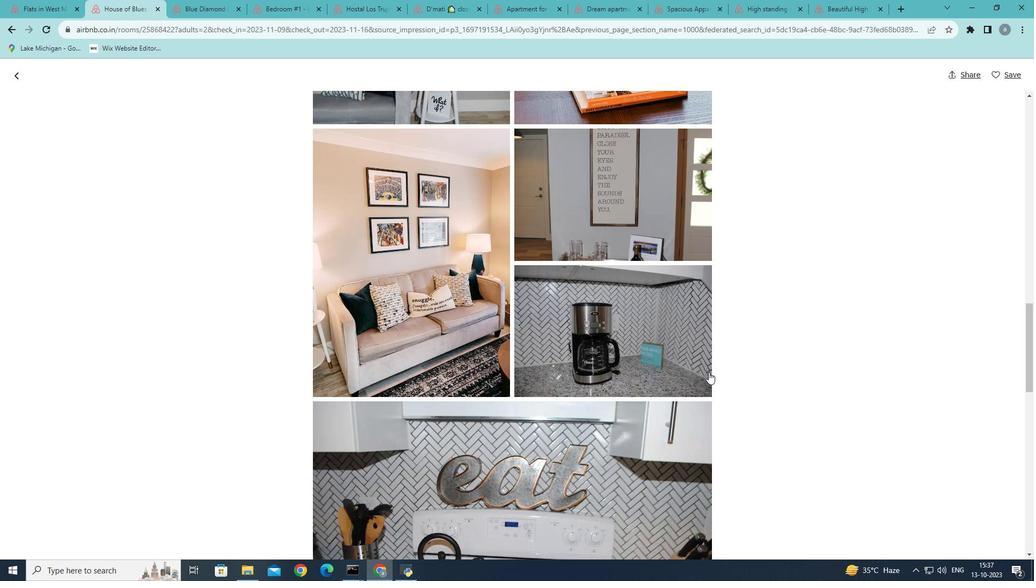 
Action: Mouse scrolled (708, 372) with delta (0, 0)
Screenshot: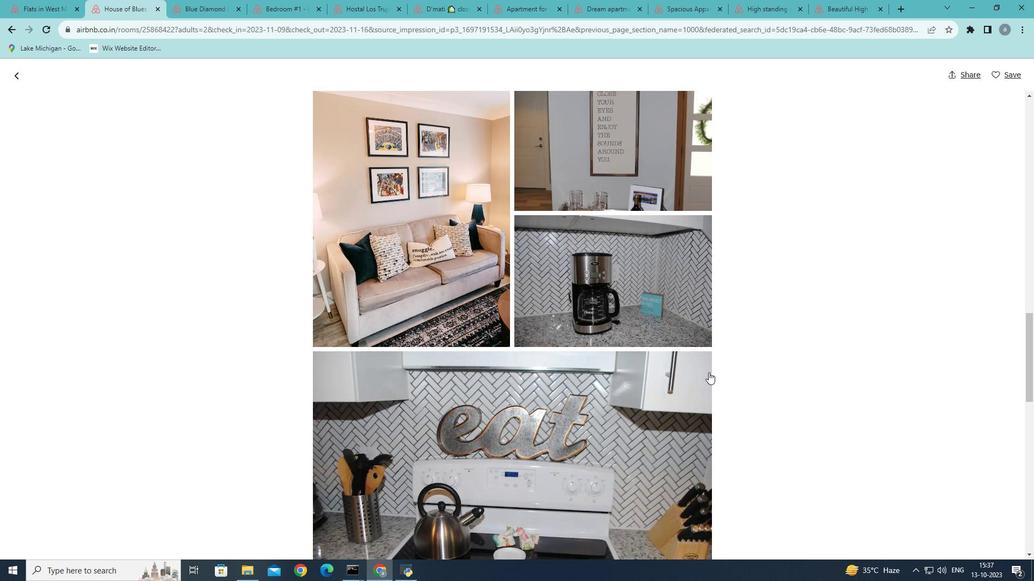 
Action: Mouse scrolled (708, 372) with delta (0, 0)
Screenshot: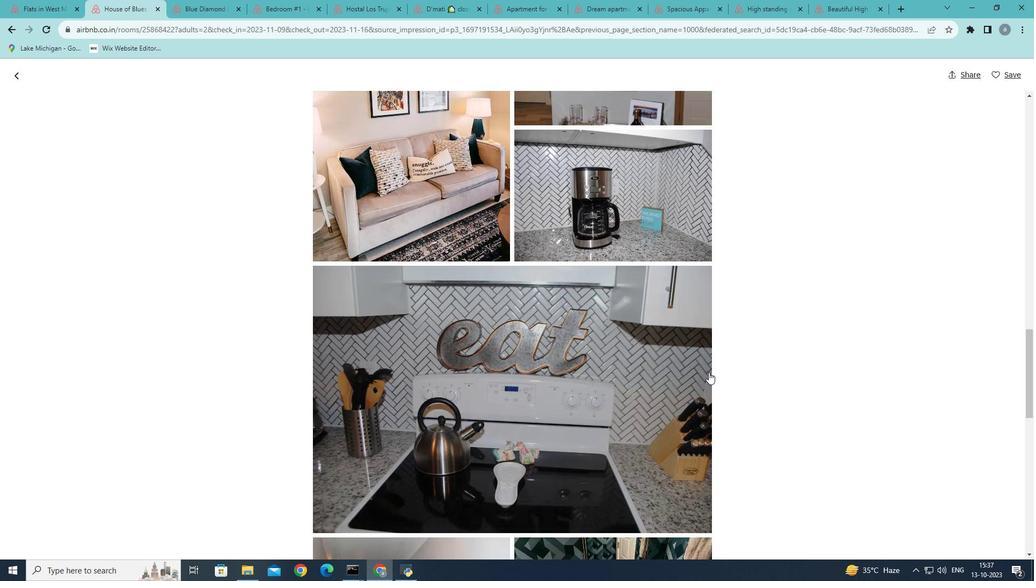 
Action: Mouse scrolled (708, 372) with delta (0, 0)
Screenshot: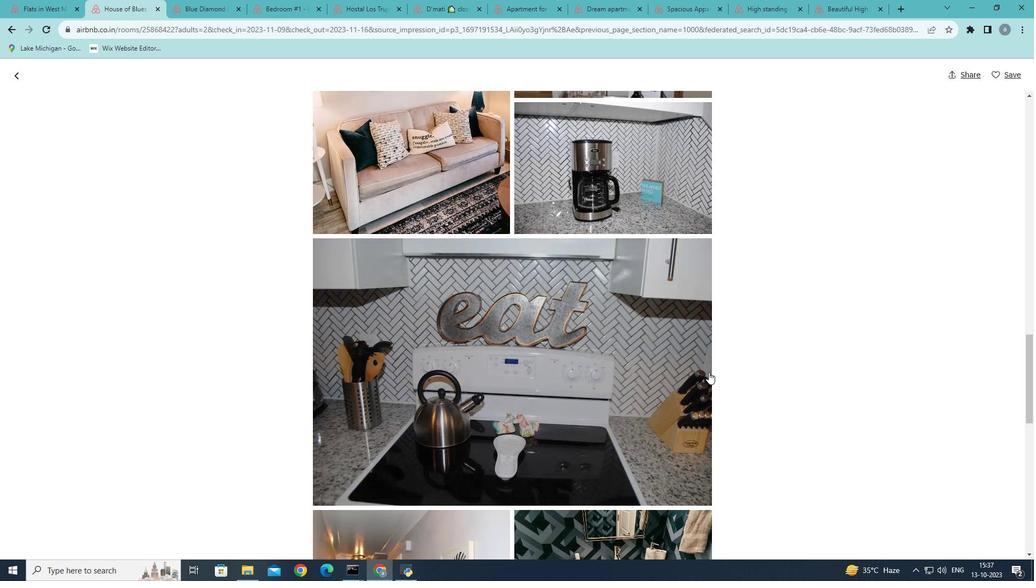 
Action: Mouse scrolled (708, 372) with delta (0, 0)
Screenshot: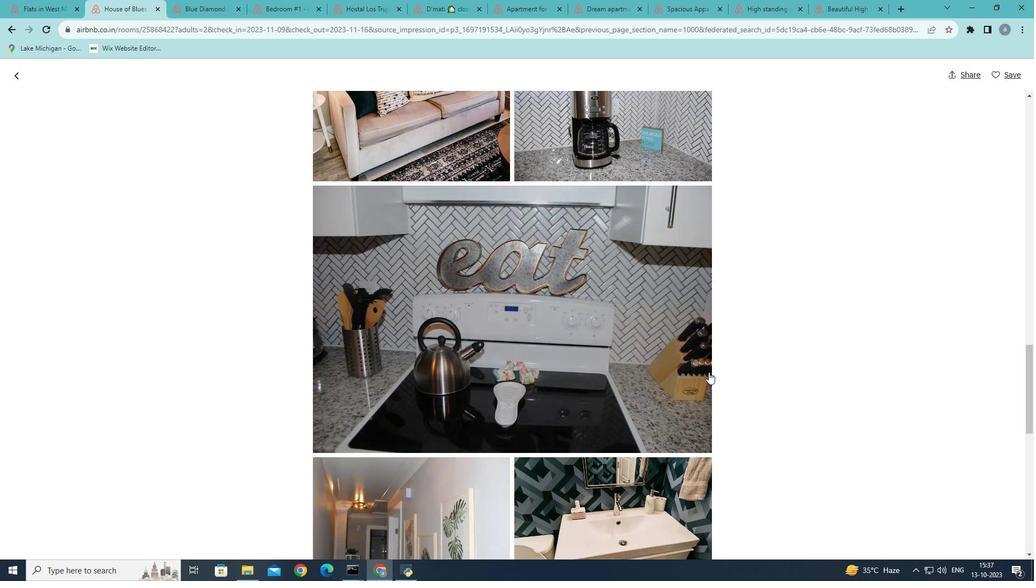 
Action: Mouse scrolled (708, 372) with delta (0, 0)
Screenshot: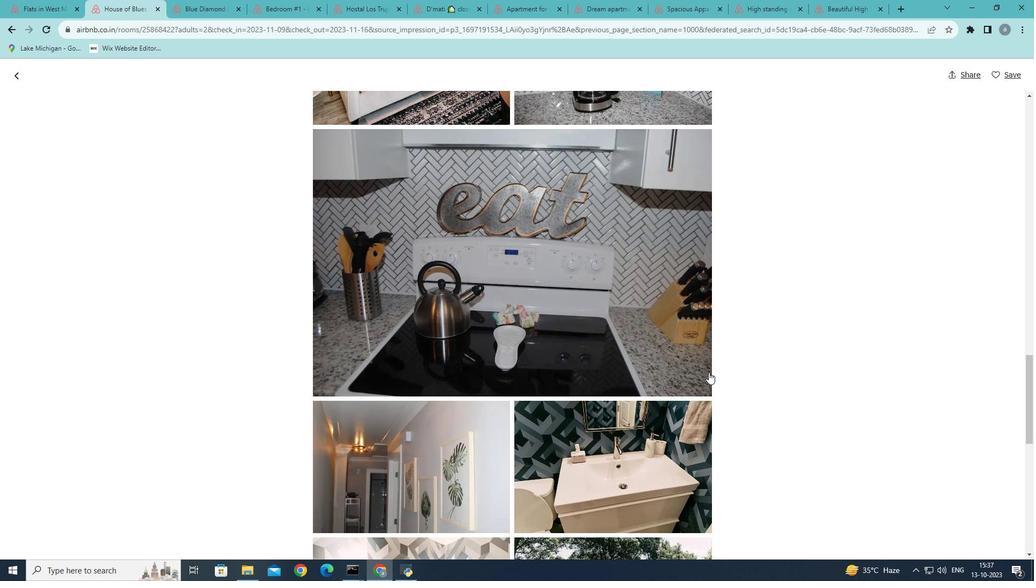 
Action: Mouse scrolled (708, 372) with delta (0, 0)
Screenshot: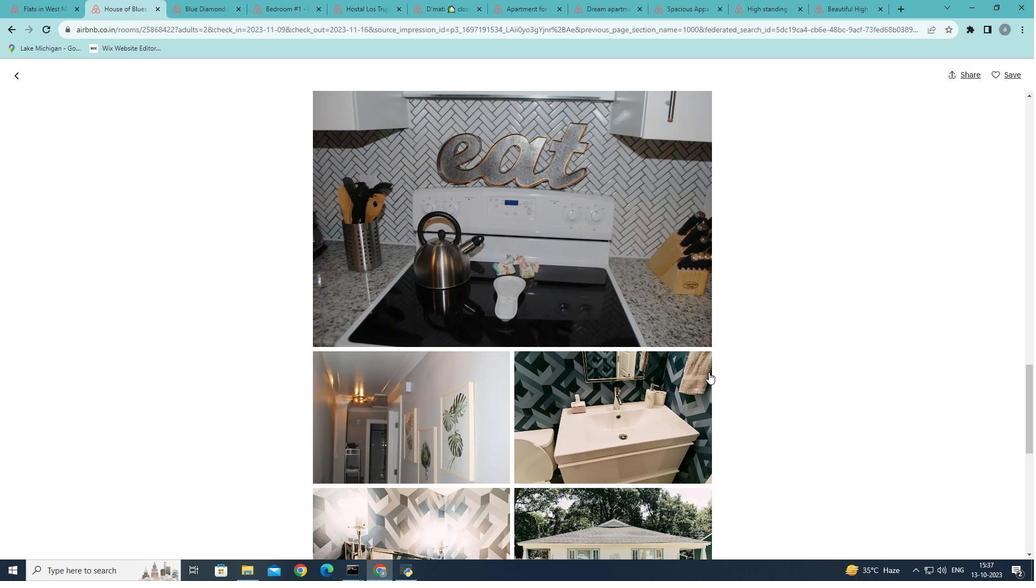 
Action: Mouse scrolled (708, 372) with delta (0, 0)
Screenshot: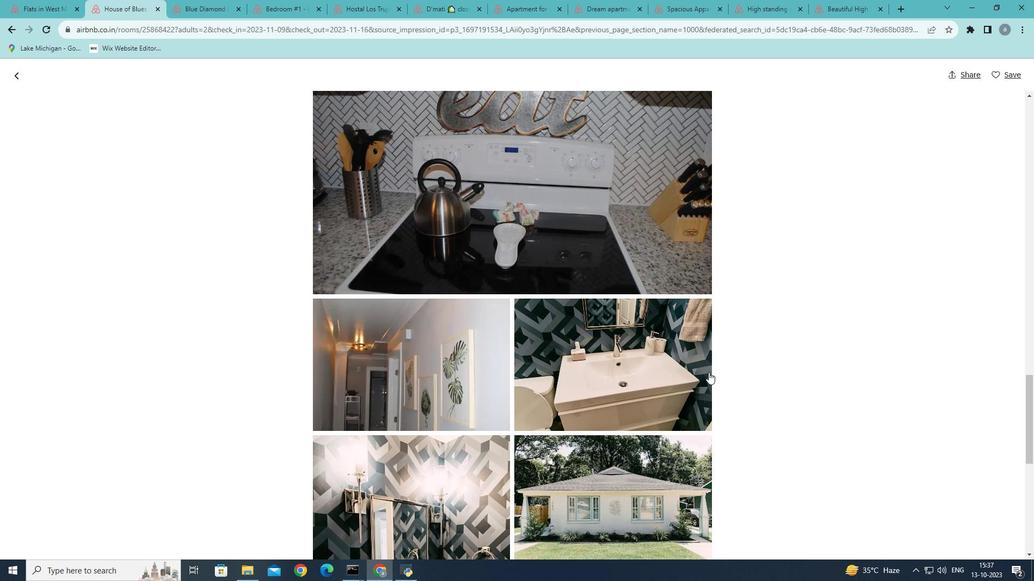 
Action: Mouse scrolled (708, 372) with delta (0, 0)
Screenshot: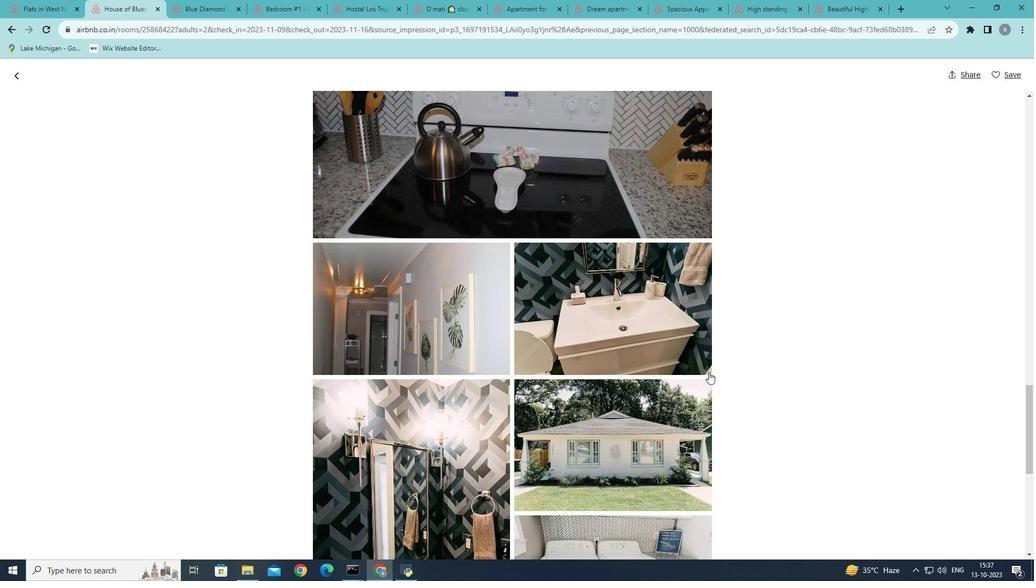 
Action: Mouse scrolled (708, 372) with delta (0, 0)
Screenshot: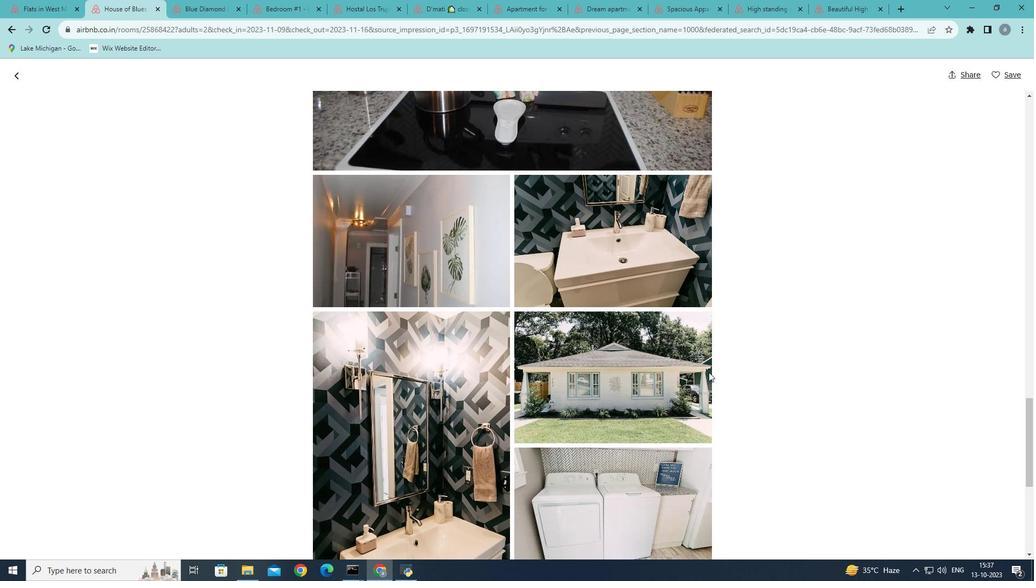 
Action: Mouse scrolled (708, 372) with delta (0, 0)
Screenshot: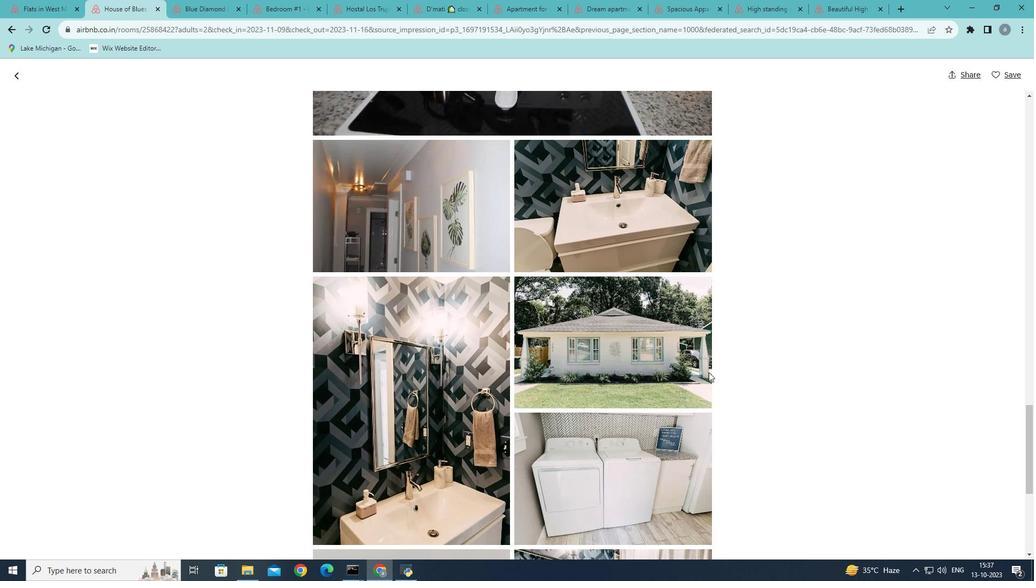 
Action: Mouse scrolled (708, 372) with delta (0, 0)
Screenshot: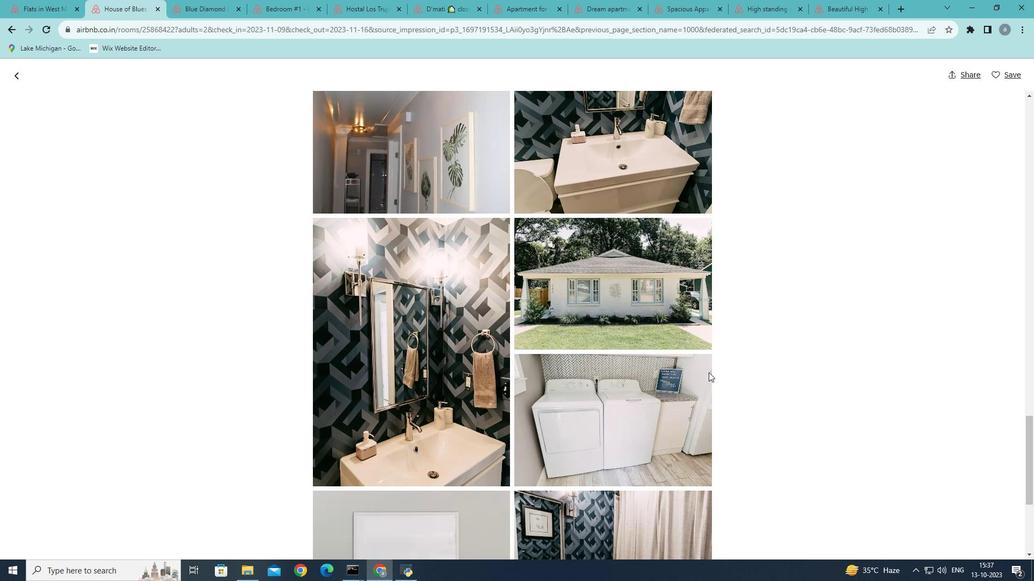
Action: Mouse scrolled (708, 372) with delta (0, 0)
Screenshot: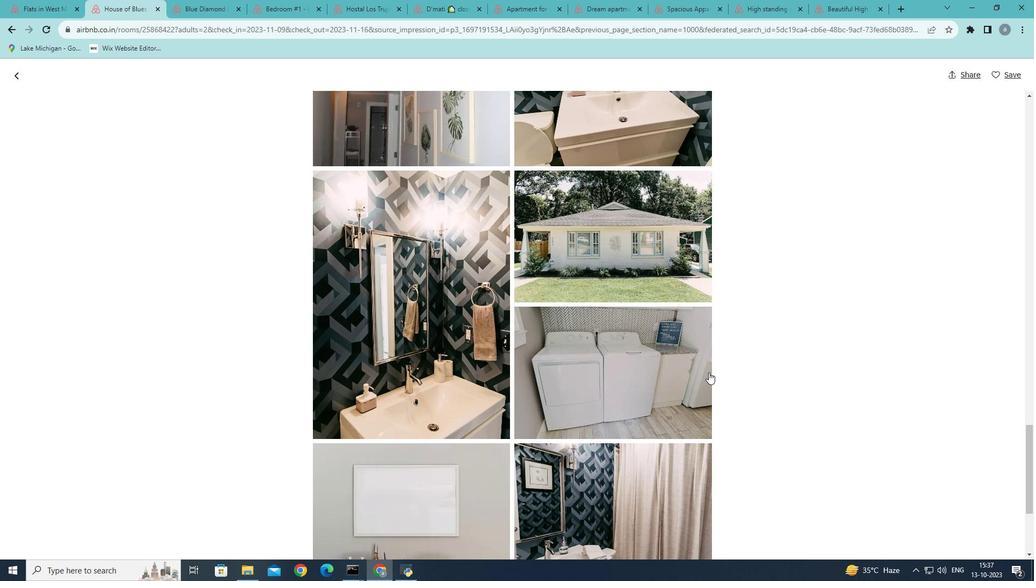
Action: Mouse scrolled (708, 372) with delta (0, 0)
Screenshot: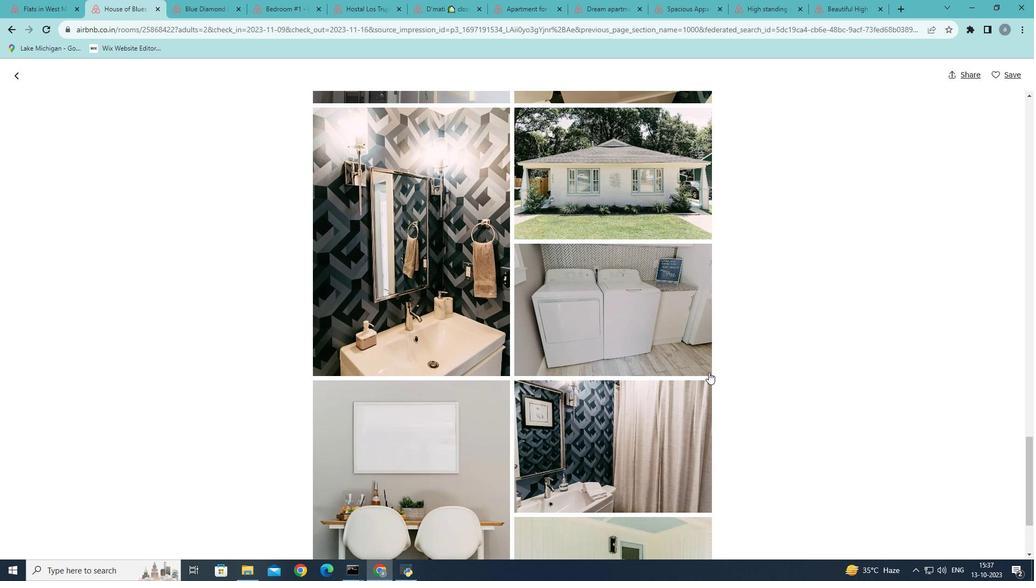 
Action: Mouse scrolled (708, 372) with delta (0, 0)
Screenshot: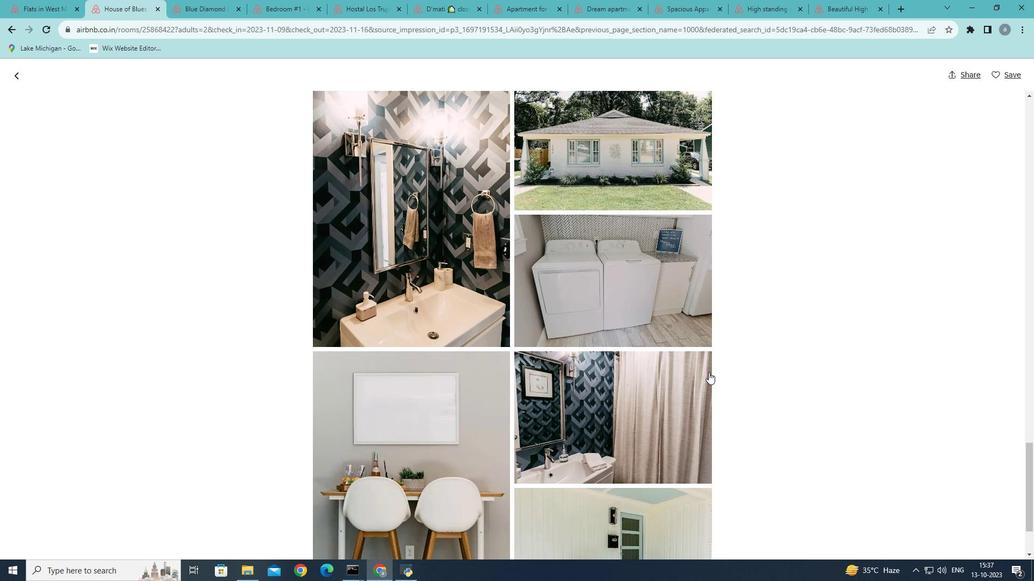
Action: Mouse scrolled (708, 372) with delta (0, 0)
Screenshot: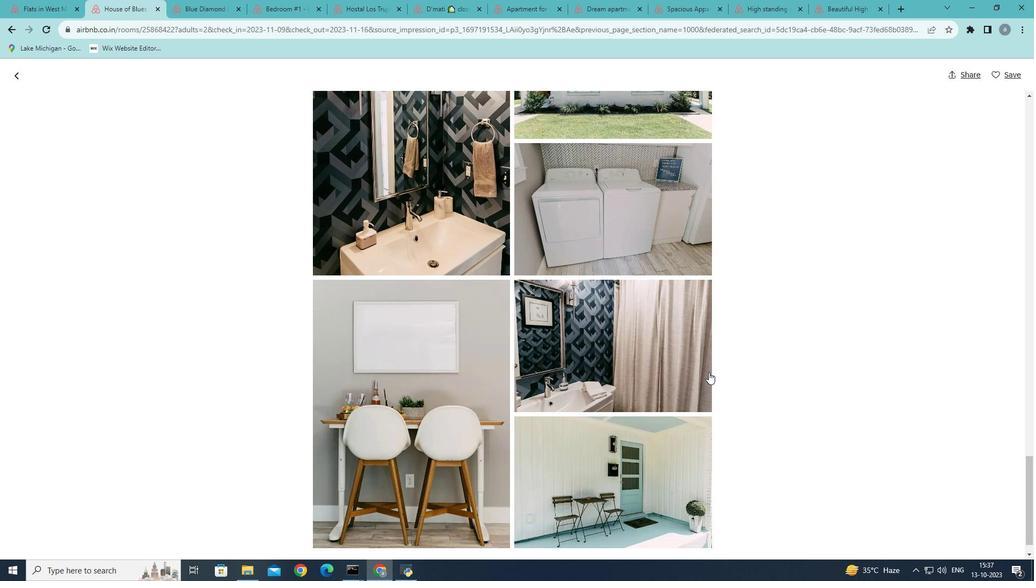 
Action: Mouse scrolled (708, 372) with delta (0, 0)
Screenshot: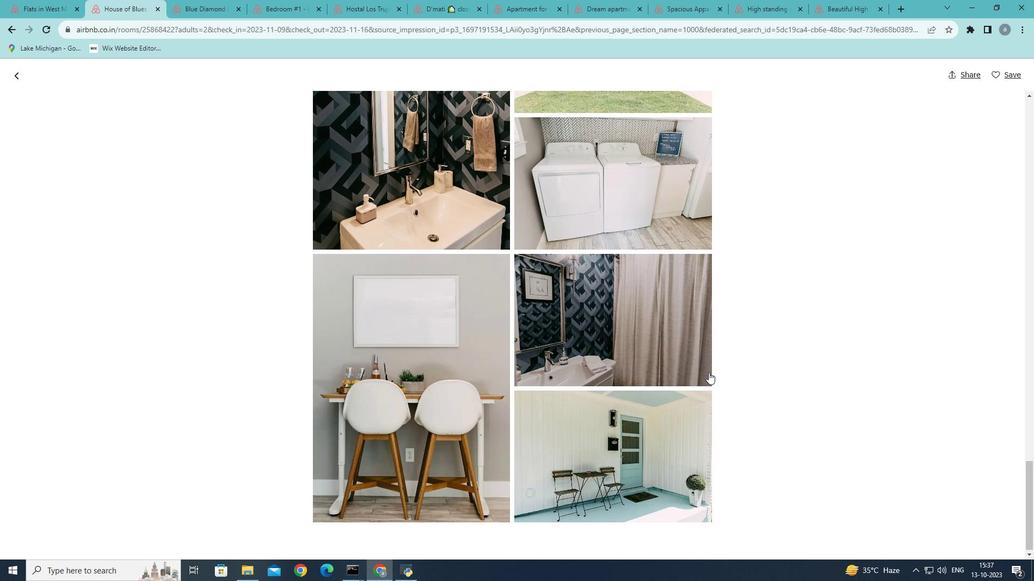 
Action: Mouse scrolled (708, 372) with delta (0, 0)
Screenshot: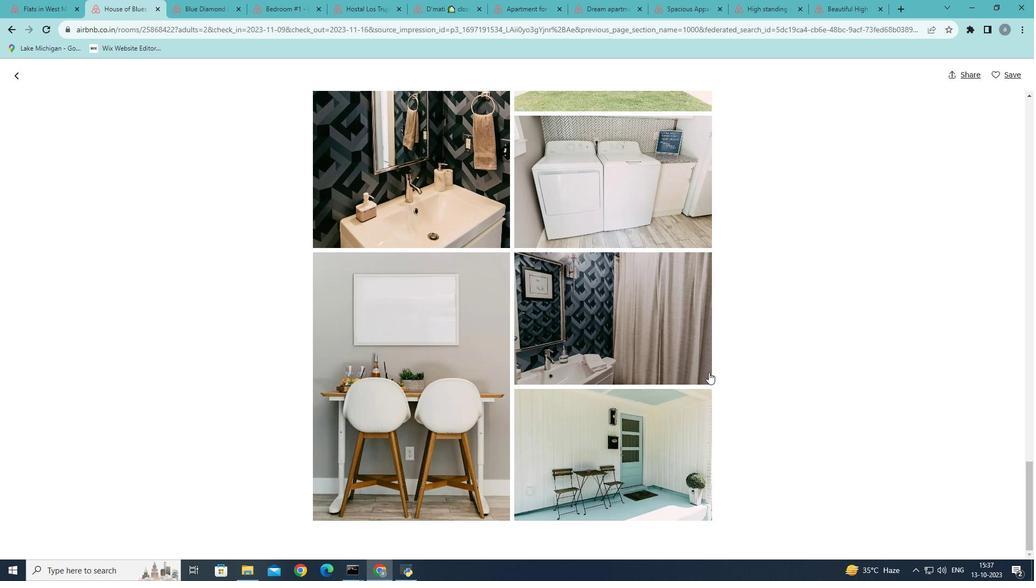 
Action: Mouse scrolled (708, 372) with delta (0, 0)
Screenshot: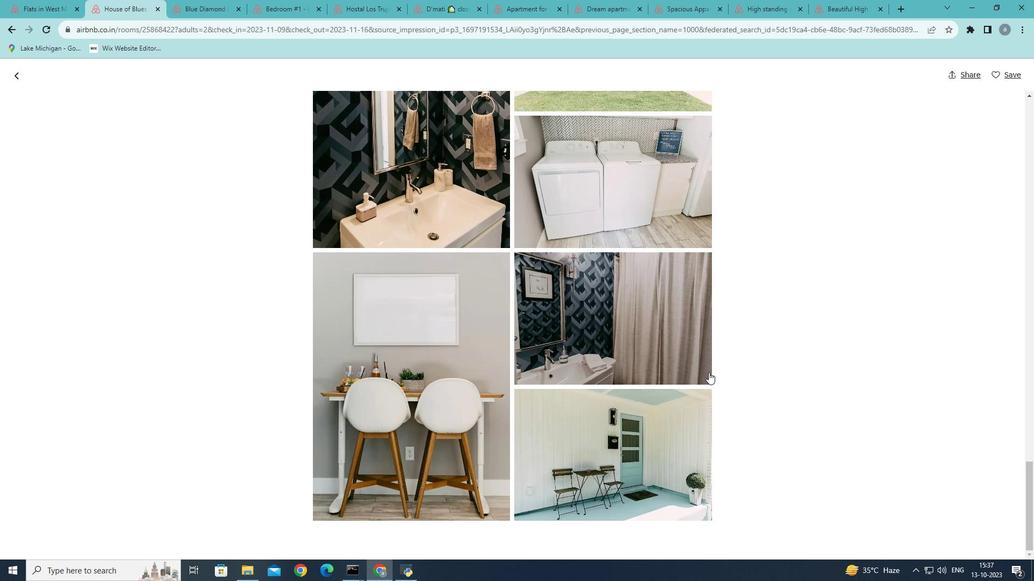 
Action: Mouse scrolled (708, 372) with delta (0, 0)
Screenshot: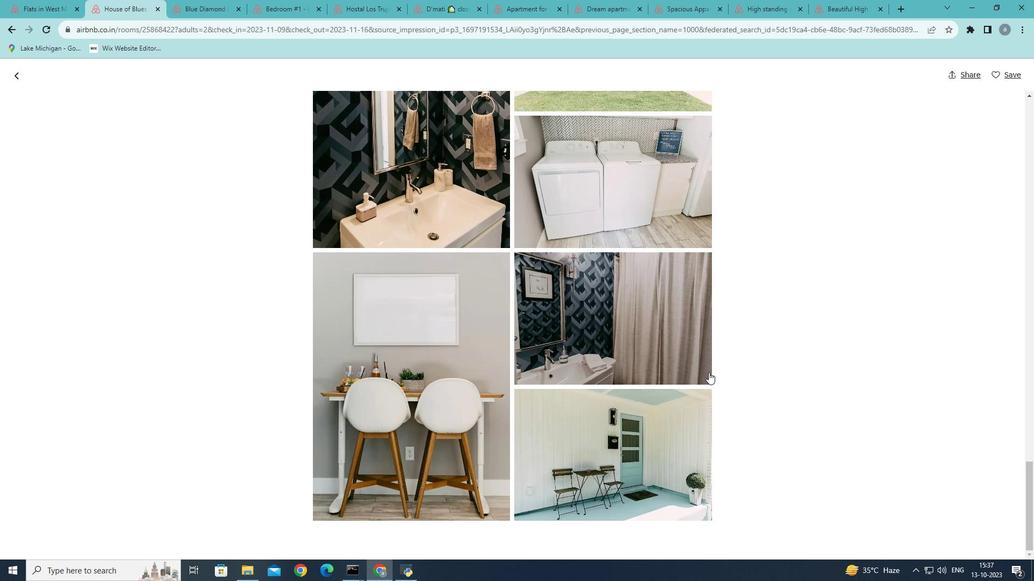 
Action: Mouse scrolled (708, 372) with delta (0, 0)
Screenshot: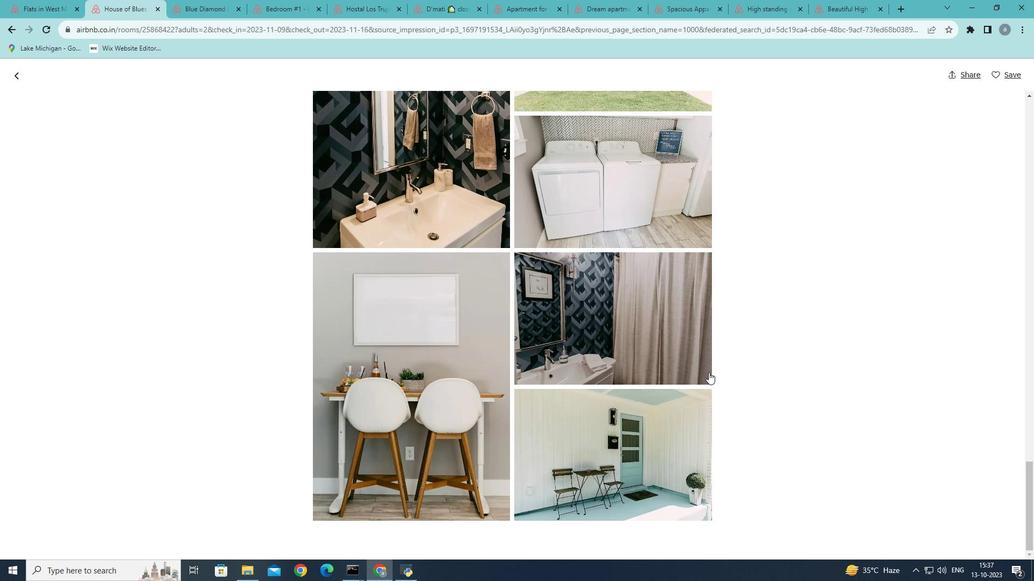 
Action: Mouse scrolled (708, 372) with delta (0, 0)
Screenshot: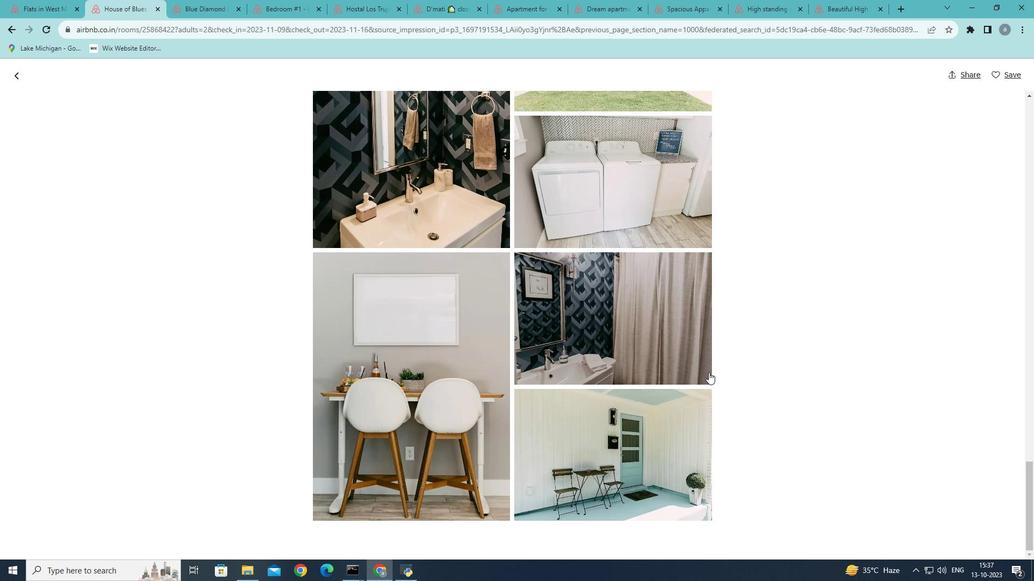 
Action: Mouse scrolled (708, 372) with delta (0, 0)
